Task: Explore  Airbnb listings in Salem, Massachusetts.
Action: Mouse pressed left at (443, 68)
Screenshot: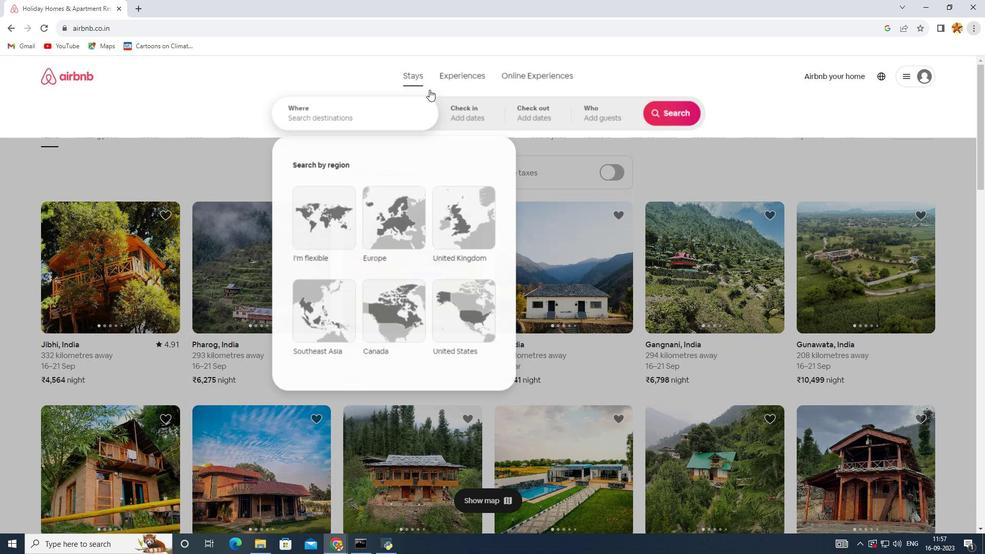 
Action: Mouse moved to (392, 122)
Screenshot: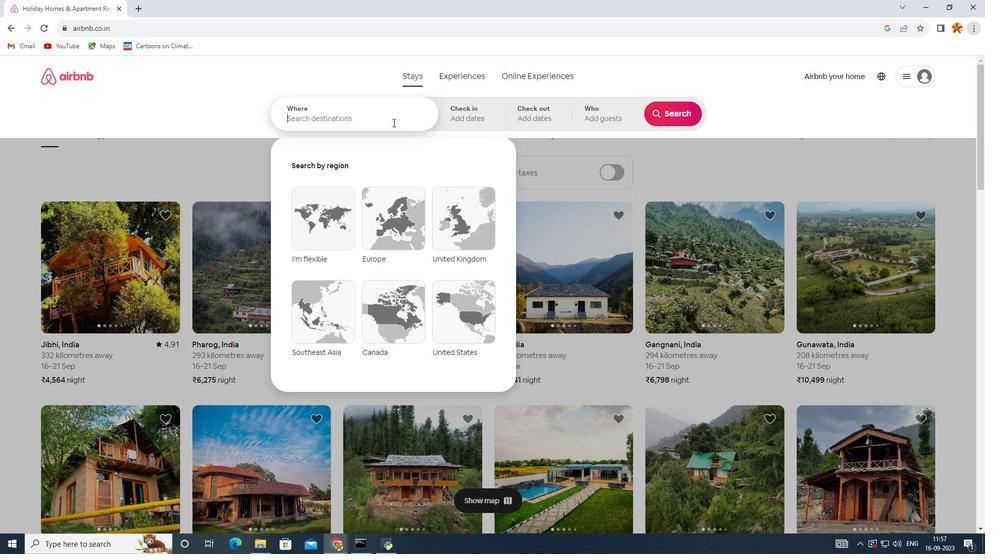 
Action: Mouse pressed left at (392, 122)
Screenshot: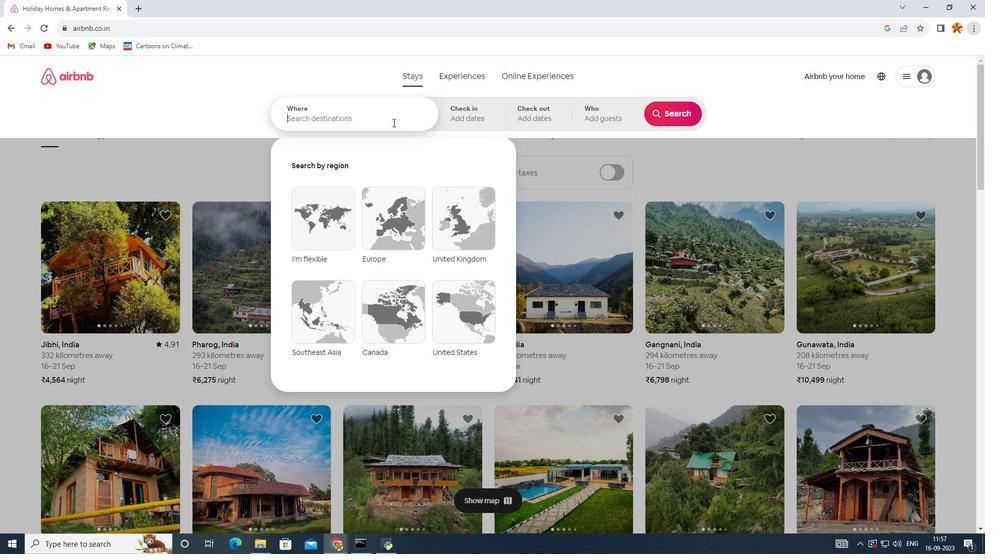 
Action: Key pressed salem
Screenshot: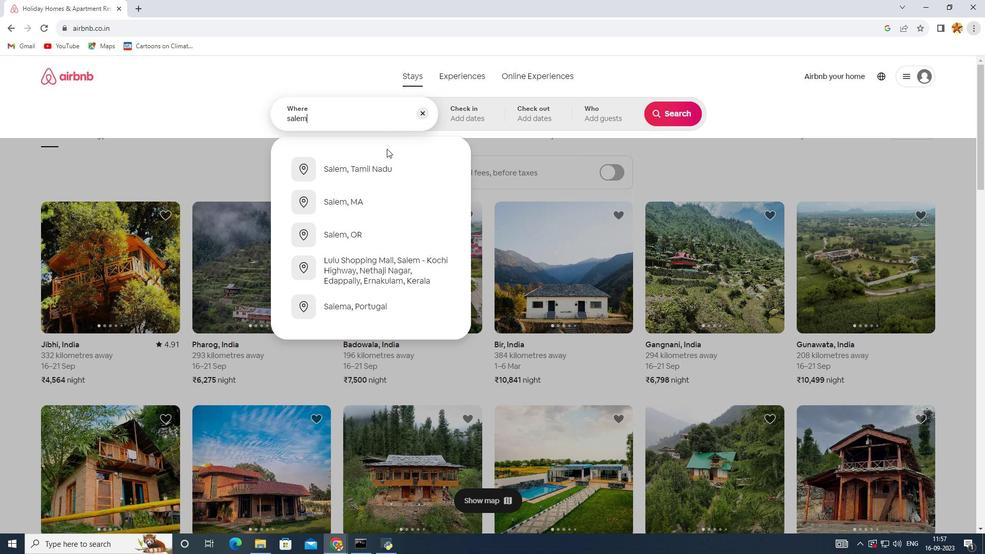 
Action: Mouse moved to (356, 200)
Screenshot: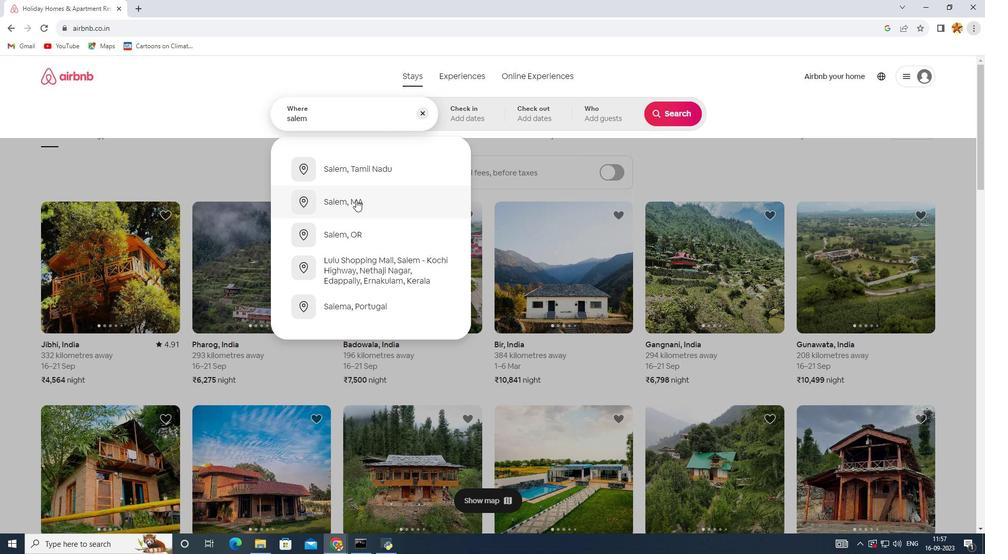 
Action: Mouse pressed left at (356, 200)
Screenshot: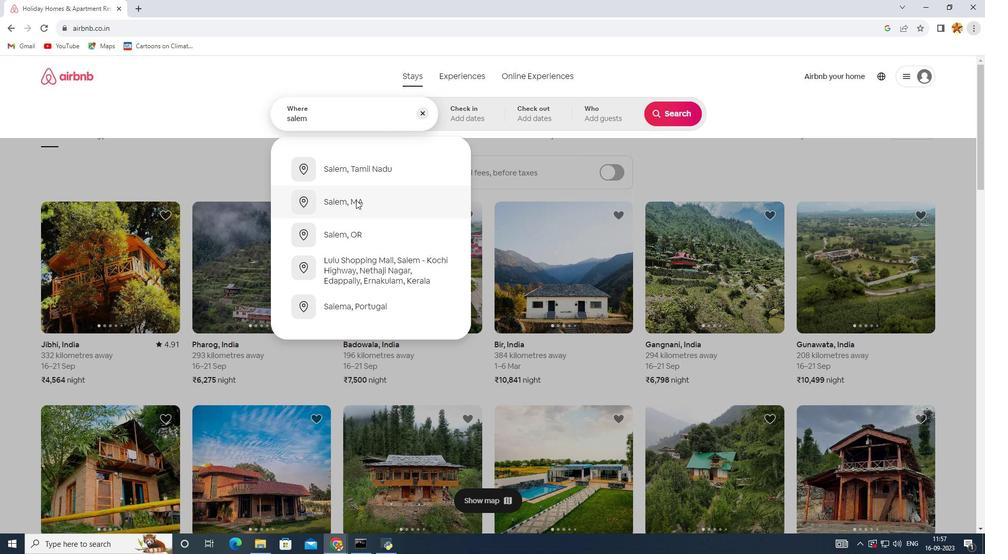 
Action: Mouse moved to (636, 288)
Screenshot: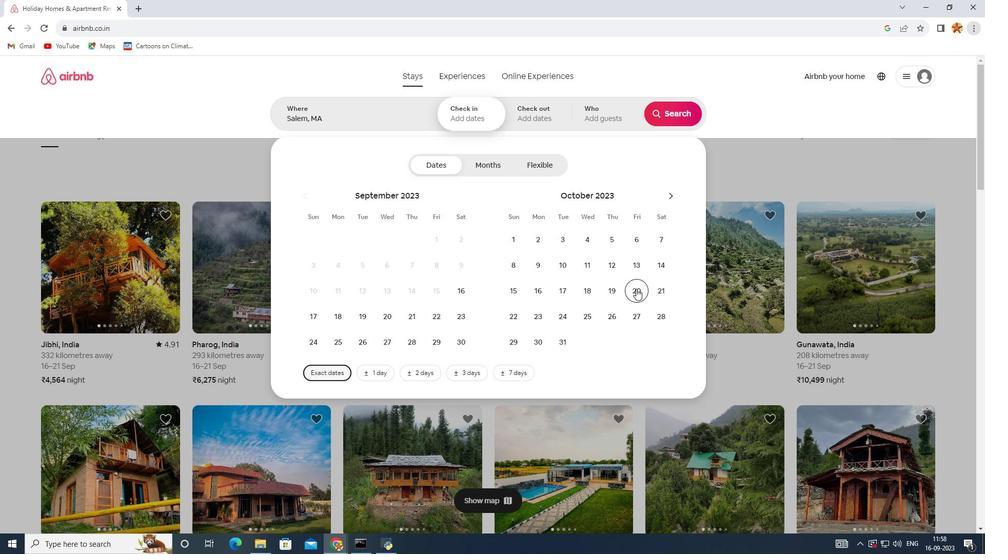 
Action: Mouse pressed left at (636, 288)
Screenshot: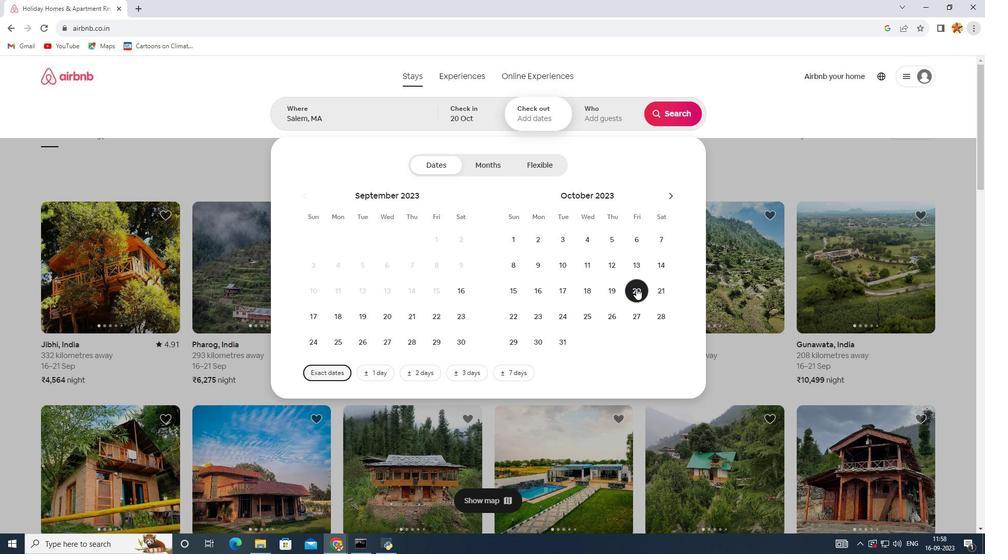 
Action: Mouse moved to (662, 194)
Screenshot: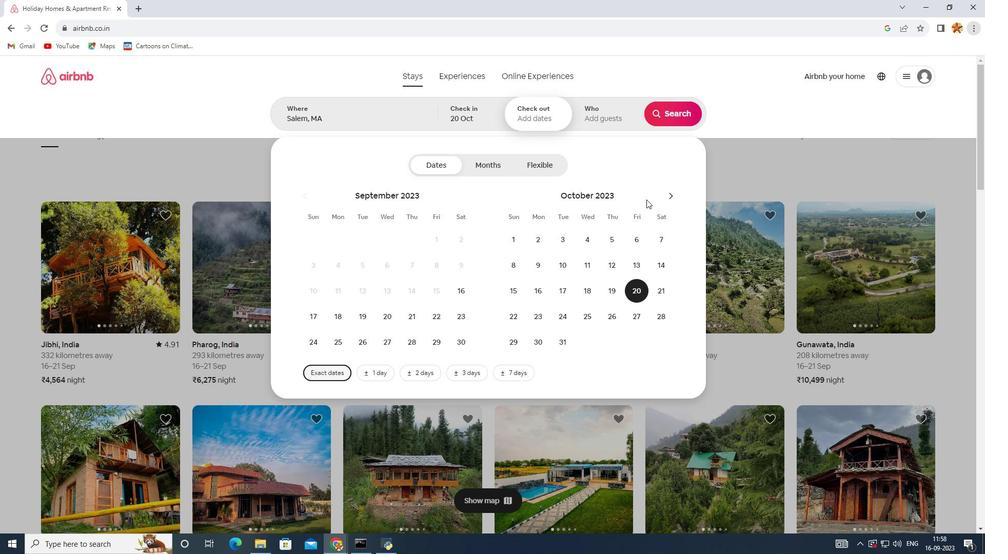 
Action: Mouse pressed left at (662, 194)
Screenshot: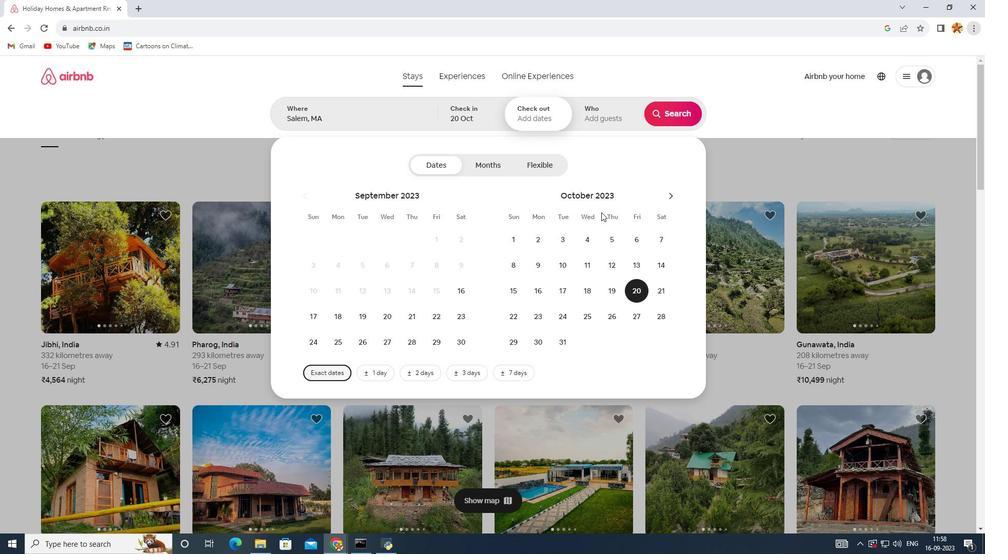 
Action: Mouse moved to (670, 200)
Screenshot: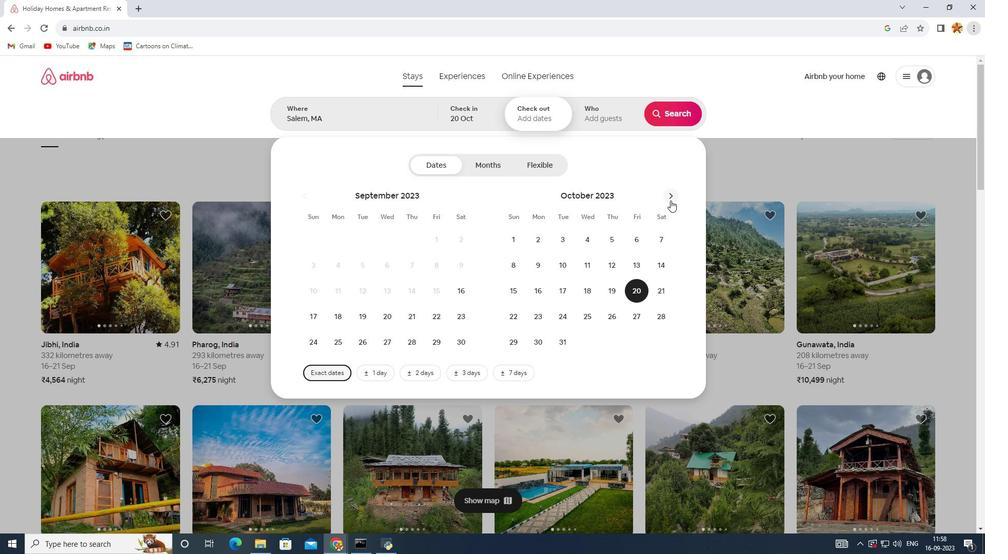 
Action: Mouse pressed left at (670, 200)
Screenshot: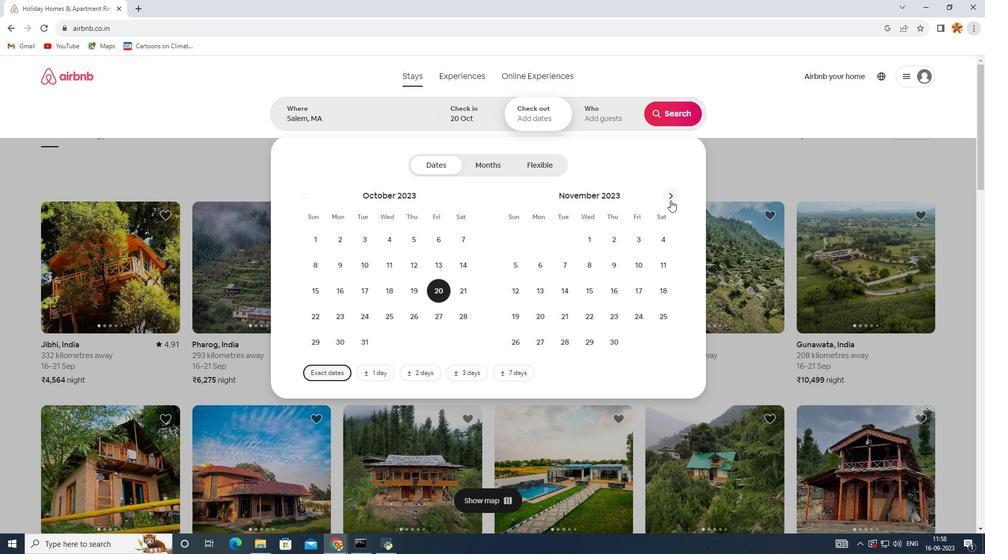 
Action: Mouse moved to (614, 237)
Screenshot: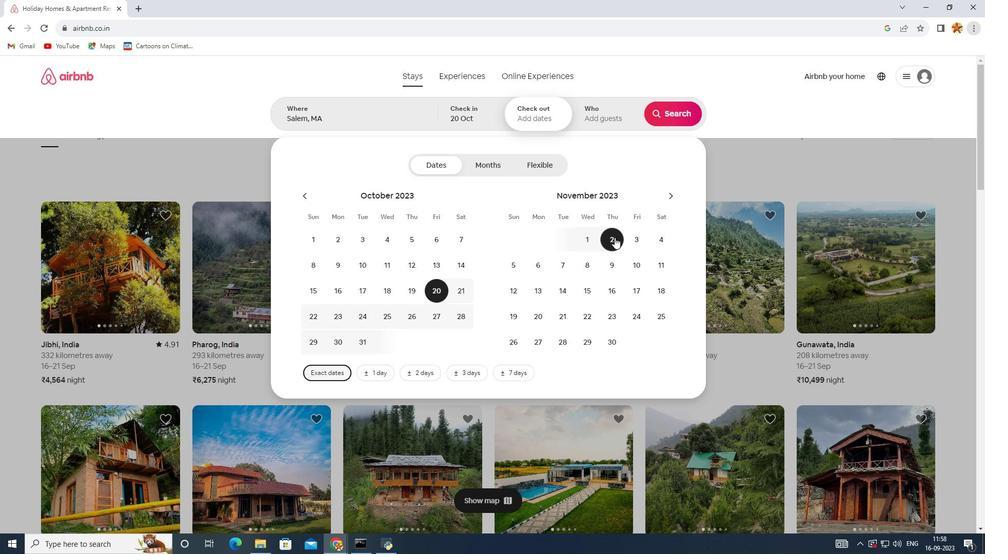 
Action: Mouse pressed left at (614, 237)
Screenshot: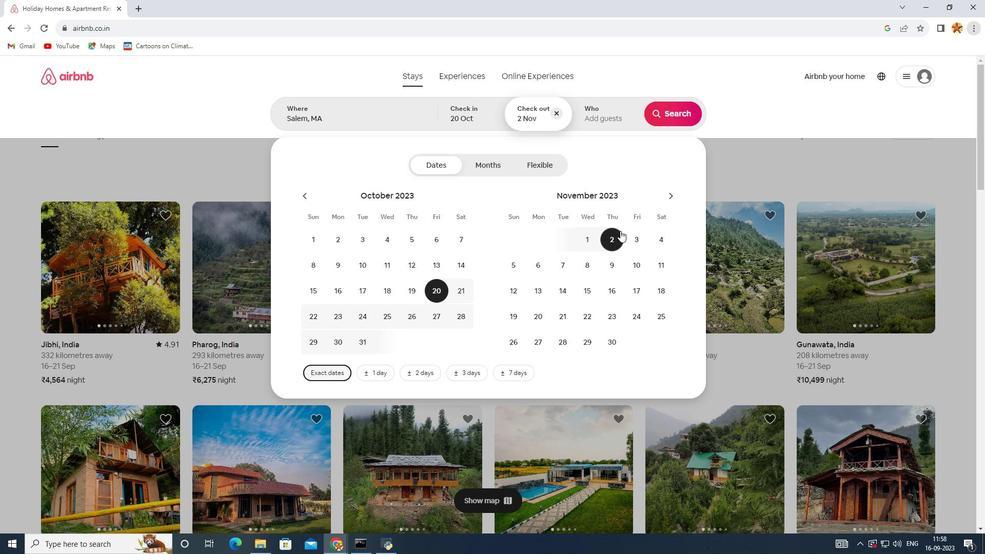 
Action: Mouse moved to (682, 109)
Screenshot: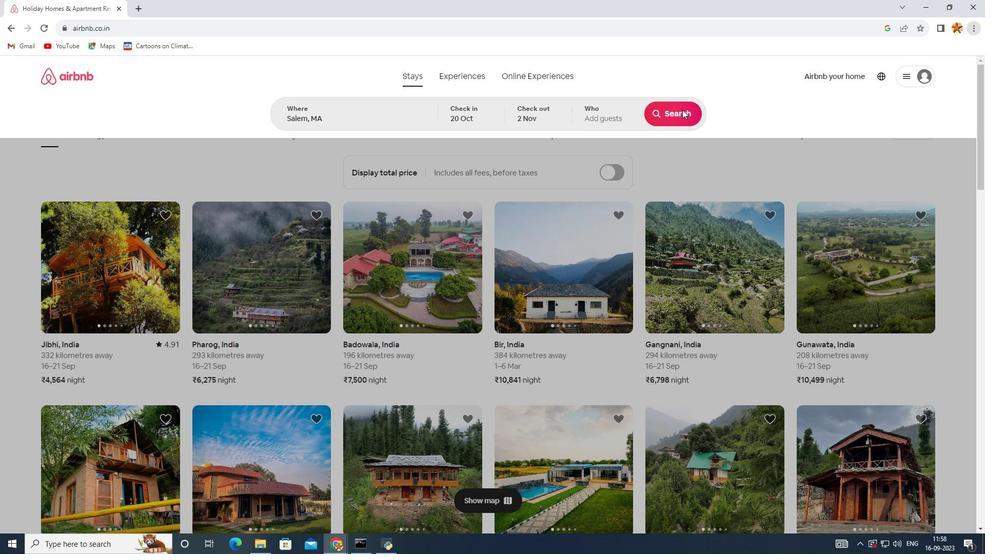 
Action: Mouse pressed left at (682, 109)
Screenshot: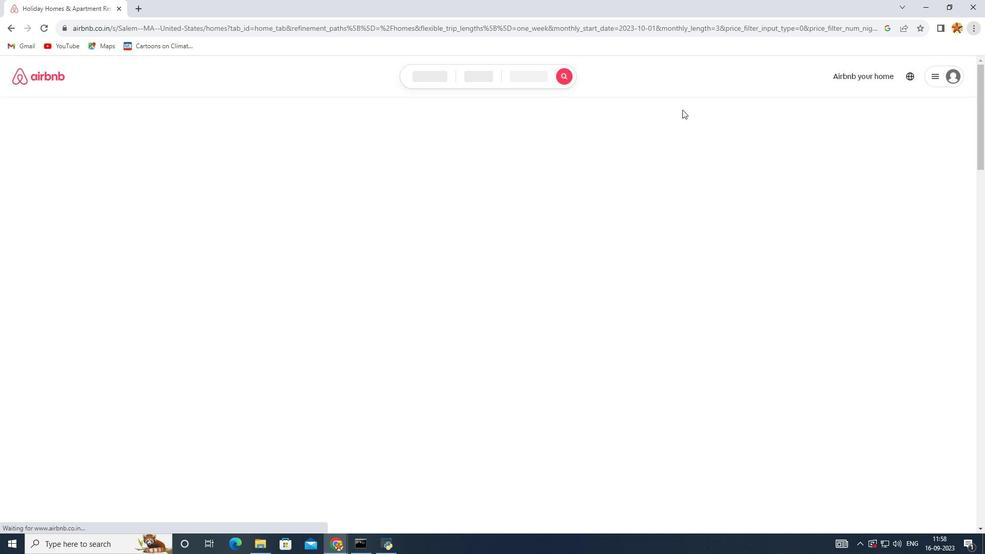 
Action: Mouse moved to (458, 120)
Screenshot: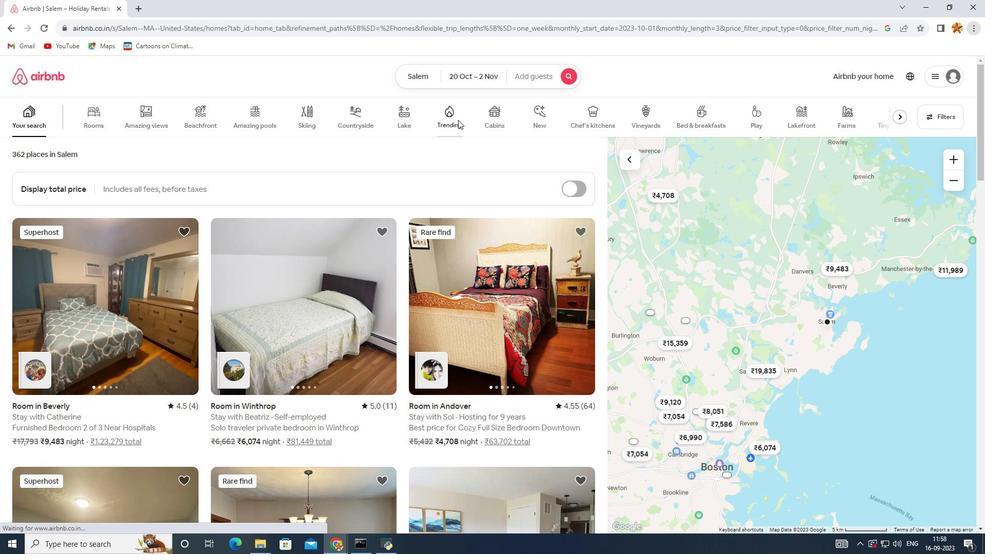 
Action: Mouse pressed left at (458, 120)
Screenshot: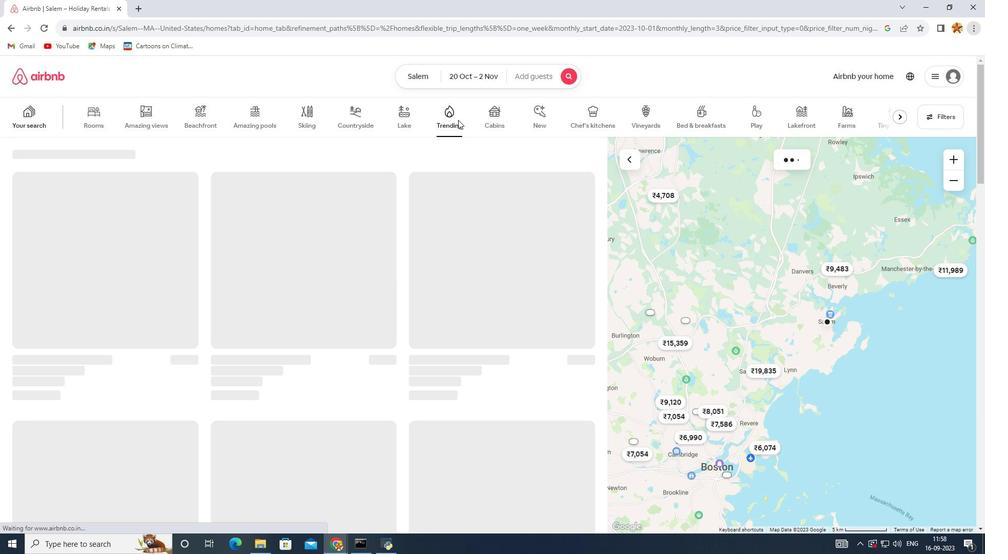 
Action: Mouse moved to (899, 116)
Screenshot: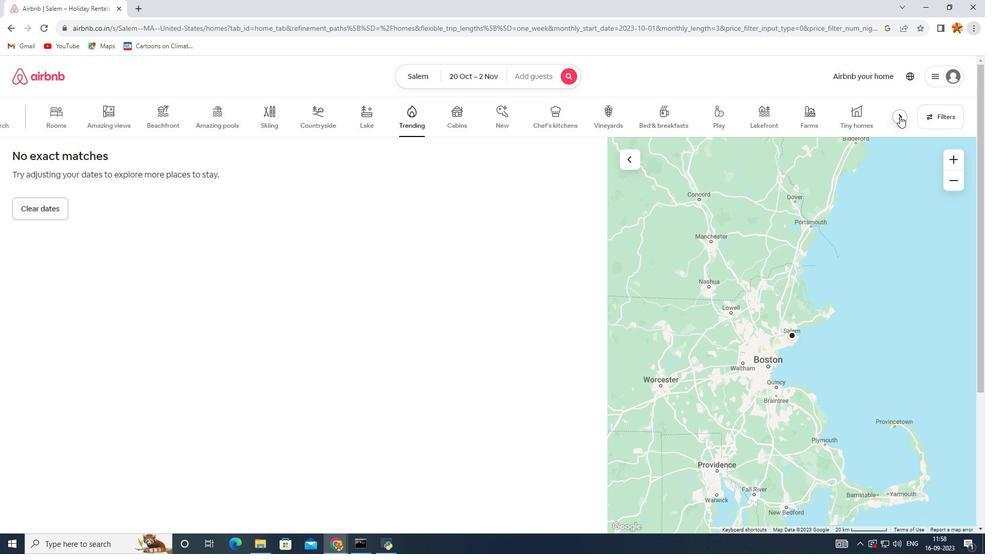 
Action: Mouse pressed left at (899, 116)
Screenshot: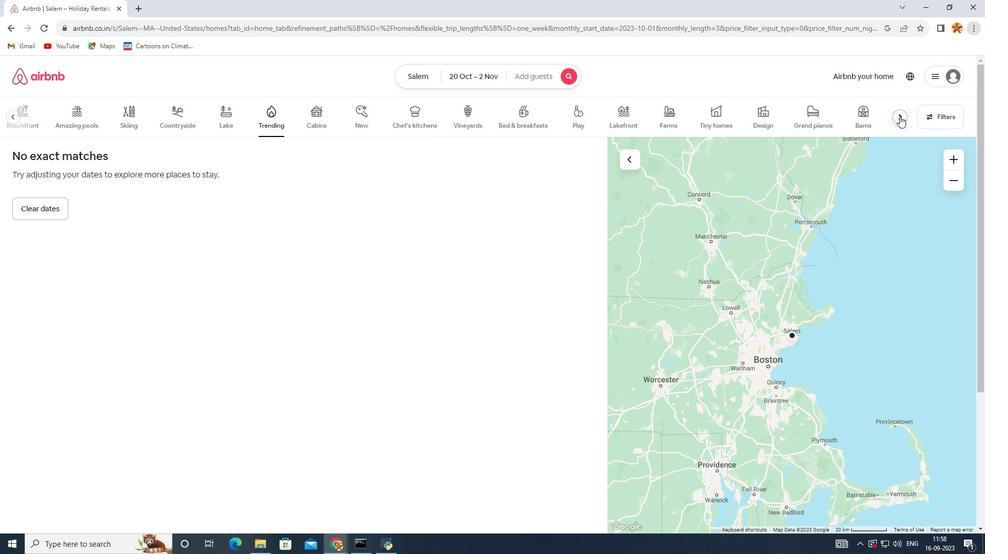 
Action: Mouse moved to (836, 125)
Screenshot: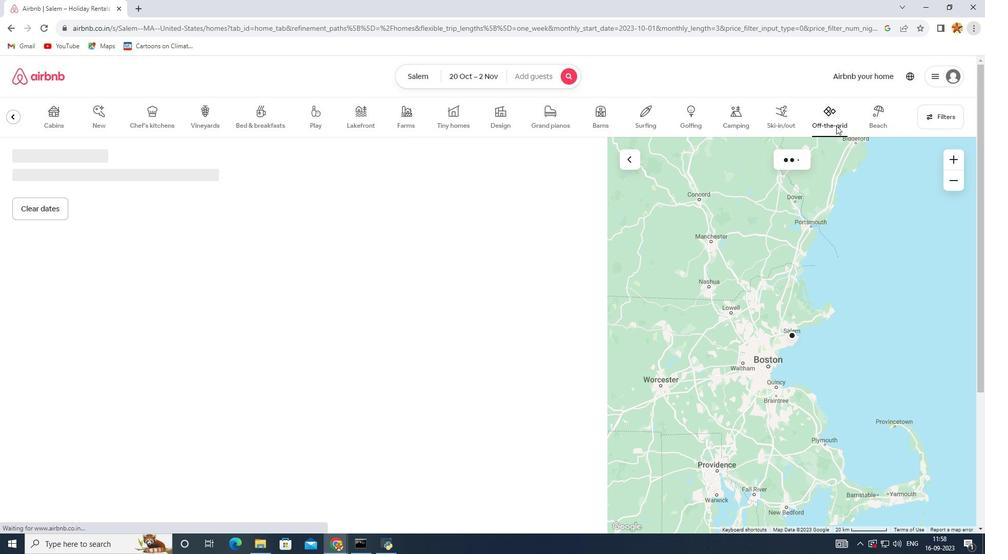 
Action: Mouse pressed left at (836, 125)
Screenshot: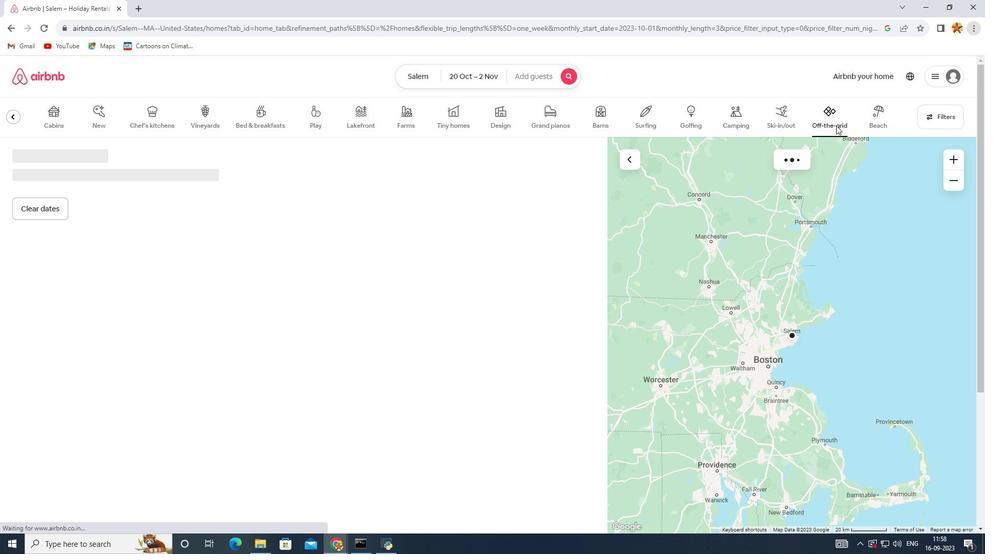 
Action: Mouse moved to (241, 324)
Screenshot: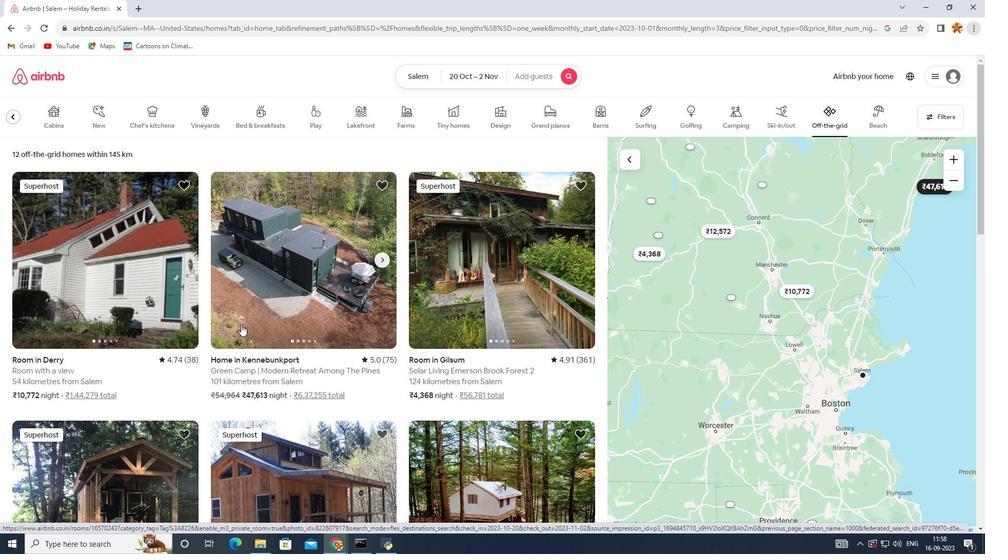 
Action: Mouse scrolled (241, 324) with delta (0, 0)
Screenshot: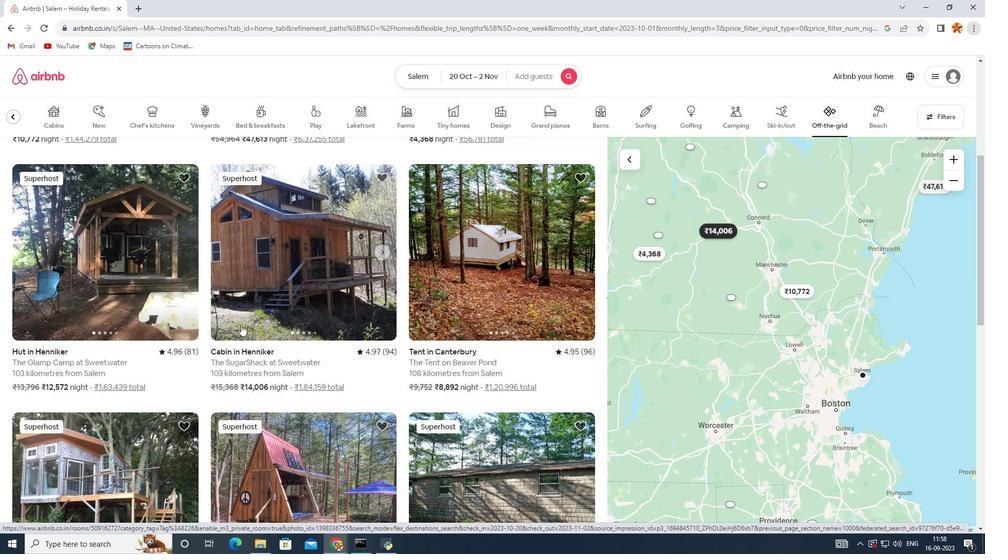 
Action: Mouse scrolled (241, 324) with delta (0, 0)
Screenshot: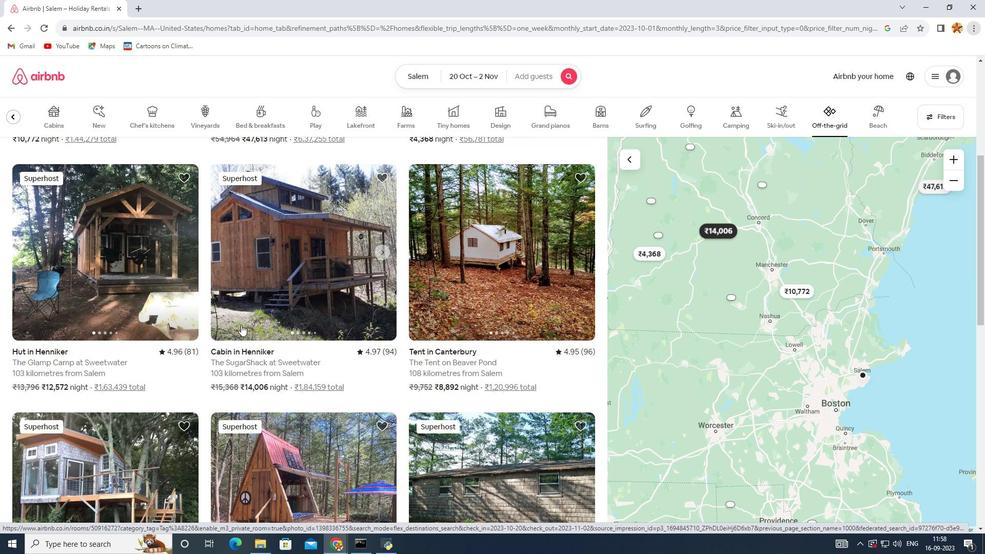 
Action: Mouse scrolled (241, 324) with delta (0, 0)
Screenshot: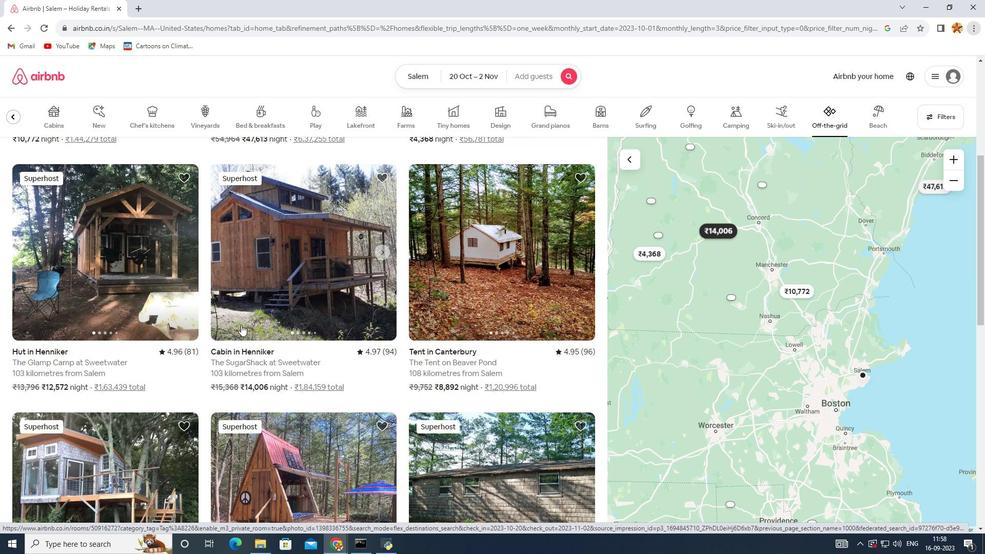 
Action: Mouse scrolled (241, 324) with delta (0, 0)
Screenshot: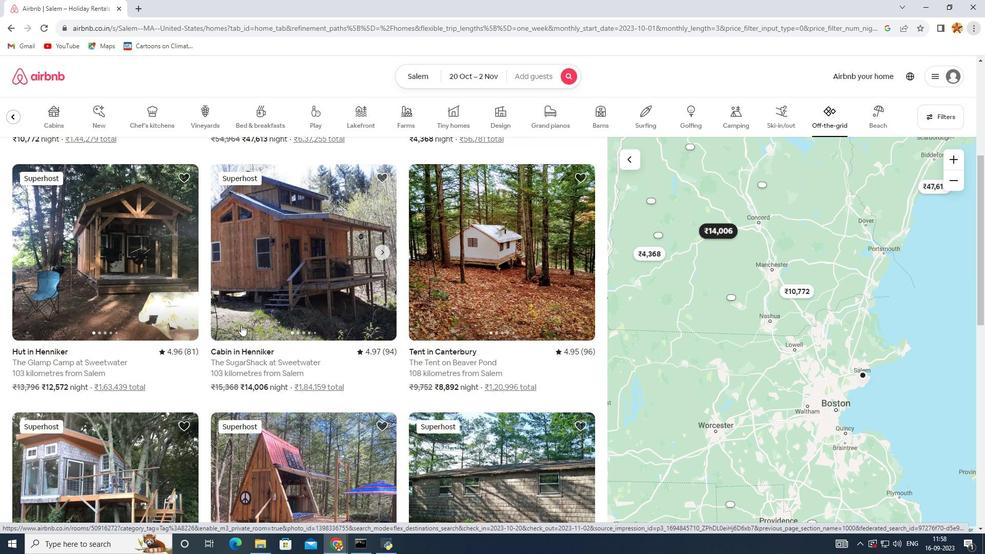 
Action: Mouse scrolled (241, 324) with delta (0, 0)
Screenshot: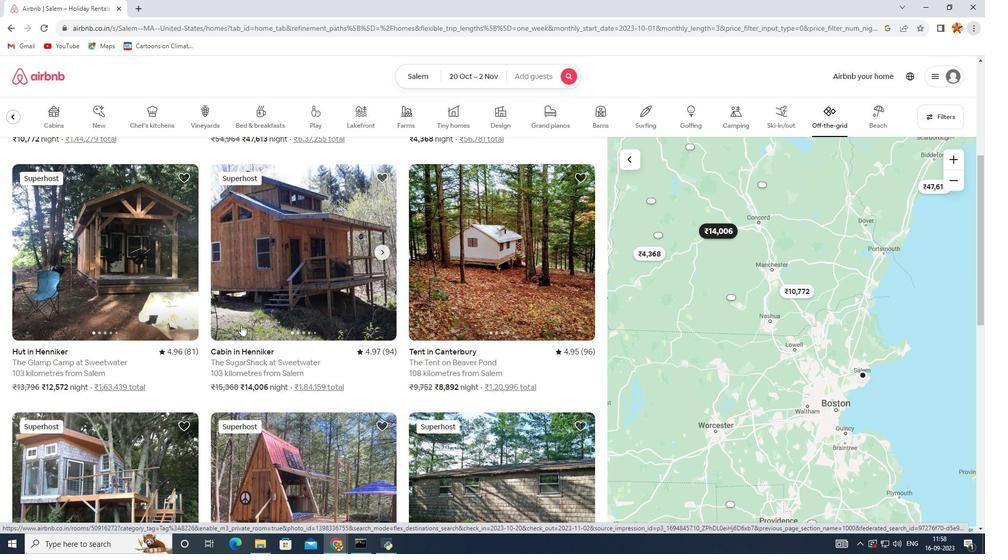 
Action: Mouse scrolled (241, 324) with delta (0, 0)
Screenshot: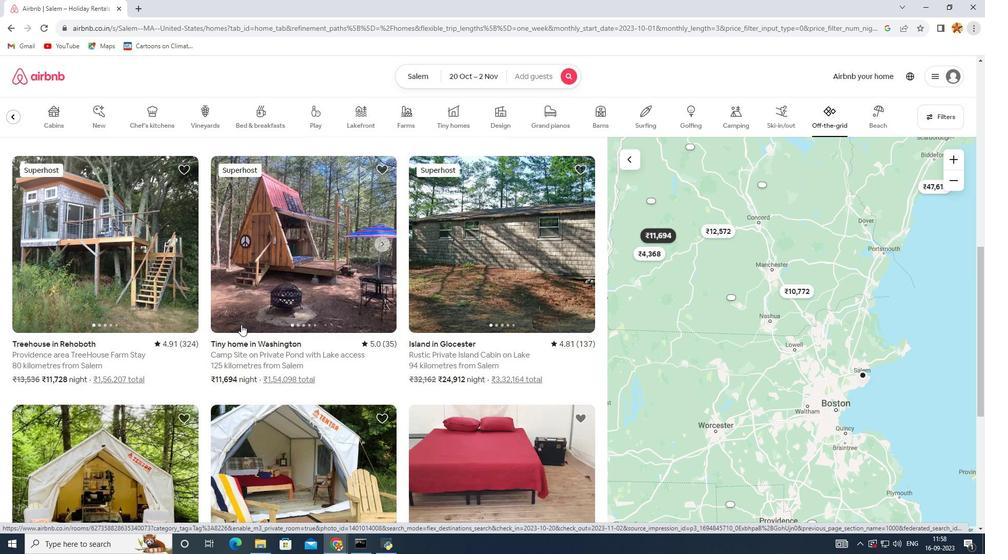 
Action: Mouse scrolled (241, 324) with delta (0, 0)
Screenshot: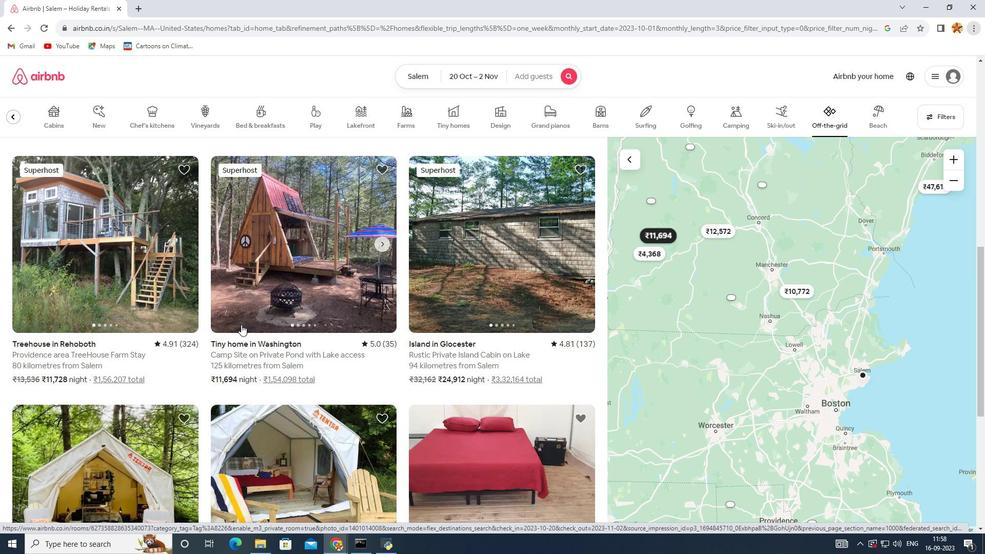 
Action: Mouse scrolled (241, 324) with delta (0, 0)
Screenshot: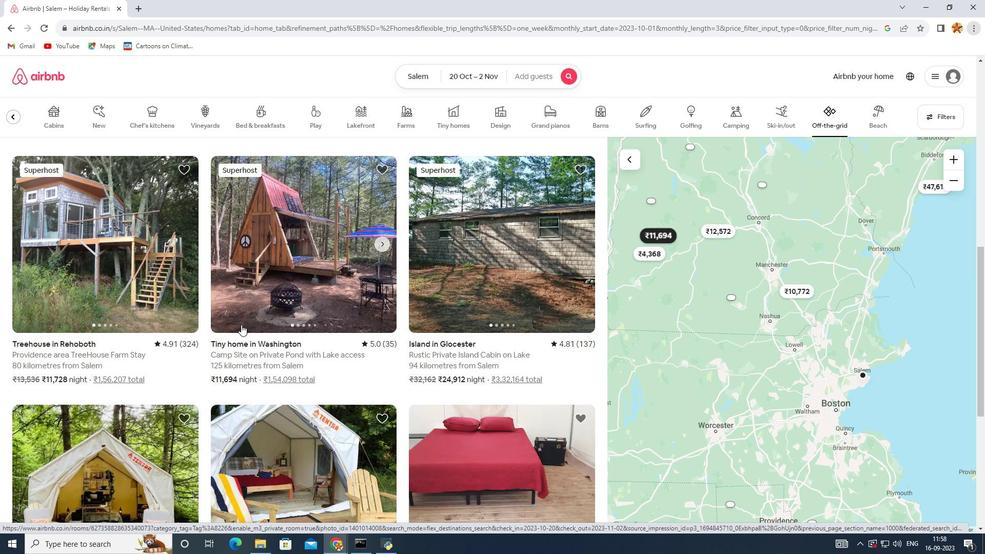 
Action: Mouse scrolled (241, 324) with delta (0, 0)
Screenshot: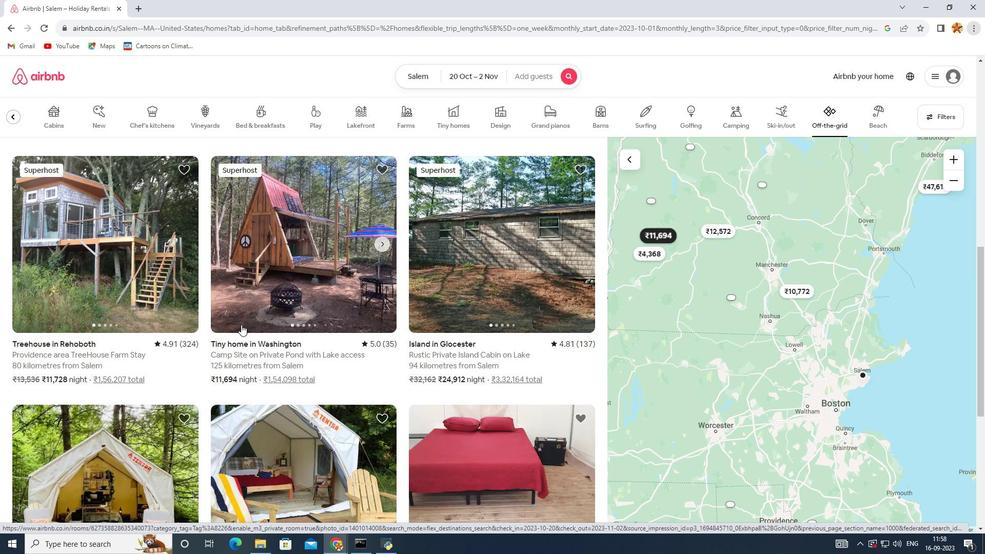 
Action: Mouse scrolled (241, 324) with delta (0, 0)
Screenshot: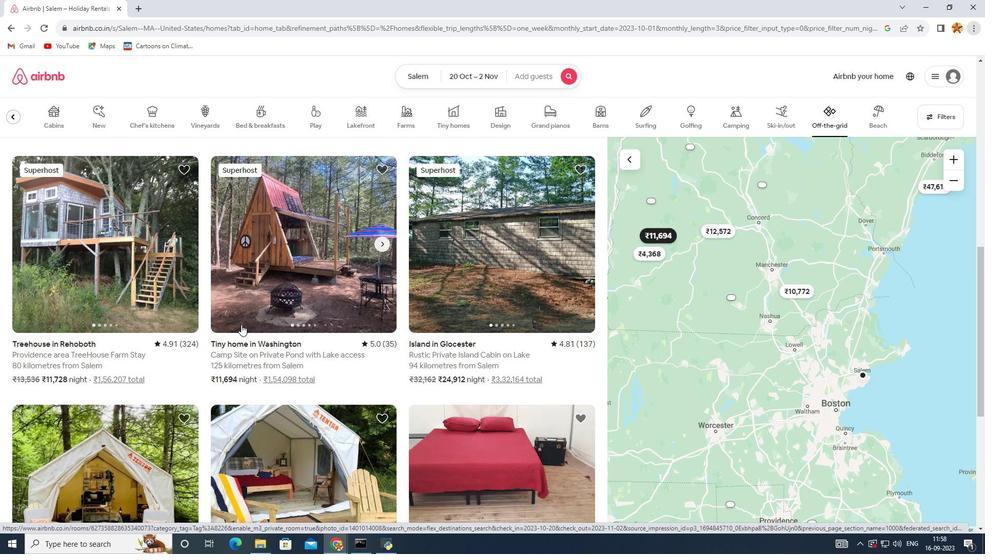 
Action: Mouse scrolled (241, 324) with delta (0, 0)
Screenshot: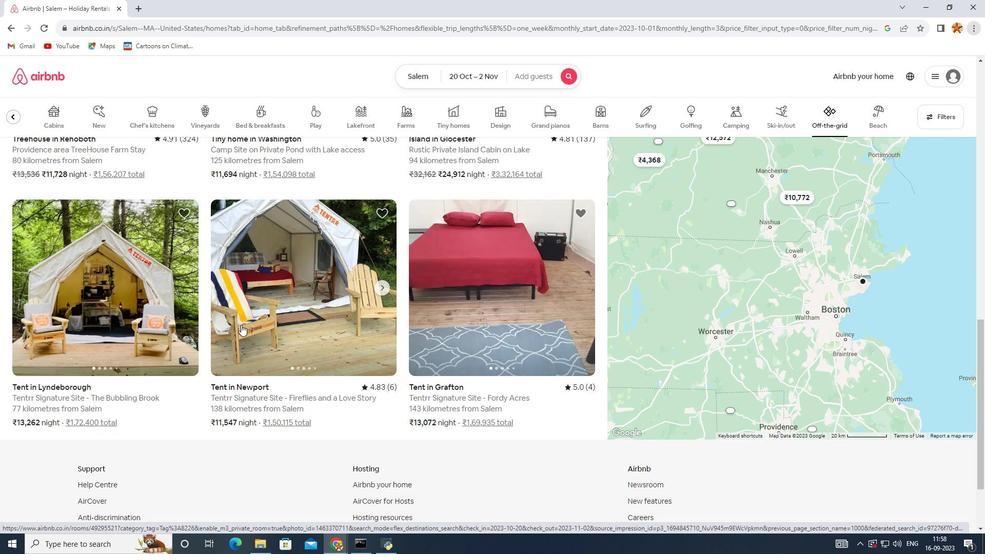 
Action: Mouse scrolled (241, 324) with delta (0, 0)
Screenshot: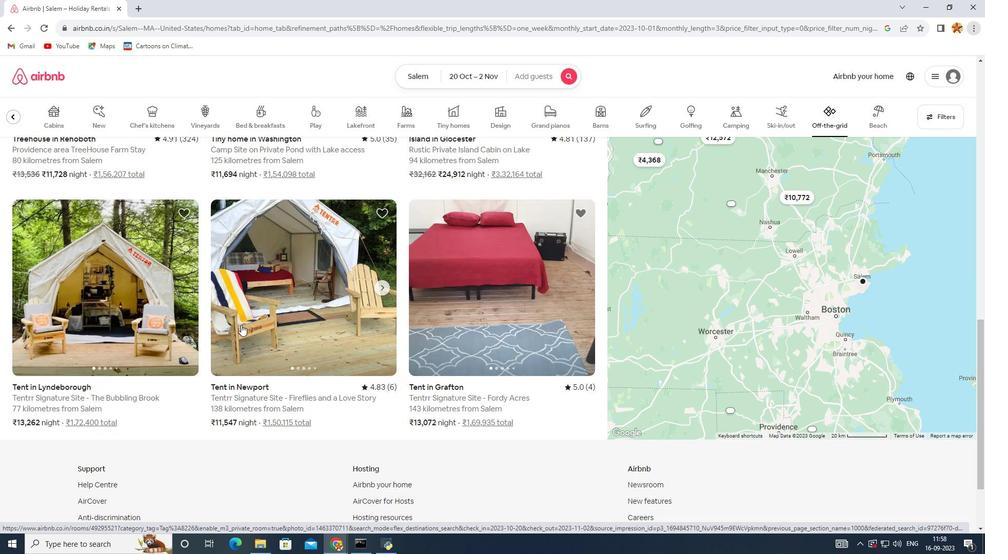 
Action: Mouse scrolled (241, 324) with delta (0, 0)
Screenshot: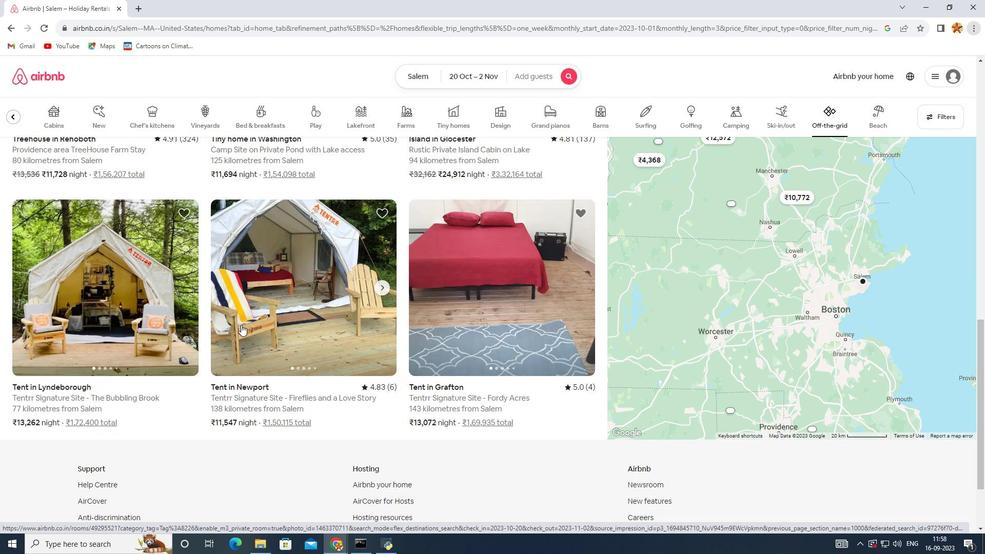
Action: Mouse scrolled (241, 324) with delta (0, 0)
Screenshot: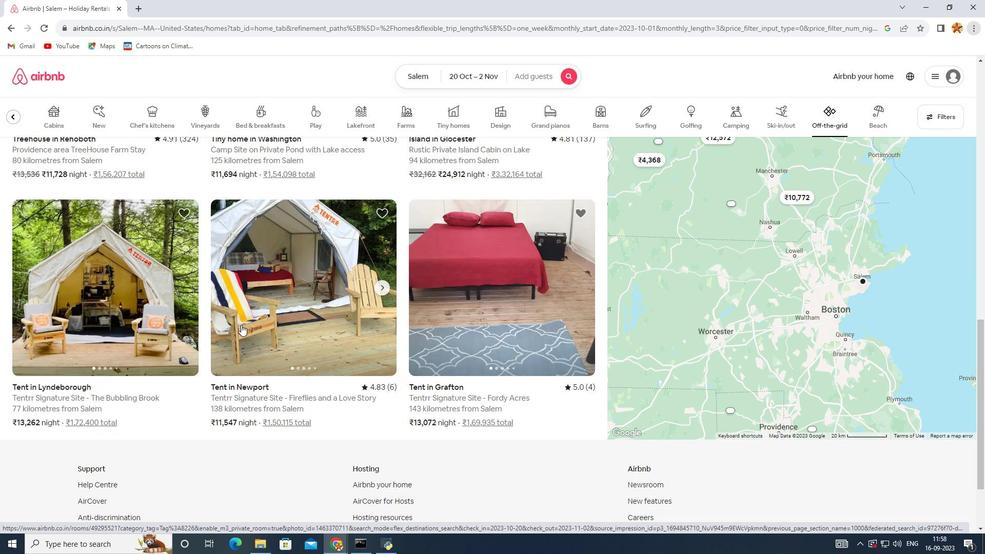 
Action: Mouse scrolled (241, 325) with delta (0, 0)
Screenshot: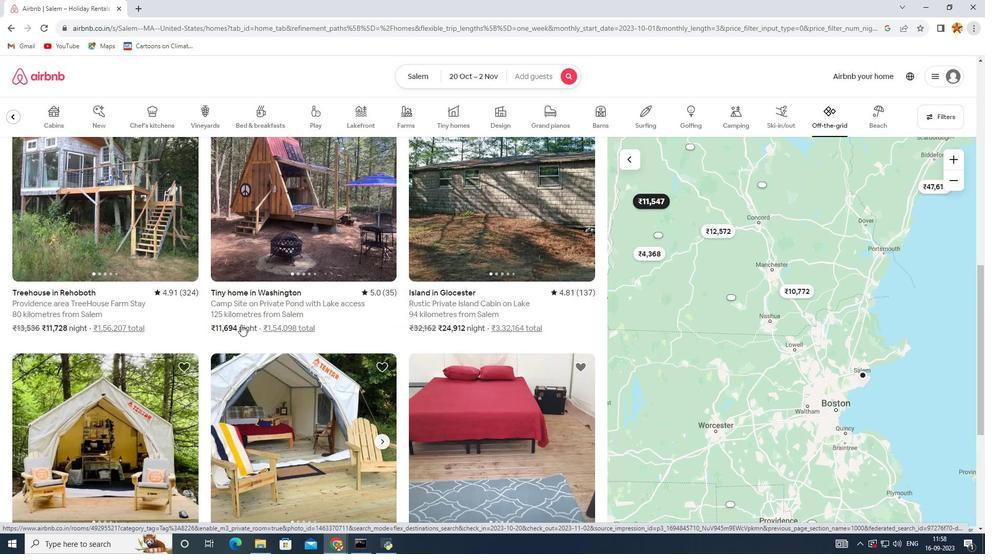 
Action: Mouse scrolled (241, 325) with delta (0, 0)
Screenshot: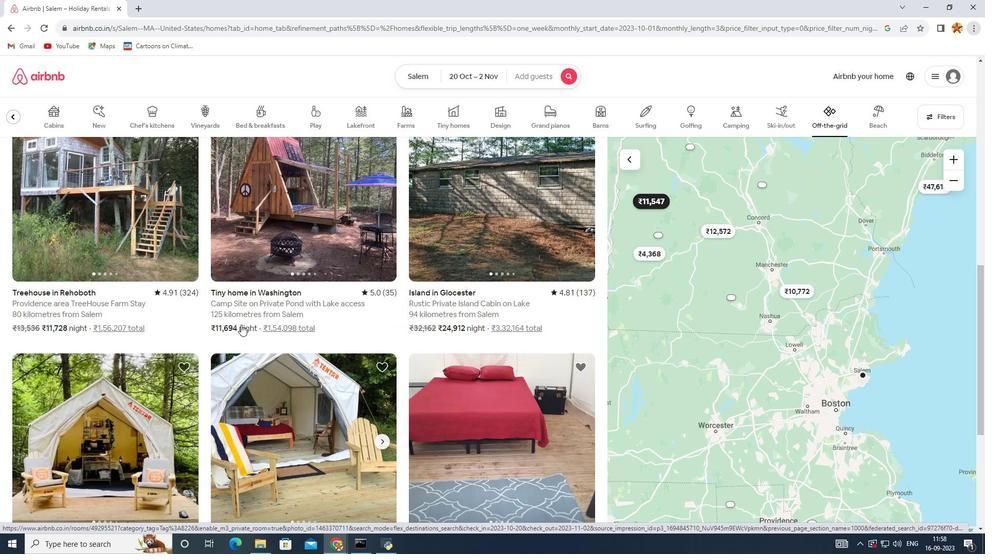 
Action: Mouse scrolled (241, 325) with delta (0, 0)
Screenshot: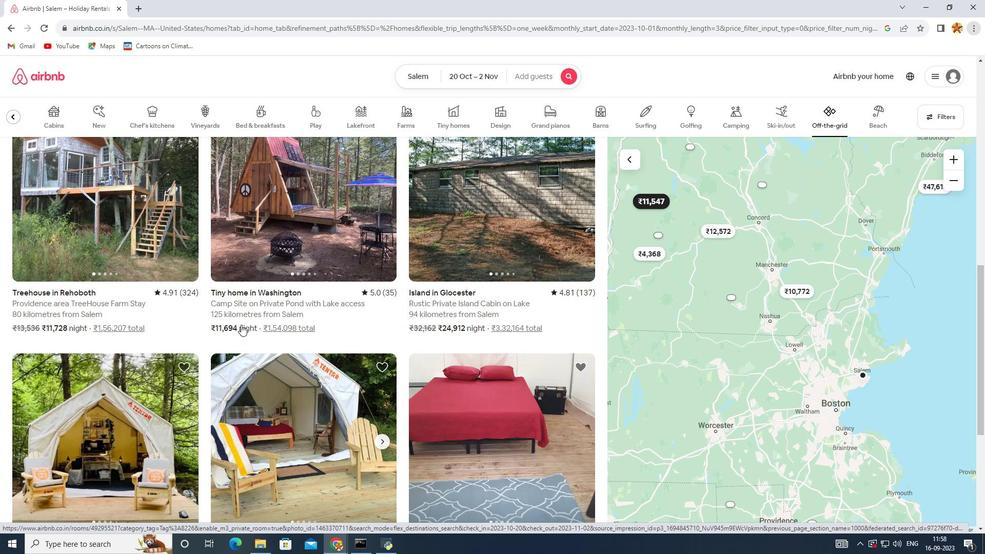 
Action: Mouse scrolled (241, 325) with delta (0, 0)
Screenshot: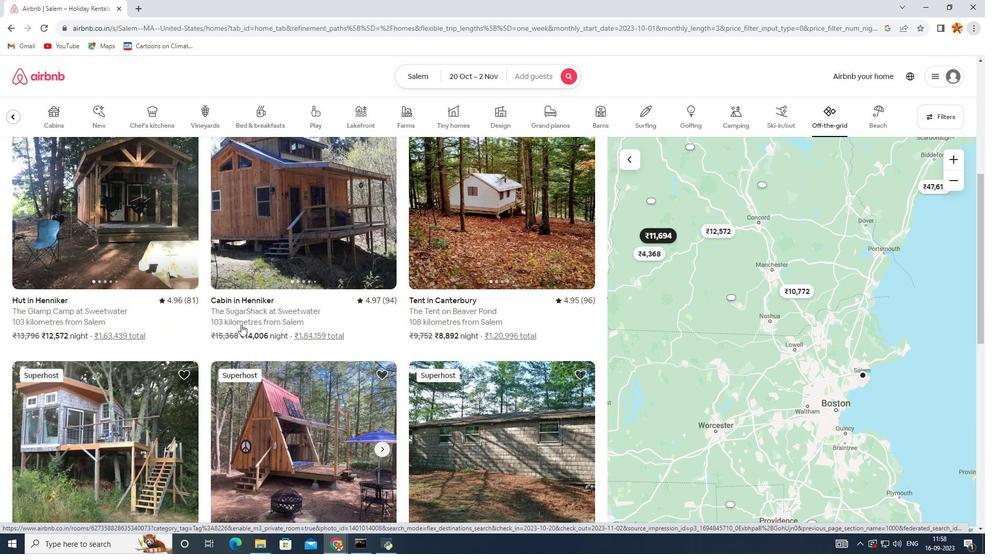 
Action: Mouse scrolled (241, 325) with delta (0, 0)
Screenshot: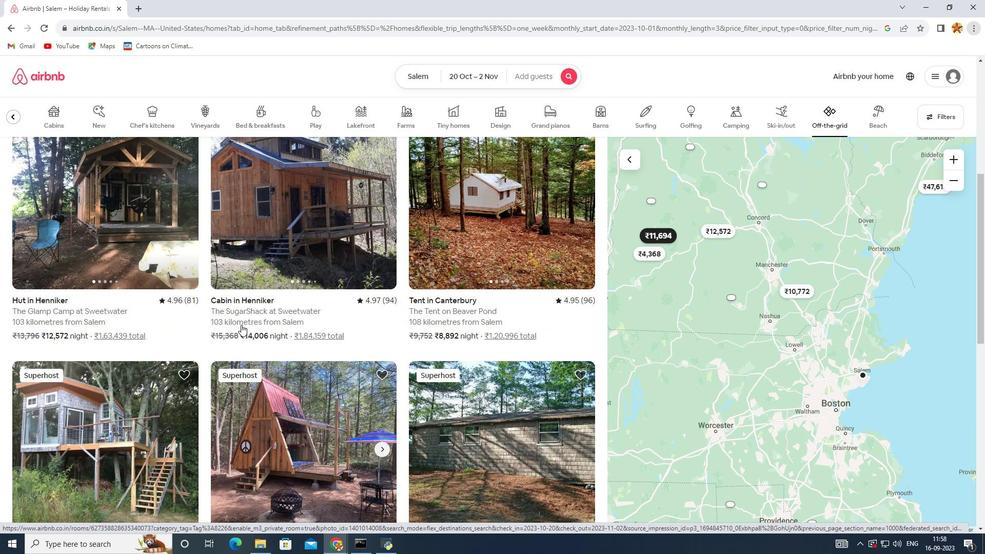 
Action: Mouse scrolled (241, 325) with delta (0, 0)
Screenshot: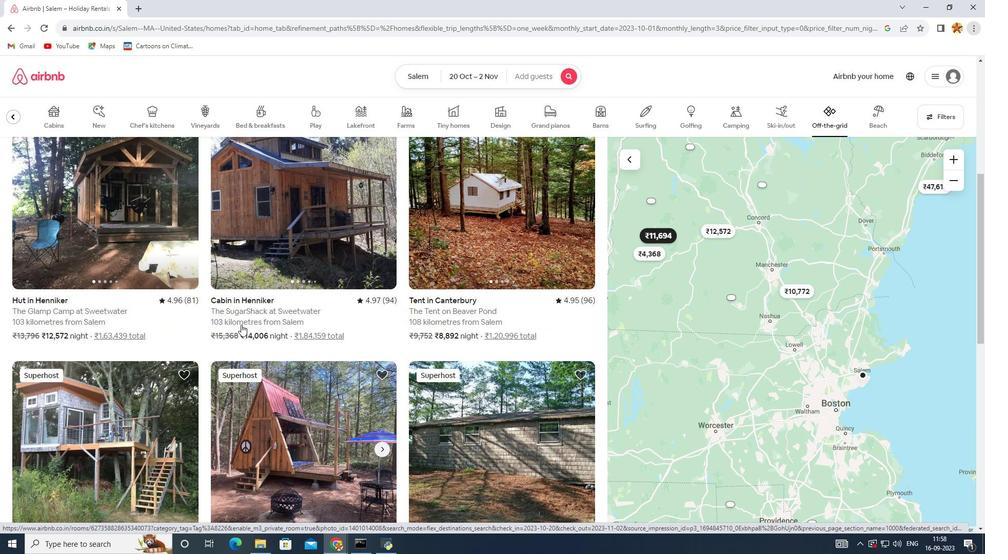 
Action: Mouse scrolled (241, 325) with delta (0, 0)
Screenshot: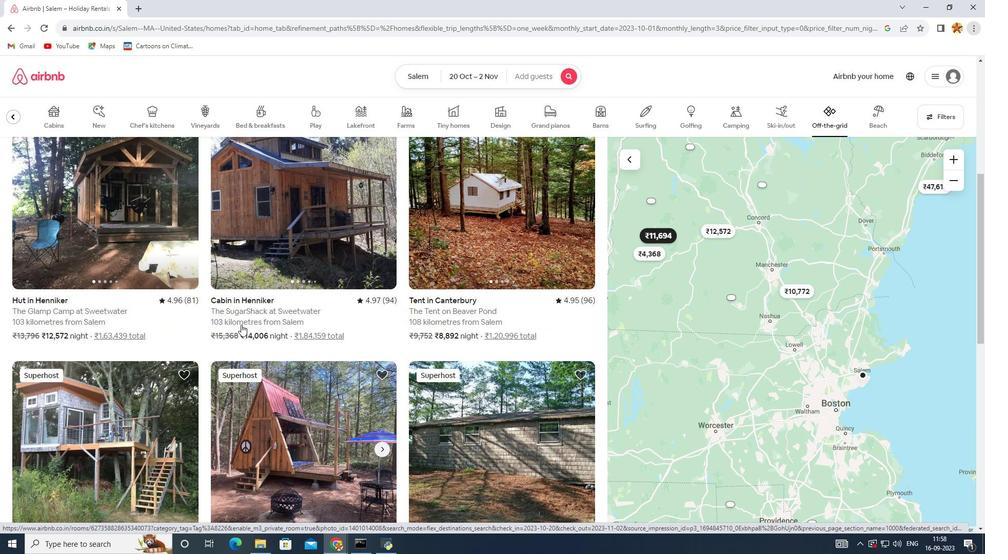 
Action: Mouse scrolled (241, 325) with delta (0, 0)
Screenshot: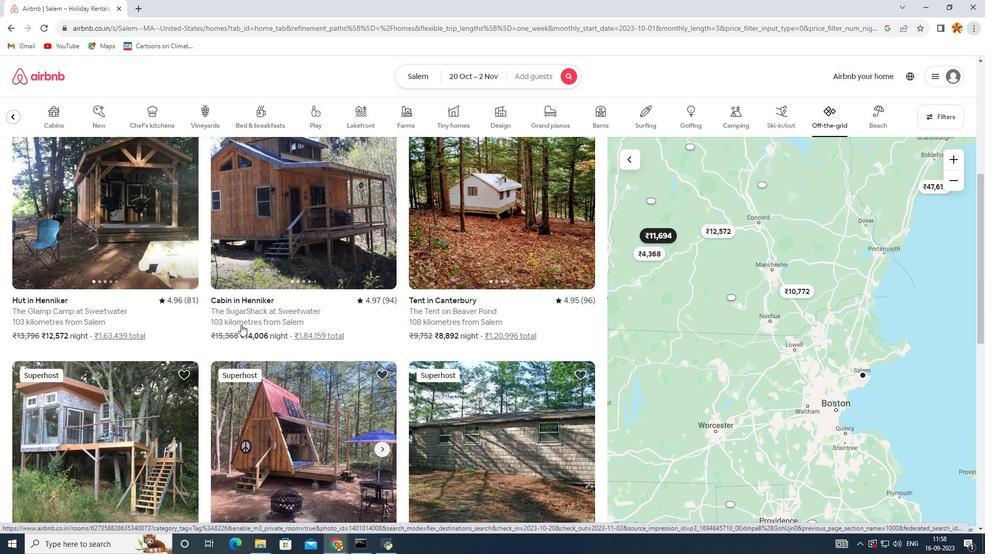 
Action: Mouse moved to (274, 260)
Screenshot: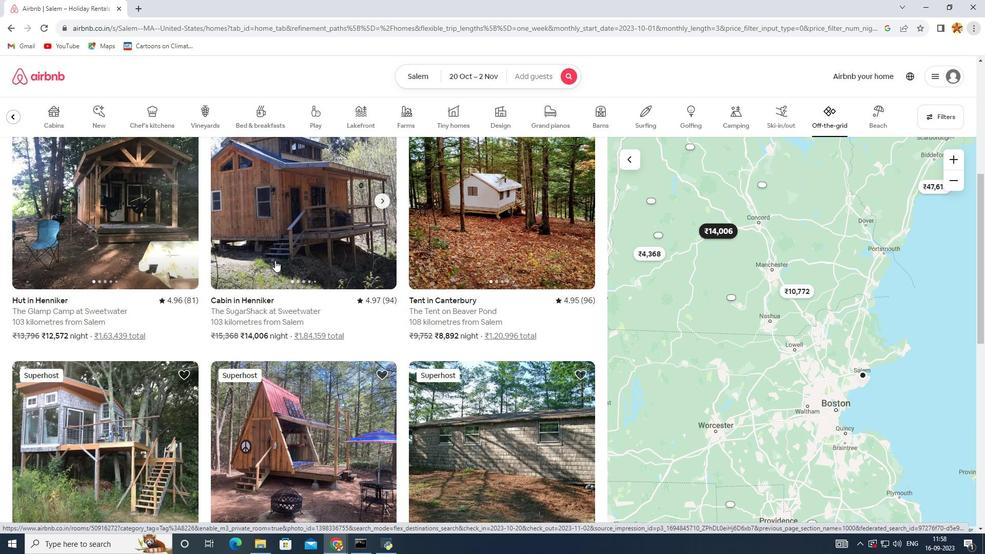 
Action: Mouse pressed left at (274, 260)
Screenshot: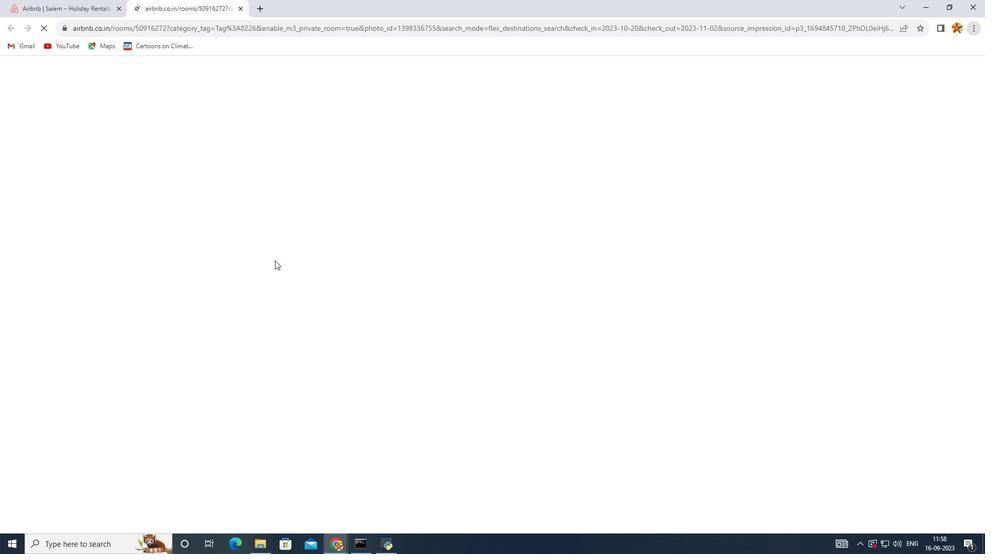 
Action: Mouse moved to (274, 260)
Screenshot: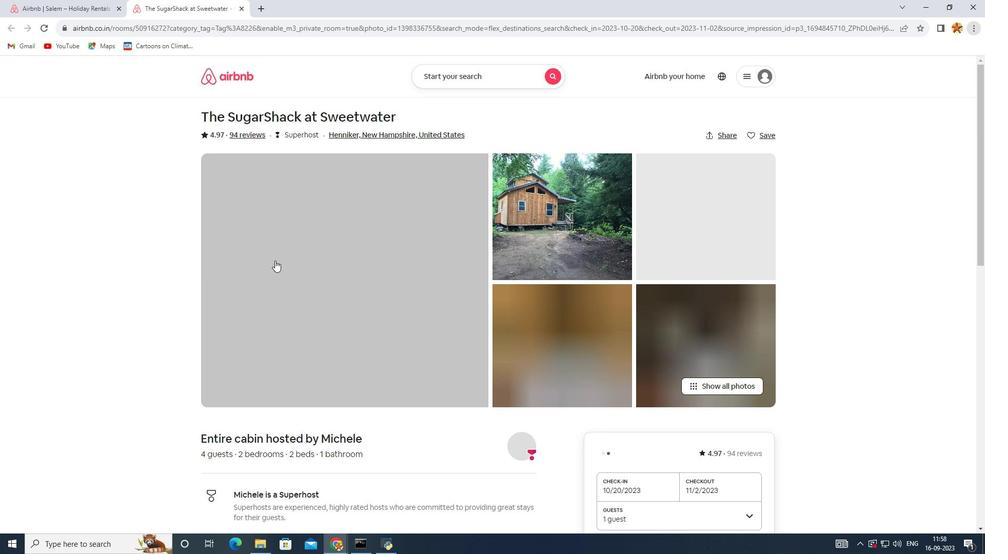 
Action: Mouse scrolled (274, 260) with delta (0, 0)
Screenshot: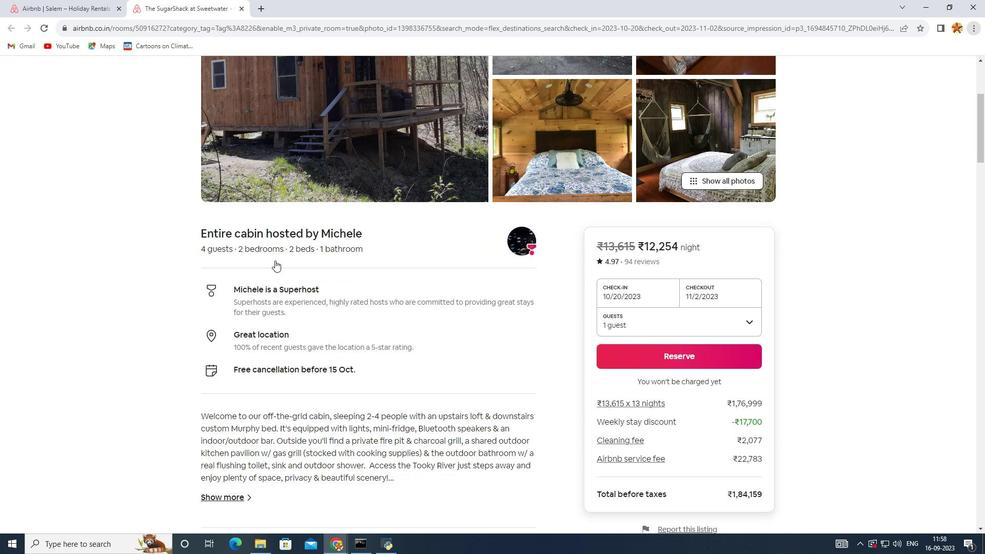 
Action: Mouse scrolled (274, 260) with delta (0, 0)
Screenshot: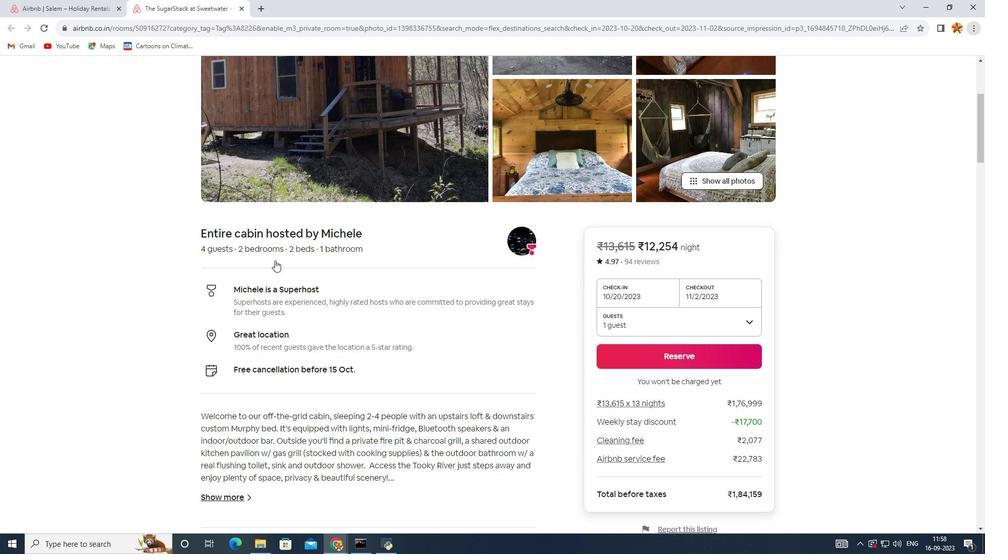 
Action: Mouse scrolled (274, 260) with delta (0, 0)
Screenshot: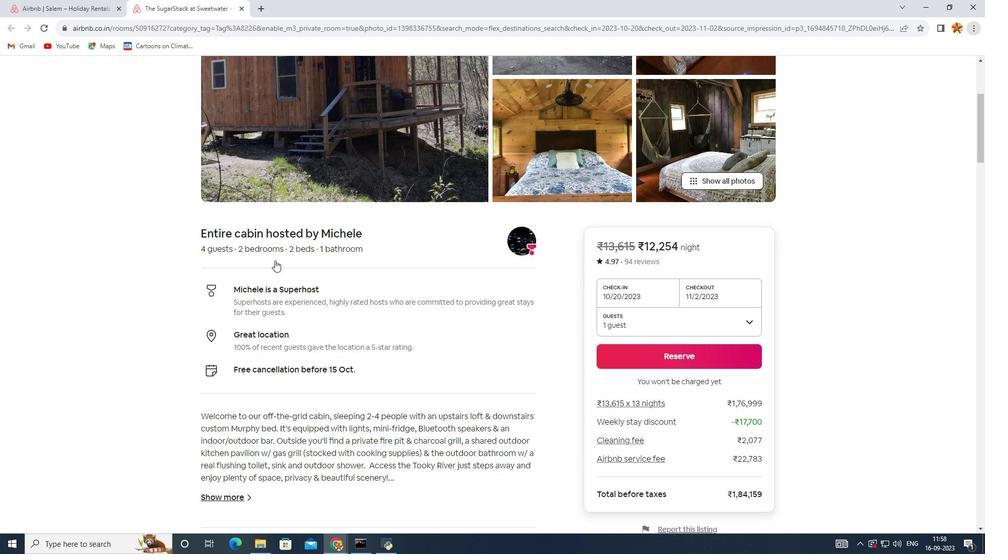 
Action: Mouse scrolled (274, 260) with delta (0, 0)
Screenshot: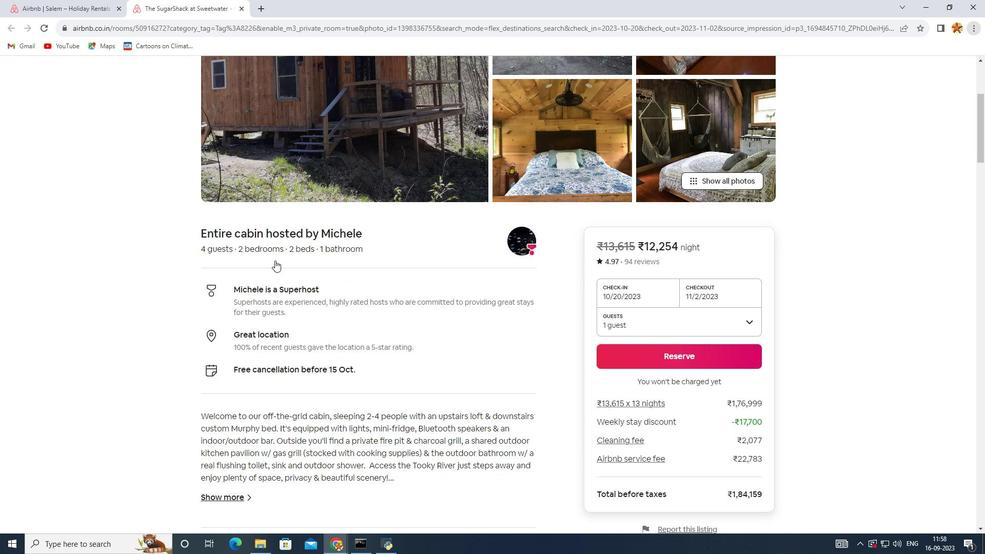 
Action: Mouse scrolled (274, 260) with delta (0, 0)
Screenshot: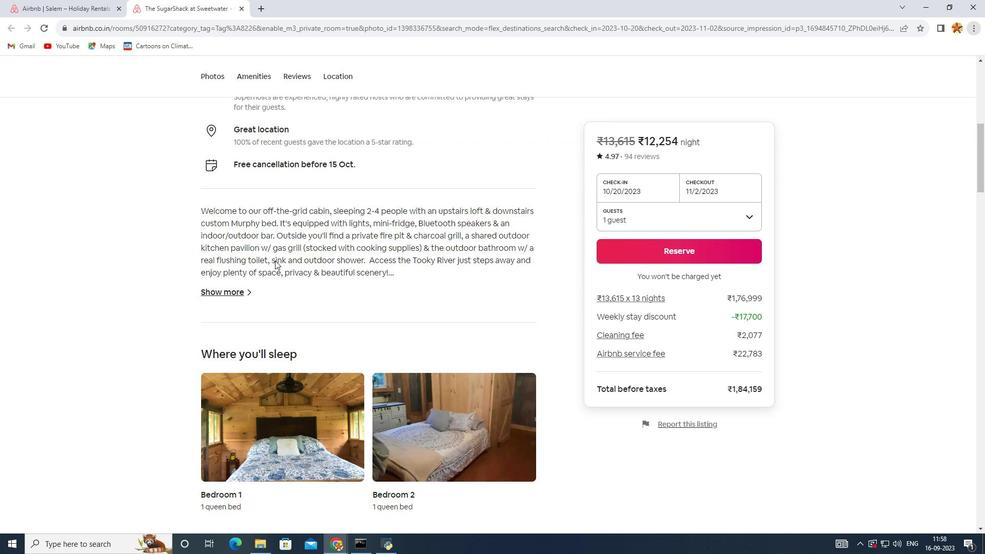 
Action: Mouse scrolled (274, 260) with delta (0, 0)
Screenshot: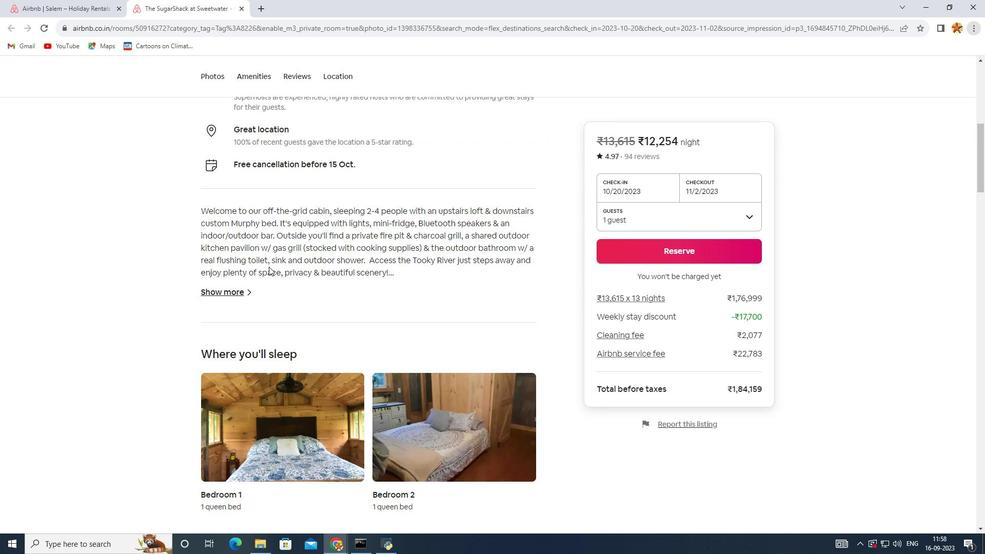 
Action: Mouse scrolled (274, 260) with delta (0, 0)
Screenshot: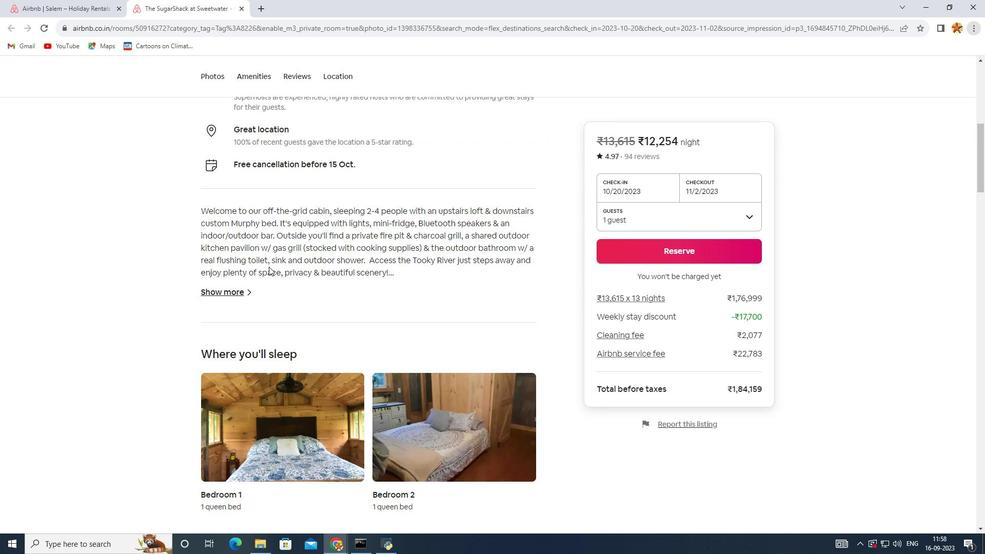 
Action: Mouse scrolled (274, 260) with delta (0, 0)
Screenshot: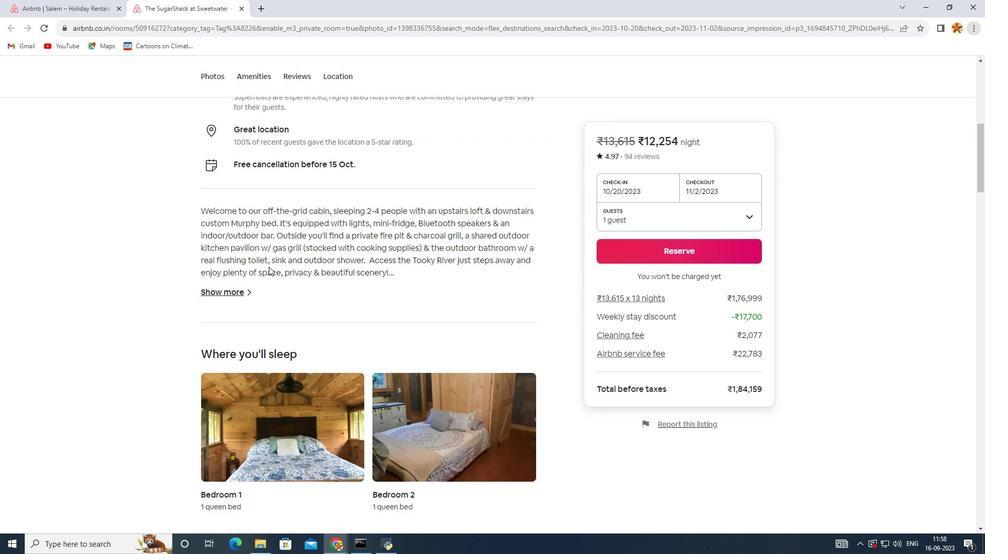 
Action: Mouse moved to (244, 291)
Screenshot: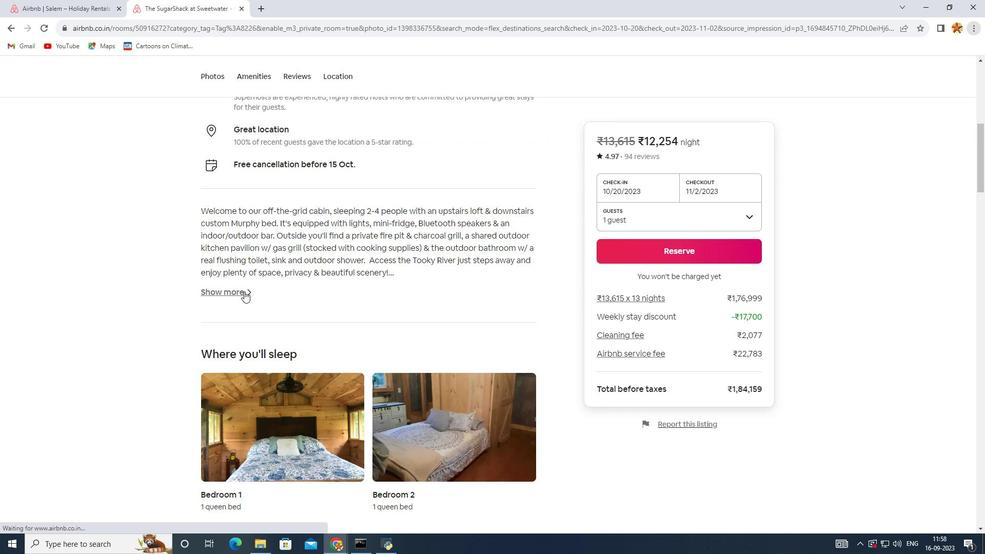
Action: Mouse pressed left at (244, 291)
Screenshot: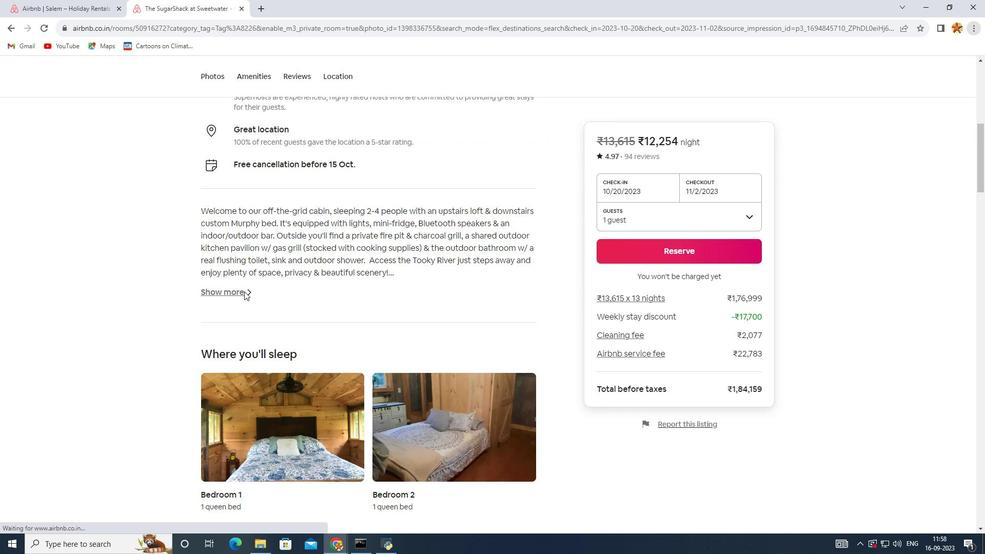 
Action: Mouse moved to (410, 351)
Screenshot: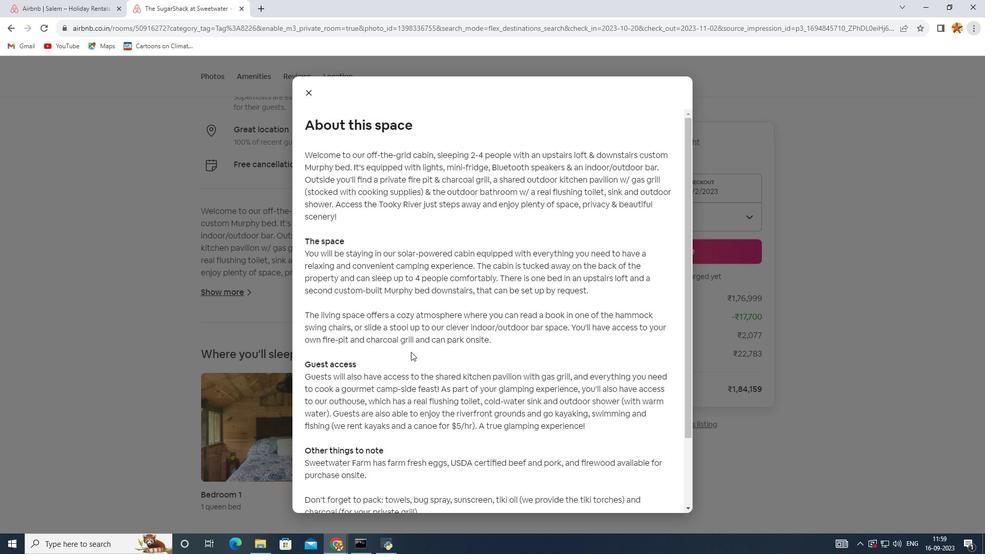 
Action: Mouse scrolled (410, 351) with delta (0, 0)
Screenshot: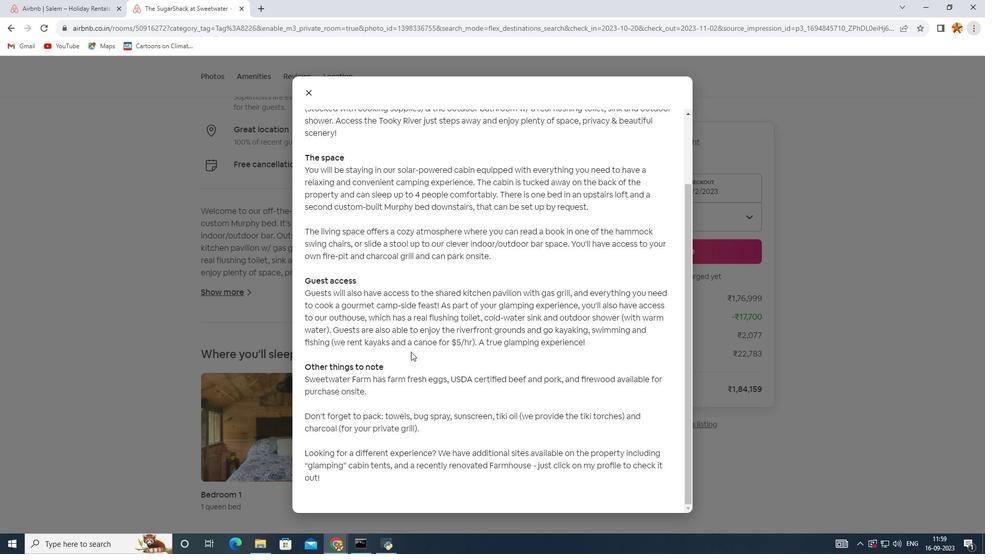 
Action: Mouse scrolled (410, 351) with delta (0, 0)
Screenshot: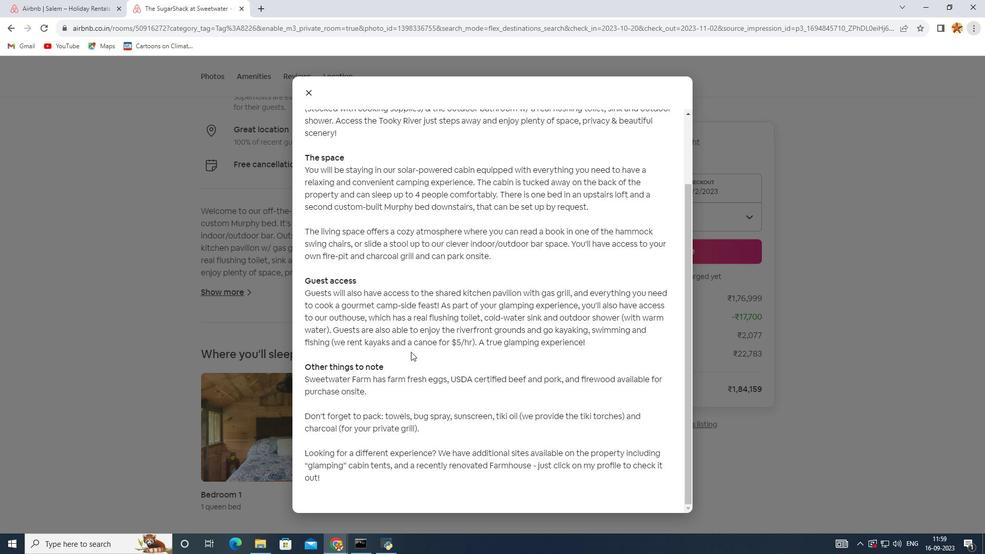 
Action: Mouse scrolled (410, 351) with delta (0, 0)
Screenshot: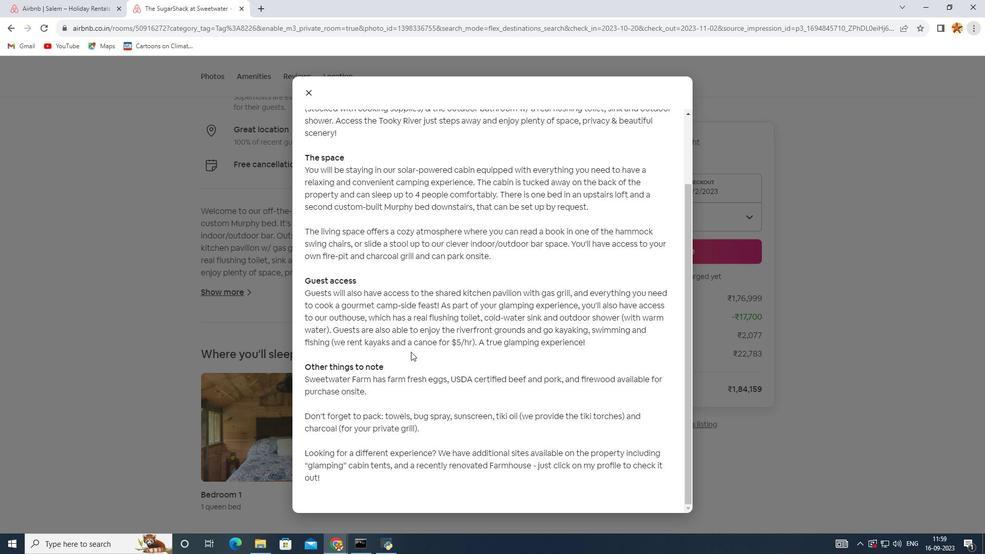 
Action: Mouse scrolled (410, 351) with delta (0, 0)
Screenshot: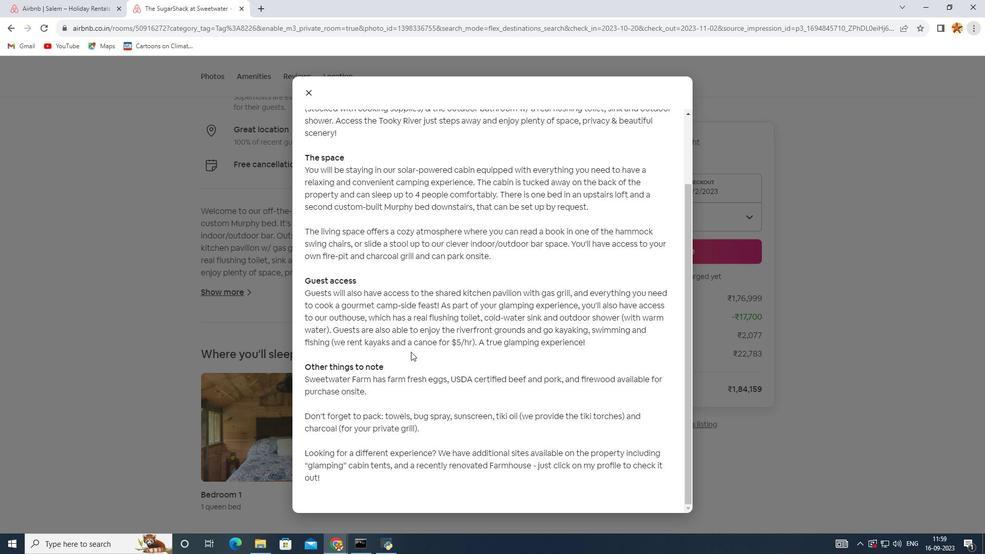 
Action: Mouse scrolled (410, 351) with delta (0, 0)
Screenshot: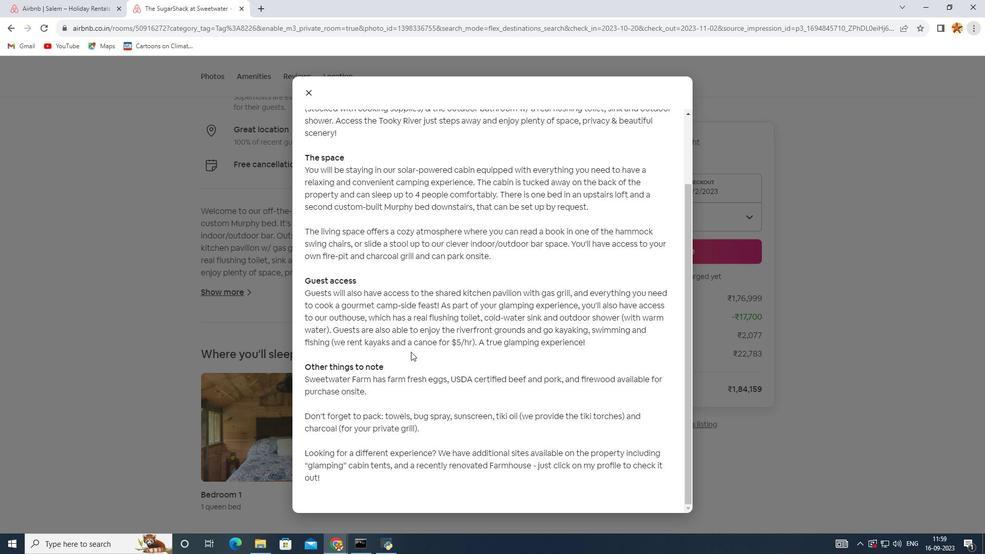 
Action: Mouse scrolled (410, 351) with delta (0, 0)
Screenshot: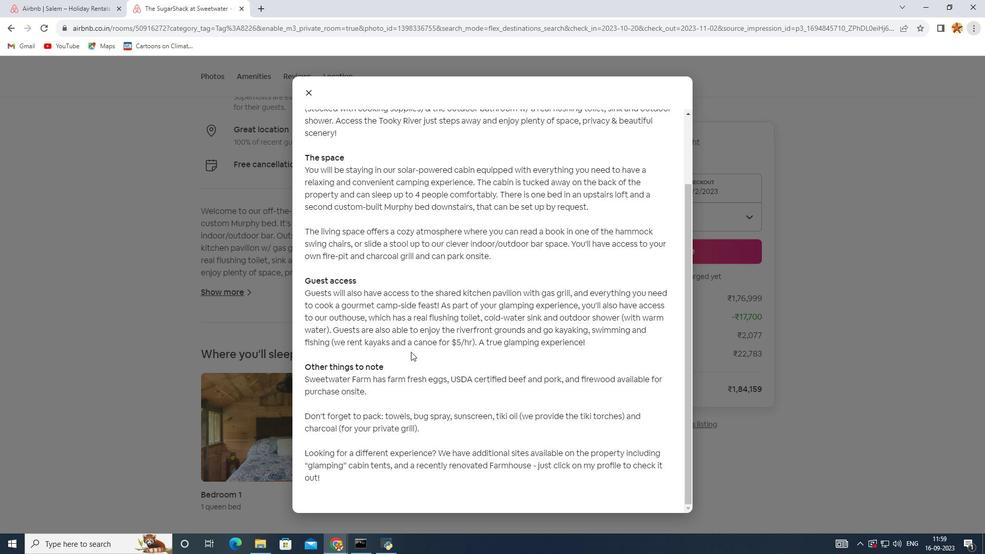 
Action: Mouse scrolled (410, 352) with delta (0, 0)
Screenshot: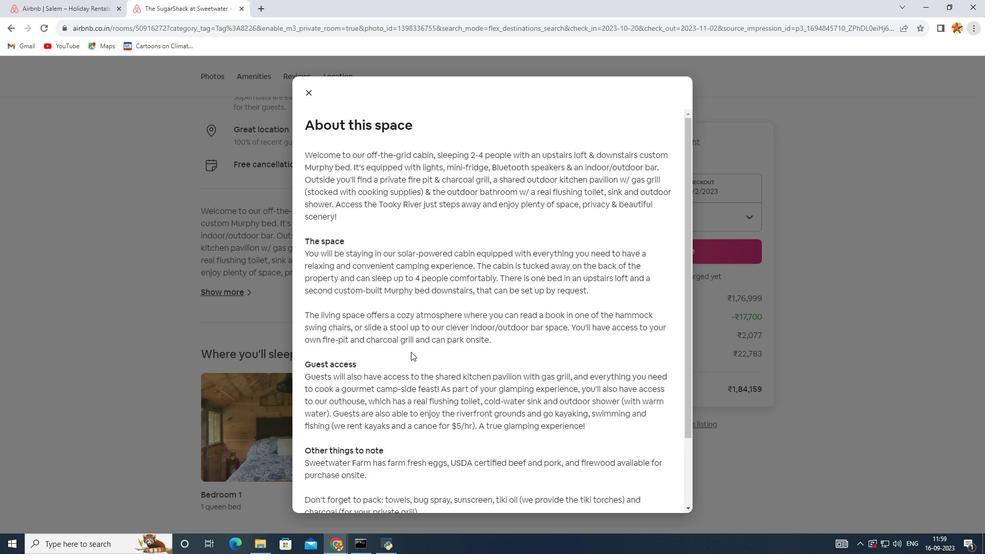 
Action: Mouse scrolled (410, 352) with delta (0, 0)
Screenshot: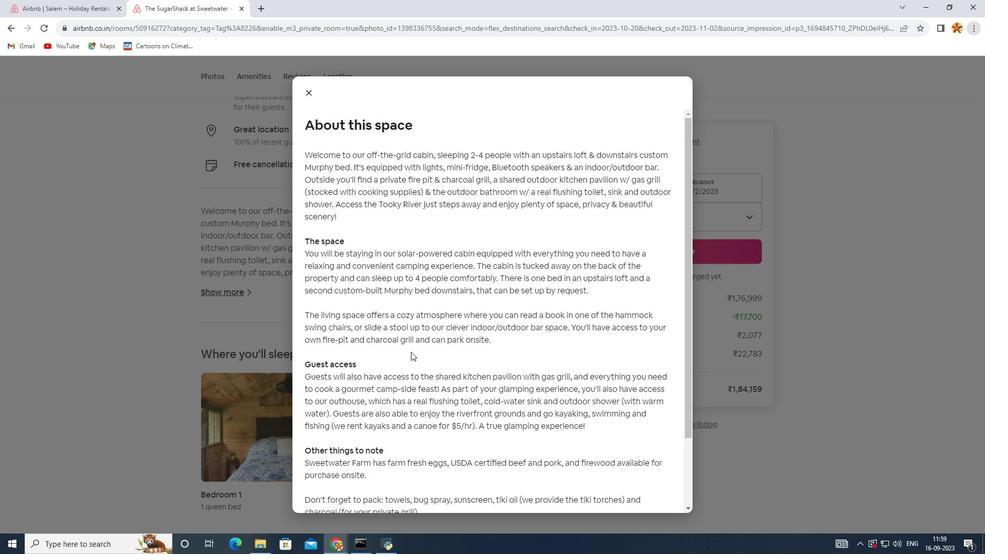 
Action: Mouse scrolled (410, 352) with delta (0, 0)
Screenshot: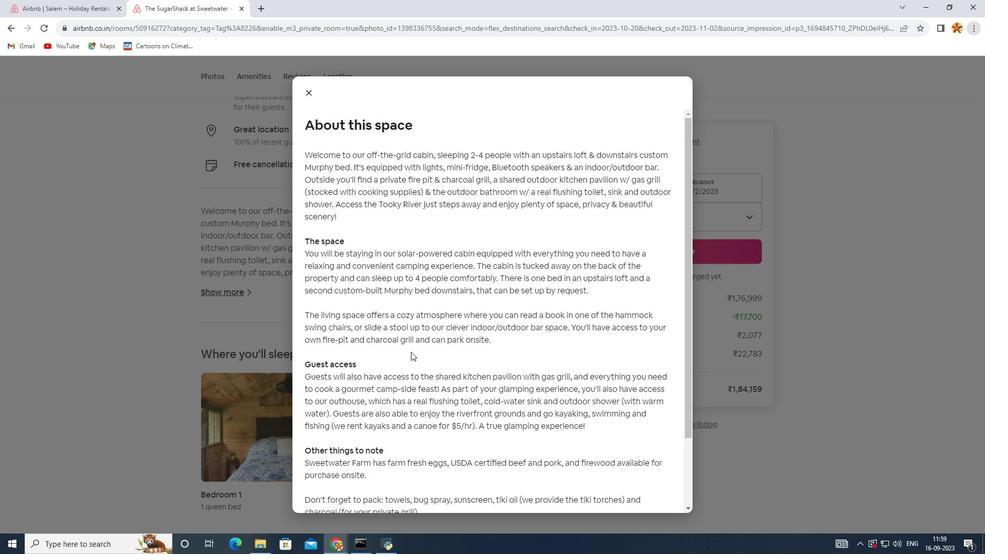 
Action: Mouse scrolled (410, 352) with delta (0, 0)
Screenshot: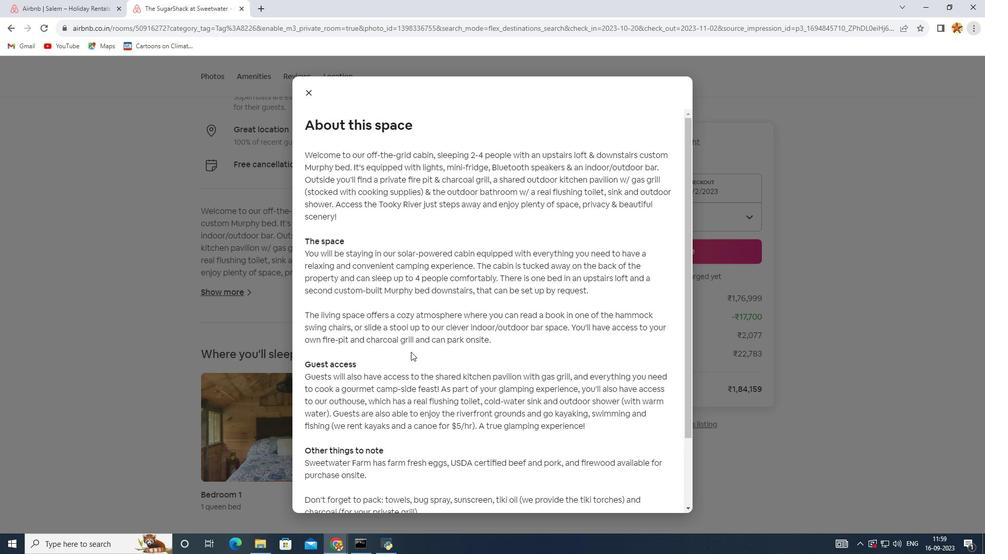 
Action: Mouse scrolled (410, 352) with delta (0, 0)
Screenshot: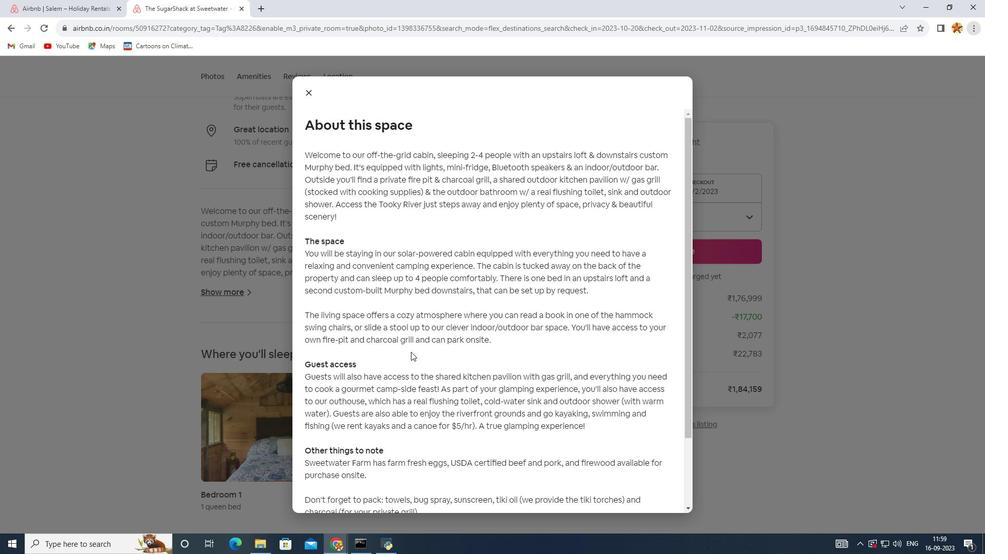 
Action: Mouse scrolled (410, 352) with delta (0, 0)
Screenshot: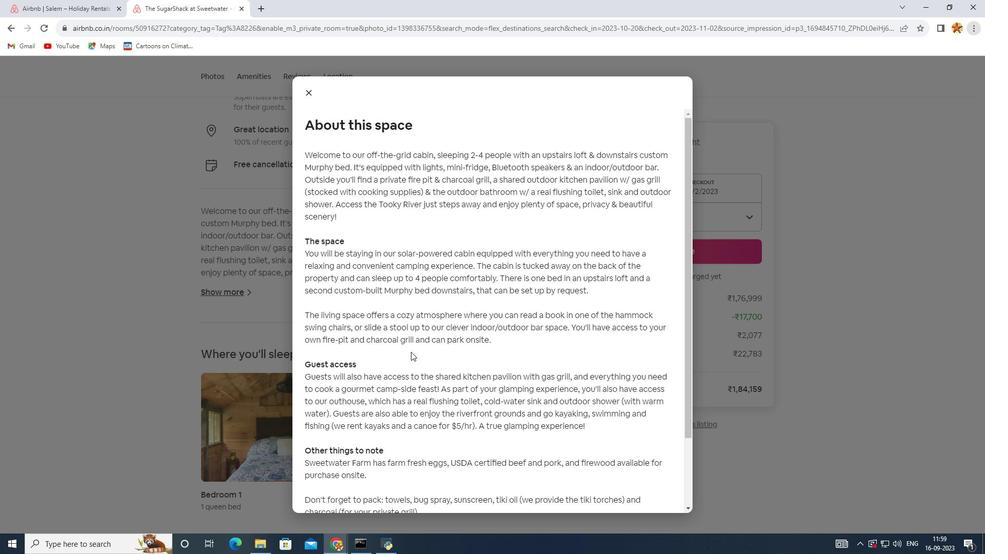 
Action: Mouse moved to (307, 93)
Screenshot: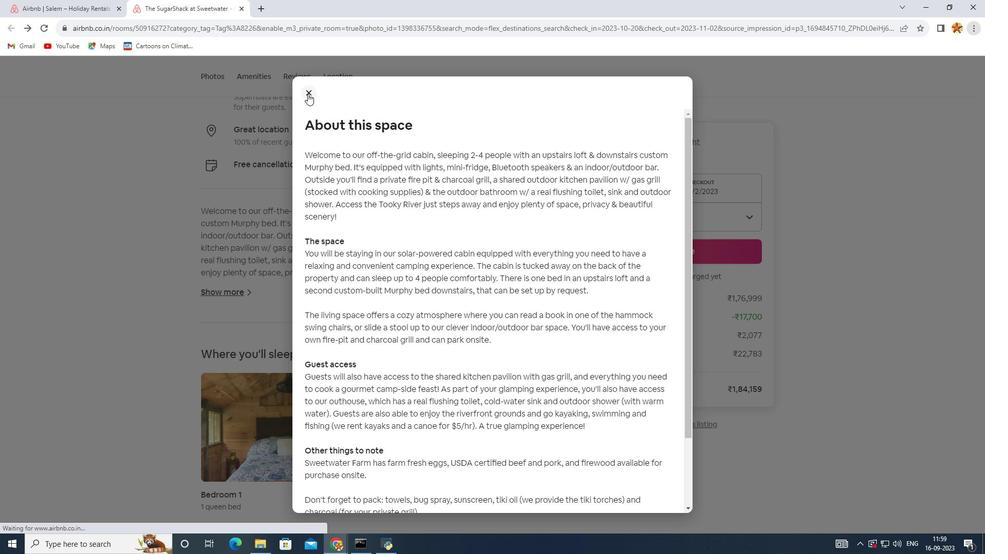
Action: Mouse pressed left at (307, 93)
Screenshot: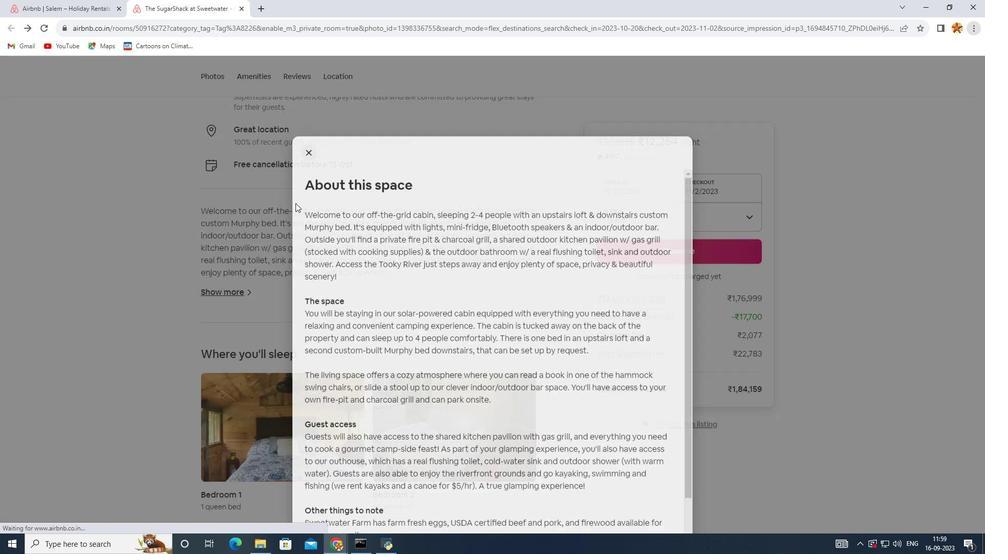 
Action: Mouse moved to (219, 351)
Screenshot: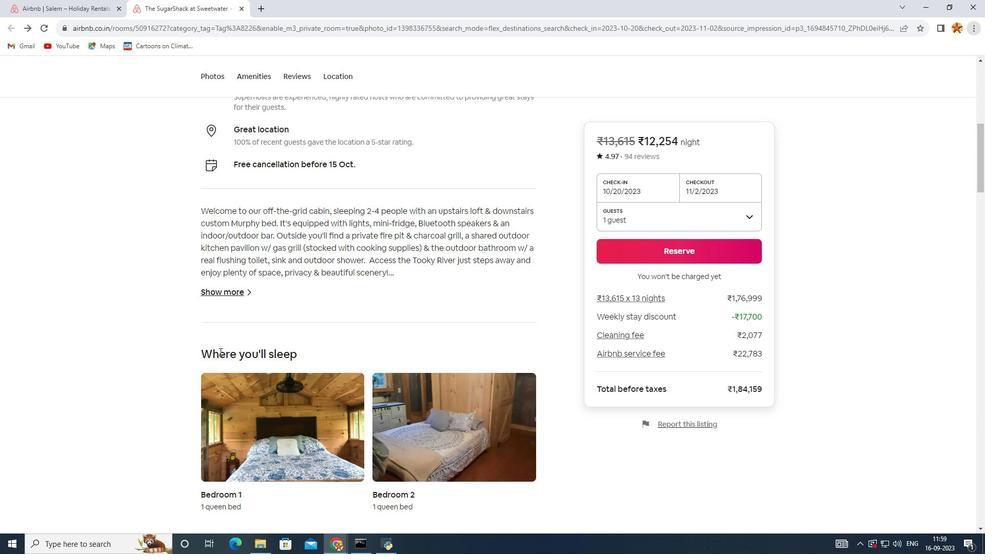 
Action: Mouse scrolled (219, 351) with delta (0, 0)
Screenshot: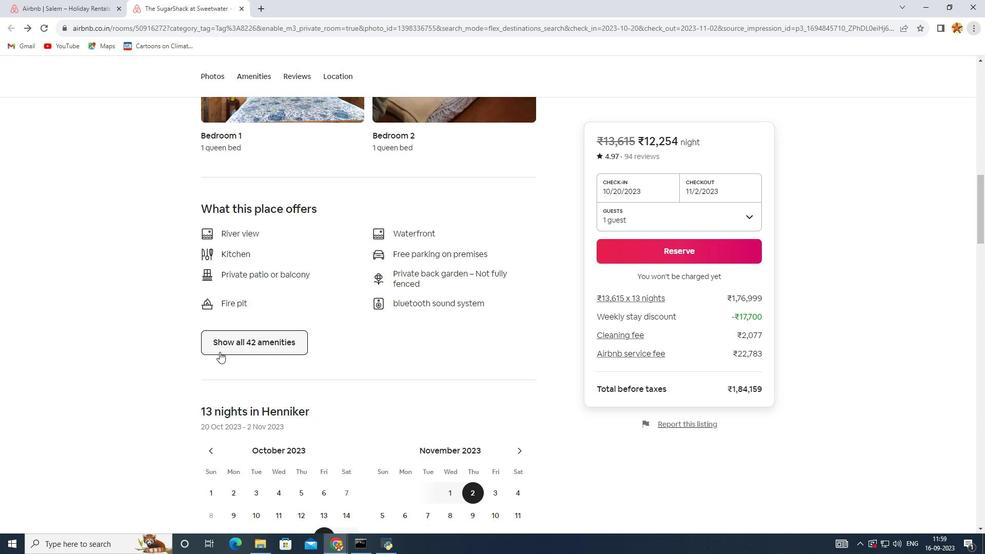 
Action: Mouse scrolled (219, 351) with delta (0, 0)
Screenshot: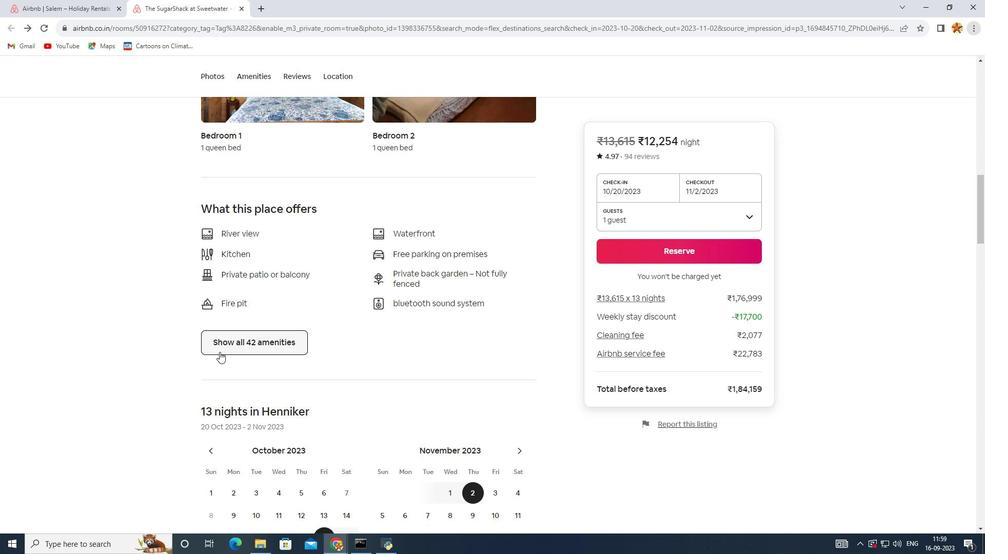 
Action: Mouse scrolled (219, 351) with delta (0, 0)
Screenshot: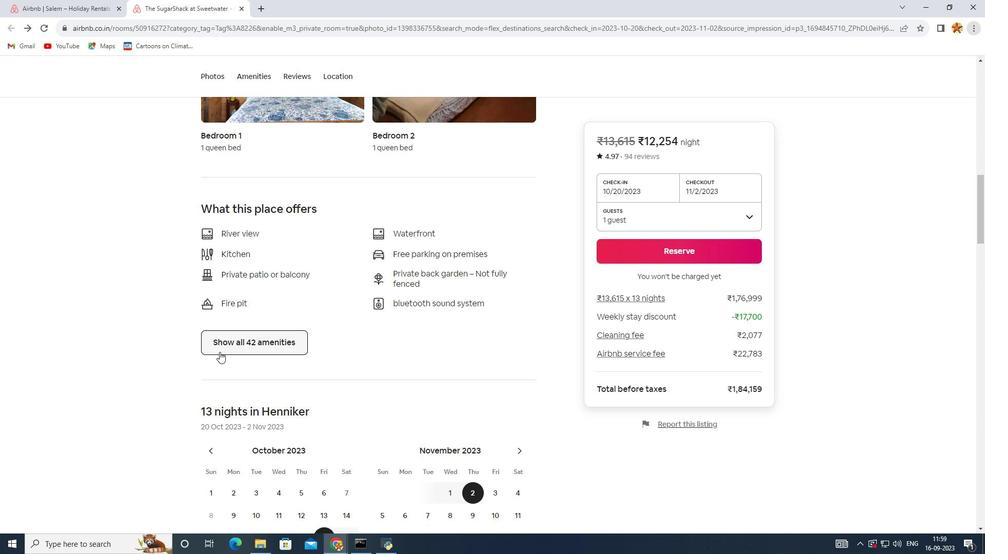 
Action: Mouse scrolled (219, 351) with delta (0, 0)
Screenshot: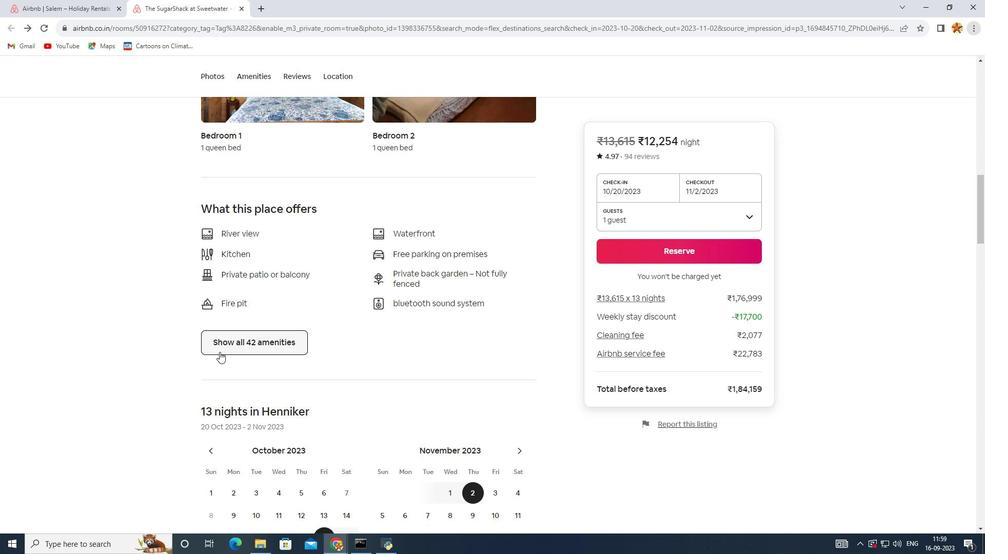 
Action: Mouse scrolled (219, 351) with delta (0, 0)
Screenshot: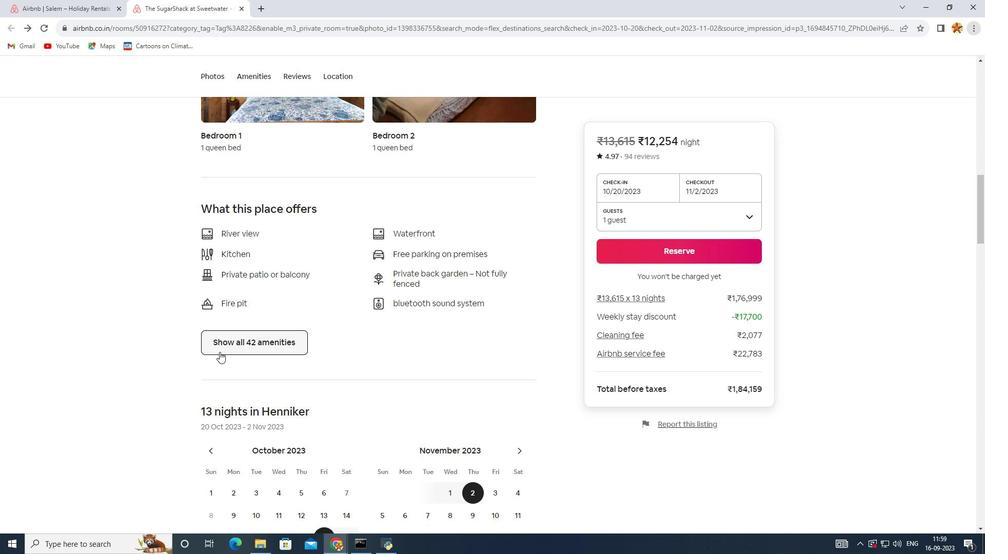 
Action: Mouse scrolled (219, 351) with delta (0, 0)
Screenshot: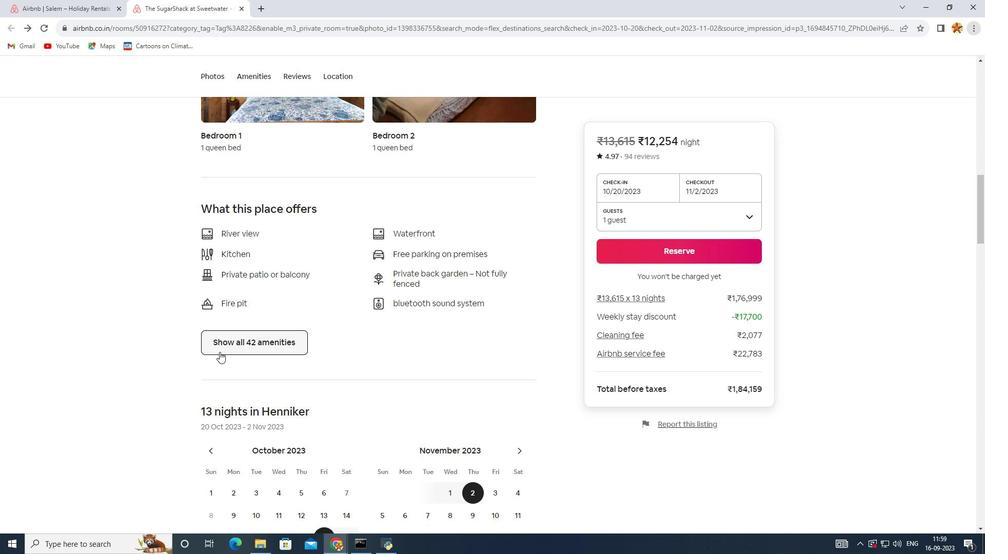 
Action: Mouse scrolled (219, 351) with delta (0, 0)
Screenshot: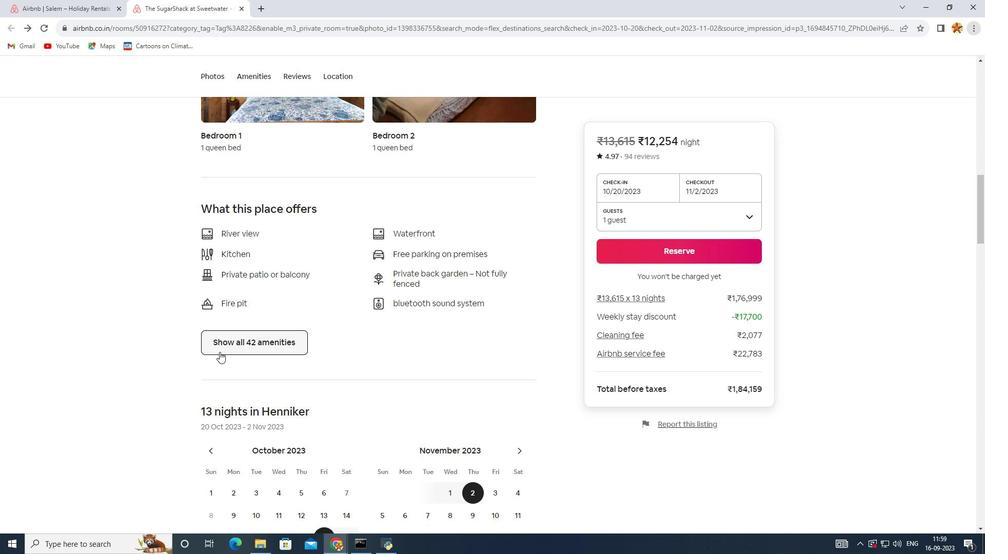 
Action: Mouse scrolled (219, 351) with delta (0, 0)
Screenshot: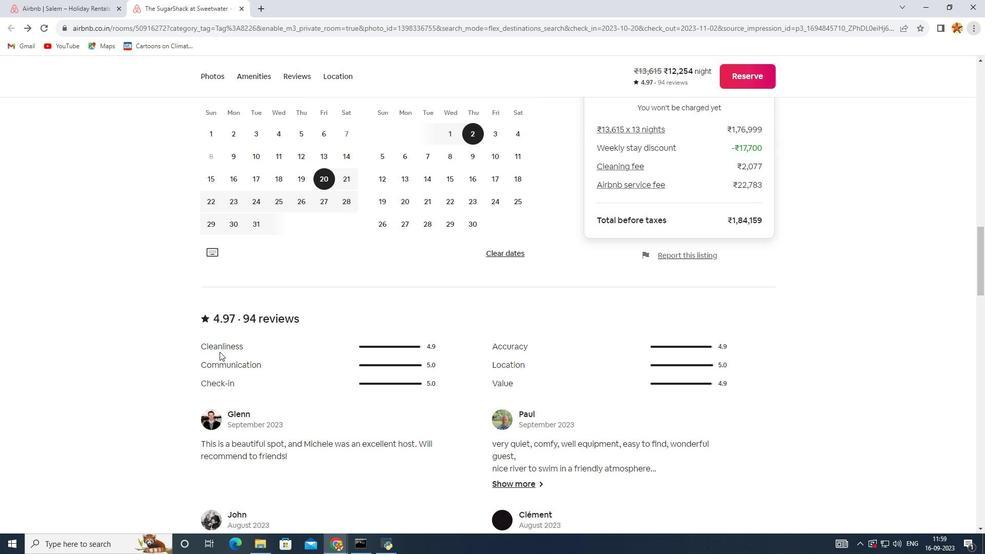 
Action: Mouse scrolled (219, 351) with delta (0, 0)
Screenshot: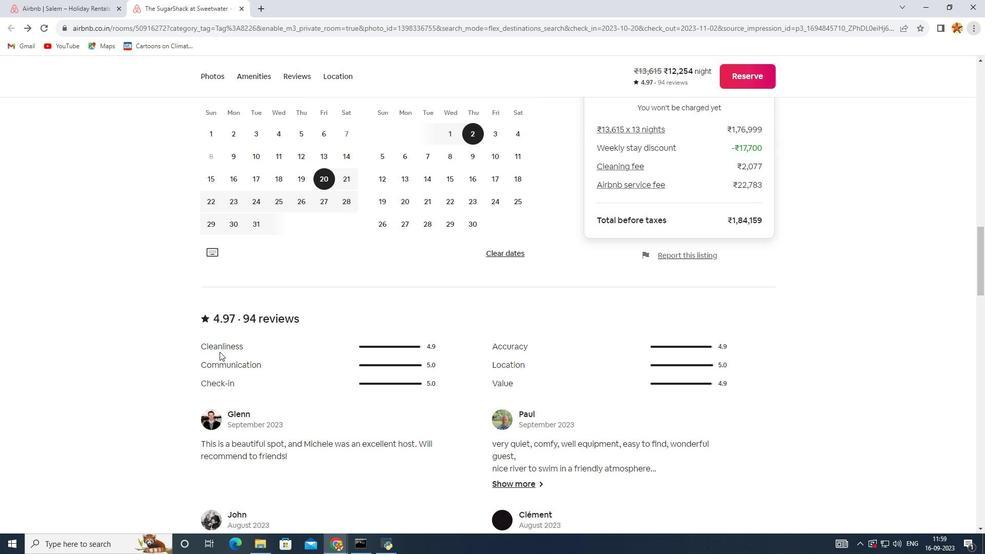 
Action: Mouse scrolled (219, 351) with delta (0, 0)
Screenshot: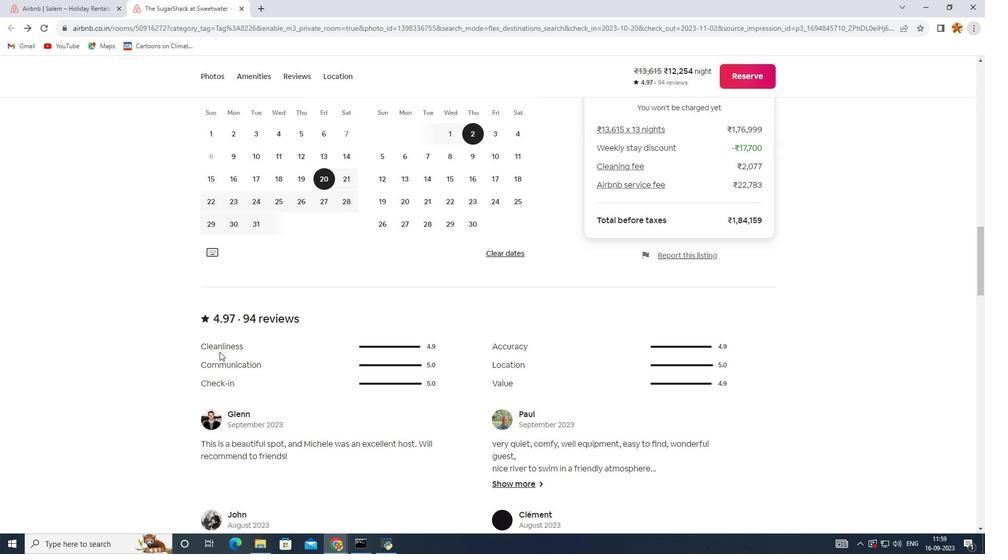 
Action: Mouse scrolled (219, 351) with delta (0, 0)
Screenshot: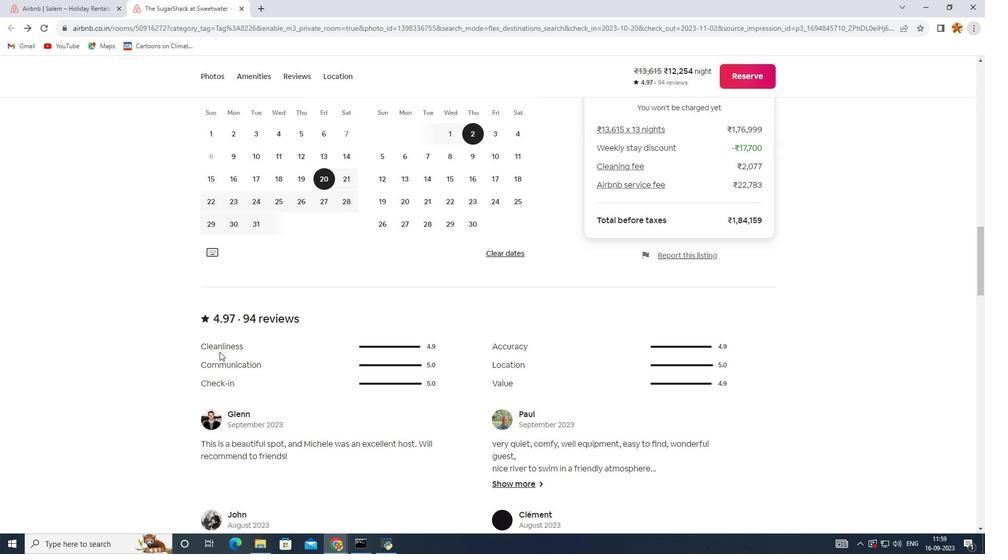 
Action: Mouse scrolled (219, 351) with delta (0, 0)
Screenshot: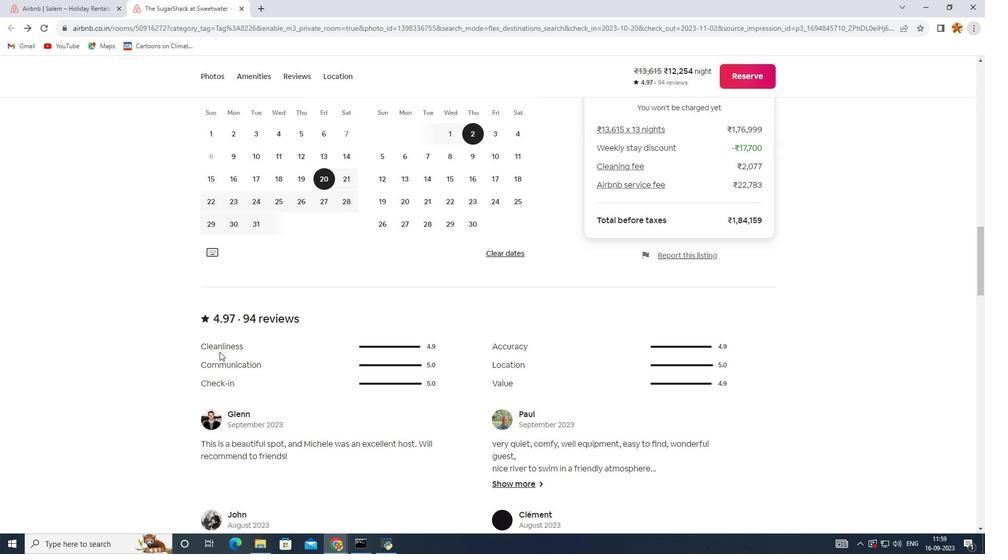 
Action: Mouse scrolled (219, 351) with delta (0, 0)
Screenshot: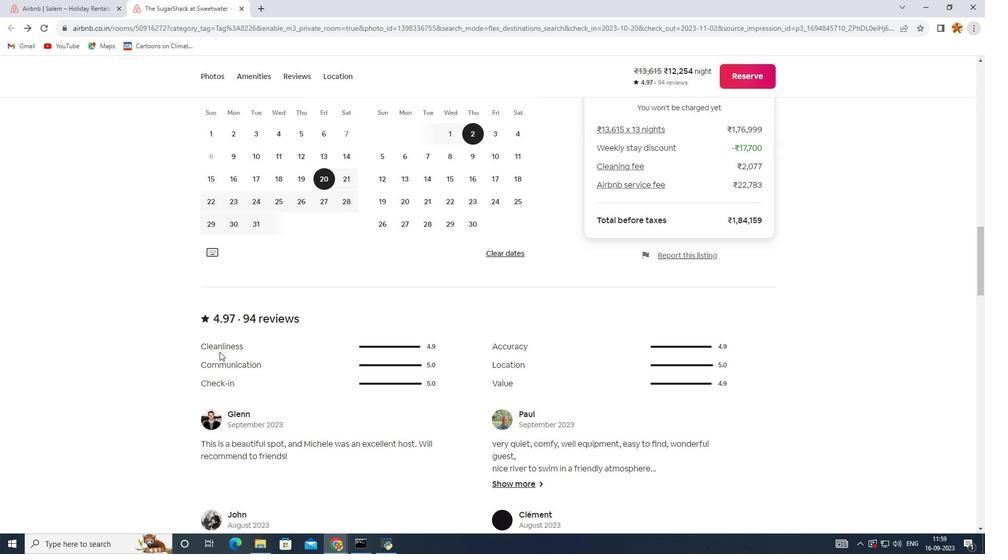 
Action: Mouse scrolled (219, 351) with delta (0, 0)
Screenshot: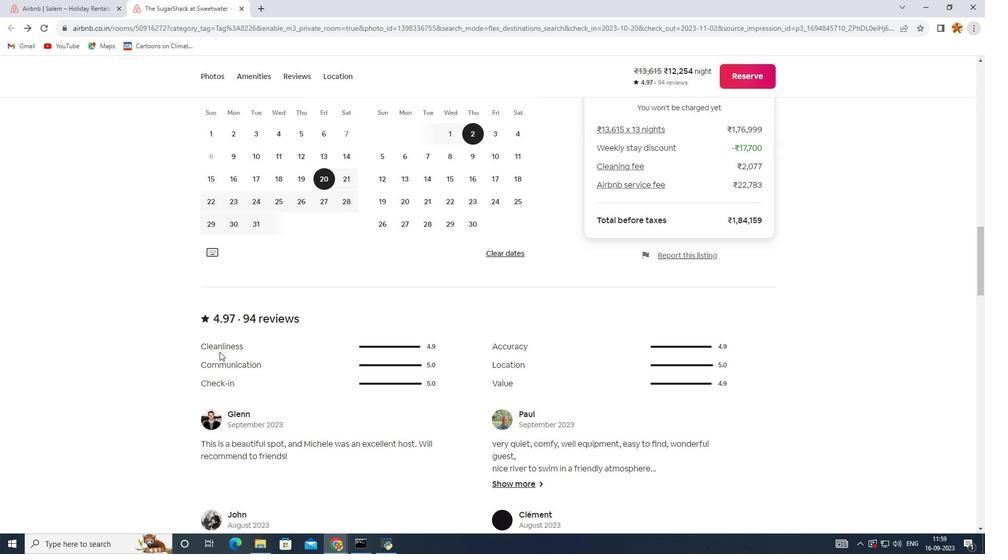 
Action: Mouse scrolled (219, 351) with delta (0, 0)
Screenshot: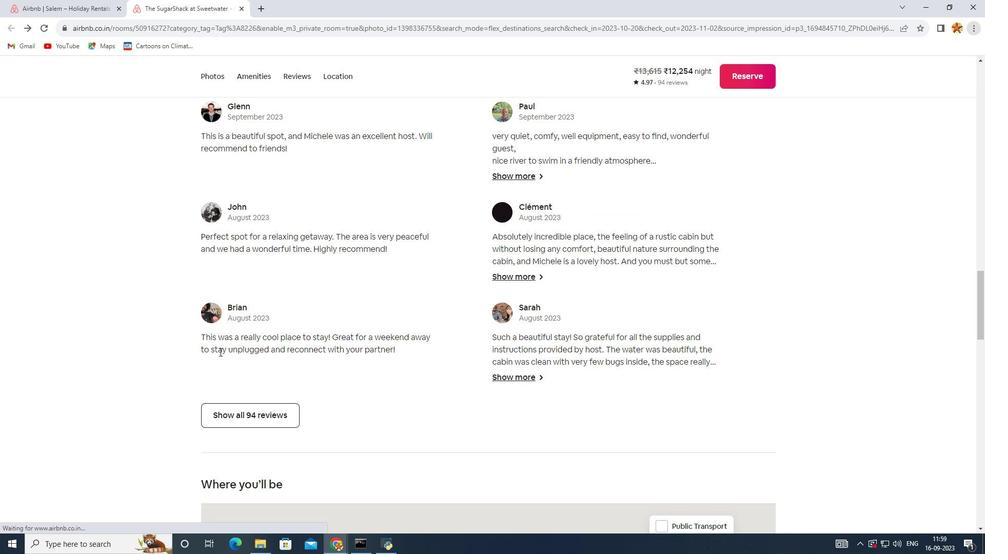 
Action: Mouse scrolled (219, 351) with delta (0, 0)
Screenshot: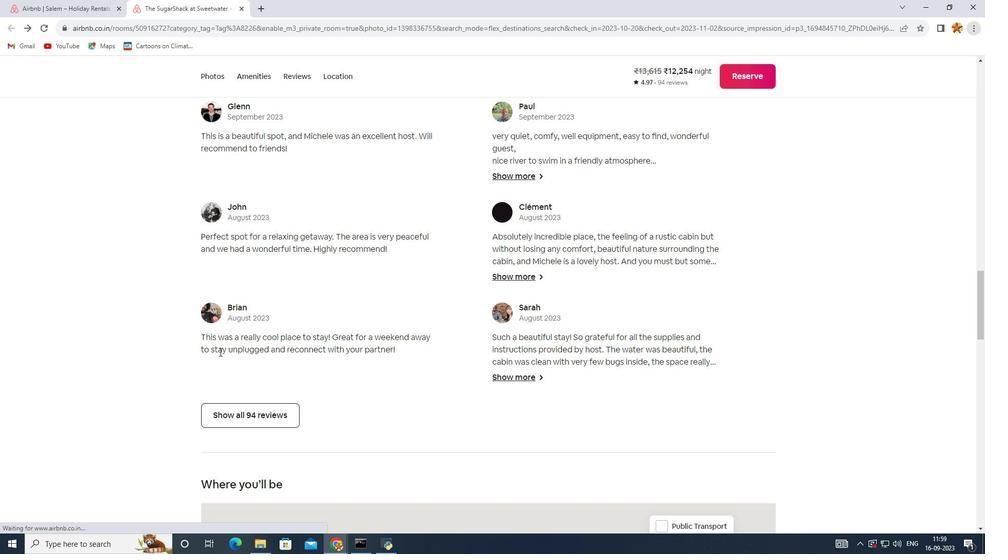
Action: Mouse scrolled (219, 351) with delta (0, 0)
Screenshot: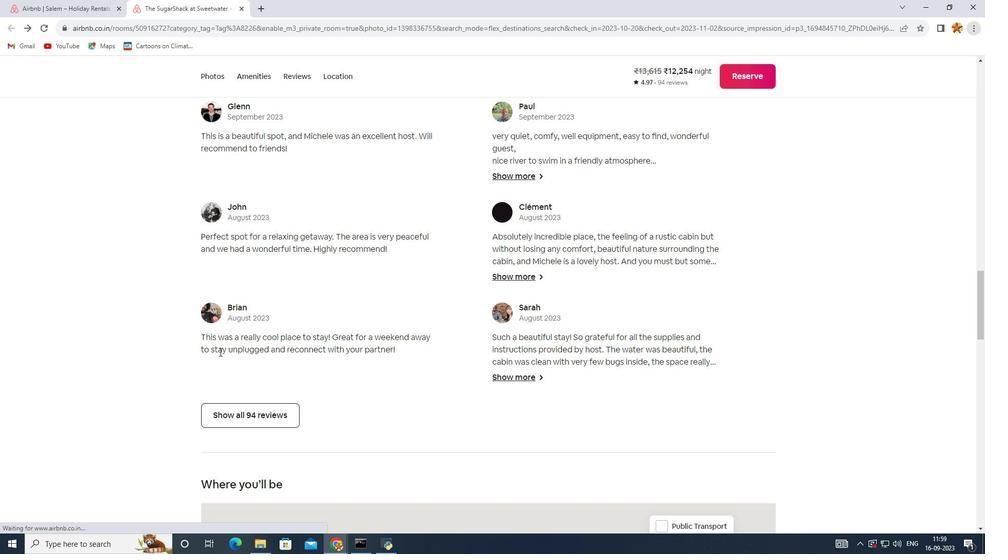 
Action: Mouse scrolled (219, 351) with delta (0, 0)
Screenshot: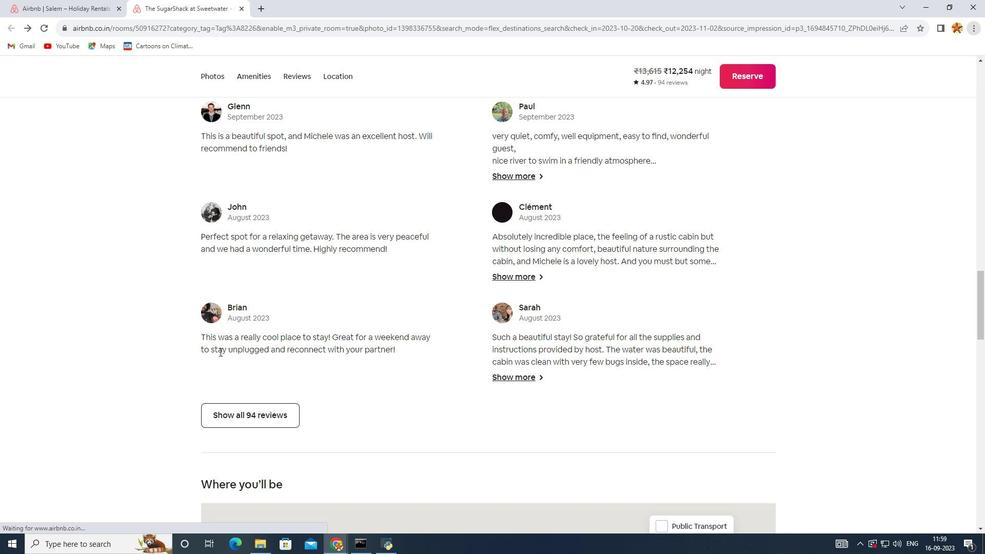 
Action: Mouse scrolled (219, 351) with delta (0, 0)
Screenshot: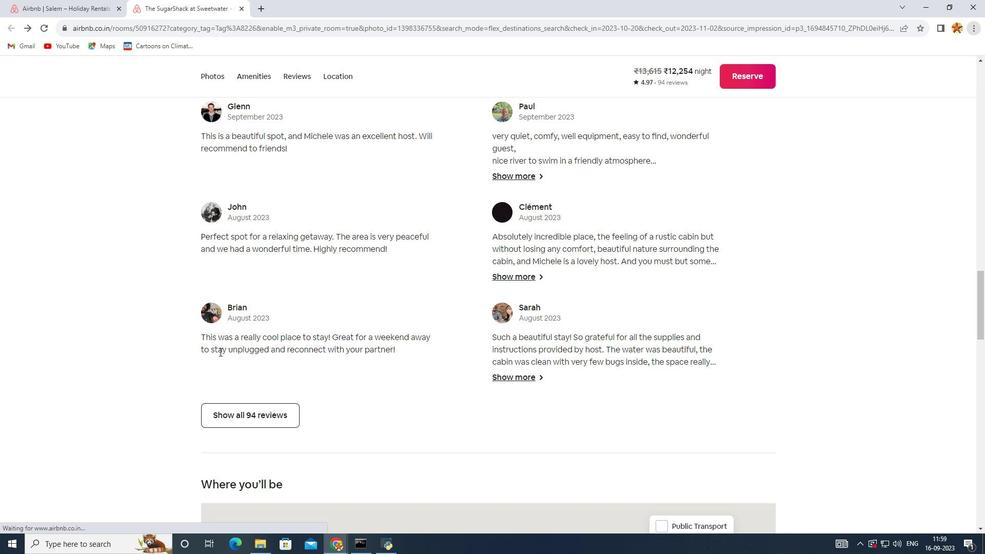 
Action: Mouse scrolled (219, 351) with delta (0, 0)
Screenshot: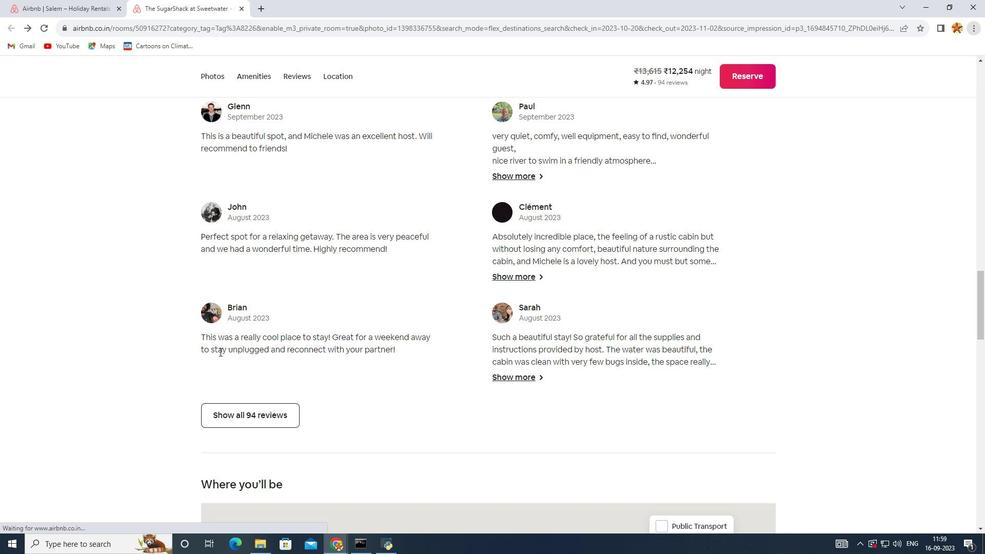 
Action: Mouse scrolled (219, 351) with delta (0, 0)
Screenshot: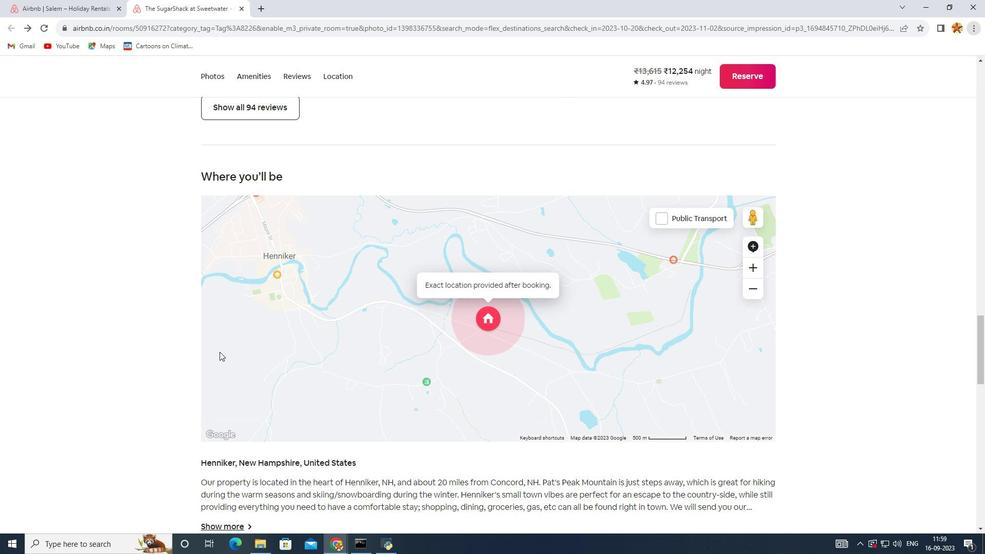 
Action: Mouse scrolled (219, 351) with delta (0, 0)
Screenshot: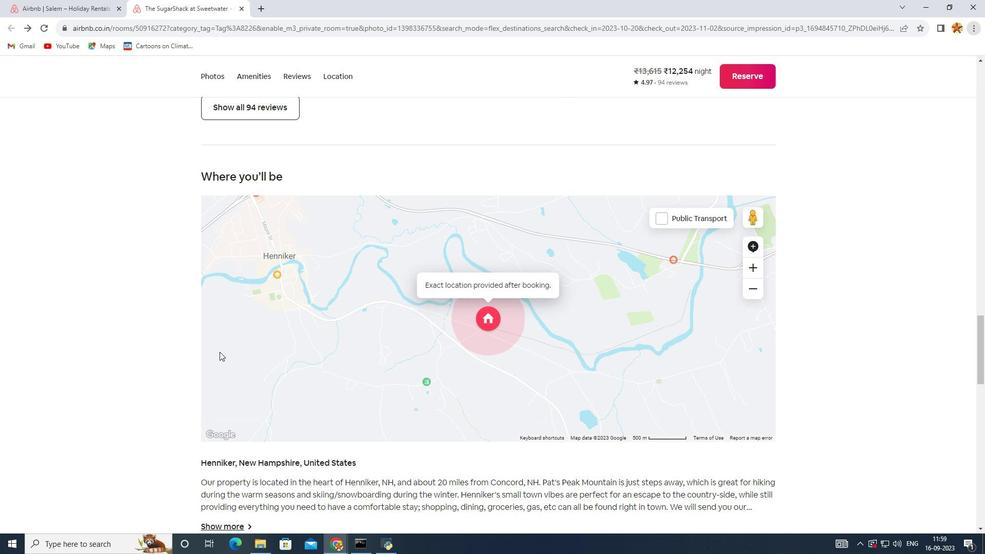 
Action: Mouse scrolled (219, 351) with delta (0, 0)
Screenshot: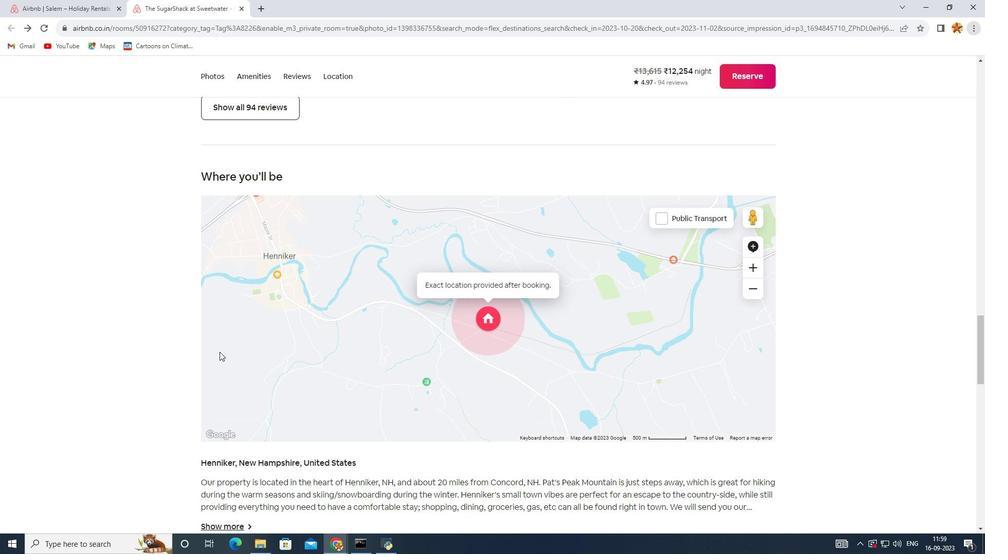 
Action: Mouse scrolled (219, 351) with delta (0, 0)
Screenshot: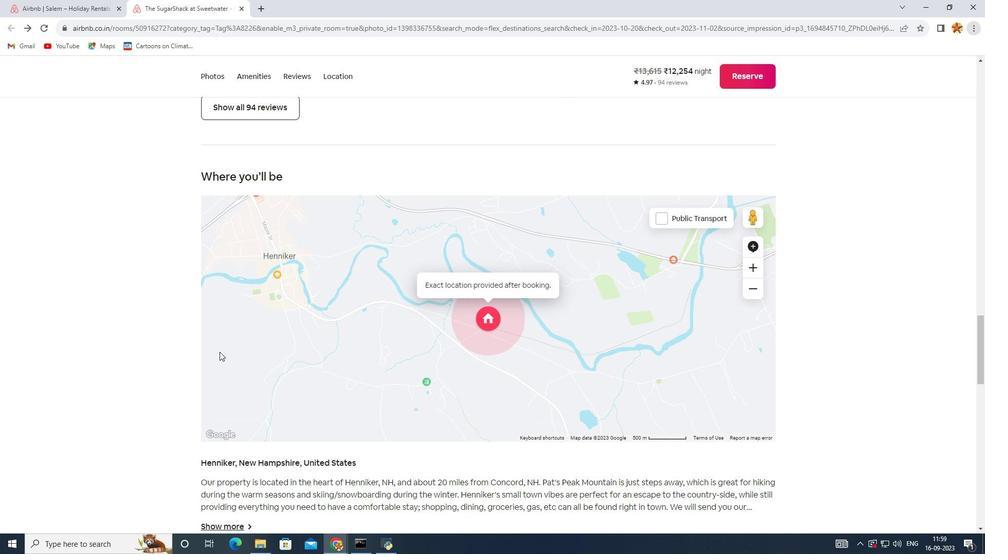 
Action: Mouse scrolled (219, 351) with delta (0, 0)
Screenshot: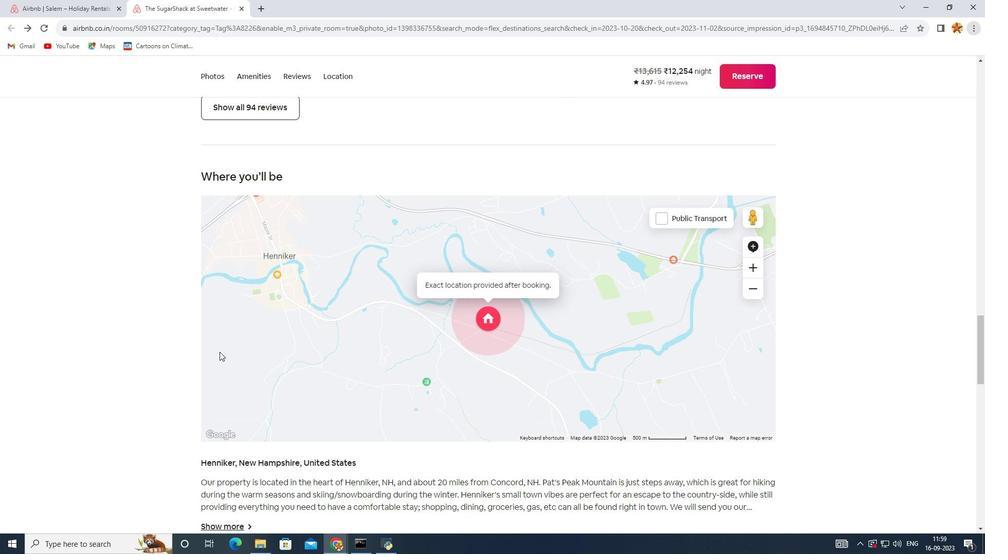 
Action: Mouse scrolled (219, 351) with delta (0, 0)
Screenshot: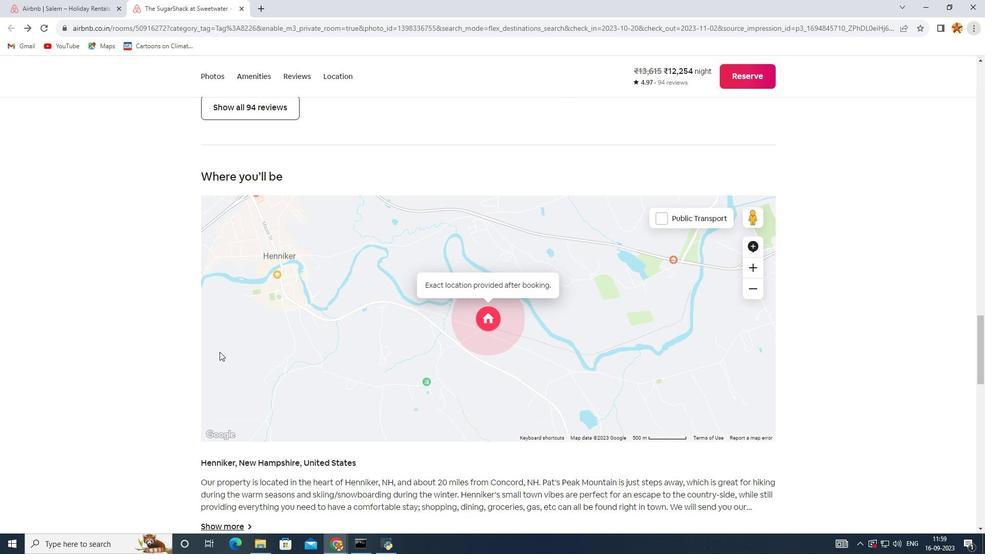 
Action: Mouse scrolled (219, 351) with delta (0, 0)
Screenshot: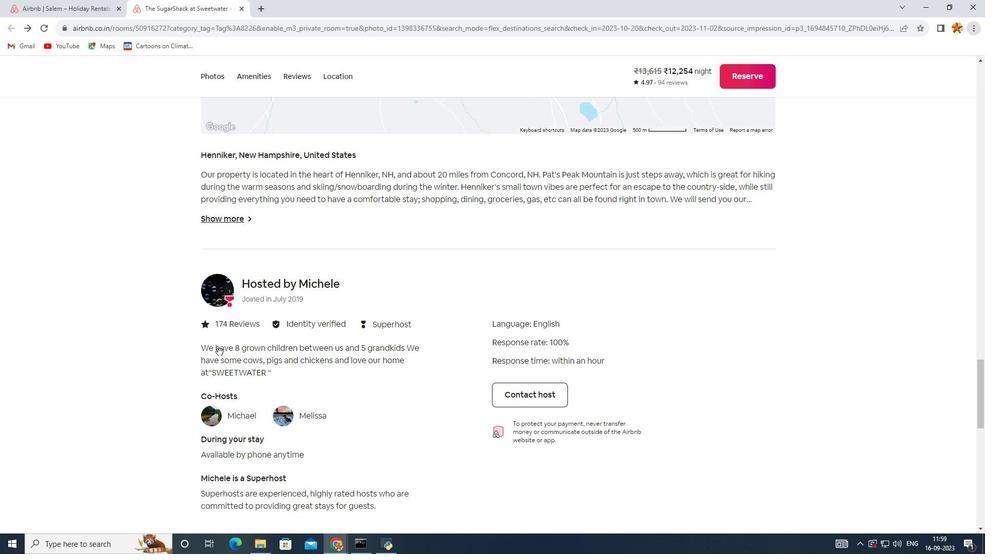 
Action: Mouse scrolled (219, 351) with delta (0, 0)
Screenshot: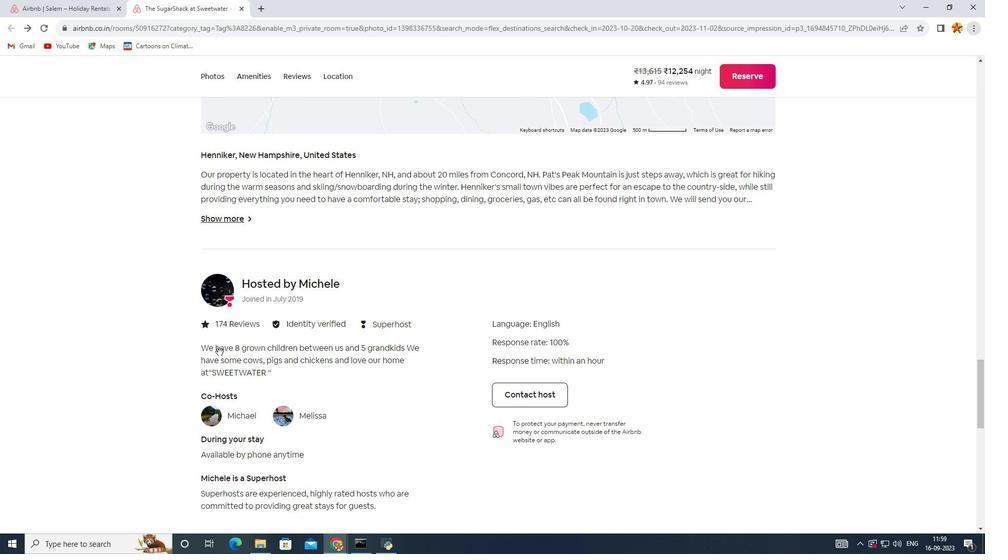 
Action: Mouse scrolled (219, 351) with delta (0, 0)
Screenshot: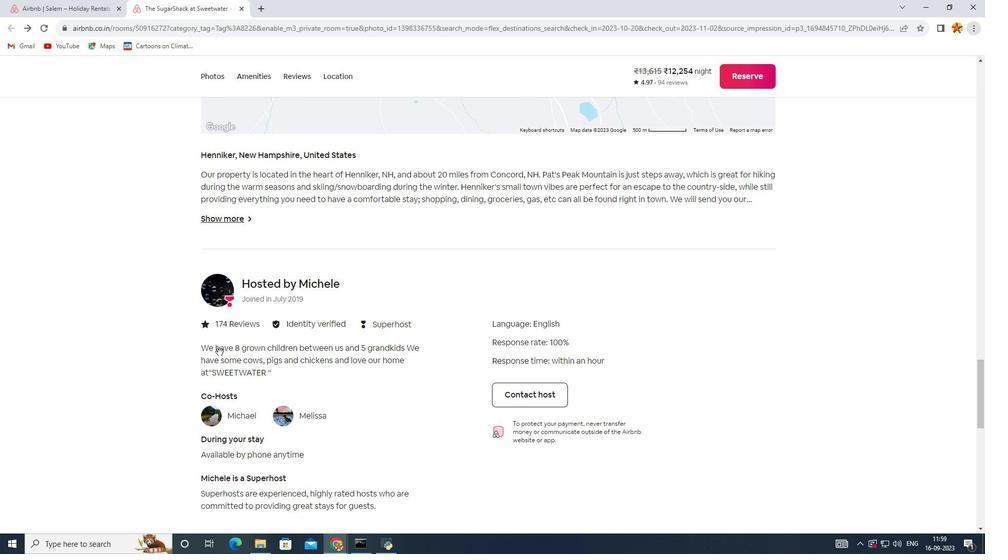 
Action: Mouse scrolled (219, 351) with delta (0, 0)
Screenshot: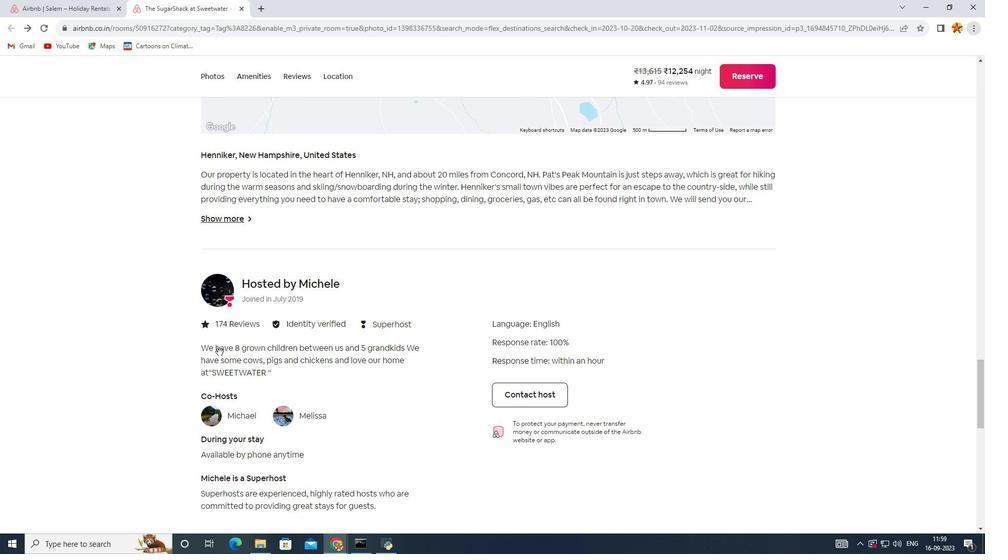 
Action: Mouse scrolled (219, 351) with delta (0, 0)
Screenshot: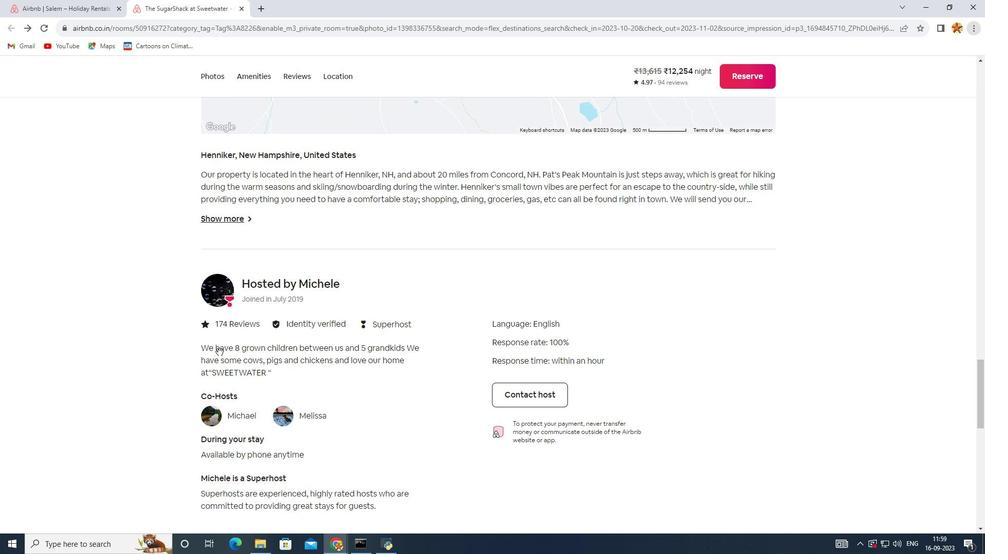 
Action: Mouse scrolled (219, 351) with delta (0, 0)
Screenshot: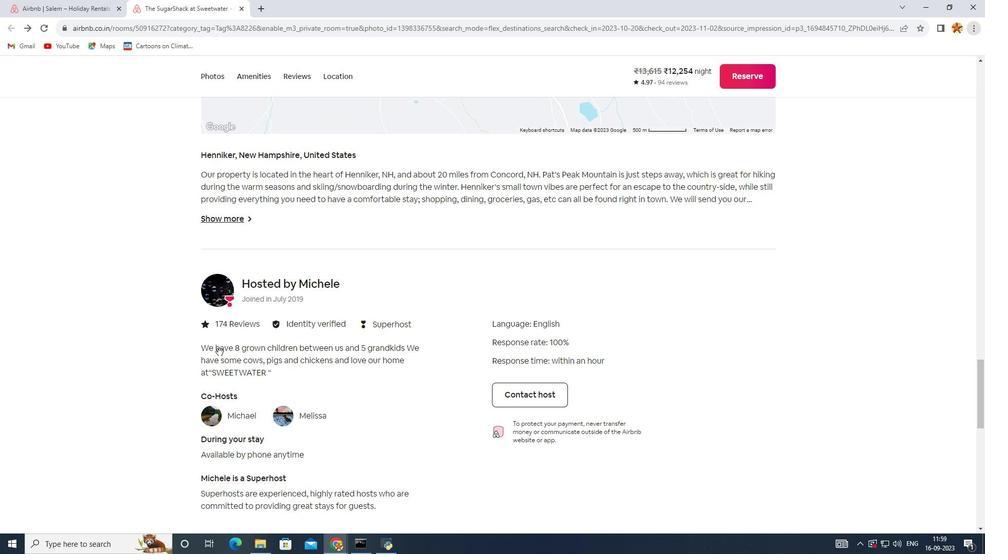 
Action: Mouse scrolled (219, 351) with delta (0, 0)
Screenshot: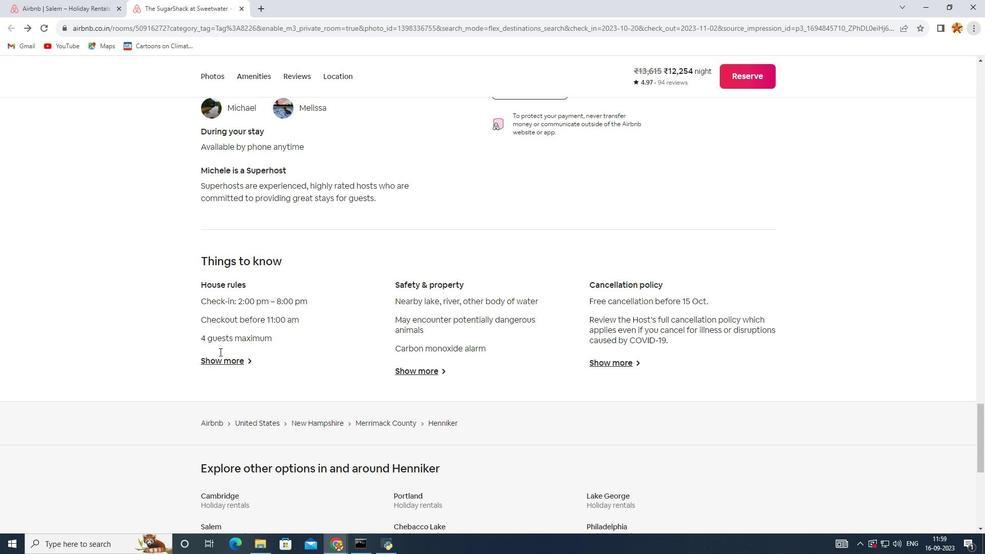 
Action: Mouse scrolled (219, 351) with delta (0, 0)
Screenshot: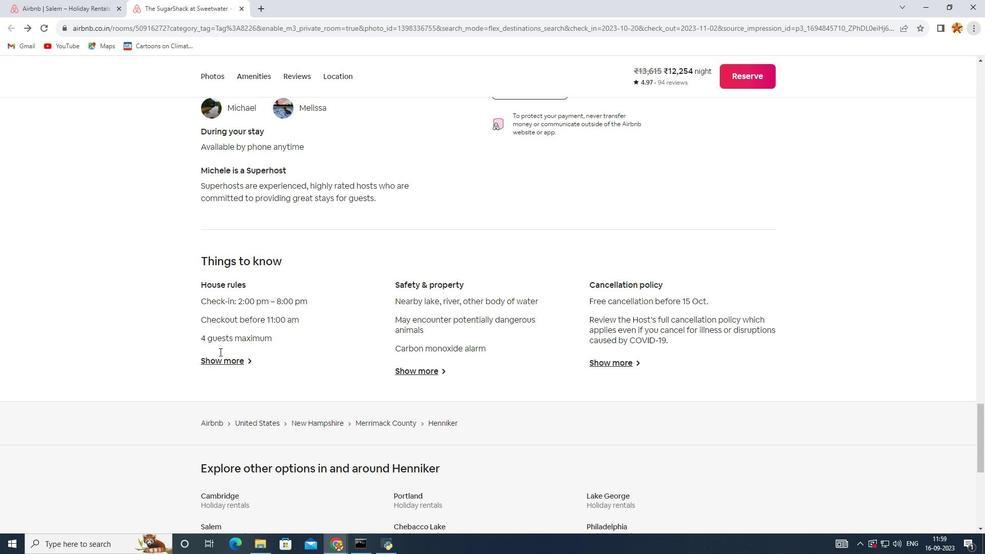 
Action: Mouse scrolled (219, 351) with delta (0, 0)
Screenshot: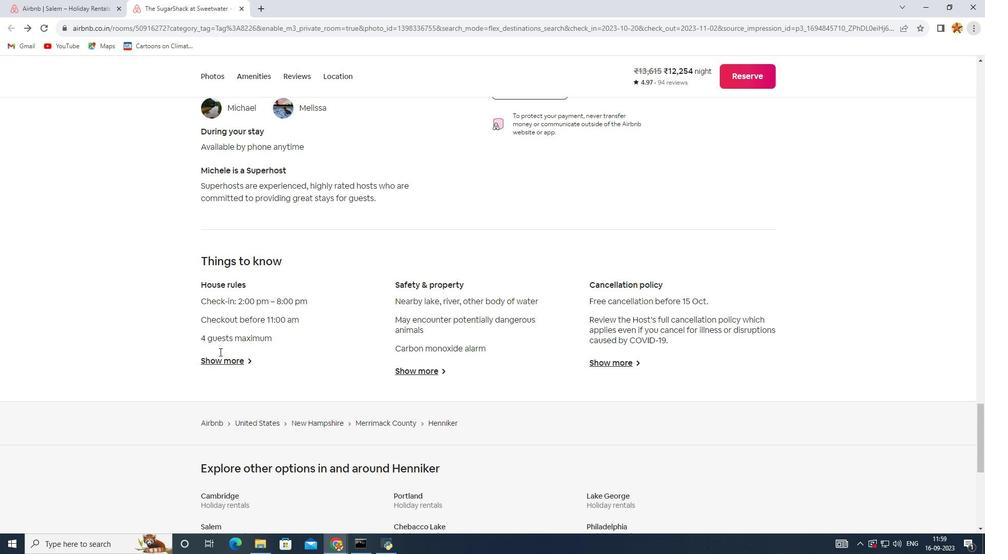 
Action: Mouse scrolled (219, 351) with delta (0, 0)
Screenshot: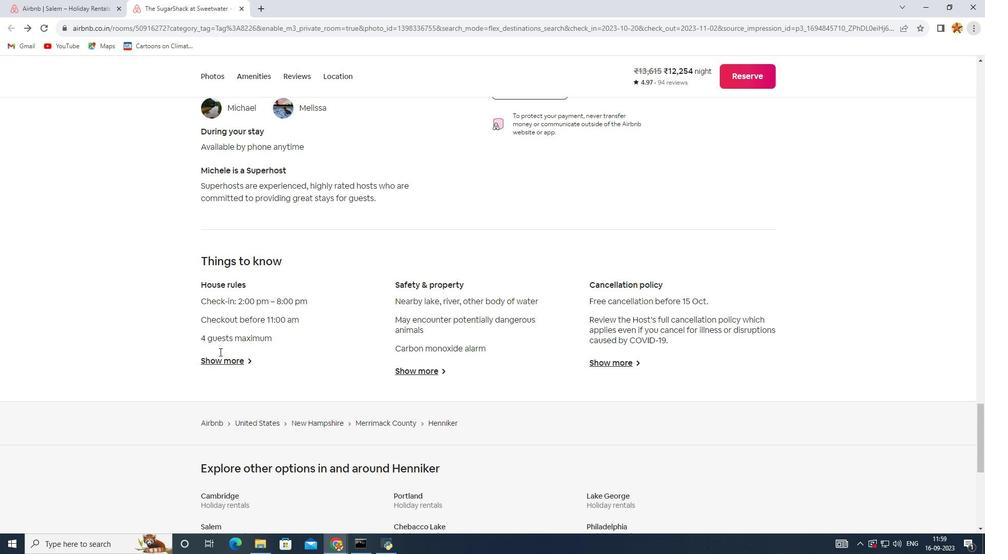 
Action: Mouse scrolled (219, 351) with delta (0, 0)
Screenshot: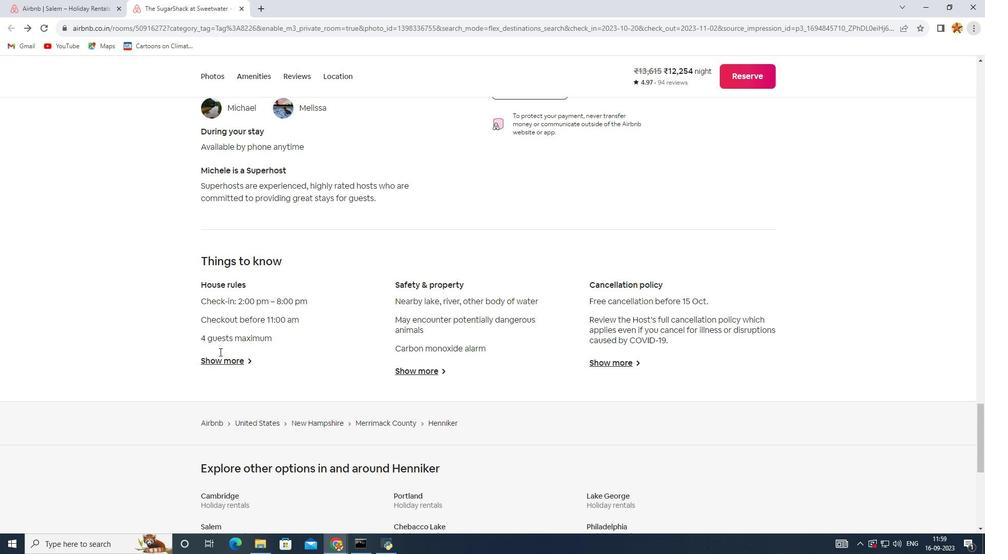 
Action: Mouse scrolled (219, 351) with delta (0, 0)
Screenshot: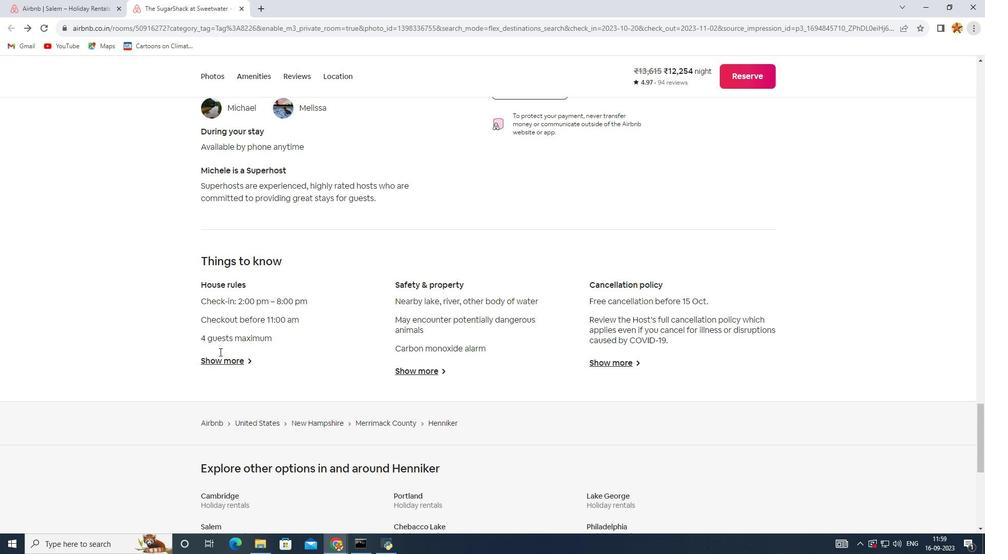 
Action: Mouse scrolled (219, 352) with delta (0, 0)
Screenshot: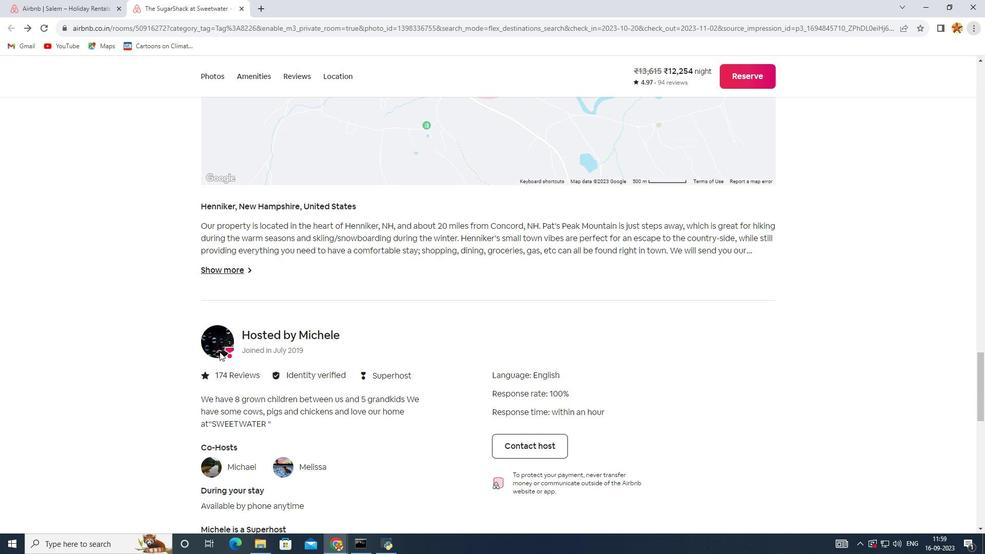 
Action: Mouse scrolled (219, 352) with delta (0, 0)
Screenshot: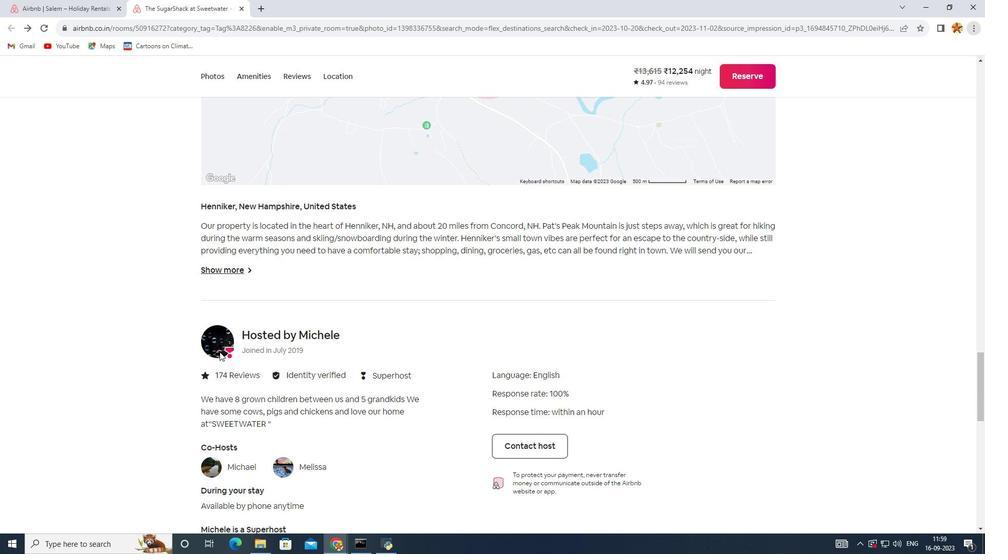 
Action: Mouse scrolled (219, 352) with delta (0, 0)
Screenshot: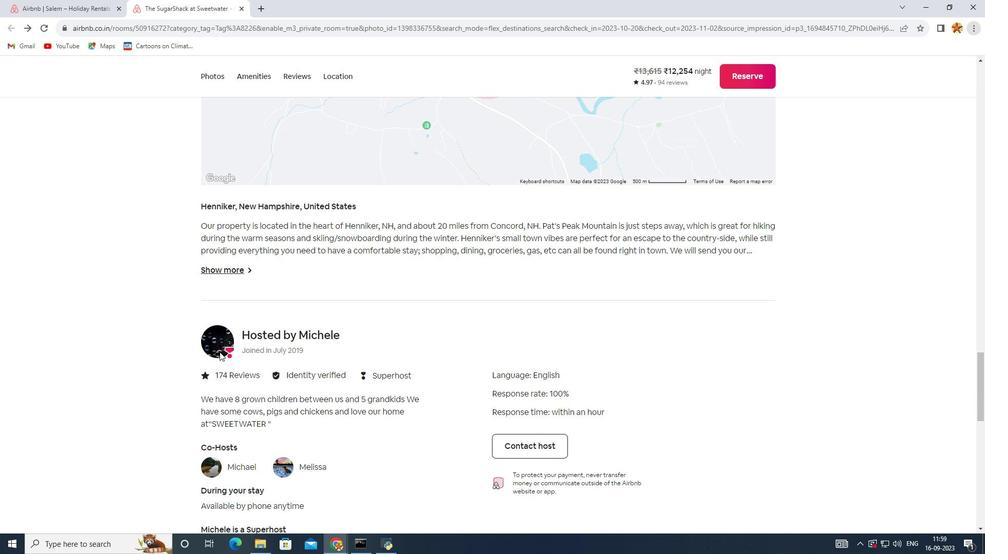 
Action: Mouse scrolled (219, 352) with delta (0, 0)
Screenshot: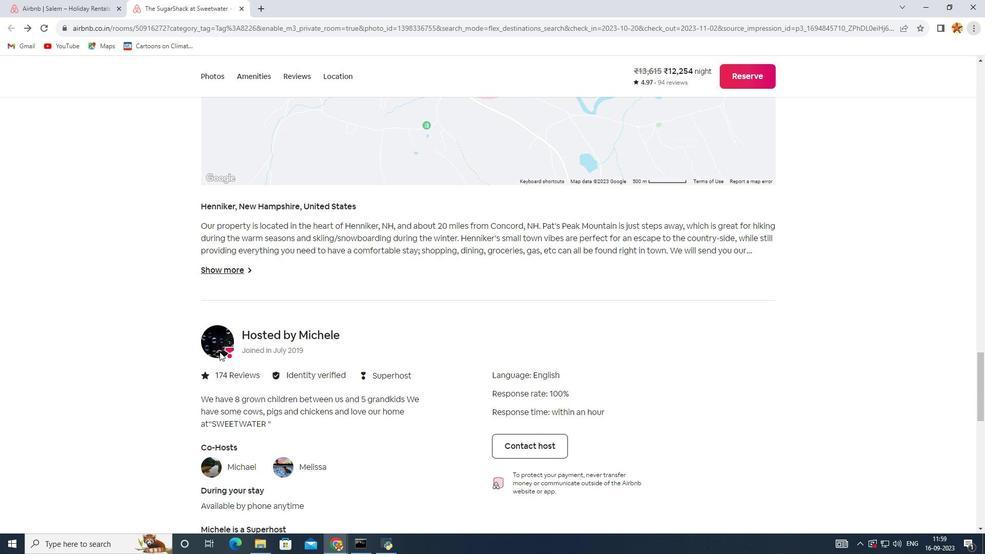 
Action: Mouse scrolled (219, 352) with delta (0, 0)
Screenshot: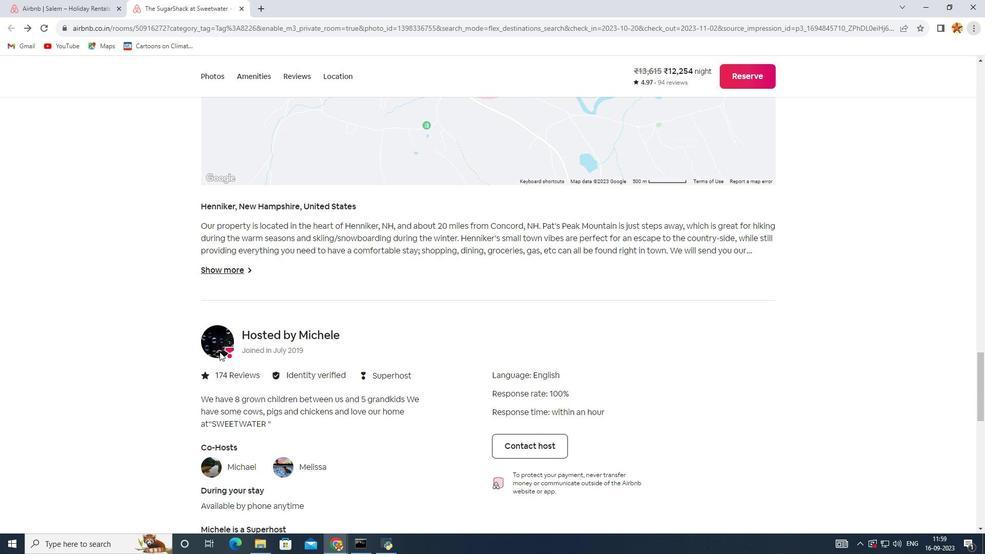 
Action: Mouse scrolled (219, 352) with delta (0, 0)
Screenshot: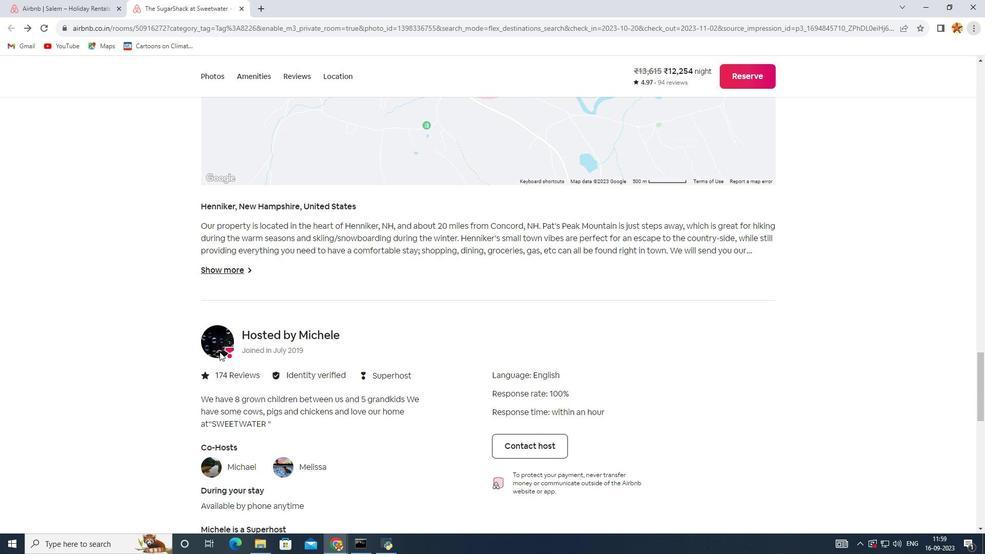 
Action: Mouse scrolled (219, 352) with delta (0, 0)
Screenshot: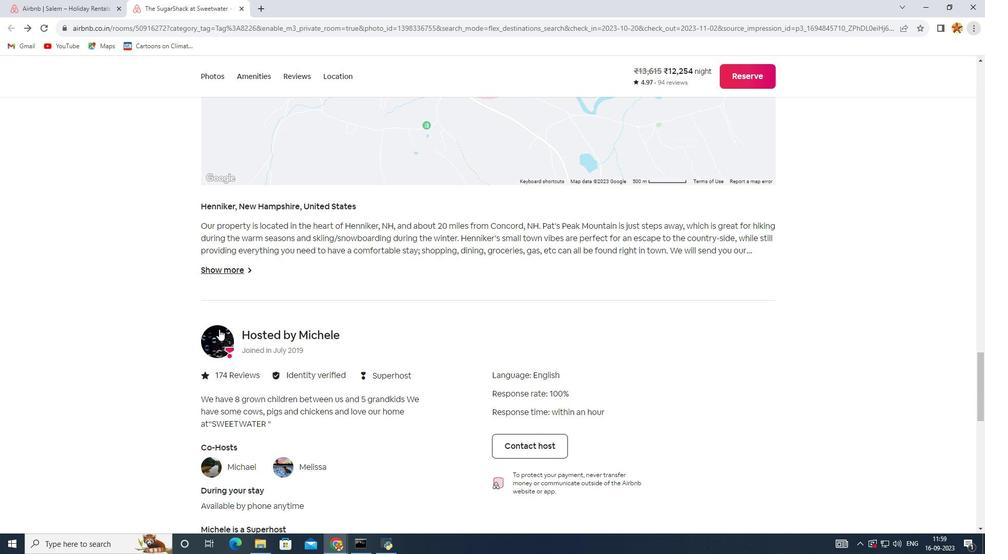 
Action: Mouse moved to (217, 271)
Screenshot: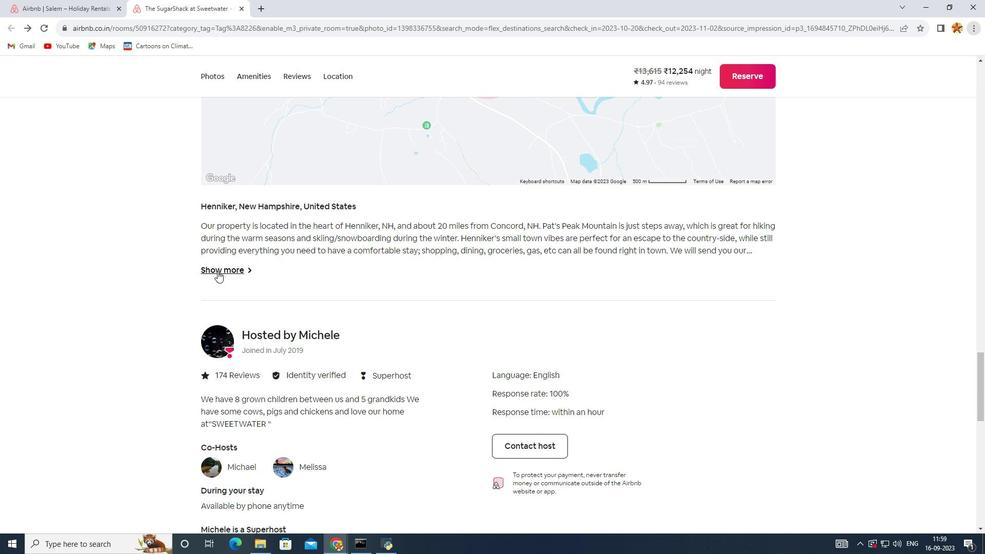 
Action: Mouse pressed left at (217, 271)
Screenshot: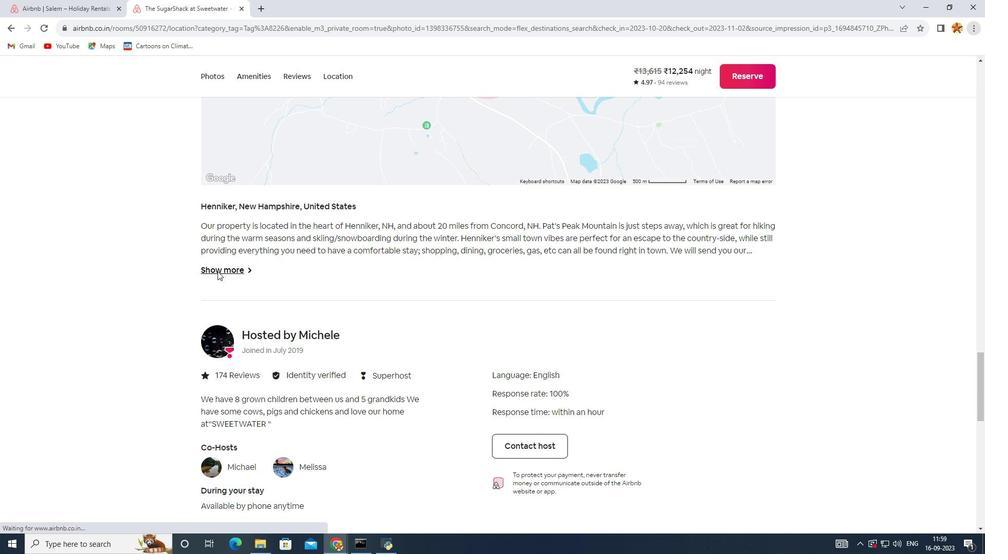 
Action: Mouse moved to (58, 197)
Screenshot: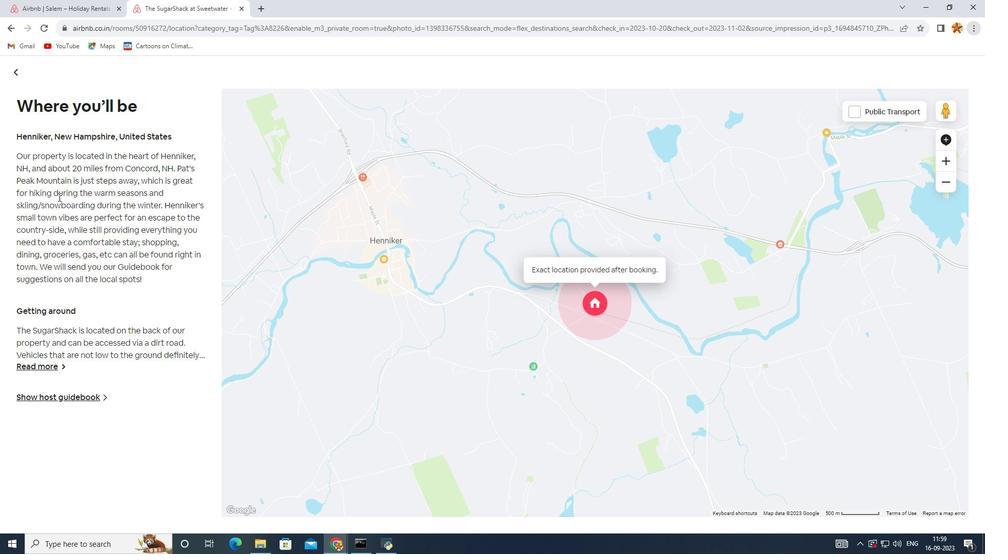 
Action: Mouse pressed left at (58, 197)
Screenshot: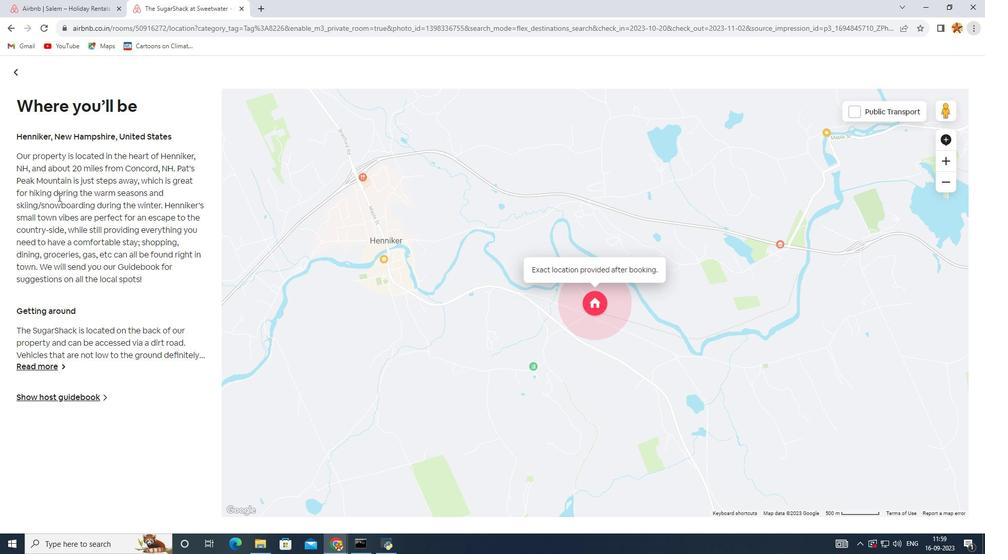 
Action: Mouse moved to (48, 364)
Screenshot: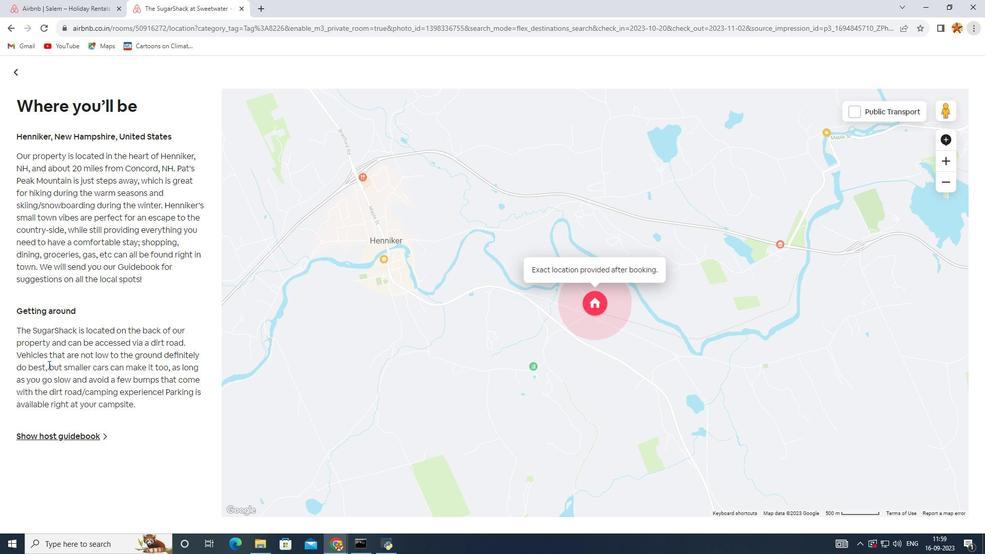 
Action: Mouse pressed left at (48, 364)
Screenshot: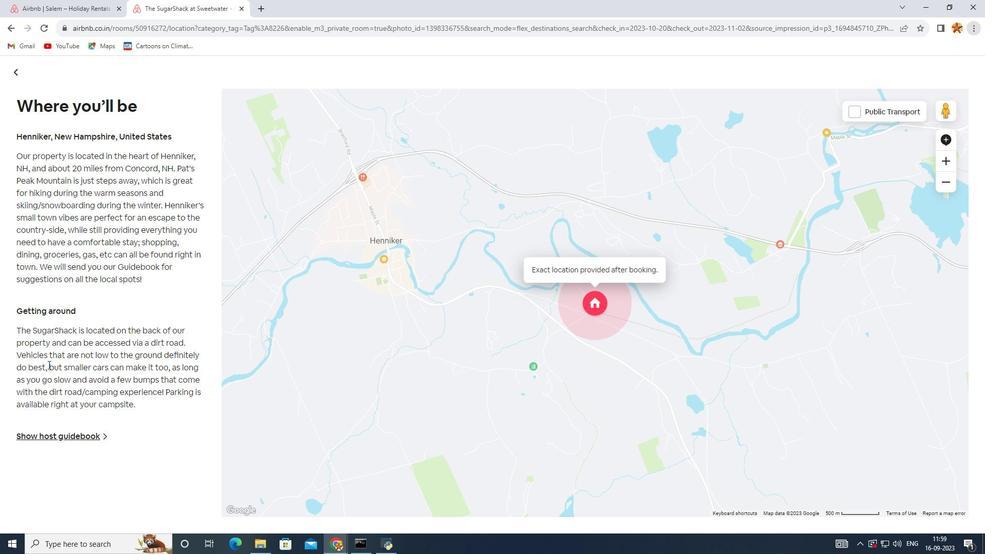 
Action: Mouse moved to (14, 75)
Screenshot: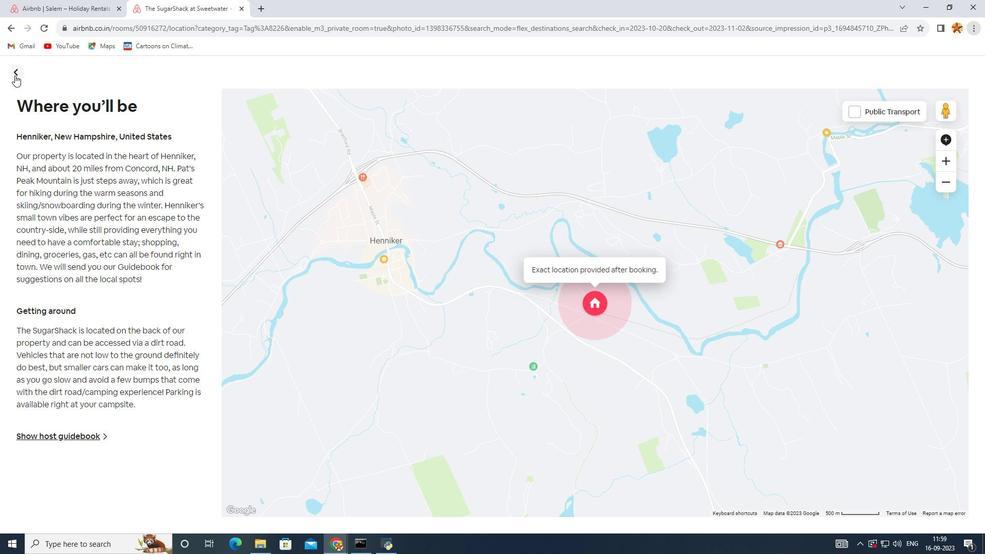 
Action: Mouse pressed left at (14, 75)
Screenshot: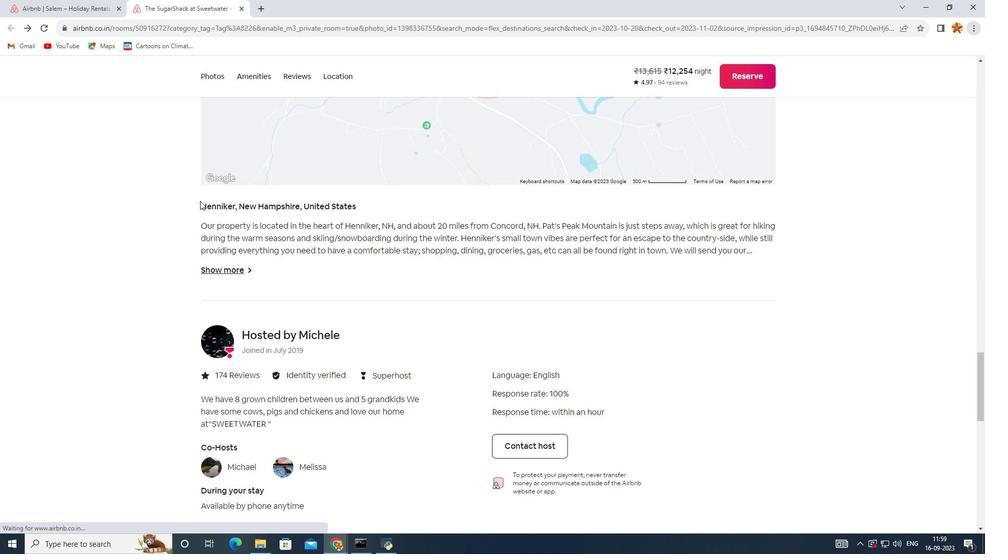 
Action: Mouse moved to (319, 272)
Screenshot: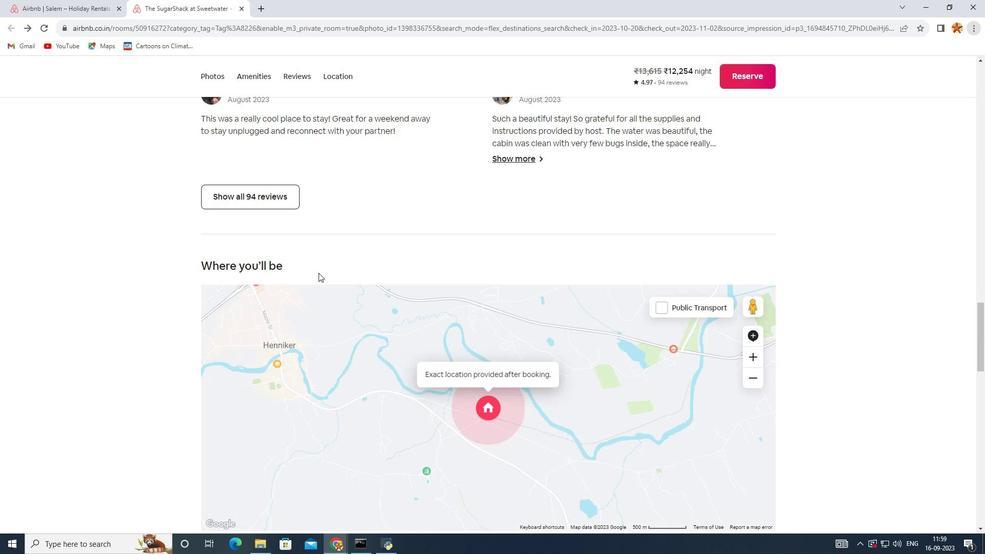 
Action: Mouse scrolled (319, 272) with delta (0, 0)
Screenshot: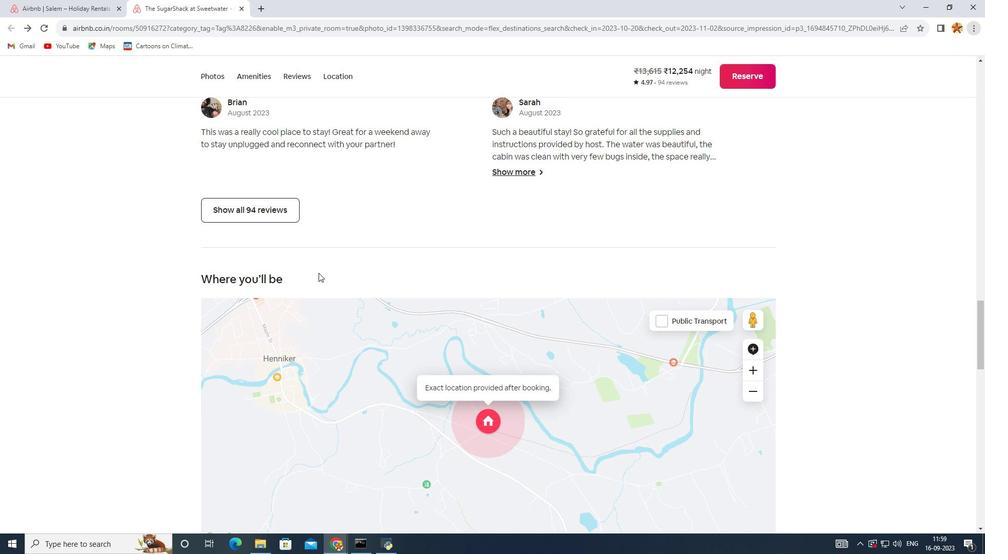 
Action: Mouse moved to (318, 272)
Screenshot: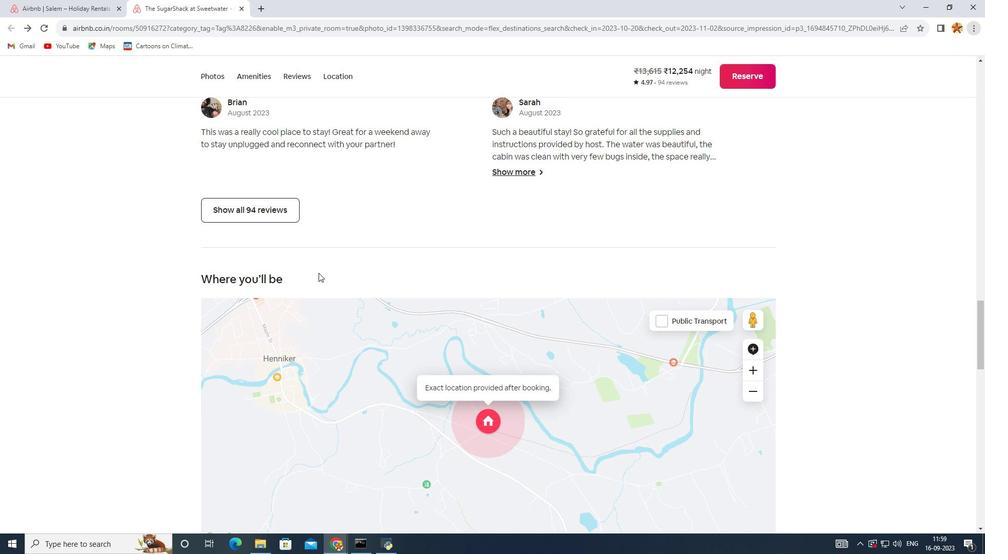 
Action: Mouse scrolled (318, 273) with delta (0, 0)
Screenshot: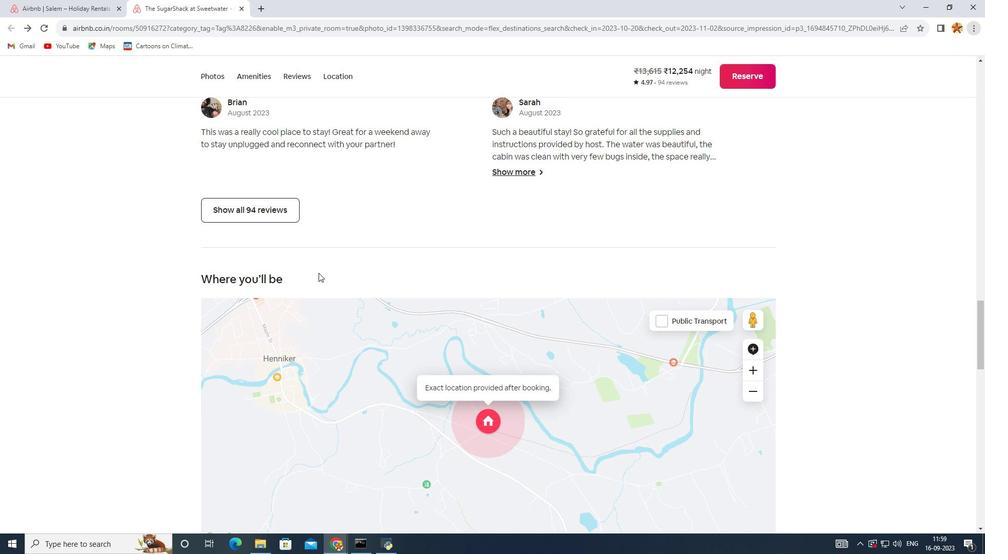 
Action: Mouse scrolled (318, 273) with delta (0, 0)
Screenshot: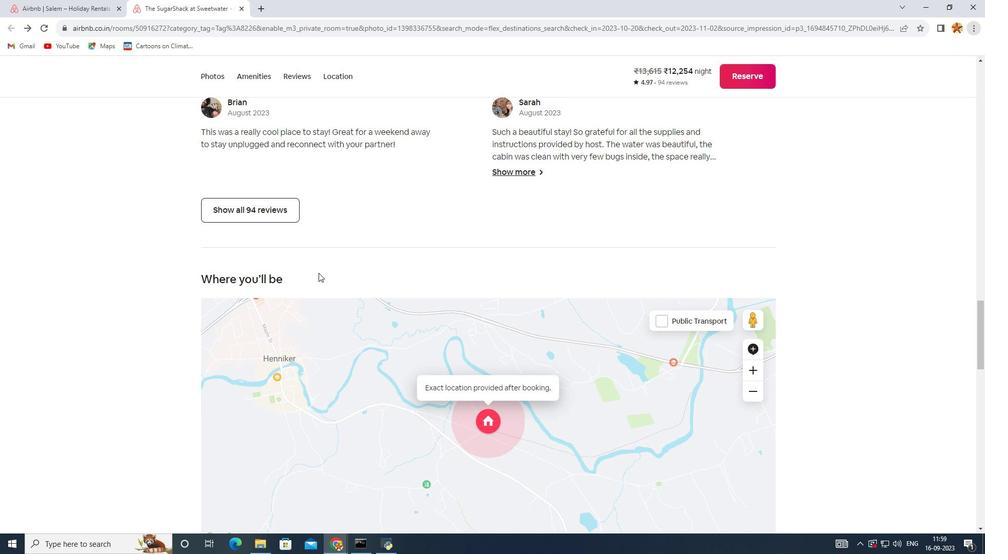 
Action: Mouse scrolled (318, 273) with delta (0, 0)
Screenshot: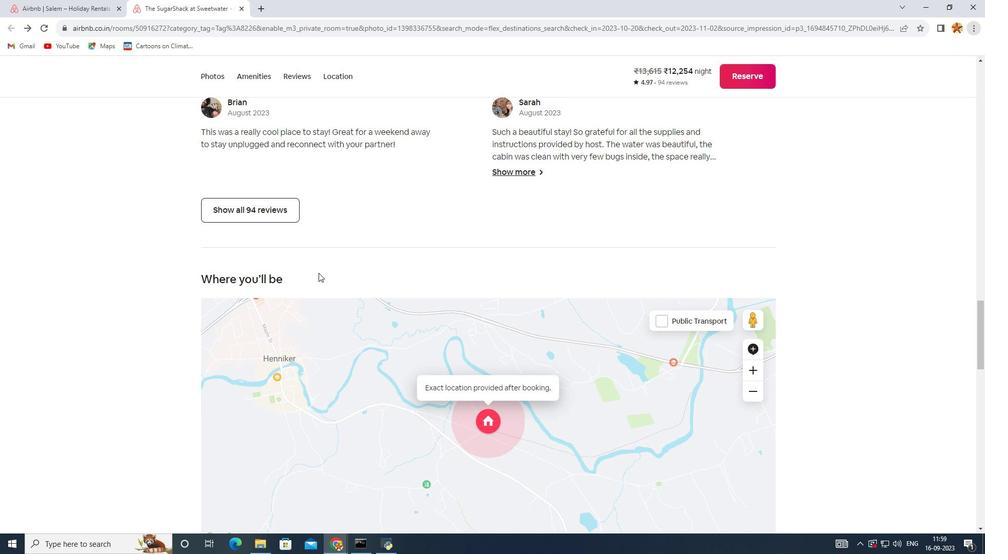 
Action: Mouse scrolled (318, 273) with delta (0, 0)
Screenshot: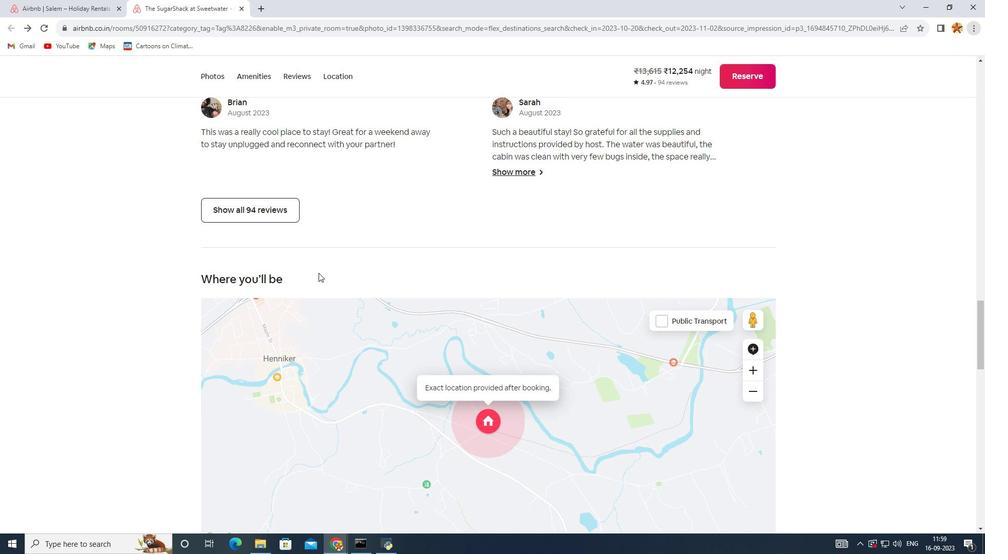 
Action: Mouse scrolled (318, 273) with delta (0, 0)
Screenshot: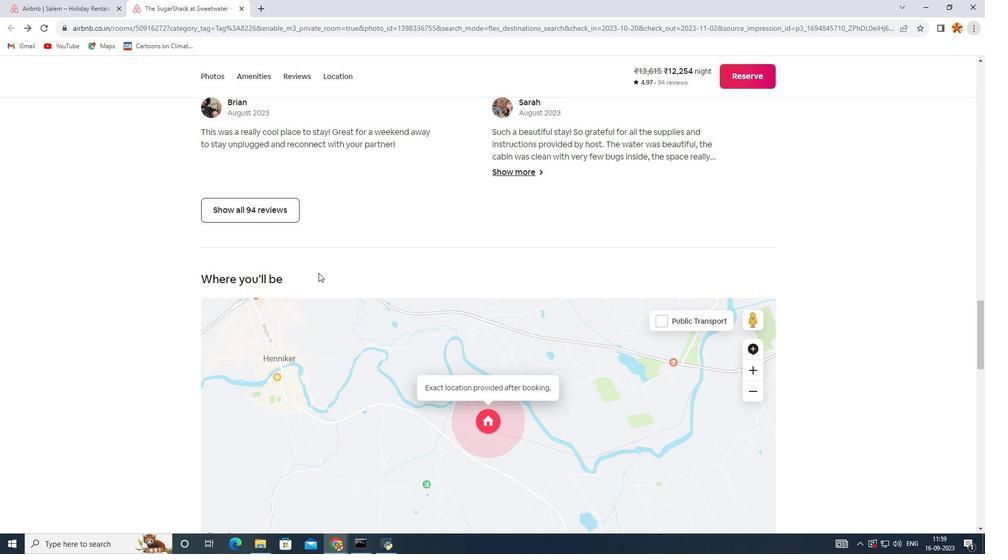 
Action: Mouse scrolled (318, 273) with delta (0, 0)
Screenshot: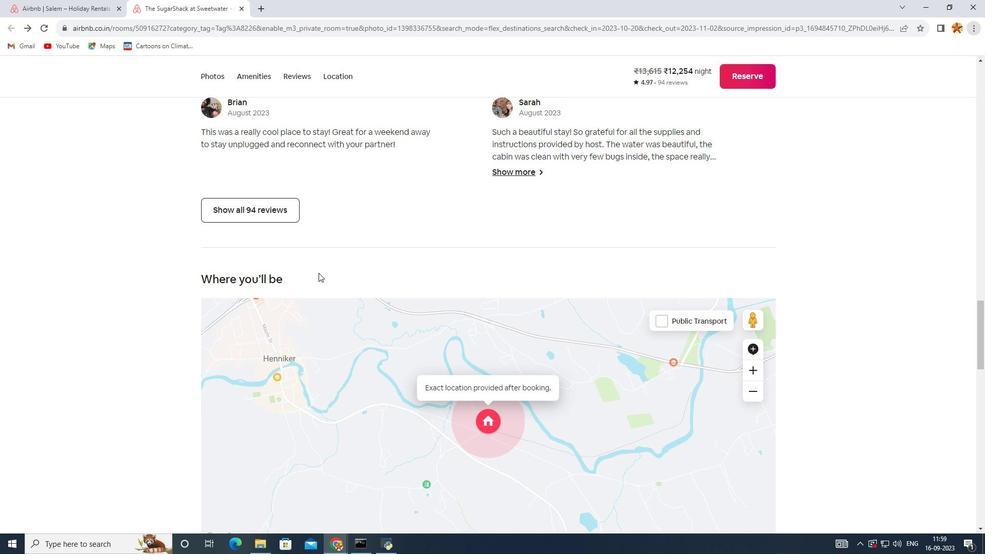 
Action: Mouse moved to (318, 272)
Screenshot: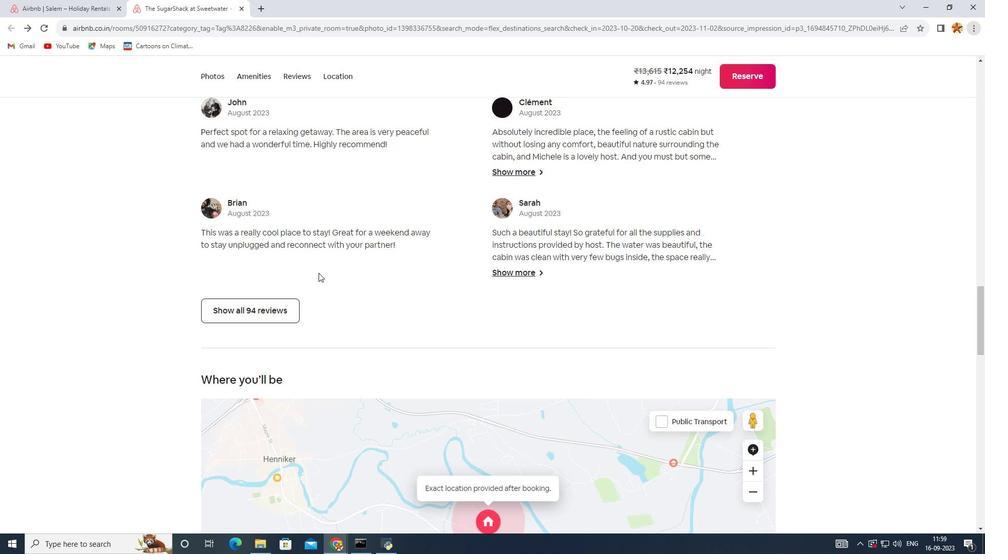 
Action: Mouse scrolled (318, 273) with delta (0, 0)
Screenshot: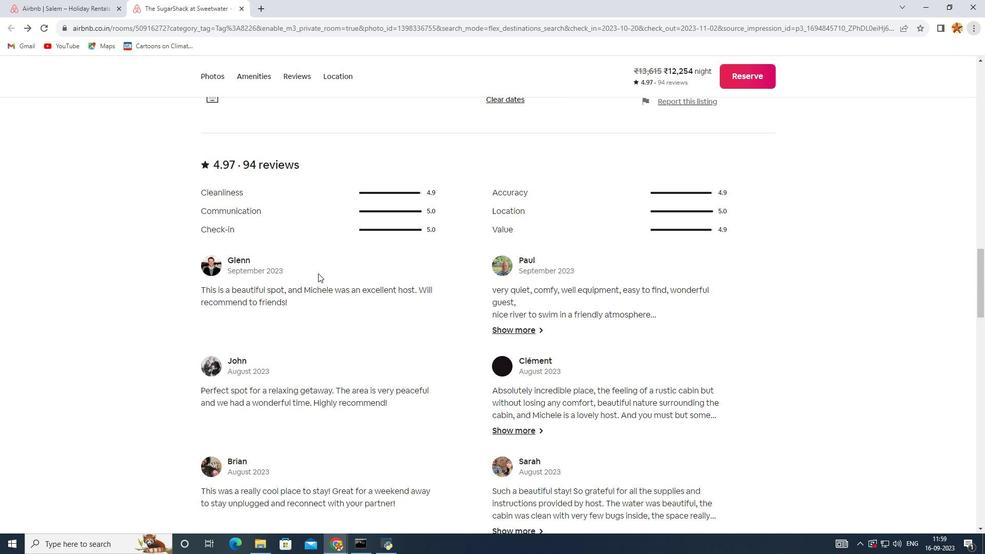 
Action: Mouse scrolled (318, 273) with delta (0, 0)
Screenshot: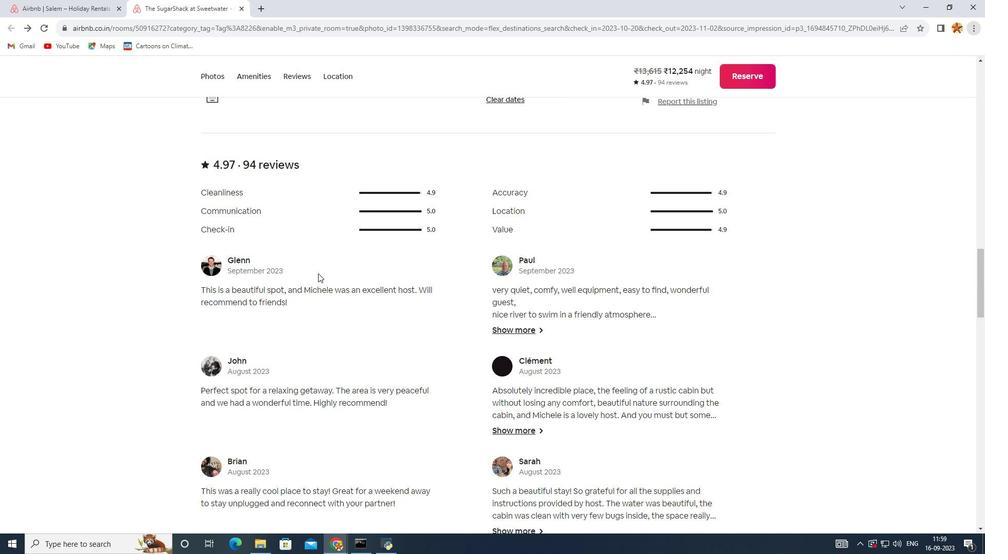 
Action: Mouse scrolled (318, 273) with delta (0, 0)
Screenshot: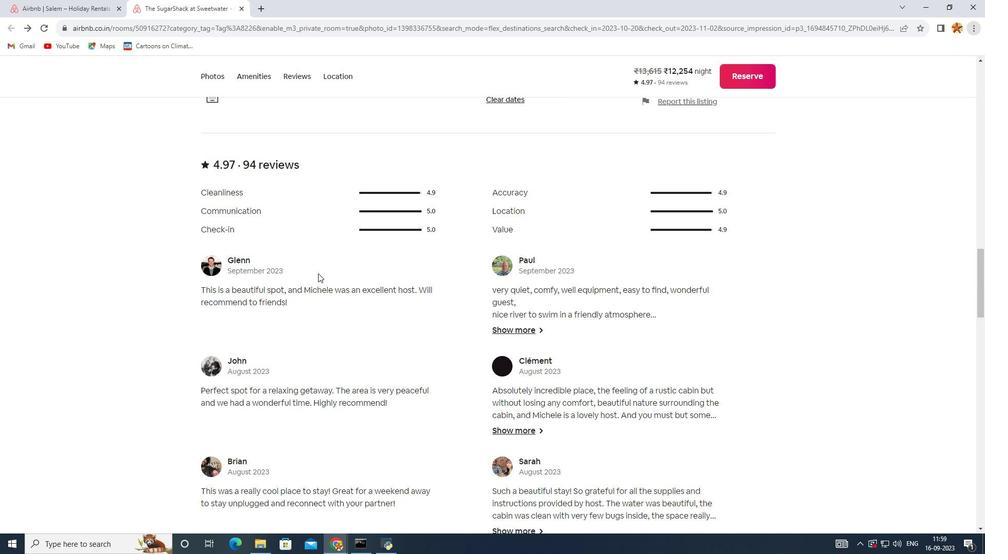 
Action: Mouse scrolled (318, 273) with delta (0, 0)
Screenshot: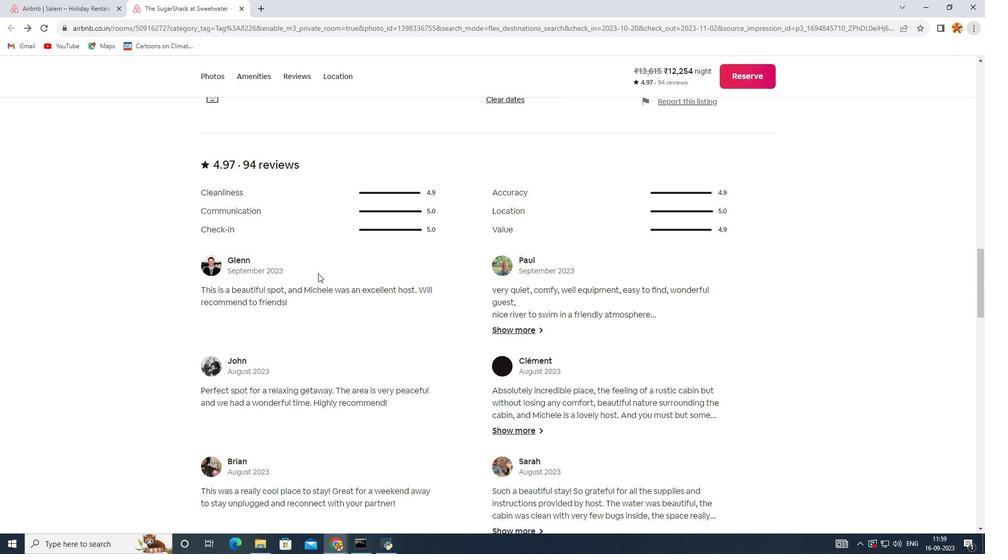 
Action: Mouse scrolled (318, 273) with delta (0, 0)
Screenshot: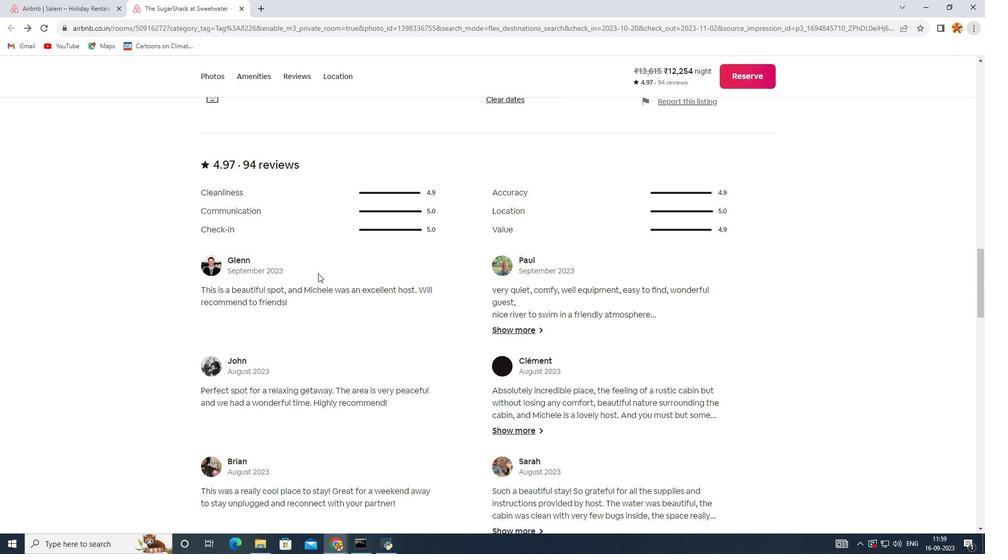 
Action: Mouse scrolled (318, 273) with delta (0, 0)
Screenshot: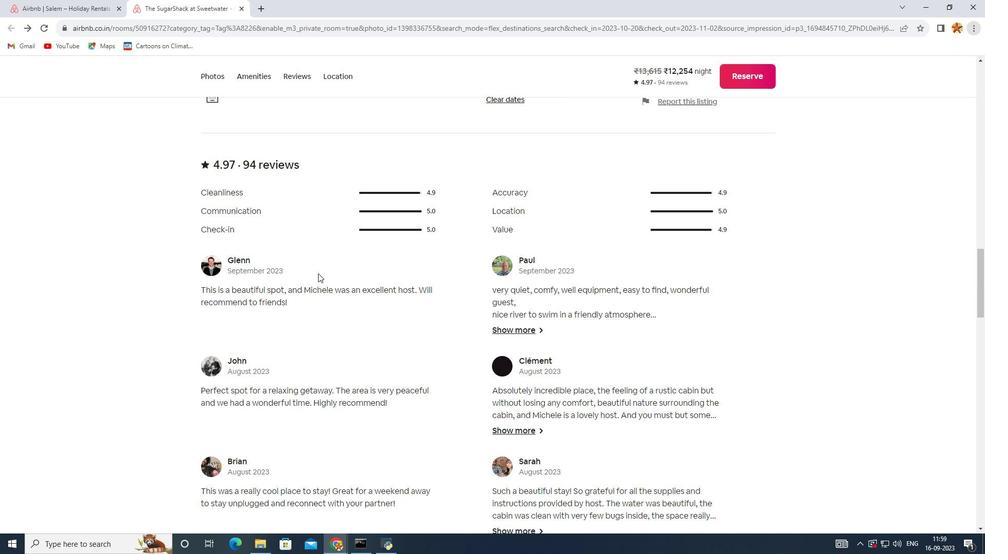 
Action: Mouse scrolled (318, 273) with delta (0, 0)
Screenshot: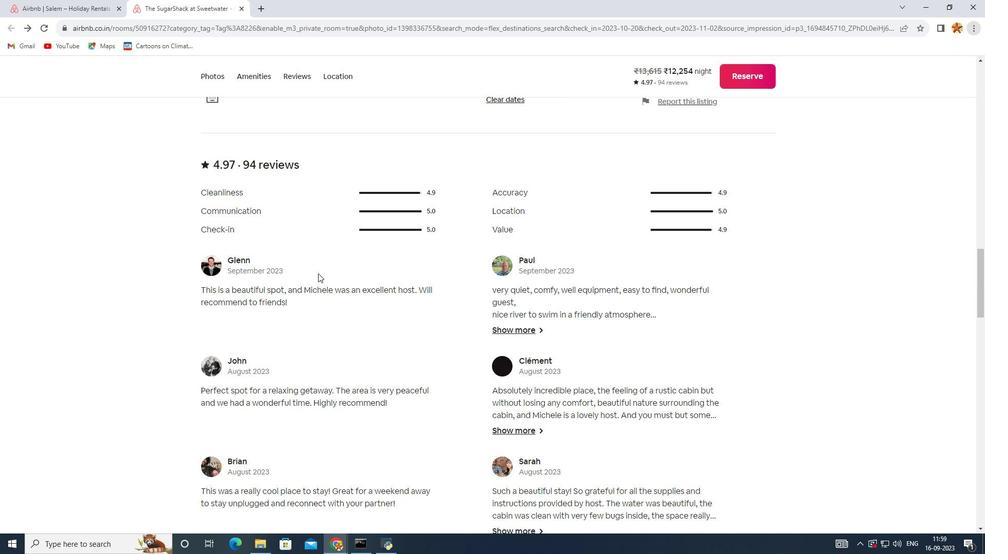 
Action: Mouse moved to (318, 273)
Screenshot: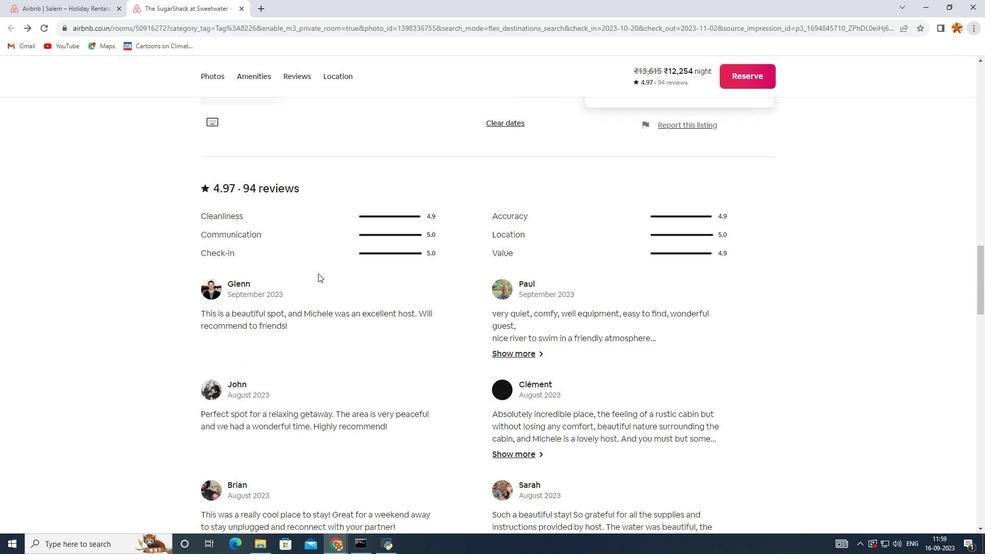
Action: Mouse scrolled (318, 273) with delta (0, 0)
Screenshot: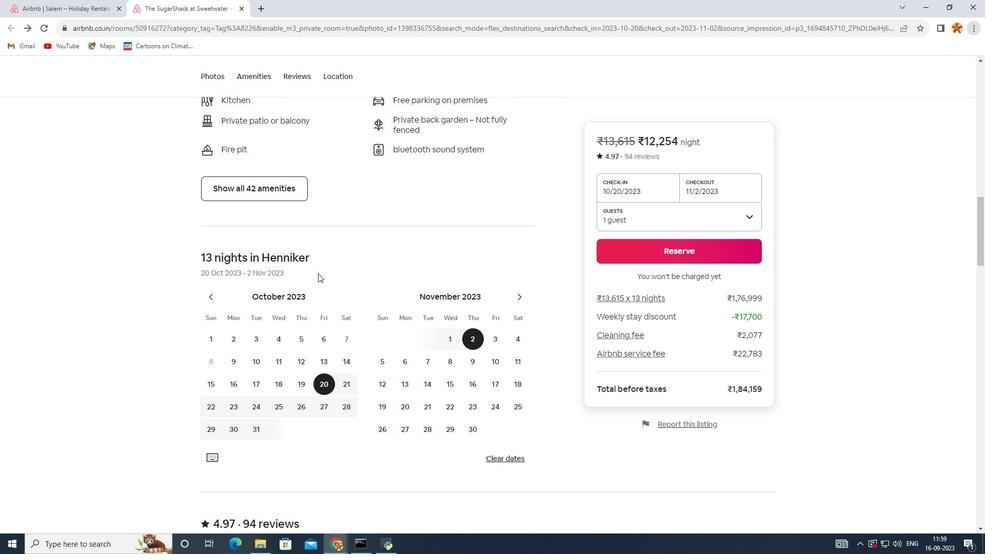 
Action: Mouse scrolled (318, 273) with delta (0, 0)
Screenshot: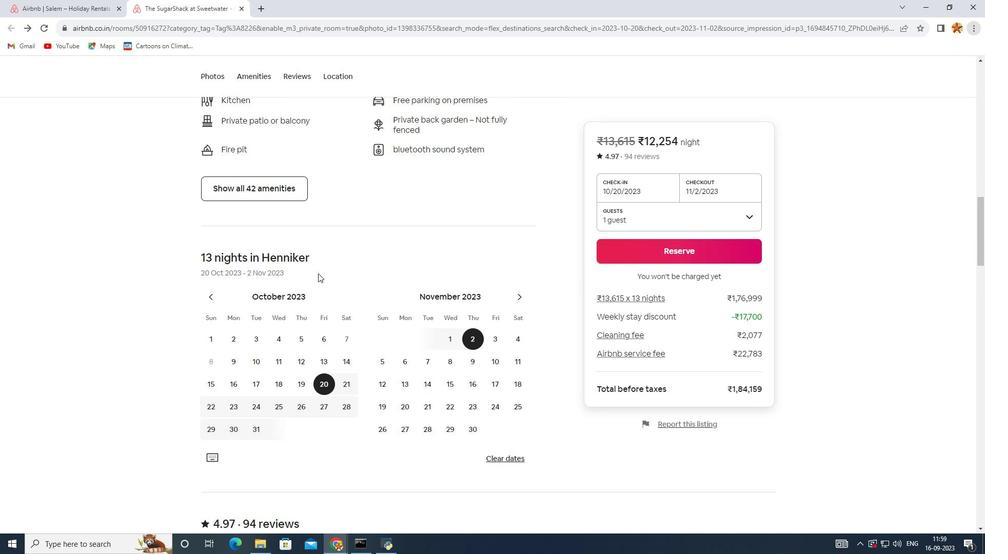 
Action: Mouse scrolled (318, 273) with delta (0, 0)
Screenshot: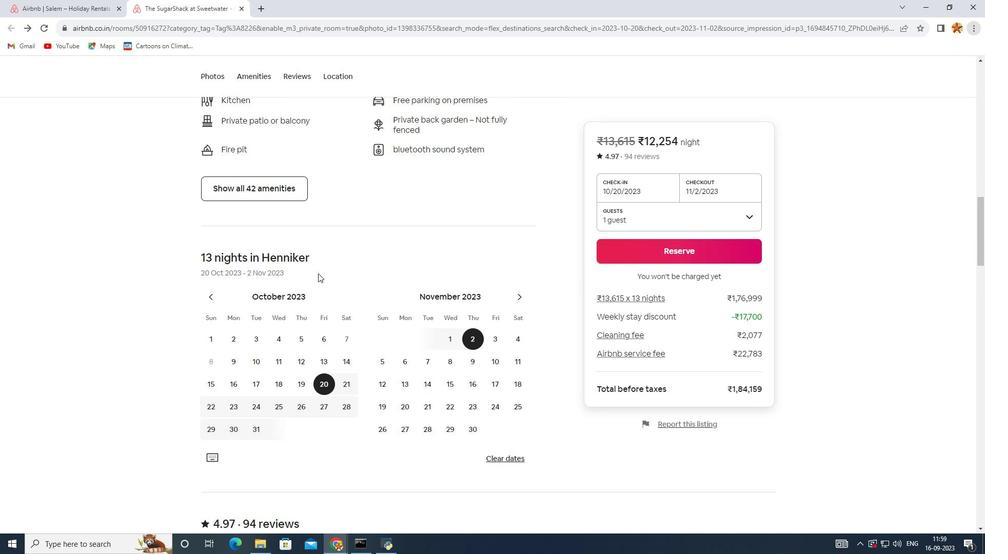 
Action: Mouse scrolled (318, 273) with delta (0, 0)
Screenshot: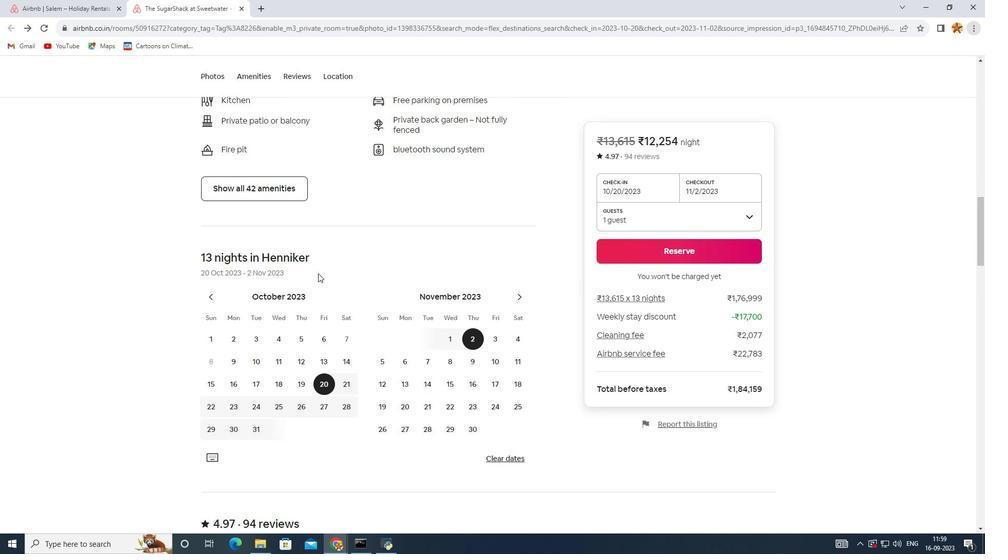 
Action: Mouse scrolled (318, 273) with delta (0, 0)
Screenshot: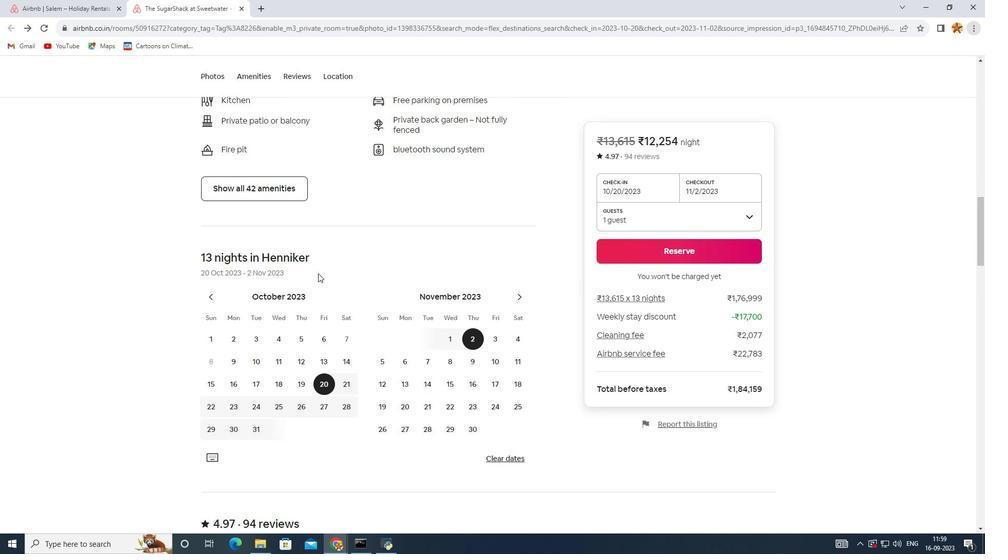
Action: Mouse scrolled (318, 273) with delta (0, 0)
Screenshot: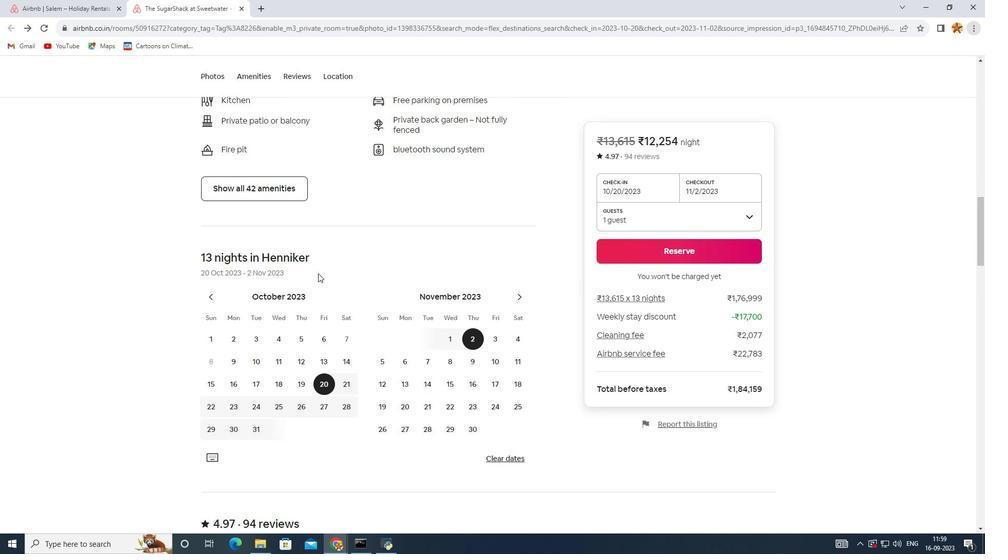 
Action: Mouse scrolled (318, 273) with delta (0, 0)
Screenshot: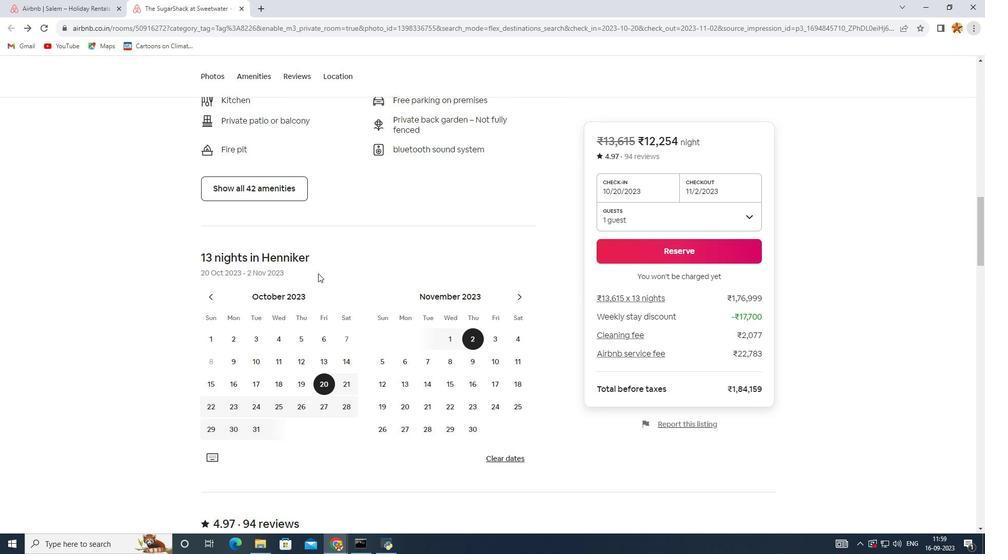 
Action: Mouse scrolled (318, 272) with delta (0, 0)
Screenshot: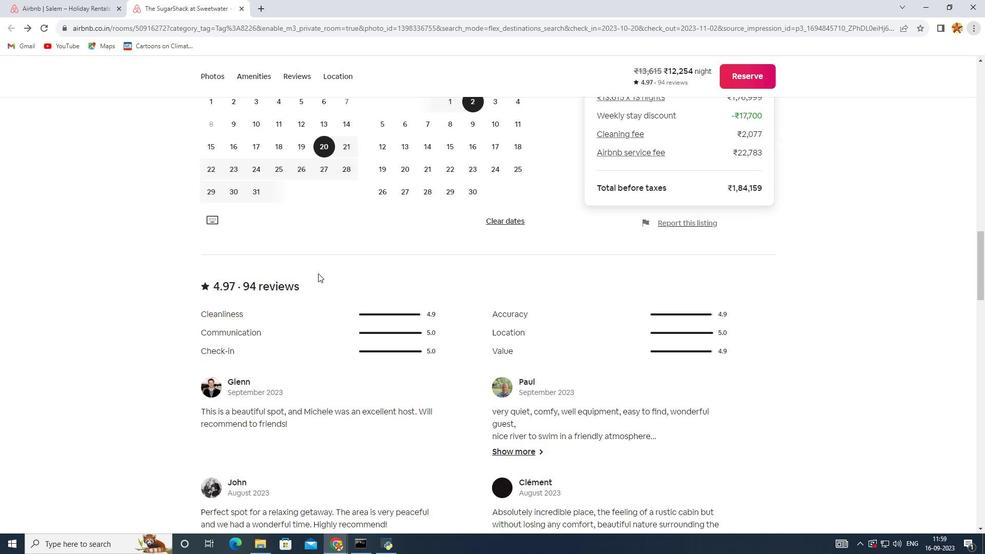 
Action: Mouse scrolled (318, 272) with delta (0, 0)
Screenshot: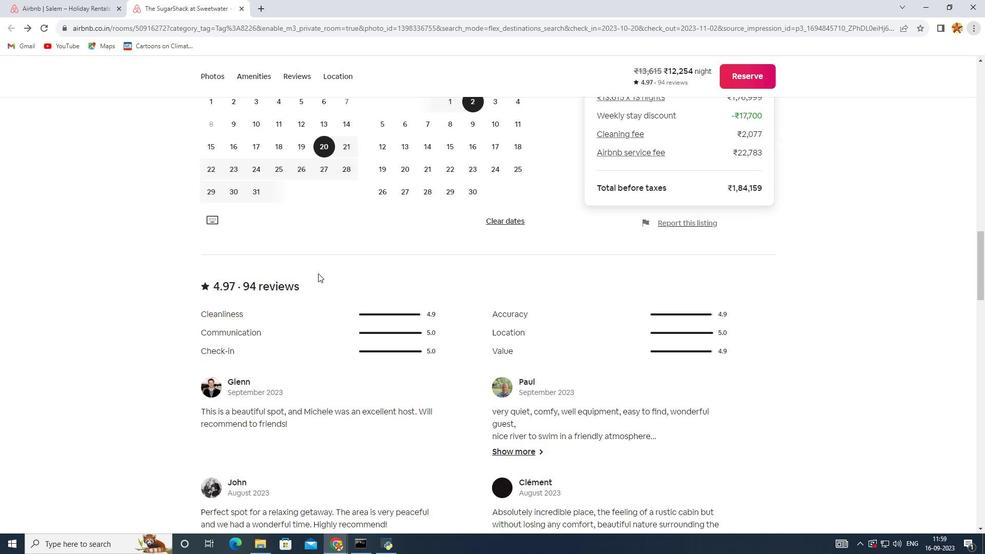 
Action: Mouse scrolled (318, 272) with delta (0, 0)
Screenshot: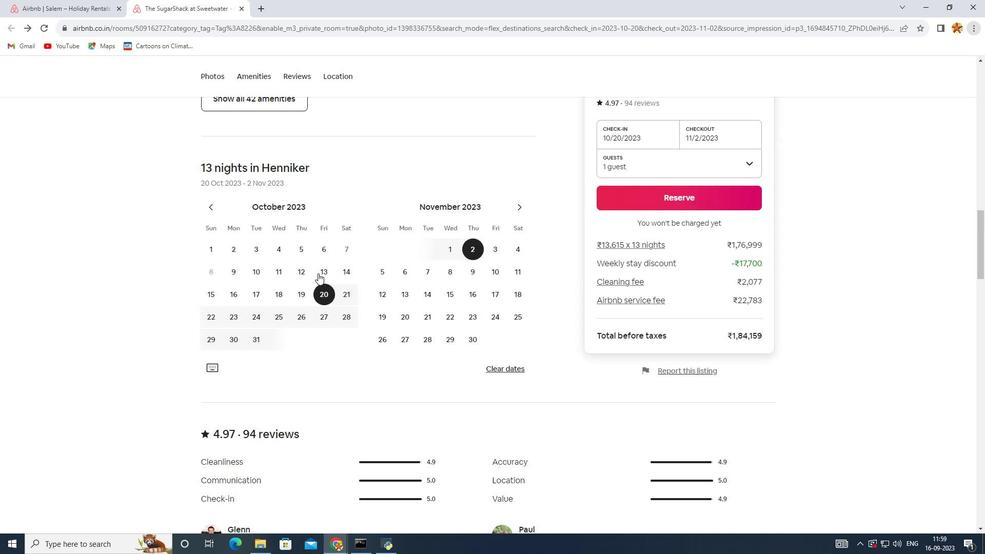 
Action: Mouse scrolled (318, 272) with delta (0, 0)
Screenshot: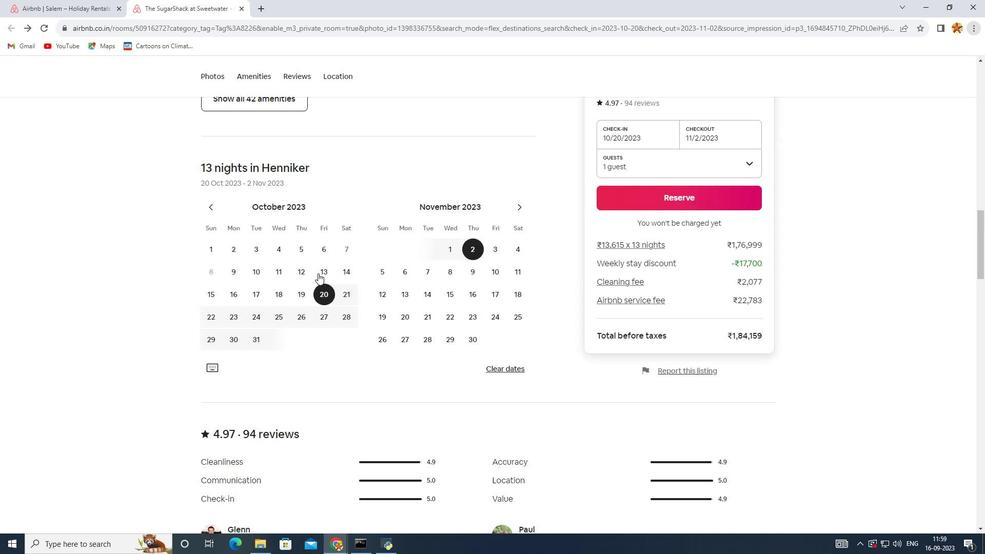 
Action: Mouse scrolled (318, 272) with delta (0, 0)
Screenshot: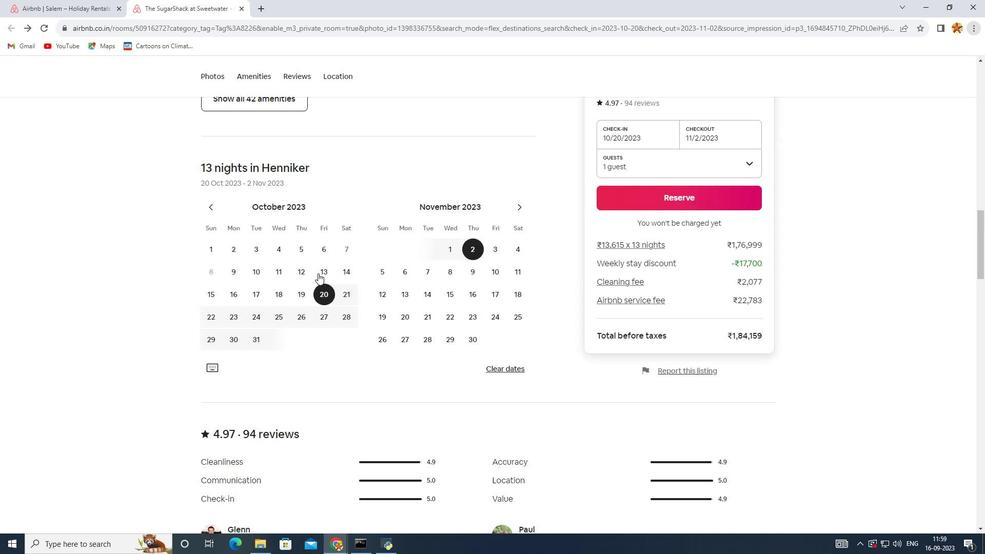 
Action: Mouse scrolled (318, 272) with delta (0, 0)
Screenshot: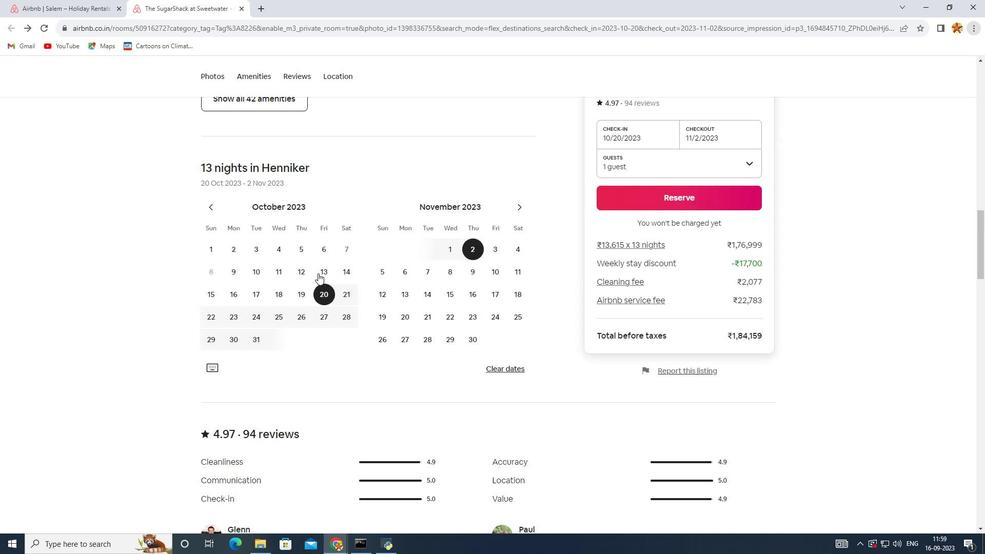
Action: Mouse scrolled (318, 273) with delta (0, 0)
Screenshot: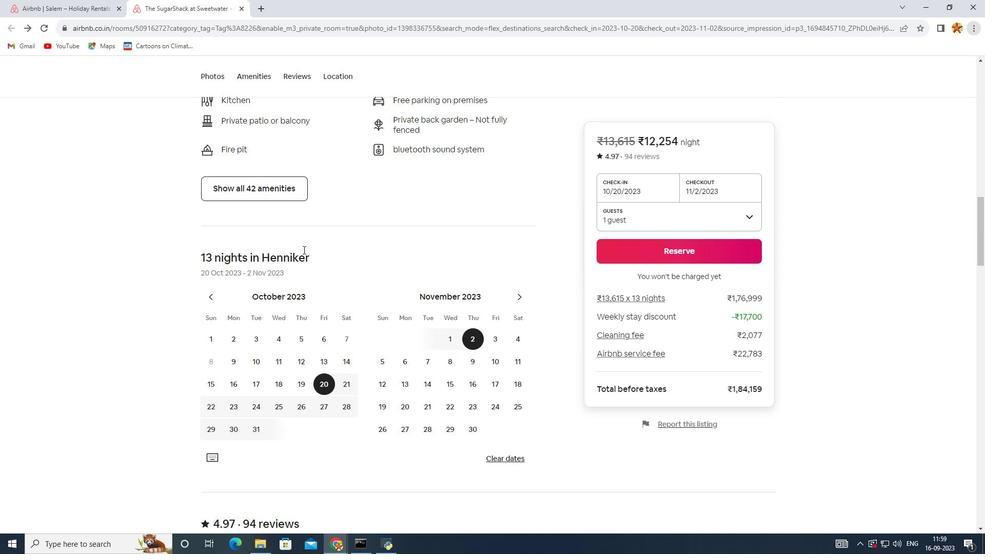
Action: Mouse scrolled (318, 273) with delta (0, 0)
Screenshot: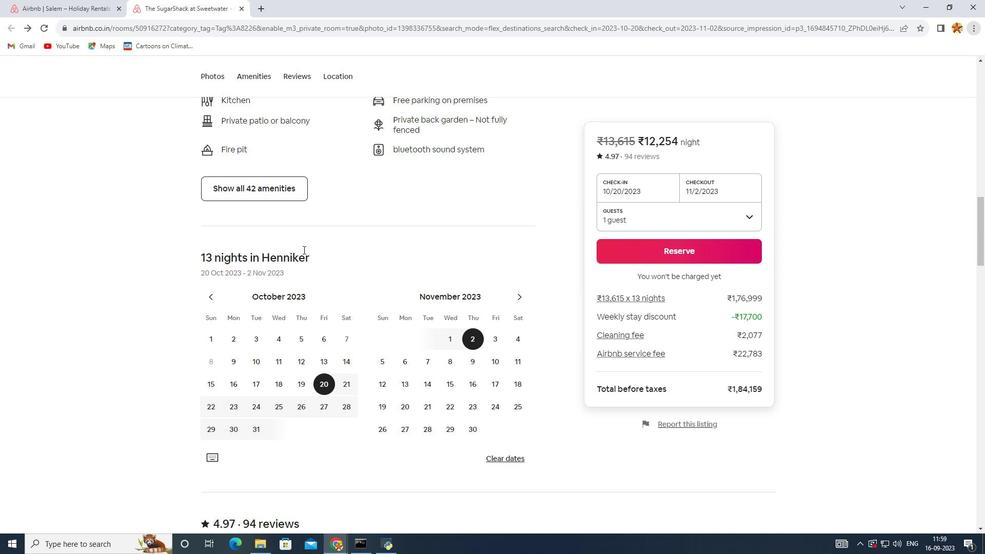 
Action: Mouse scrolled (318, 273) with delta (0, 0)
Screenshot: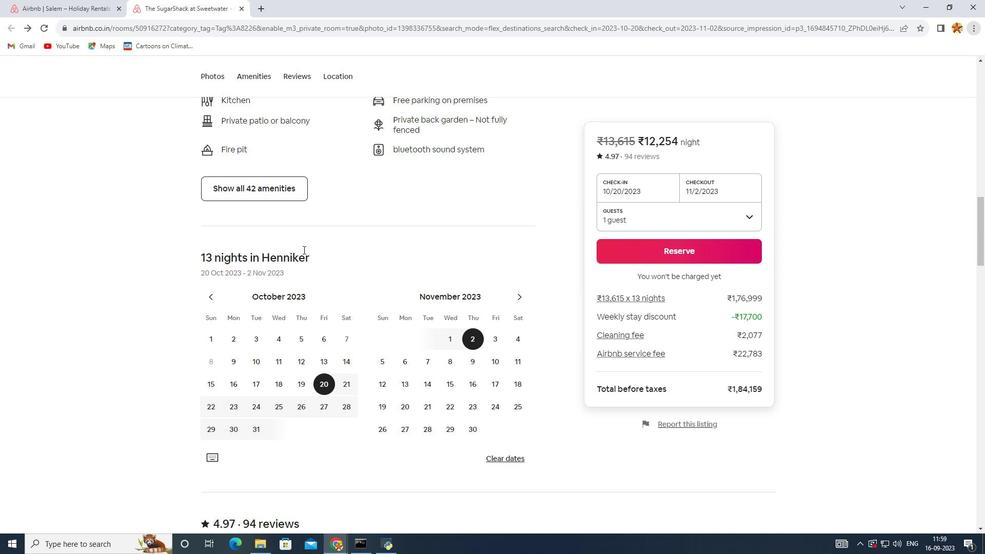 
Action: Mouse scrolled (318, 273) with delta (0, 0)
Screenshot: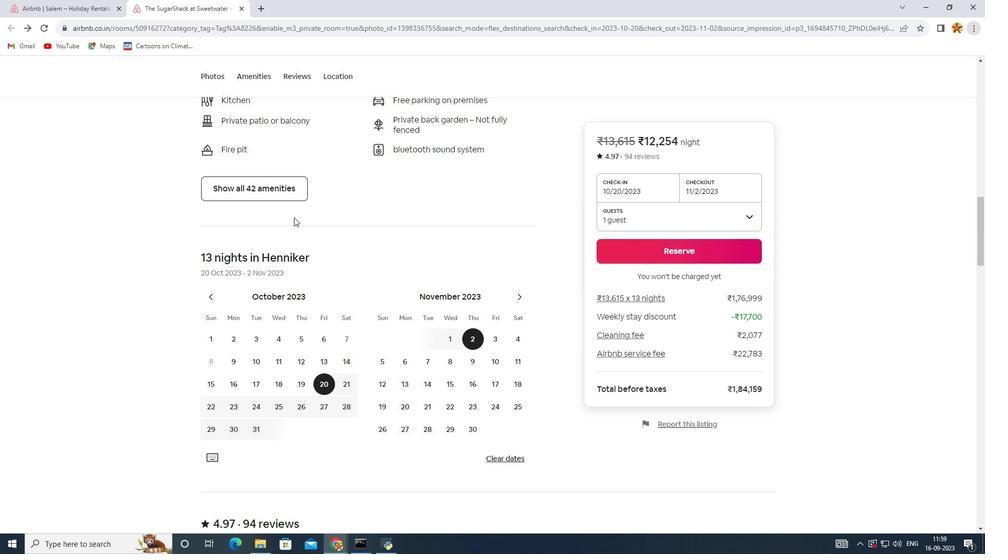 
Action: Mouse scrolled (318, 273) with delta (0, 0)
Screenshot: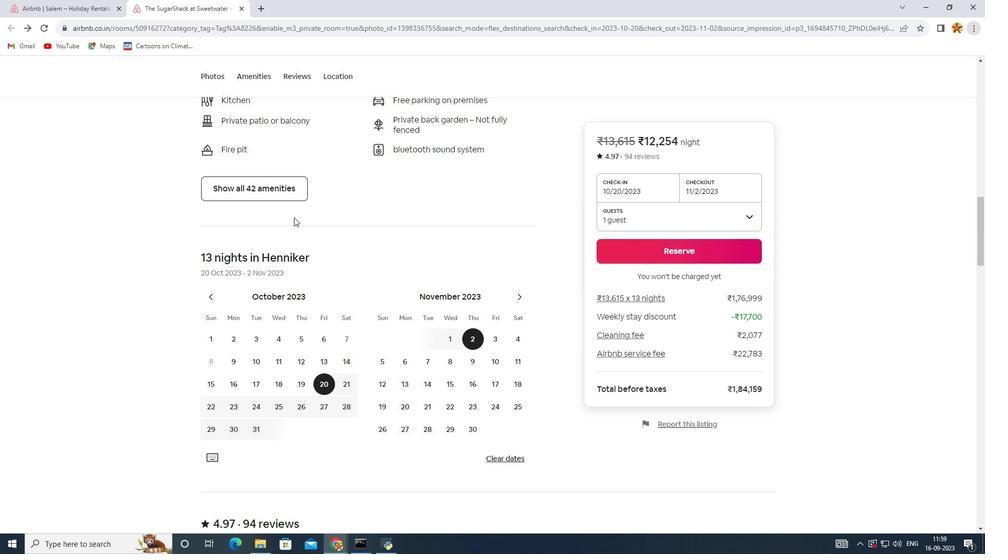 
Action: Mouse scrolled (318, 273) with delta (0, 0)
Screenshot: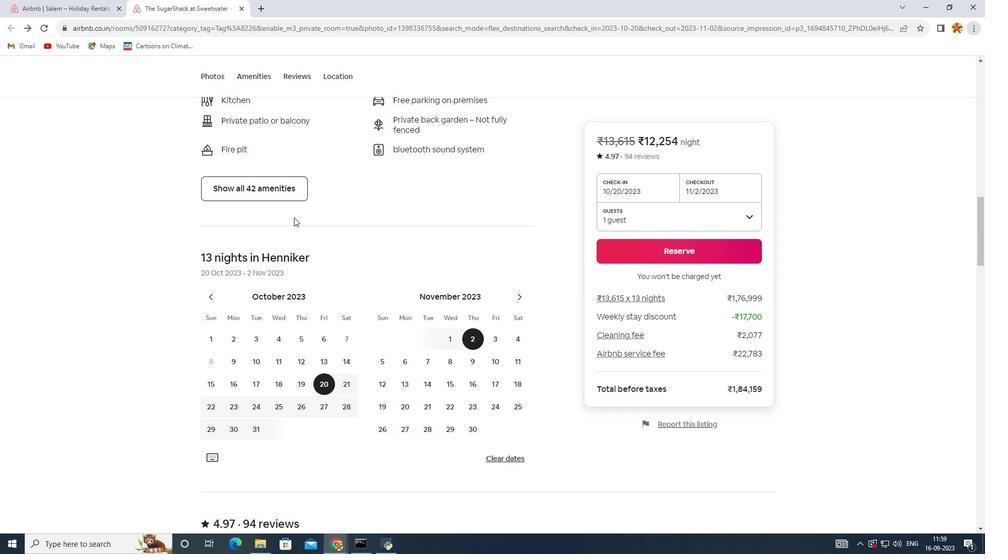 
Action: Mouse moved to (285, 181)
Screenshot: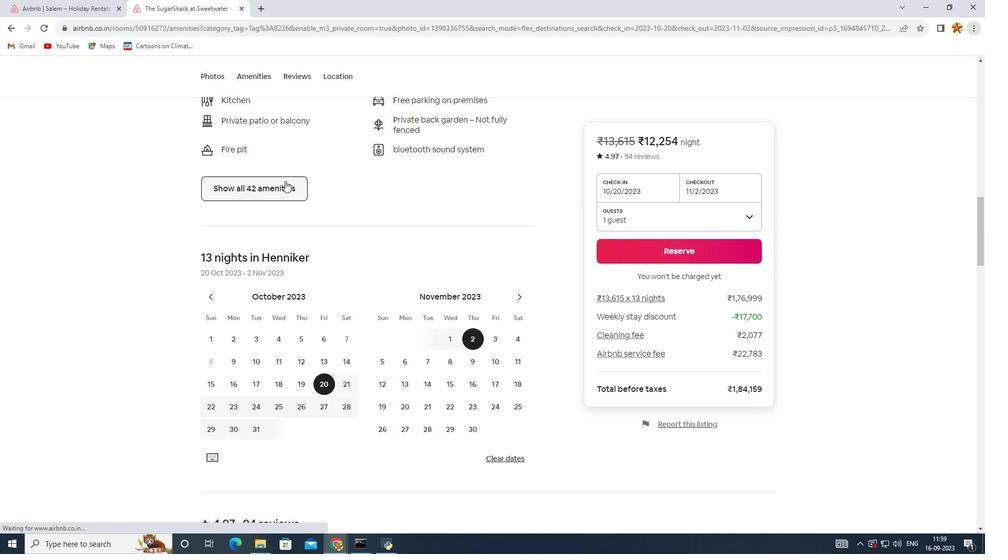 
Action: Mouse pressed left at (285, 181)
Screenshot: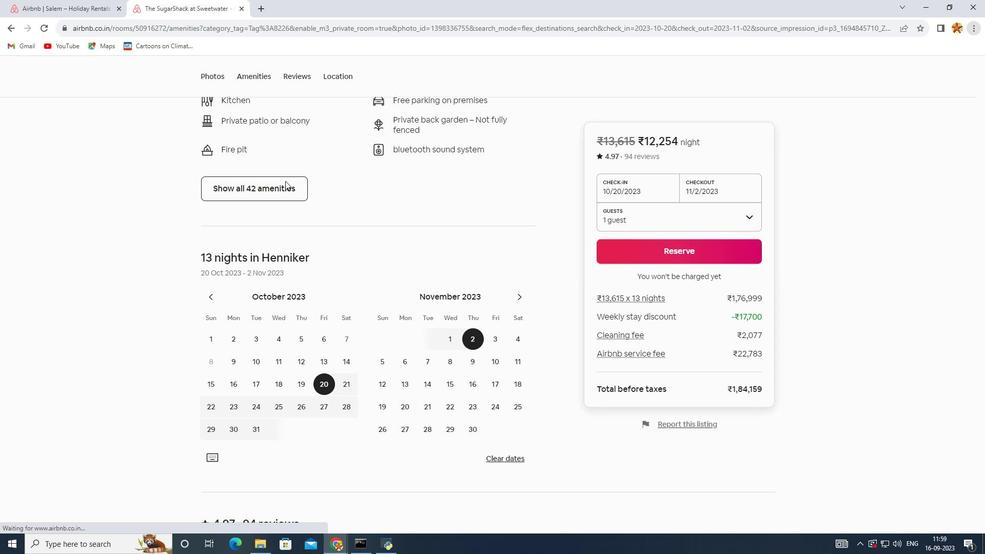 
Action: Mouse moved to (426, 290)
Screenshot: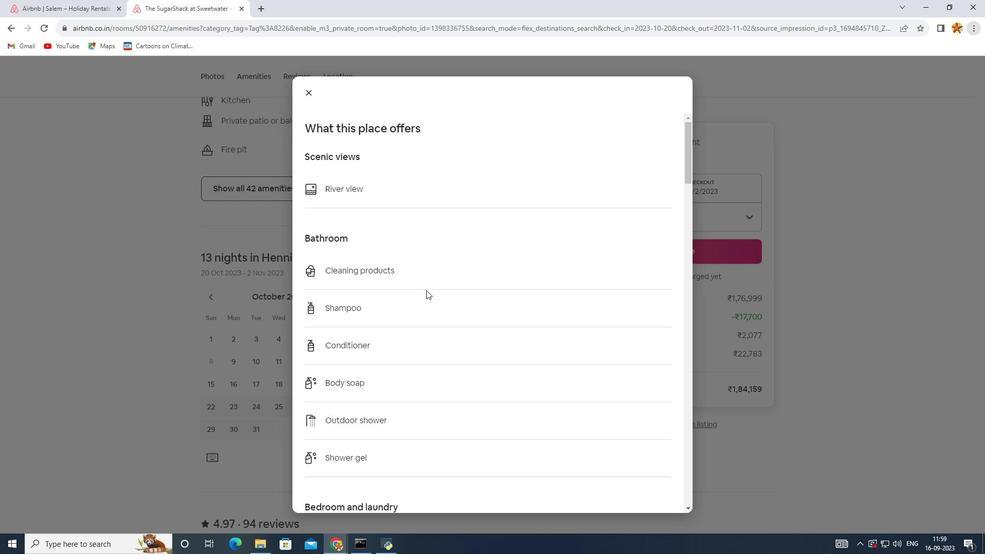
Action: Mouse scrolled (426, 289) with delta (0, 0)
Screenshot: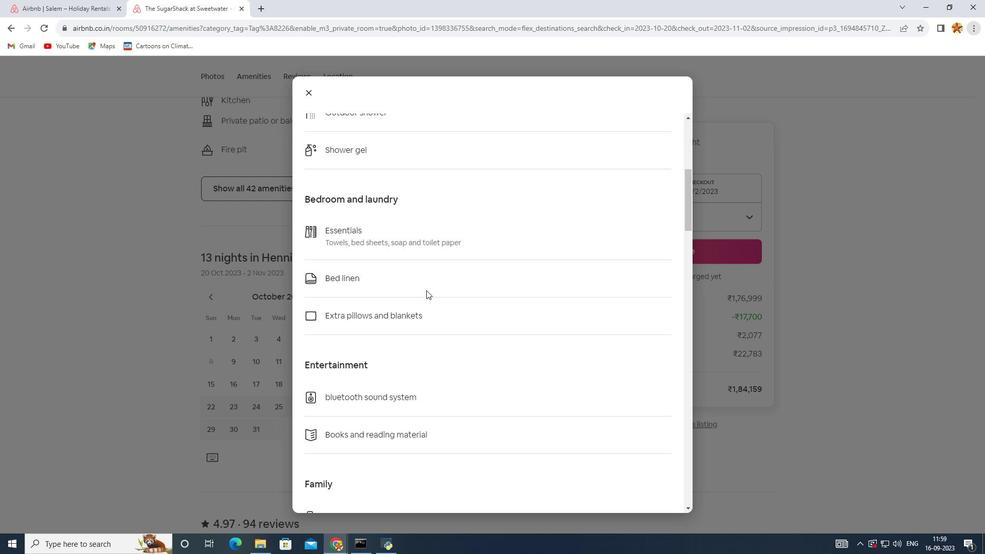 
Action: Mouse scrolled (426, 289) with delta (0, 0)
Screenshot: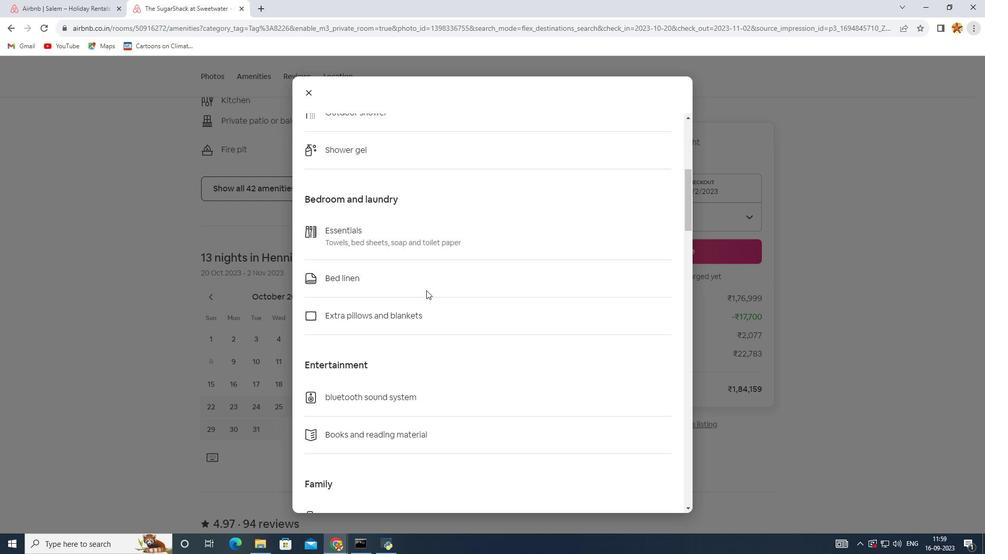 
Action: Mouse scrolled (426, 289) with delta (0, 0)
Screenshot: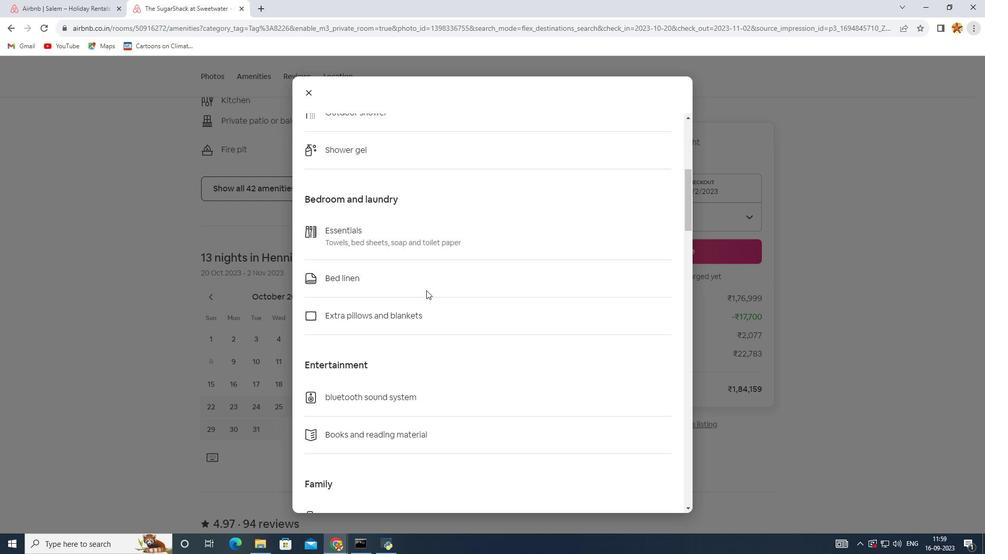 
Action: Mouse scrolled (426, 289) with delta (0, 0)
Screenshot: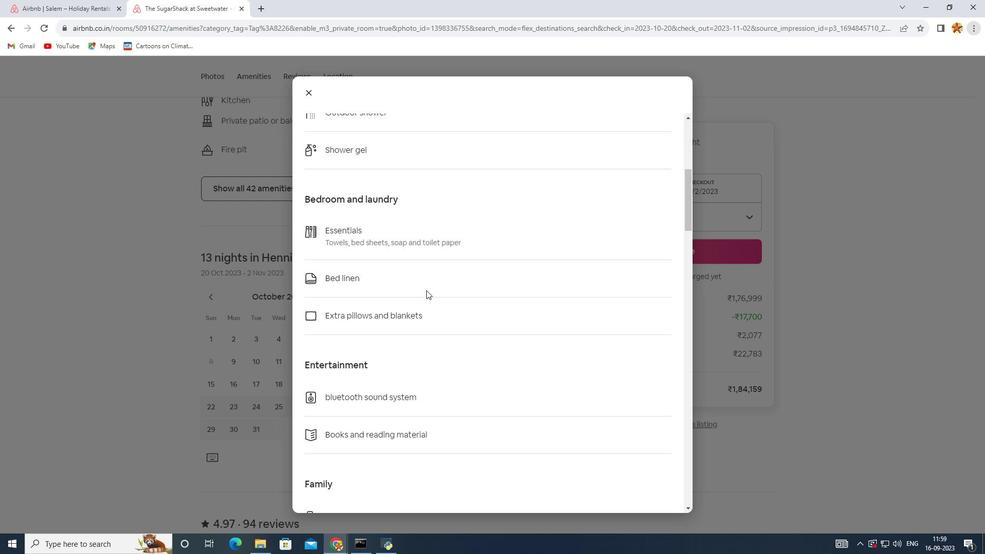 
Action: Mouse scrolled (426, 289) with delta (0, 0)
Screenshot: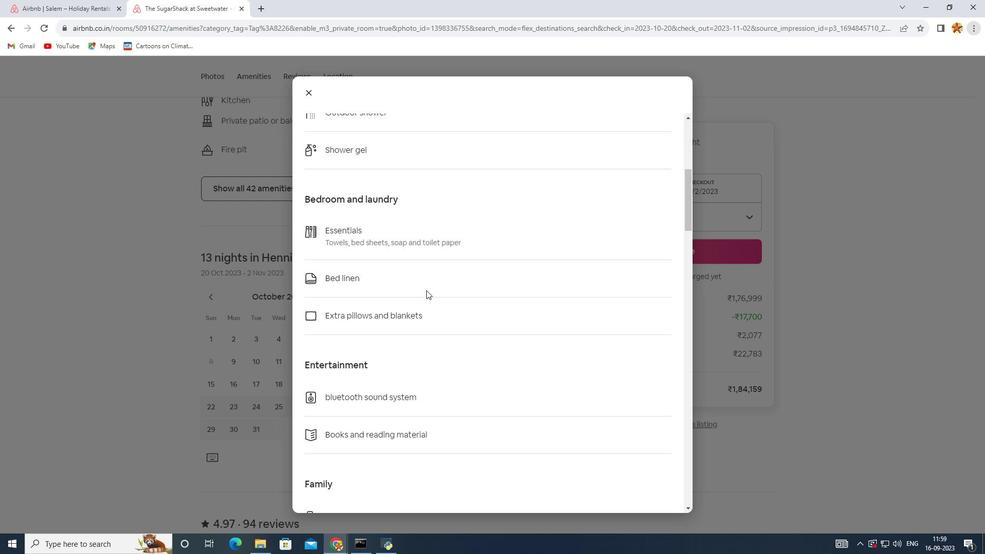 
Action: Mouse scrolled (426, 289) with delta (0, 0)
Screenshot: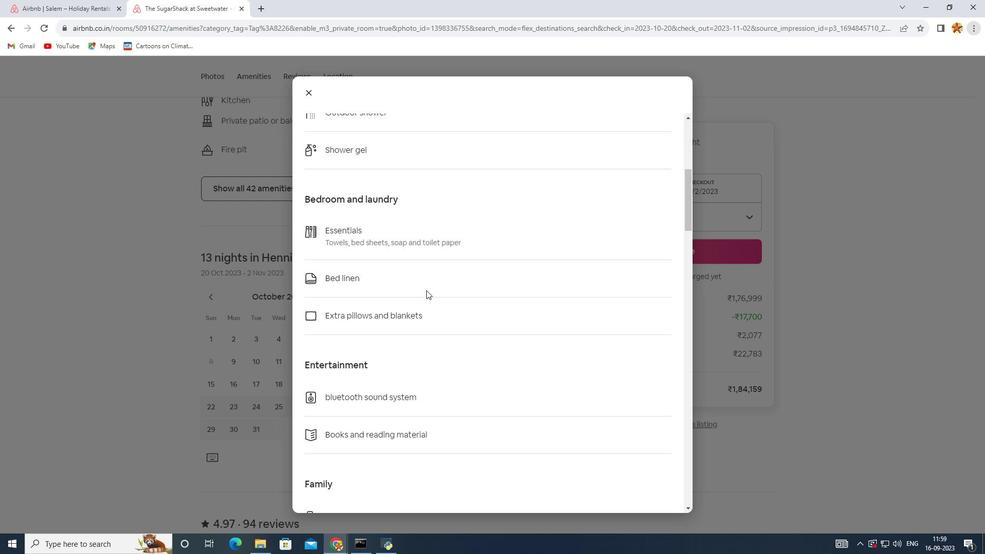 
Action: Mouse scrolled (426, 289) with delta (0, 0)
Screenshot: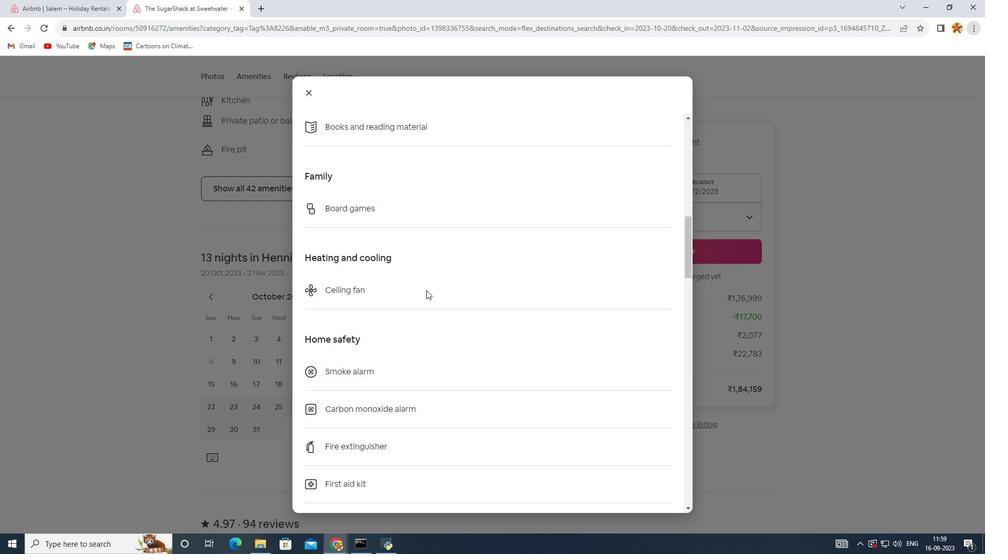 
Action: Mouse scrolled (426, 289) with delta (0, 0)
Screenshot: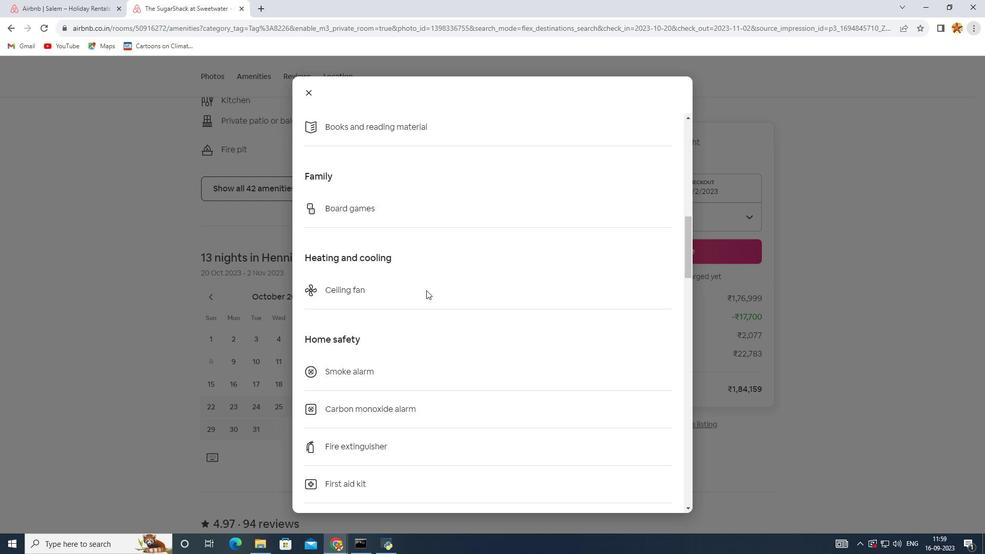 
Action: Mouse scrolled (426, 289) with delta (0, 0)
Screenshot: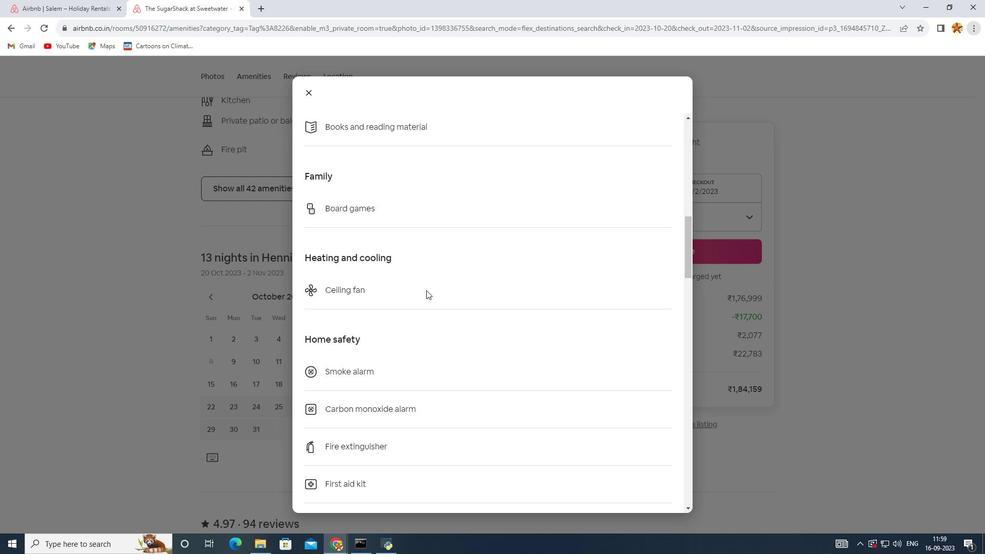 
Action: Mouse scrolled (426, 289) with delta (0, 0)
Screenshot: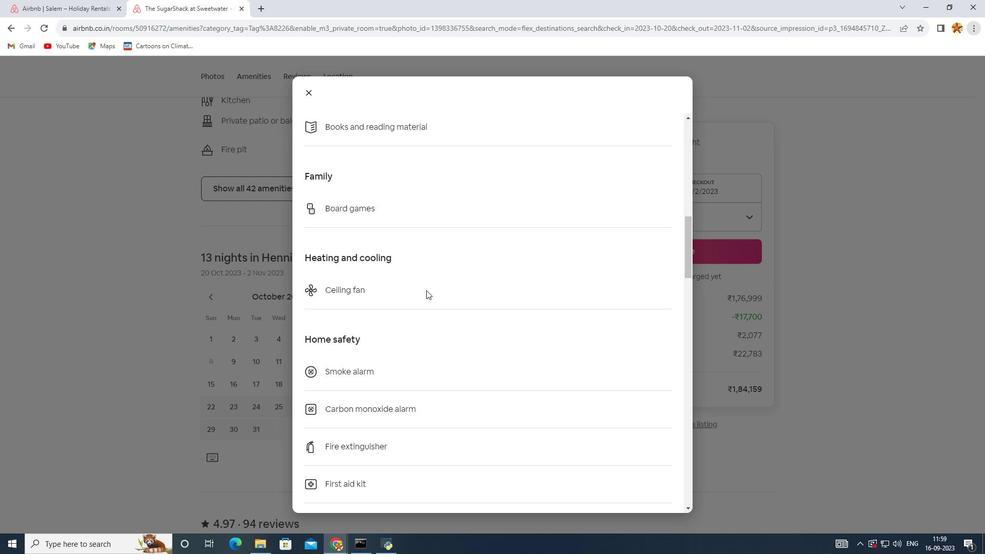 
Action: Mouse scrolled (426, 289) with delta (0, 0)
Screenshot: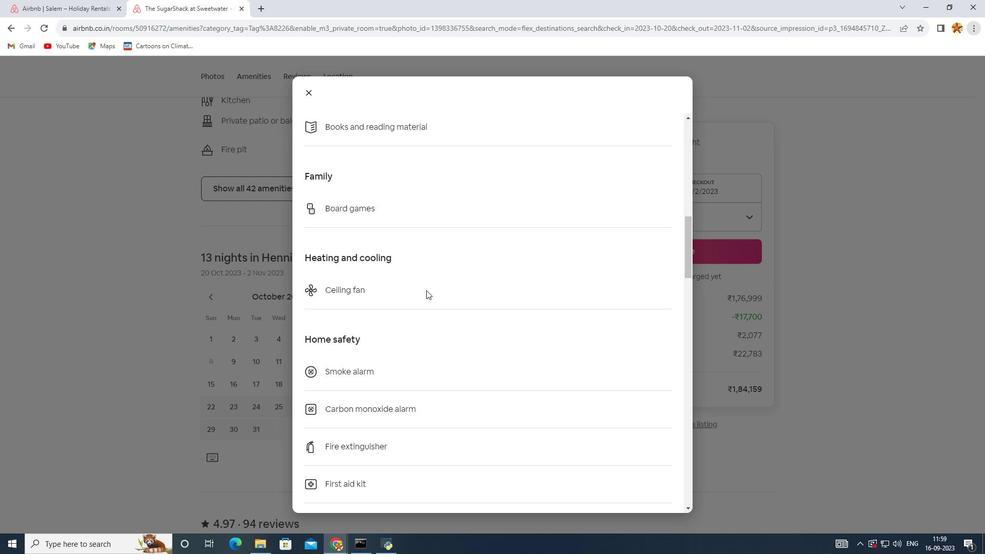 
Action: Mouse scrolled (426, 289) with delta (0, 0)
Screenshot: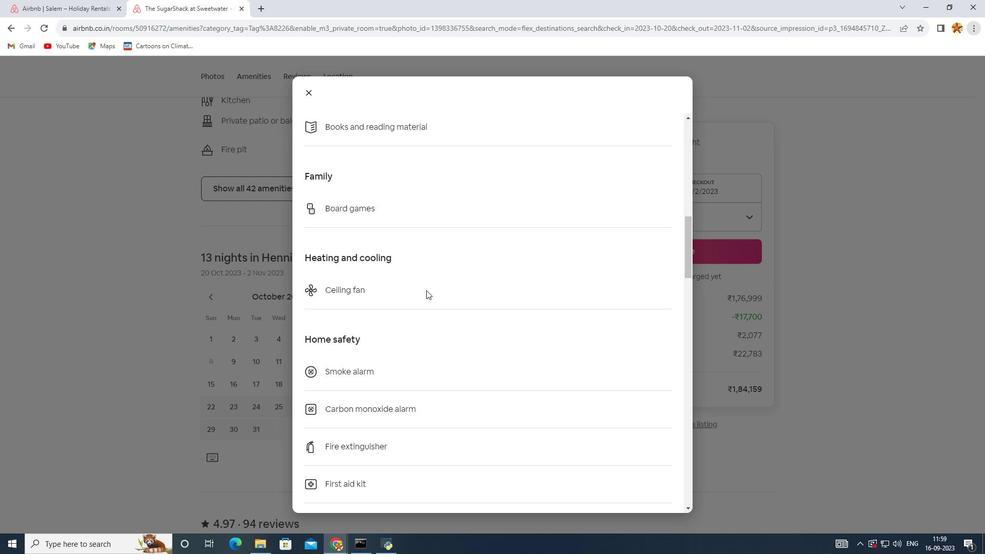 
Action: Mouse scrolled (426, 289) with delta (0, 0)
Screenshot: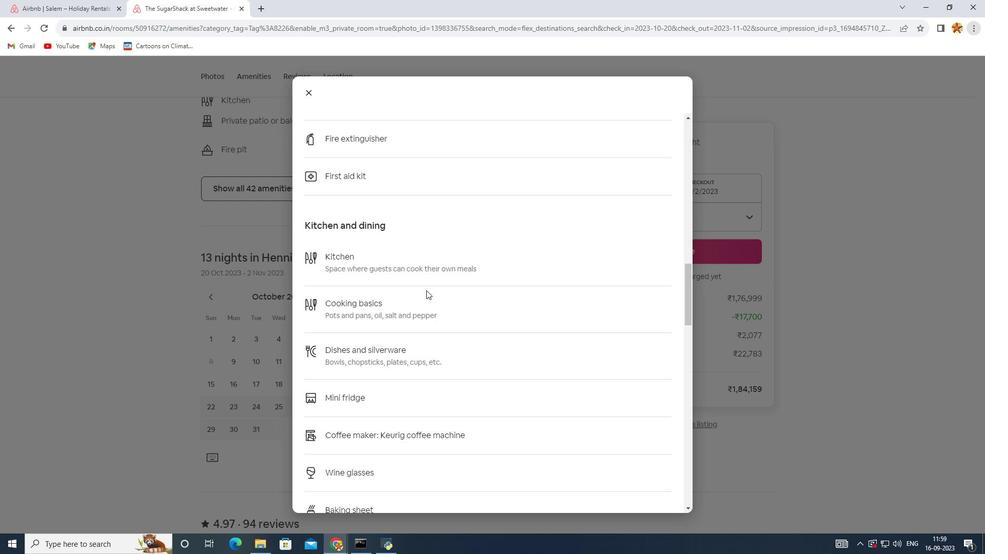 
Action: Mouse scrolled (426, 289) with delta (0, 0)
Screenshot: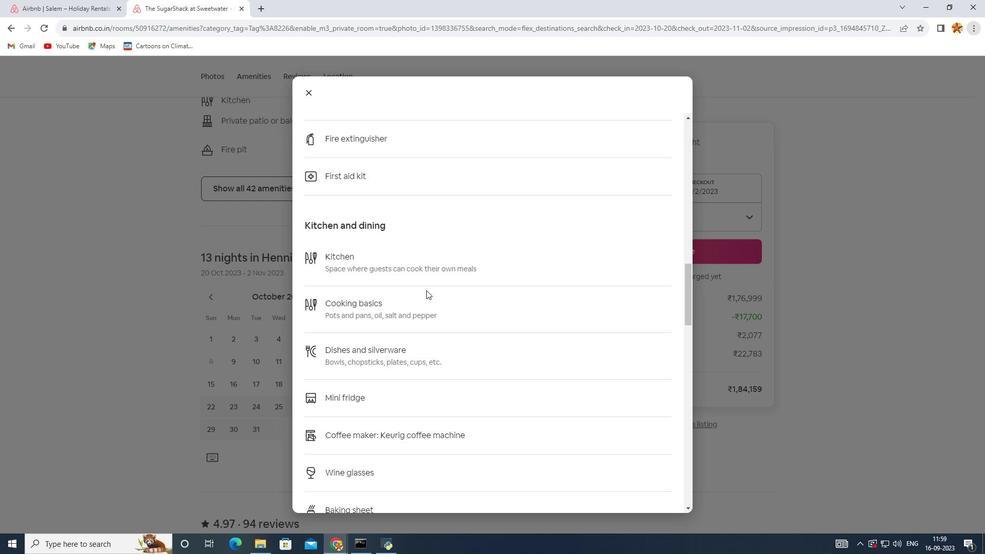 
Action: Mouse scrolled (426, 289) with delta (0, 0)
Screenshot: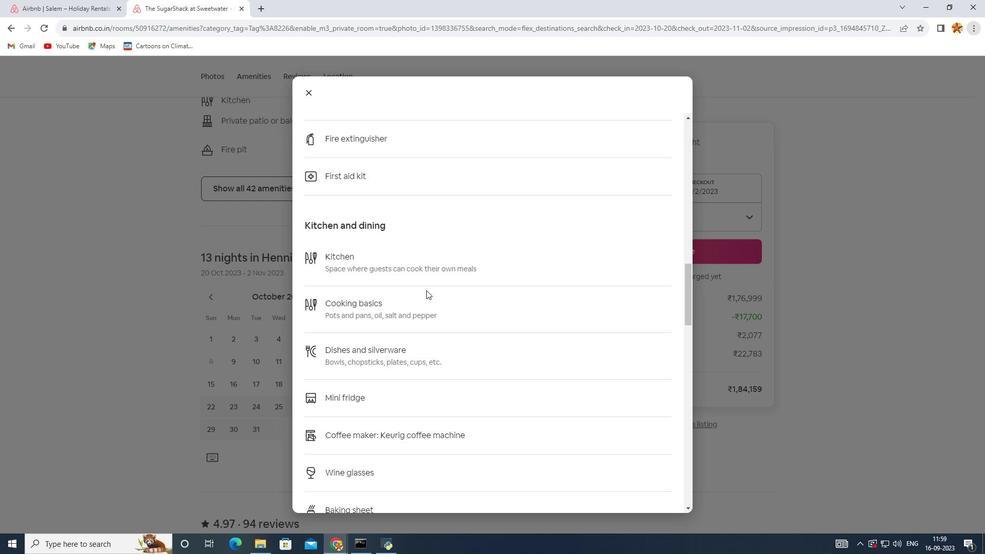 
Action: Mouse scrolled (426, 289) with delta (0, 0)
Screenshot: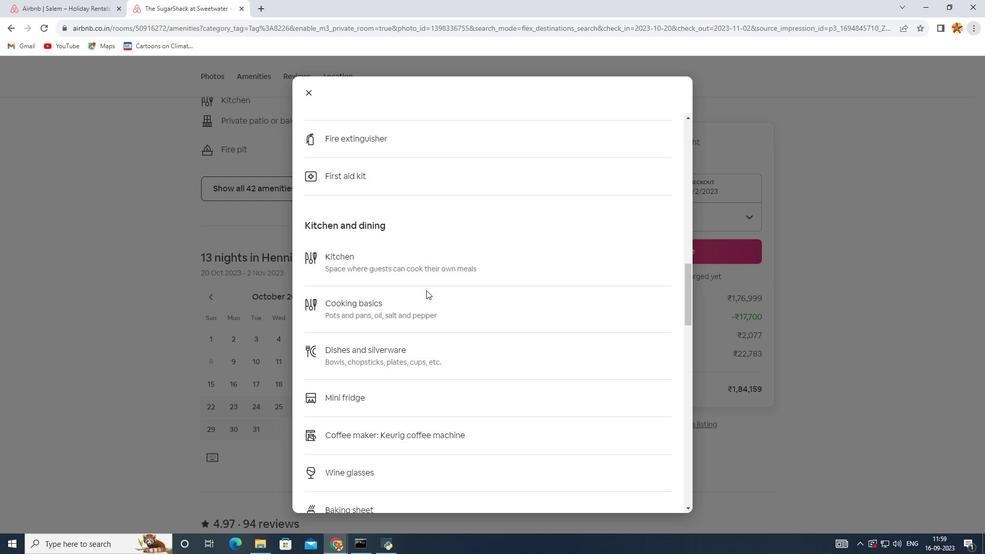 
Action: Mouse scrolled (426, 289) with delta (0, 0)
Screenshot: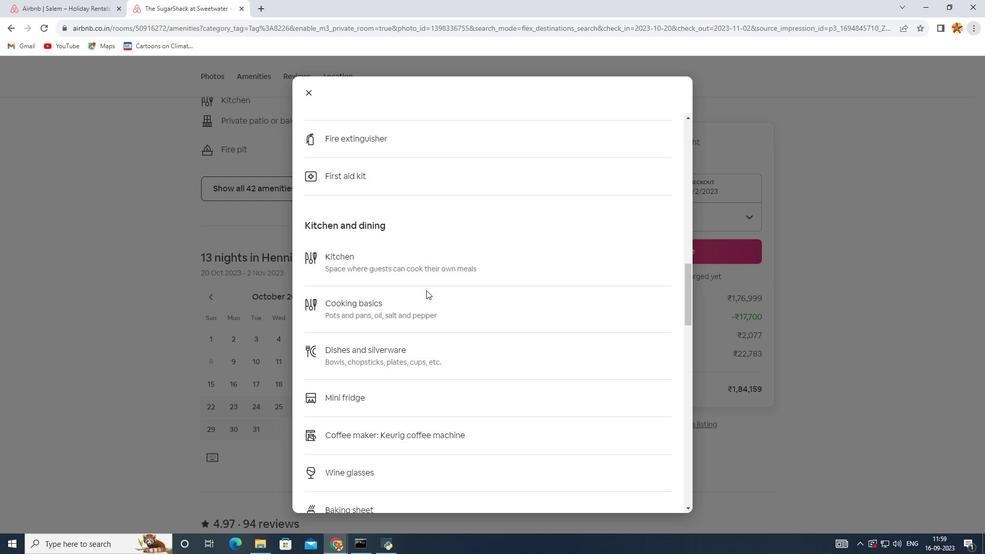 
Action: Mouse scrolled (426, 289) with delta (0, 0)
Screenshot: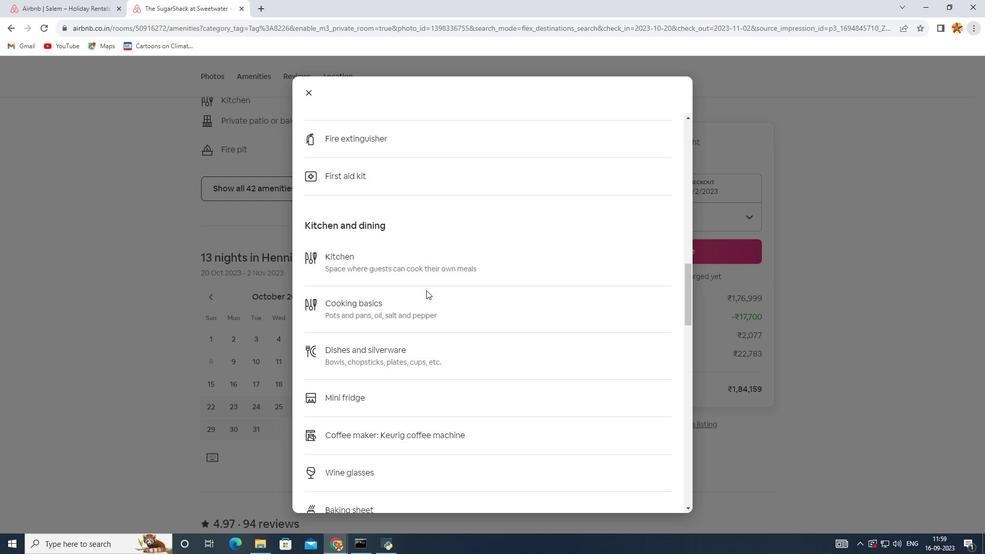 
Action: Mouse scrolled (426, 289) with delta (0, 0)
Screenshot: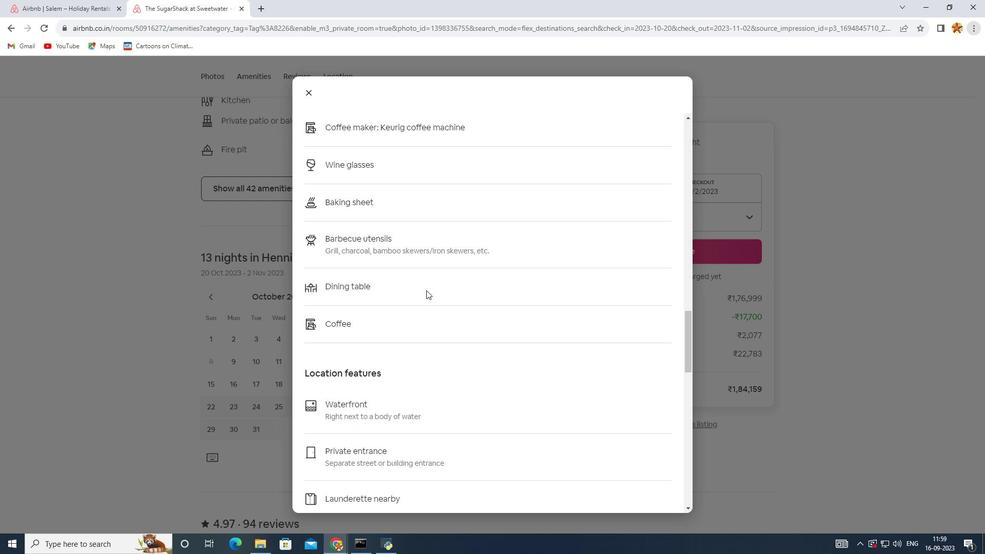 
Action: Mouse scrolled (426, 289) with delta (0, 0)
Screenshot: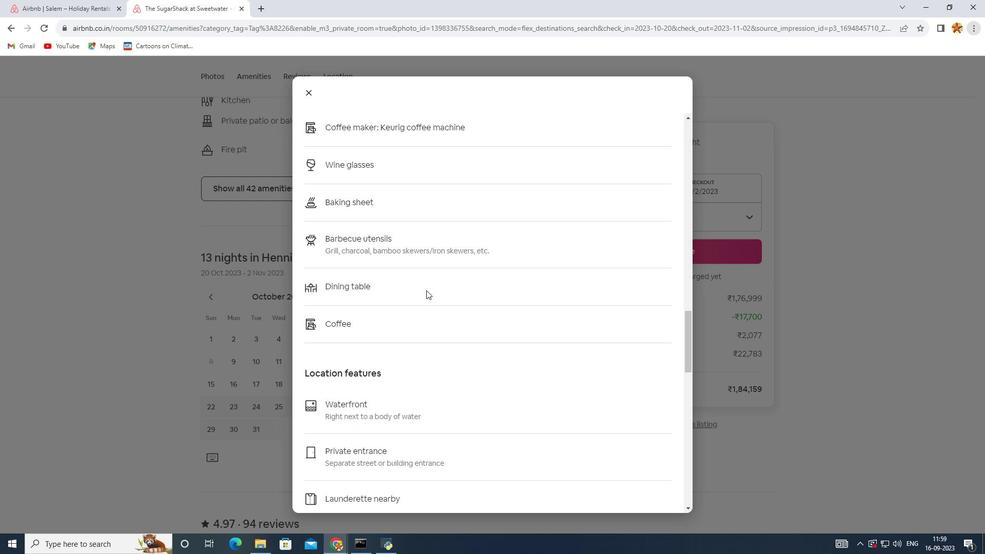 
Action: Mouse scrolled (426, 289) with delta (0, 0)
Screenshot: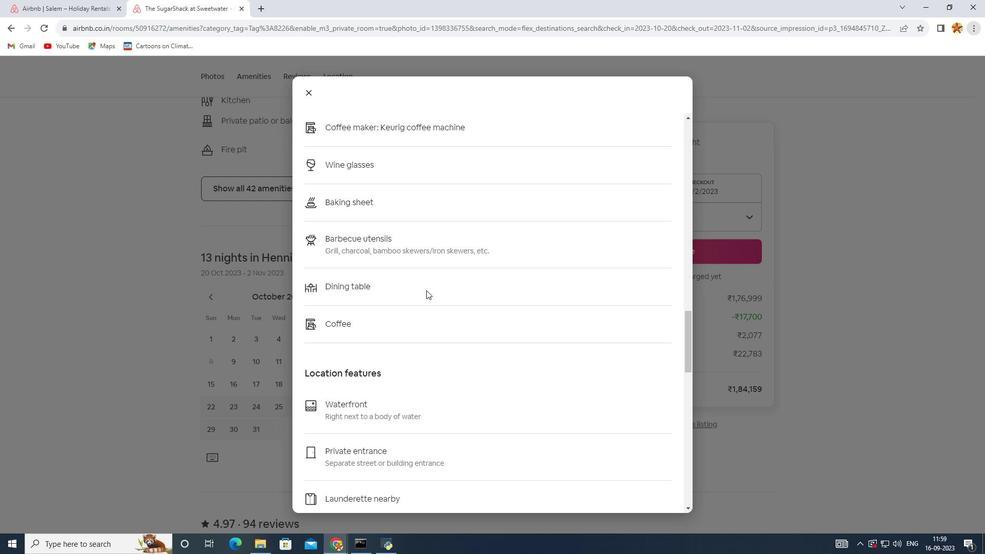
Action: Mouse scrolled (426, 289) with delta (0, 0)
Screenshot: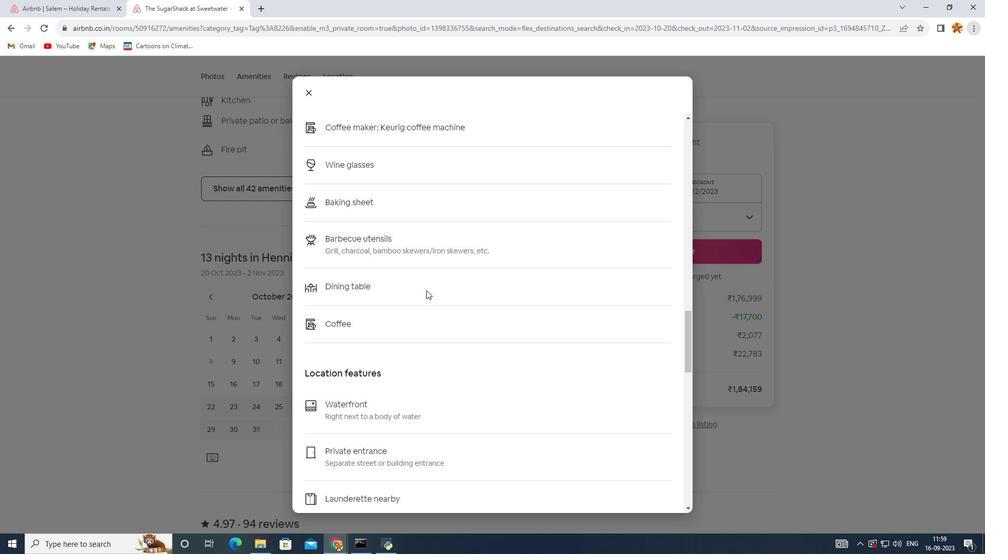 
Action: Mouse scrolled (426, 289) with delta (0, 0)
Screenshot: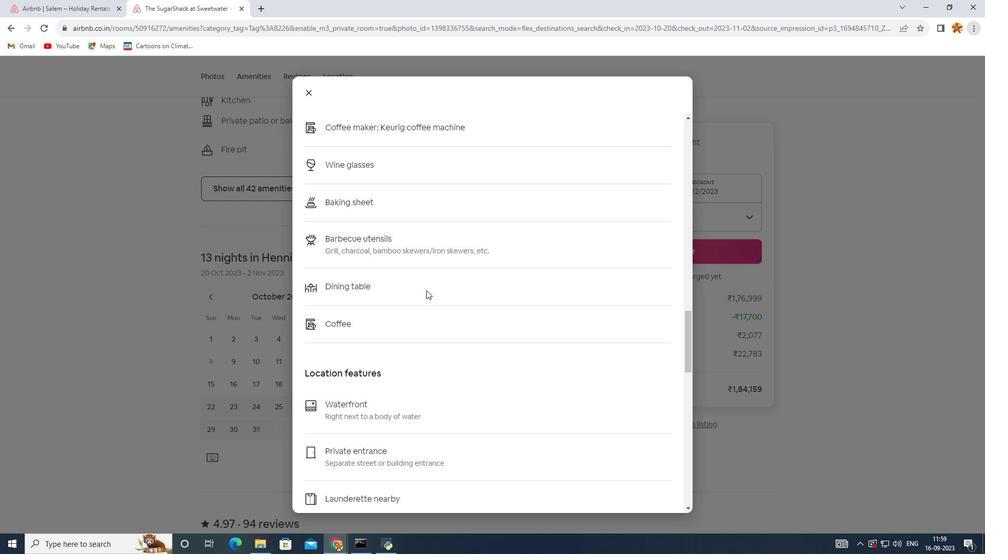 
Action: Mouse scrolled (426, 289) with delta (0, 0)
Screenshot: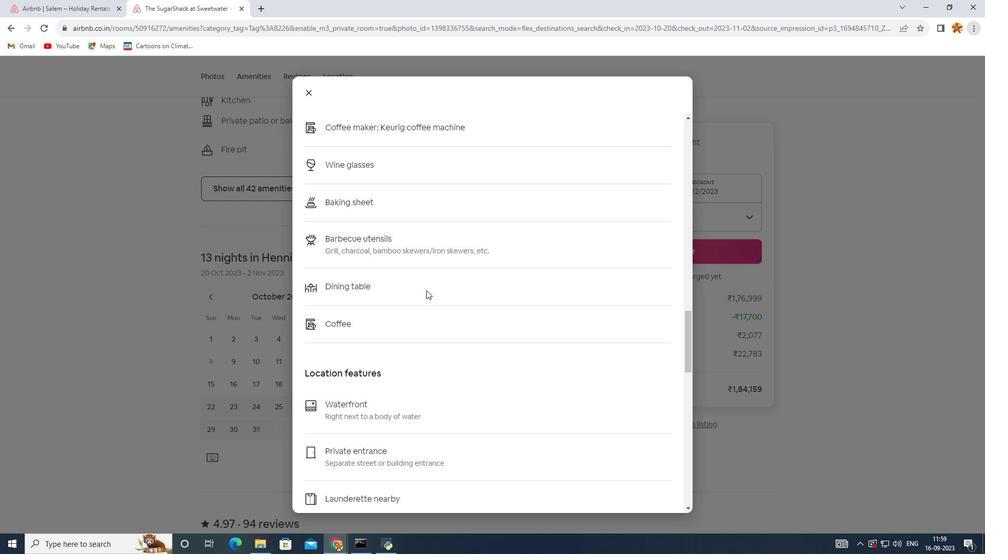 
Action: Mouse scrolled (426, 289) with delta (0, 0)
Screenshot: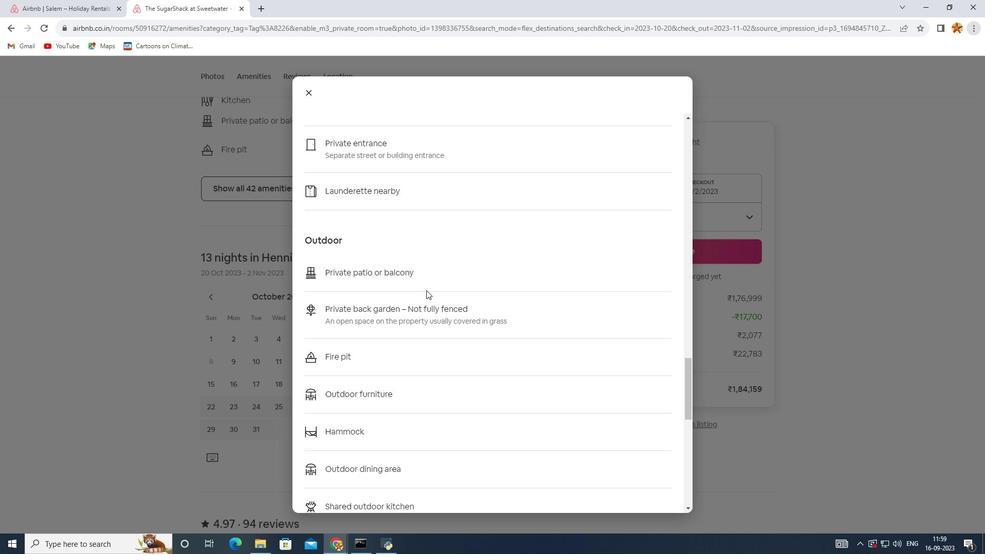 
Action: Mouse scrolled (426, 289) with delta (0, 0)
Screenshot: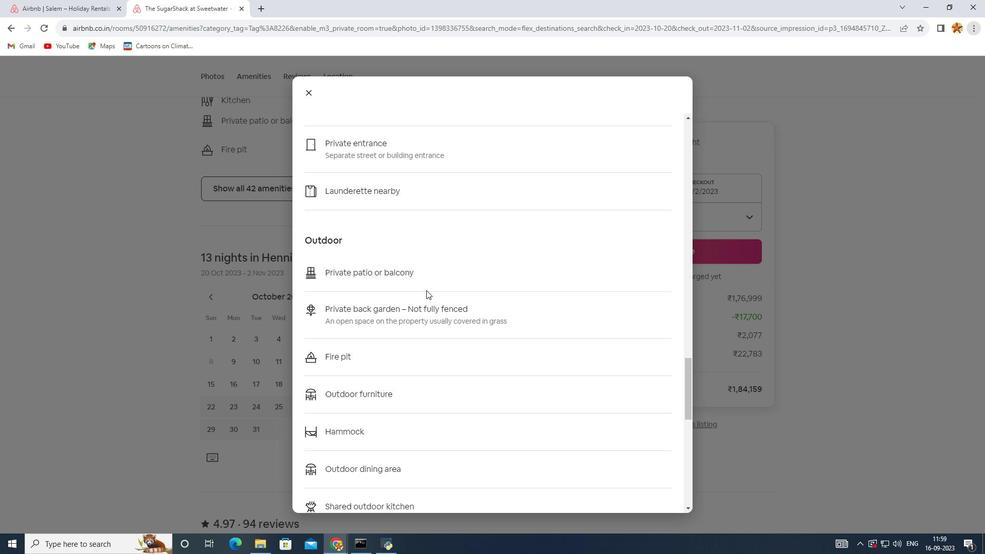 
Action: Mouse scrolled (426, 289) with delta (0, 0)
Screenshot: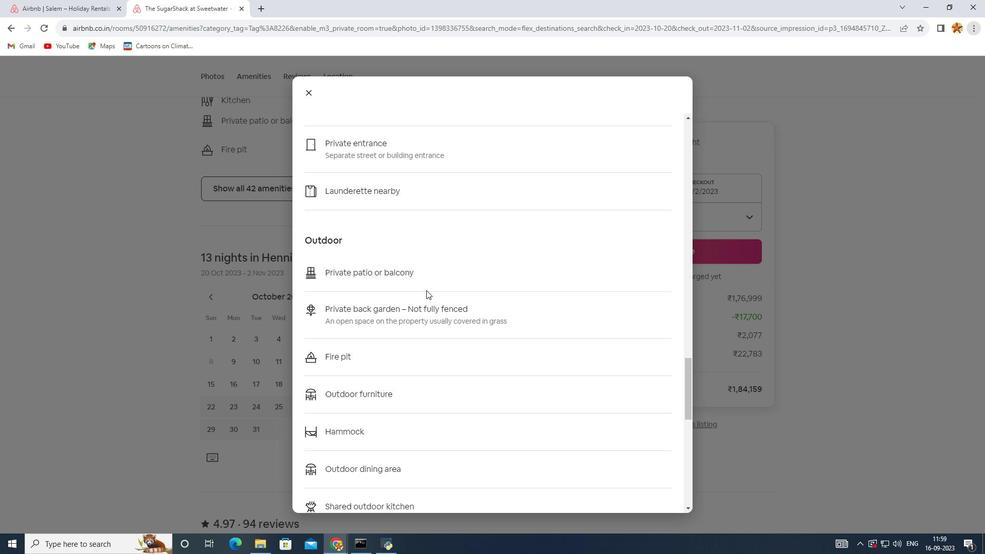 
Action: Mouse scrolled (426, 289) with delta (0, 0)
Screenshot: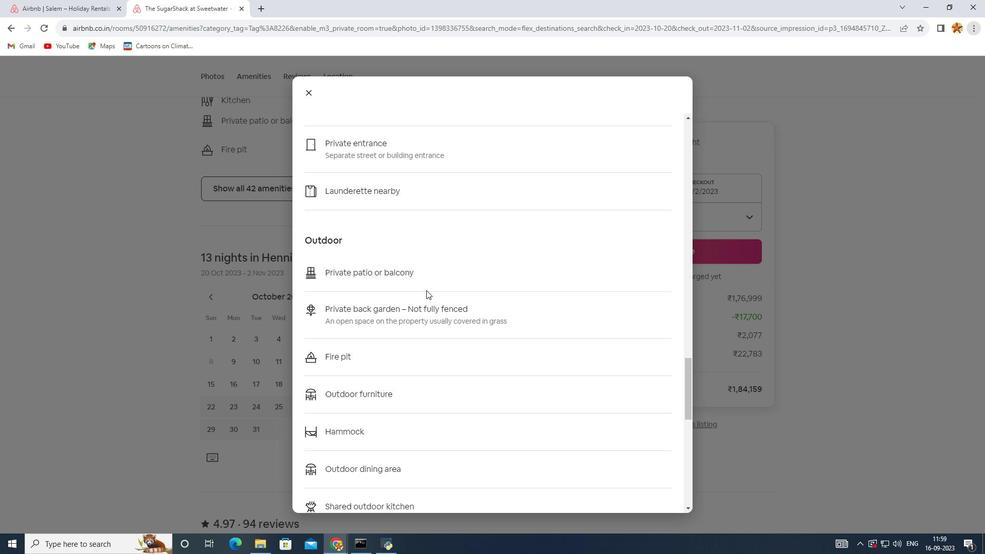 
Action: Mouse scrolled (426, 289) with delta (0, 0)
Screenshot: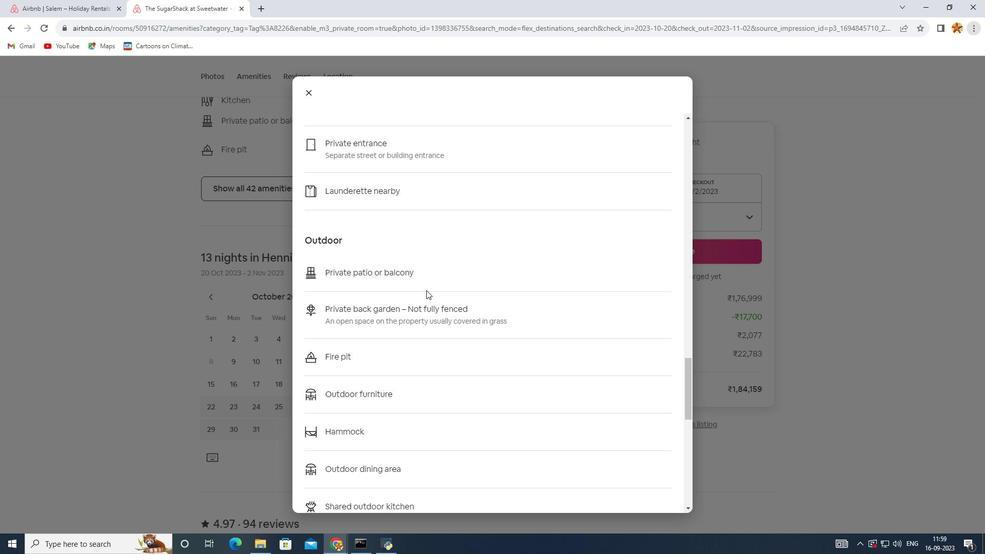 
Action: Mouse scrolled (426, 289) with delta (0, 0)
Screenshot: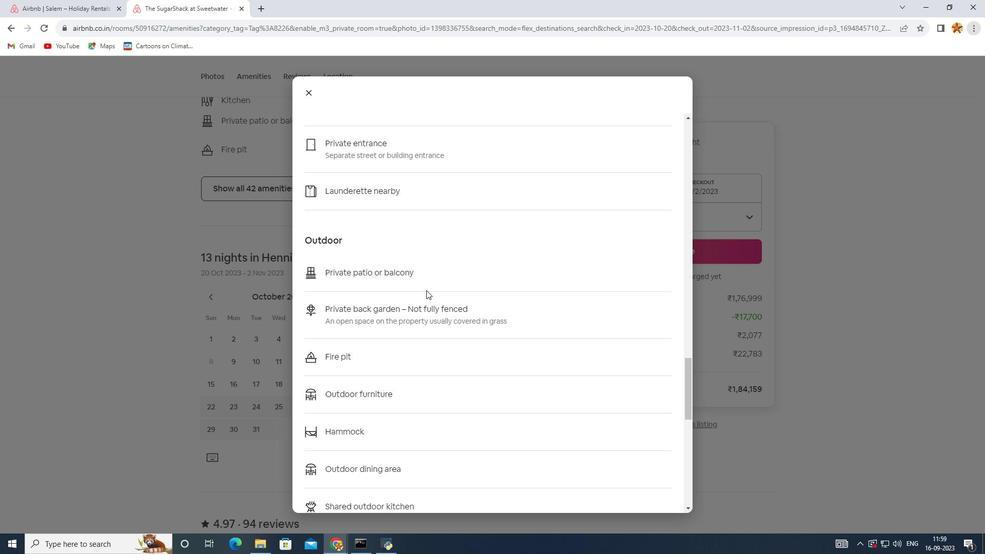 
Action: Mouse scrolled (426, 289) with delta (0, 0)
Screenshot: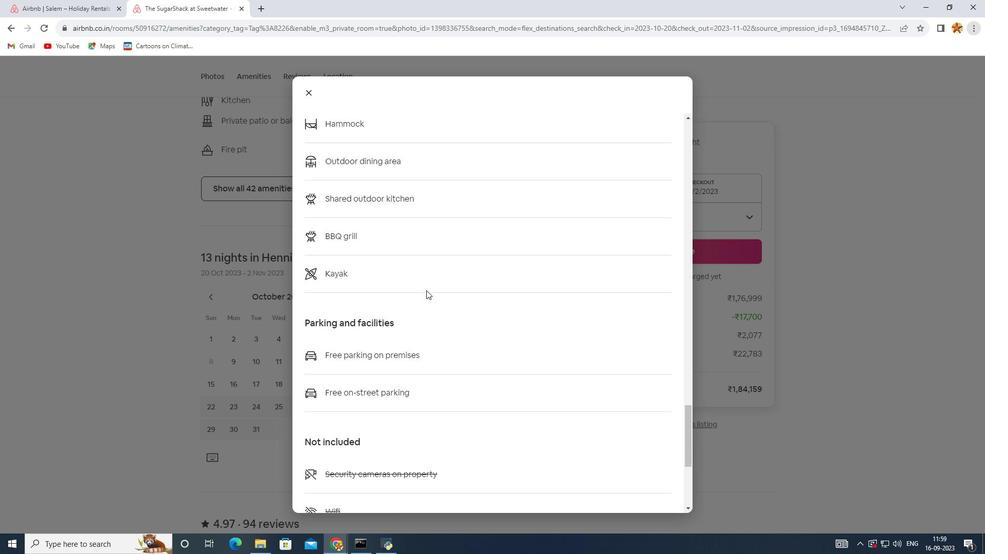 
Action: Mouse scrolled (426, 289) with delta (0, 0)
Screenshot: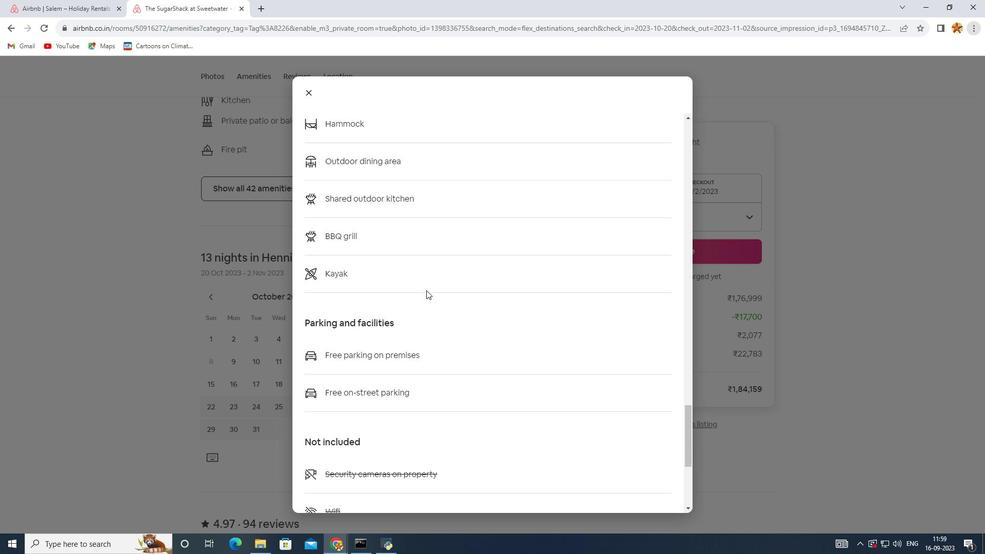 
Action: Mouse scrolled (426, 289) with delta (0, 0)
Screenshot: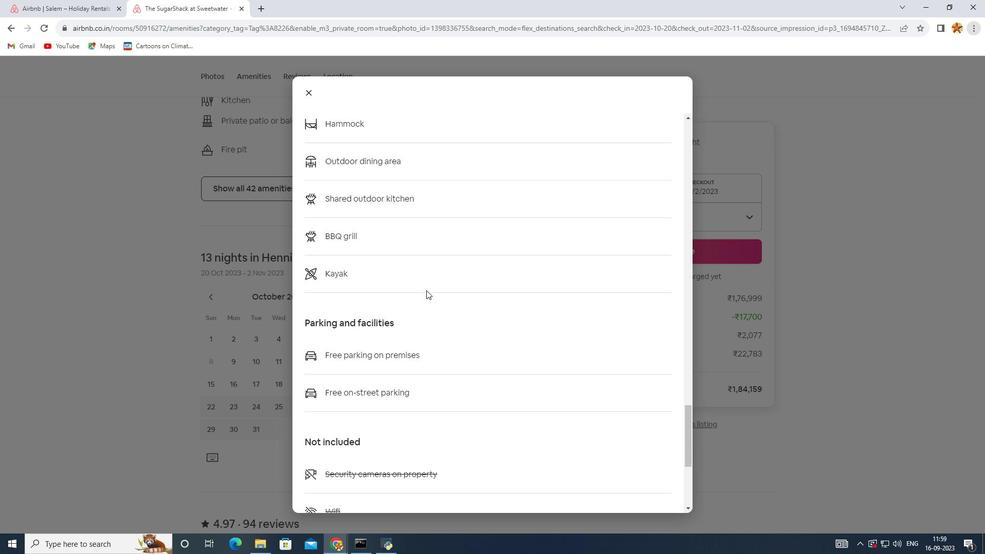 
Action: Mouse scrolled (426, 289) with delta (0, 0)
Screenshot: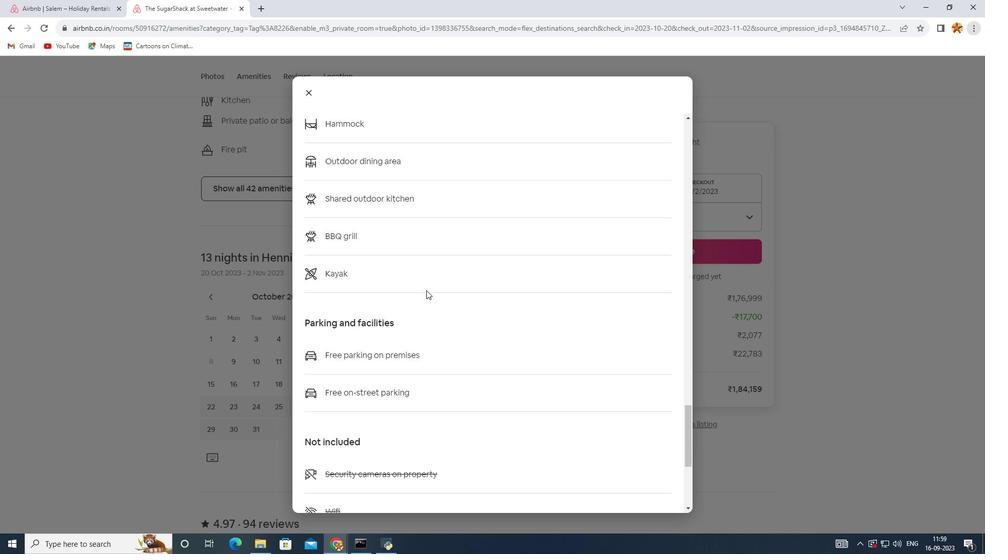 
Action: Mouse scrolled (426, 289) with delta (0, 0)
Screenshot: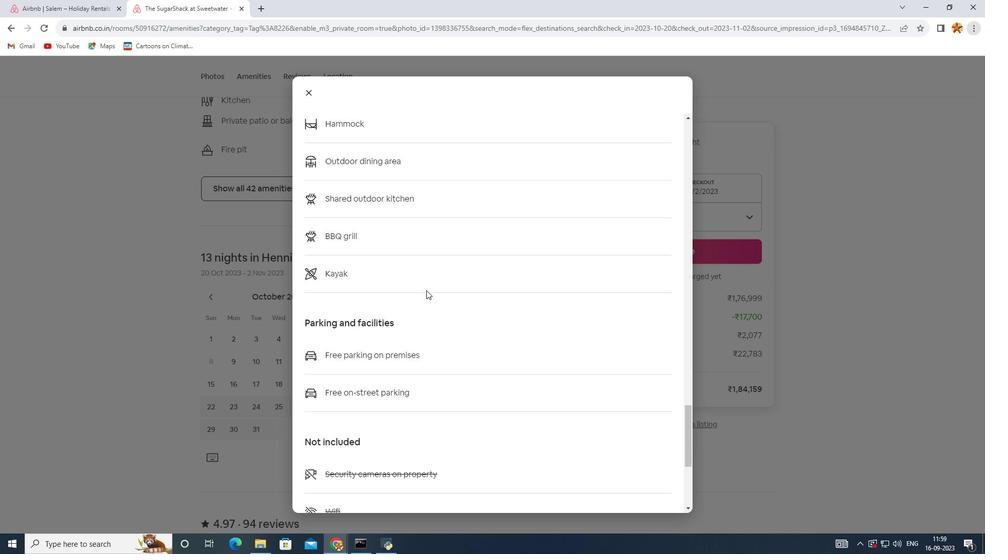 
Action: Mouse scrolled (426, 289) with delta (0, 0)
Screenshot: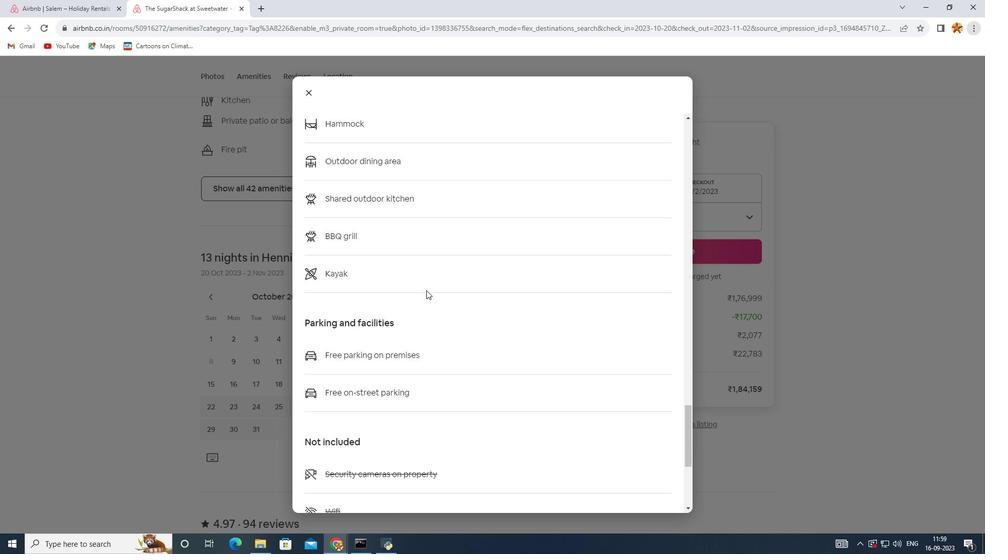 
Action: Mouse scrolled (426, 289) with delta (0, 0)
Screenshot: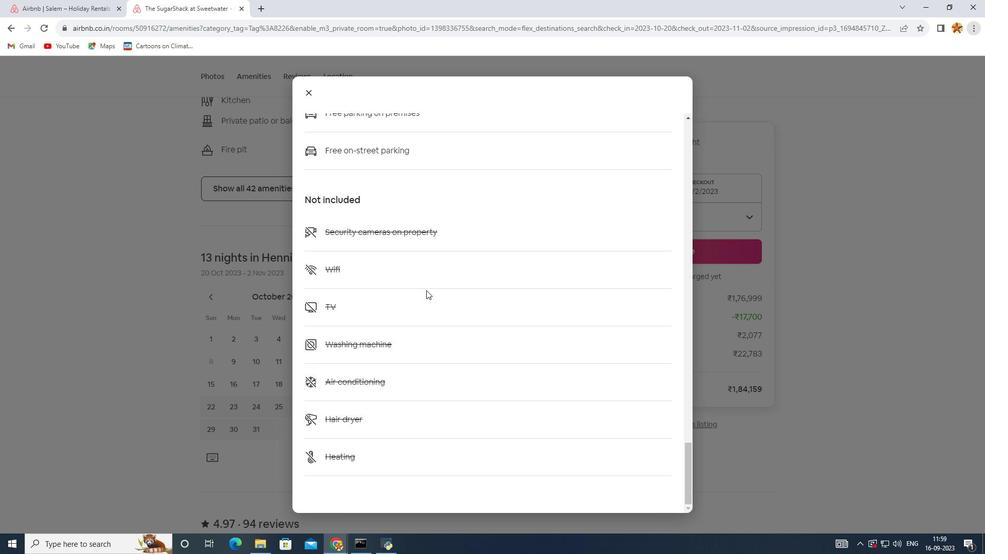
Action: Mouse scrolled (426, 289) with delta (0, 0)
Screenshot: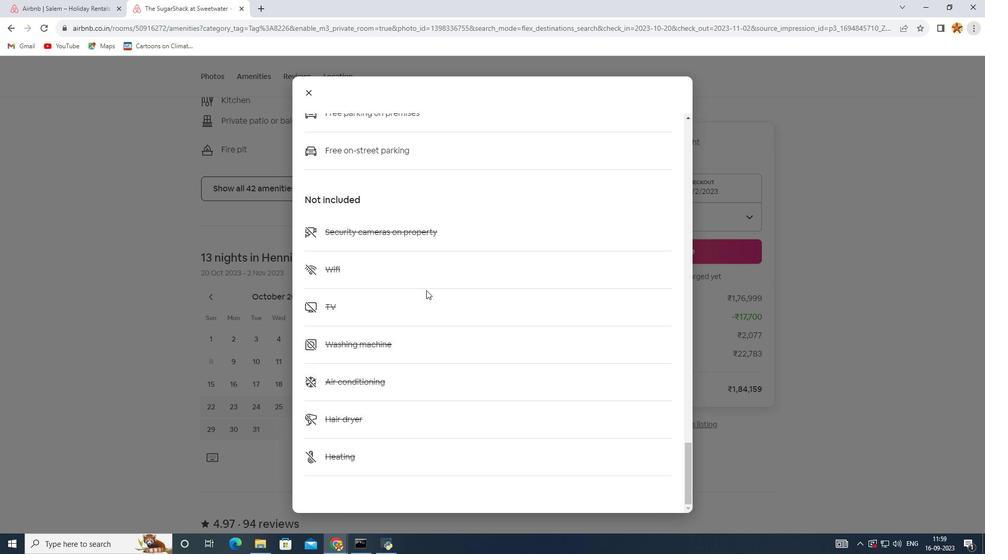 
Action: Mouse scrolled (426, 289) with delta (0, 0)
Screenshot: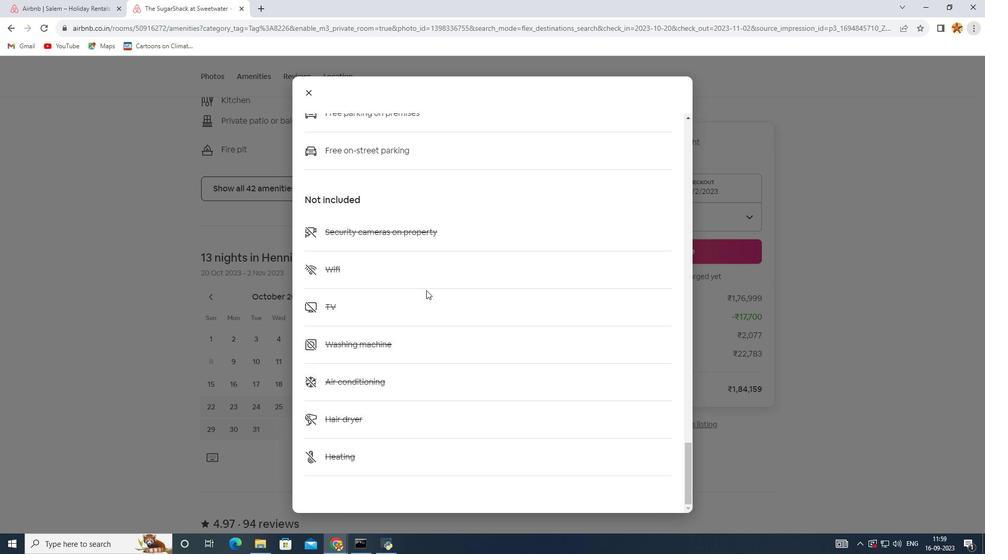 
Action: Mouse scrolled (426, 289) with delta (0, 0)
Screenshot: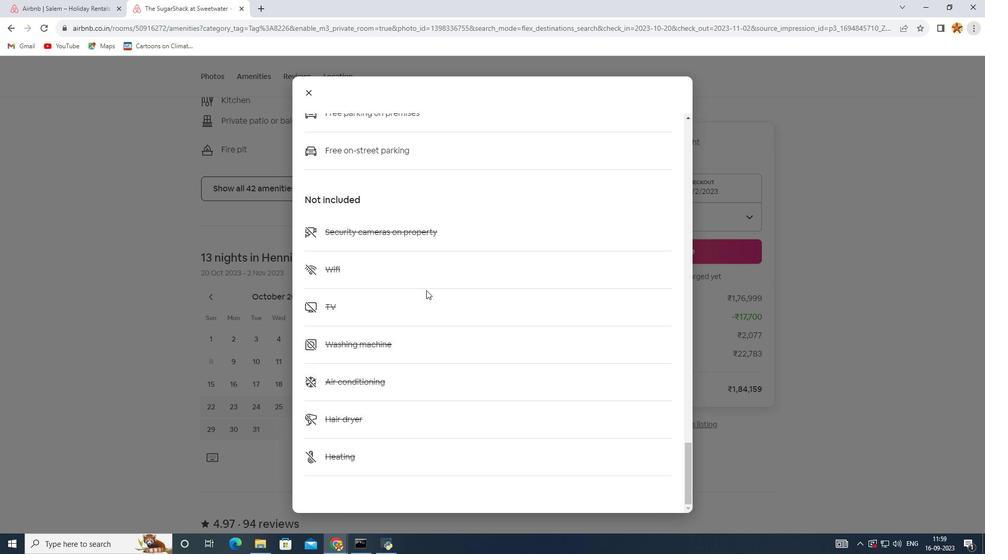 
Action: Mouse scrolled (426, 289) with delta (0, 0)
Screenshot: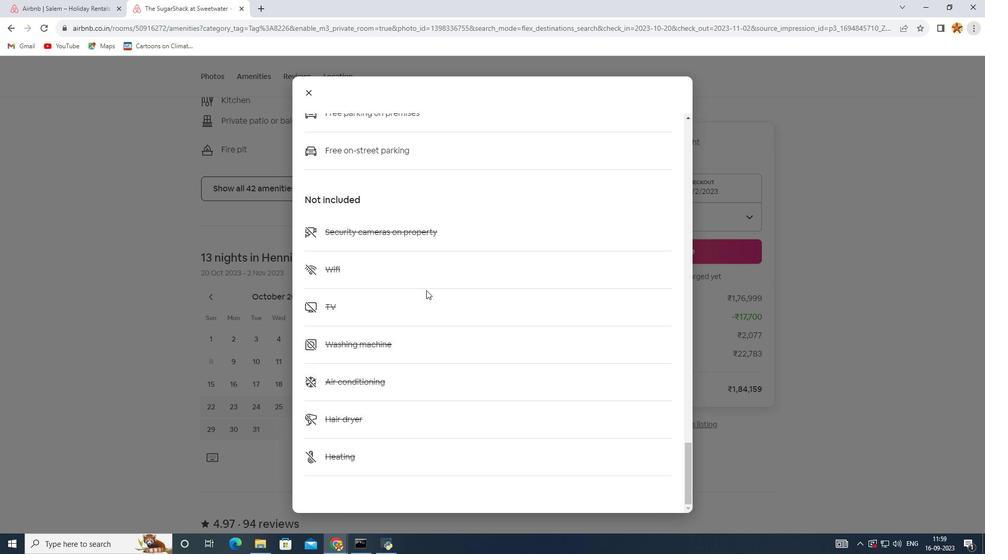 
Action: Mouse scrolled (426, 289) with delta (0, 0)
Screenshot: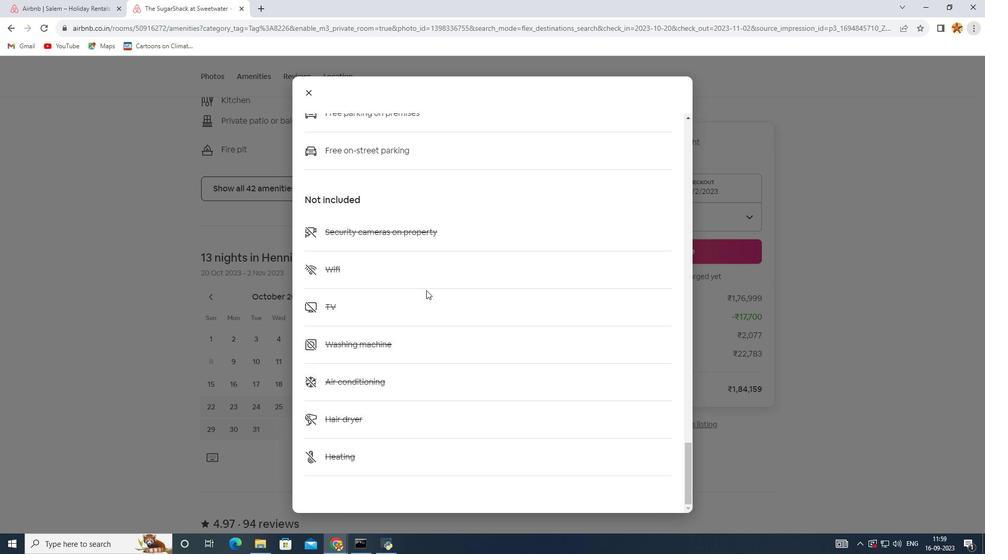 
Action: Mouse scrolled (426, 289) with delta (0, 0)
Screenshot: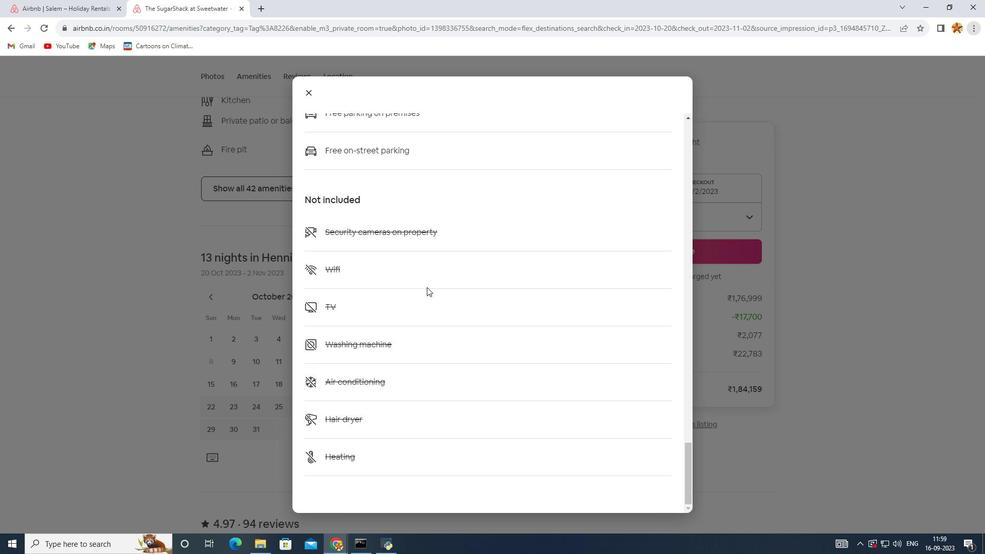 
Action: Mouse scrolled (426, 289) with delta (0, 0)
Screenshot: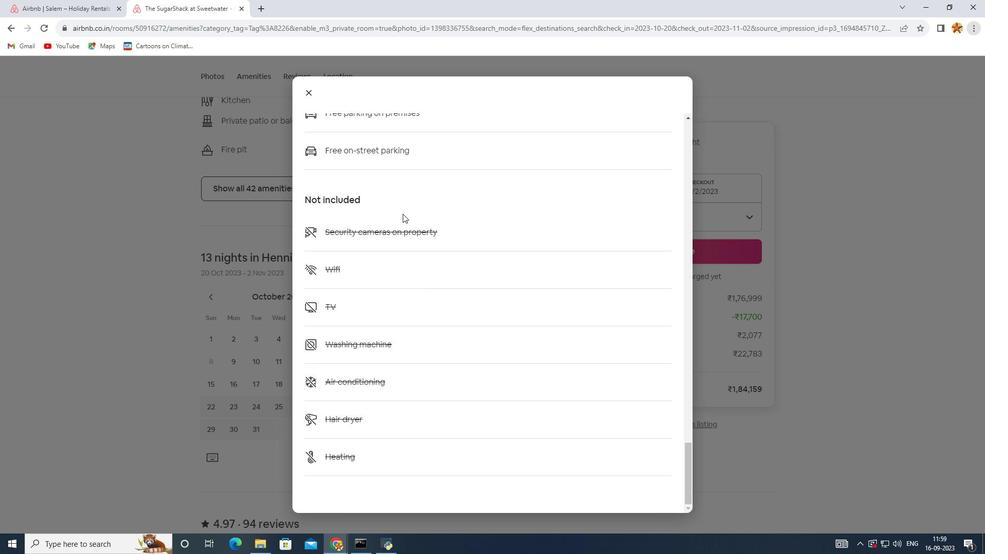 
Action: Mouse scrolled (426, 289) with delta (0, 0)
Screenshot: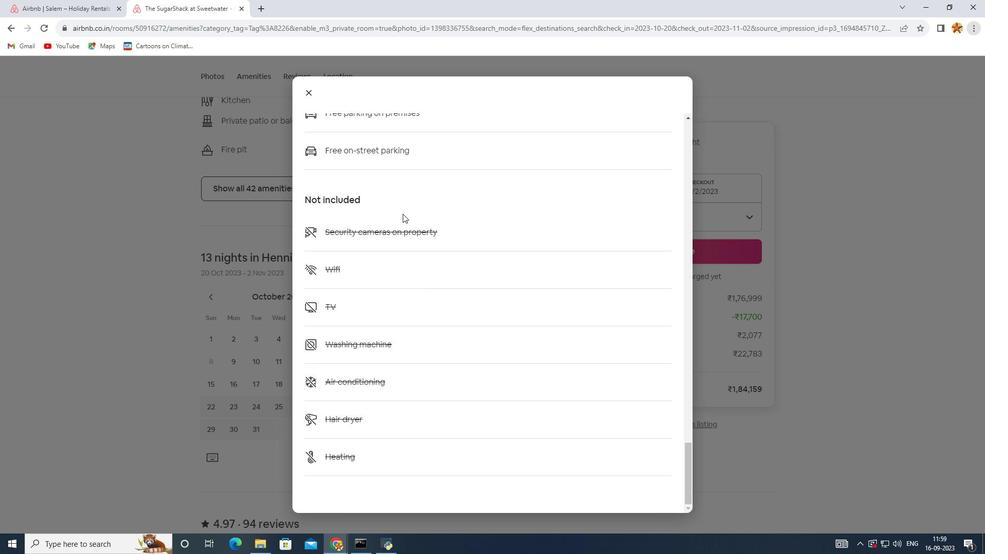 
Action: Mouse scrolled (426, 289) with delta (0, 0)
Screenshot: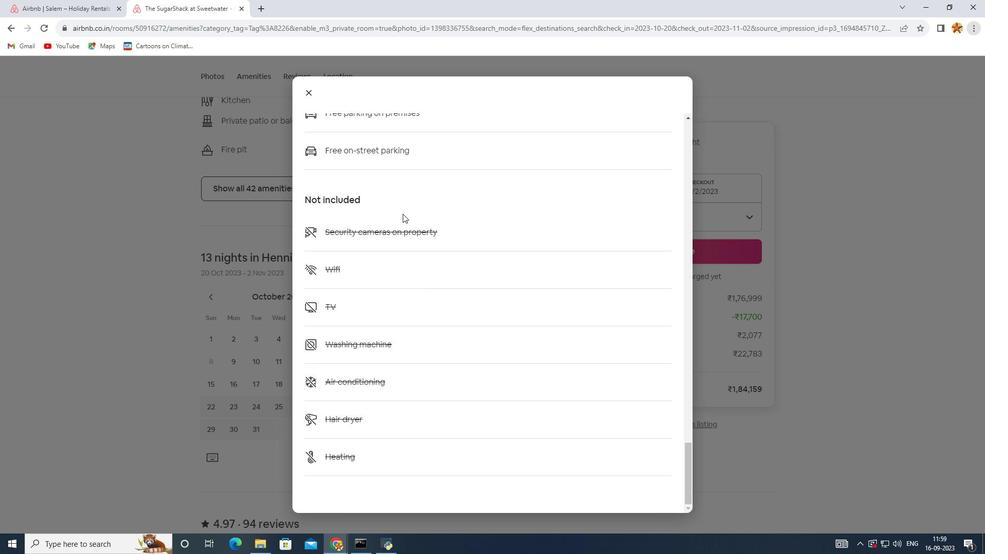
Action: Mouse scrolled (426, 289) with delta (0, 0)
Screenshot: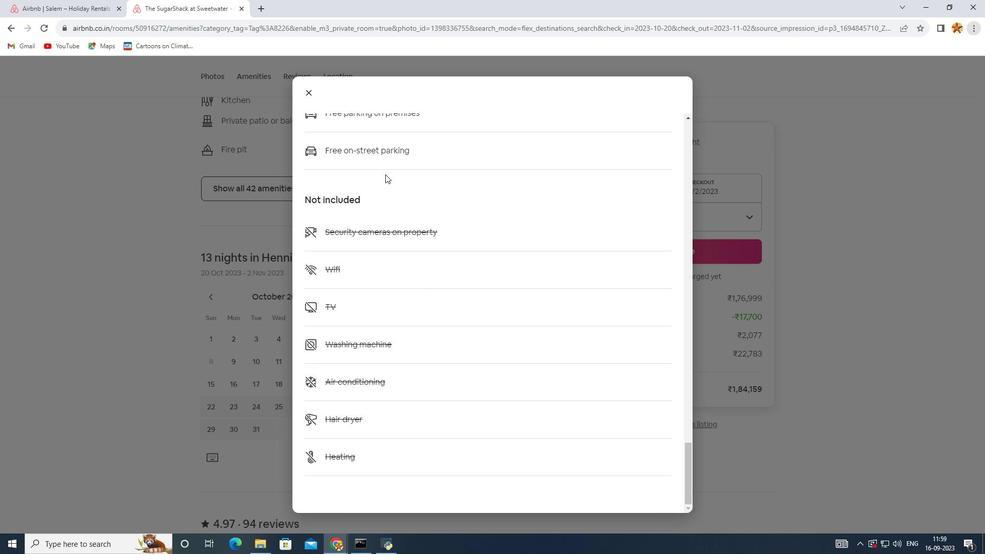 
Action: Mouse scrolled (426, 289) with delta (0, 0)
Screenshot: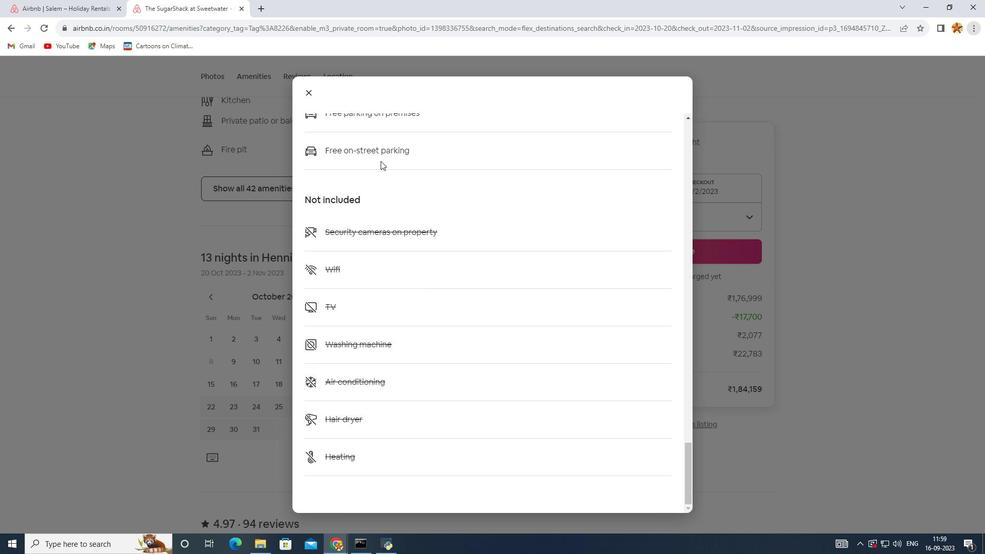 
Action: Mouse moved to (308, 98)
Screenshot: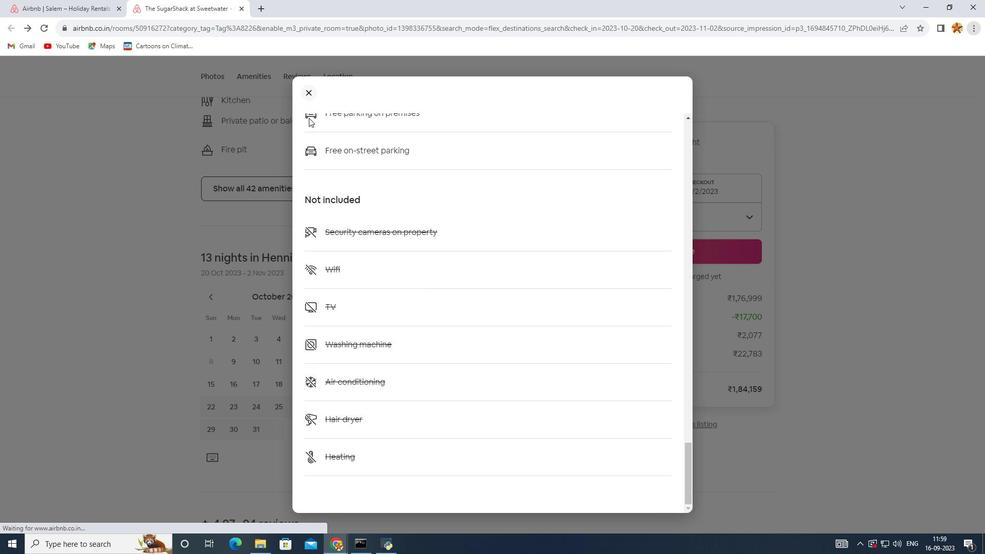 
Action: Mouse pressed left at (308, 98)
Screenshot: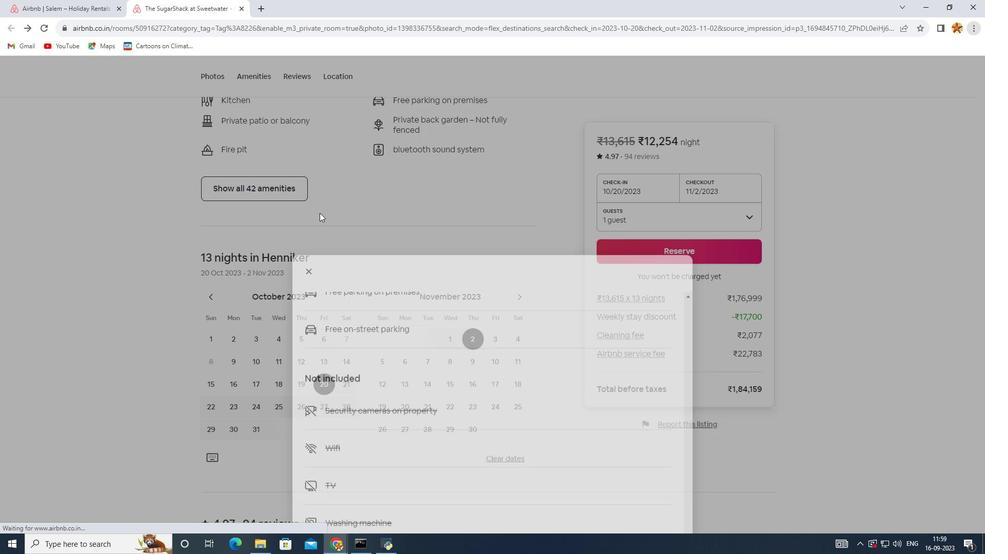 
Action: Mouse moved to (320, 303)
Screenshot: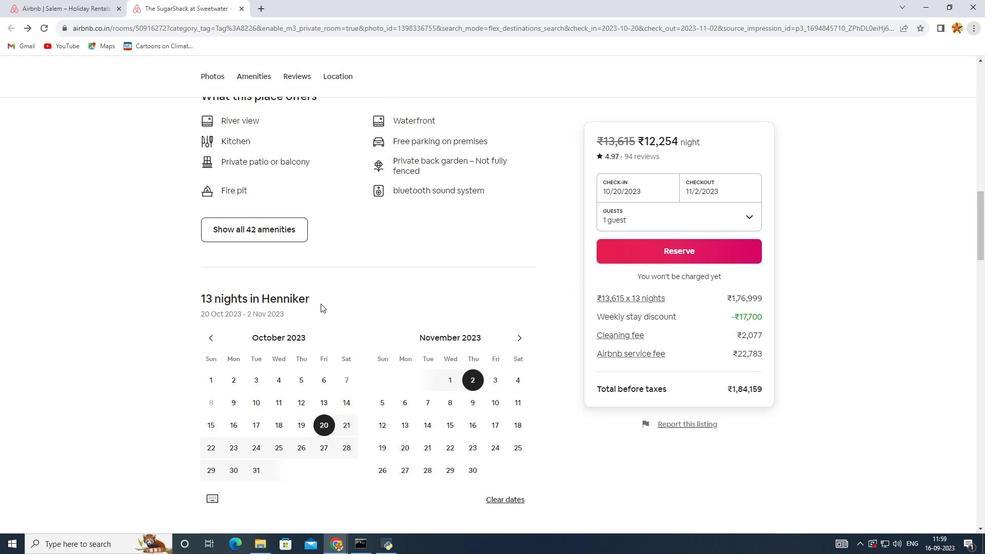
Action: Mouse scrolled (320, 304) with delta (0, 0)
Screenshot: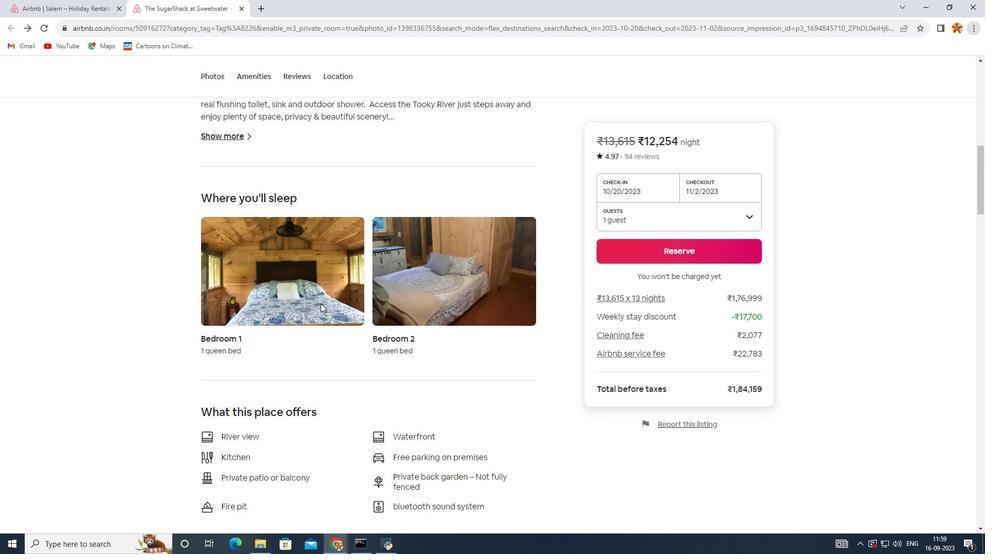 
Action: Mouse scrolled (320, 304) with delta (0, 0)
Screenshot: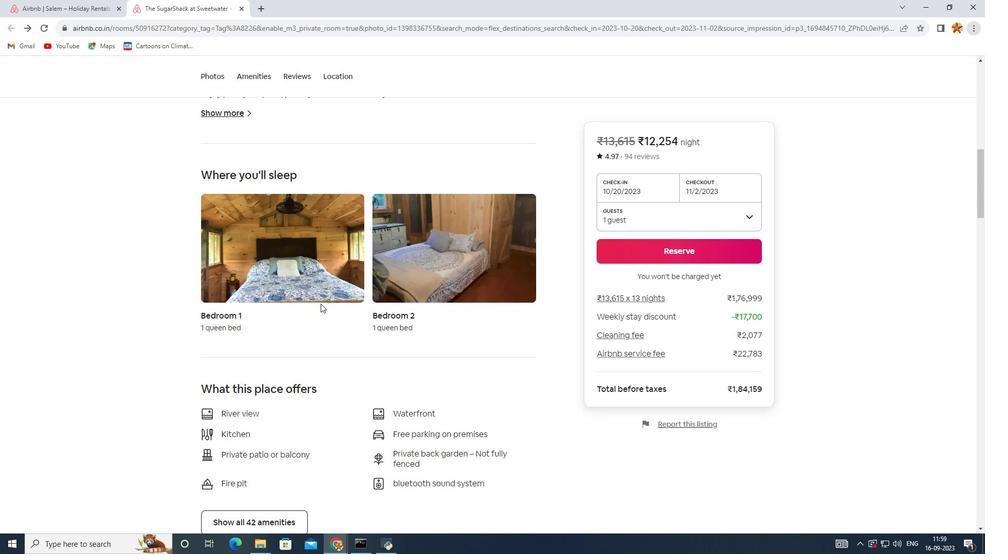 
Action: Mouse scrolled (320, 304) with delta (0, 0)
Screenshot: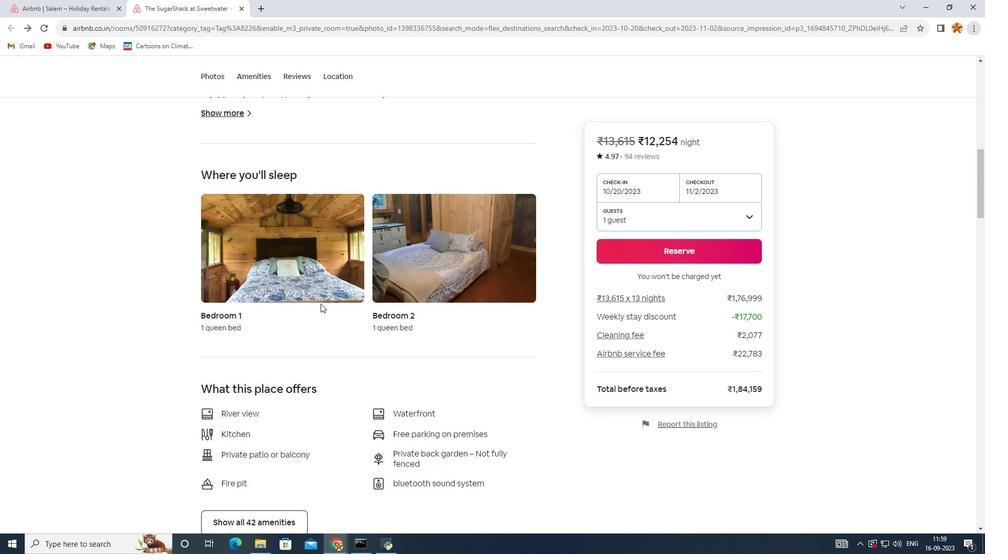 
Action: Mouse scrolled (320, 304) with delta (0, 0)
Screenshot: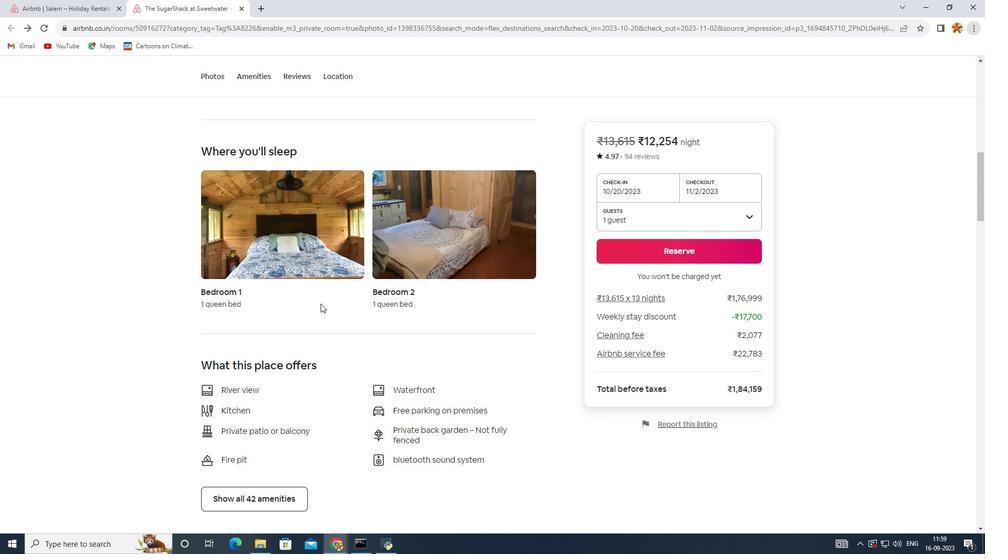 
Action: Mouse scrolled (320, 304) with delta (0, 0)
Screenshot: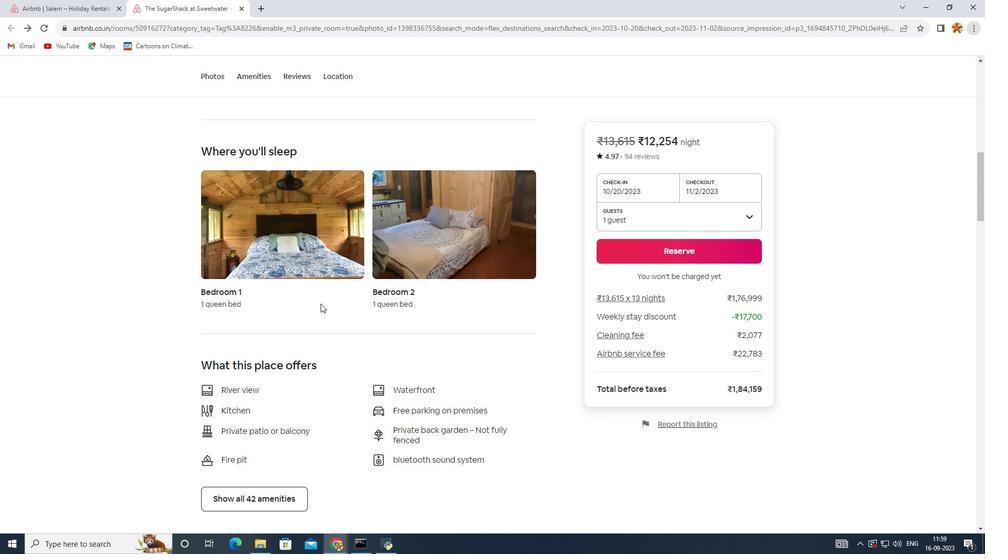 
Action: Mouse scrolled (320, 304) with delta (0, 0)
Screenshot: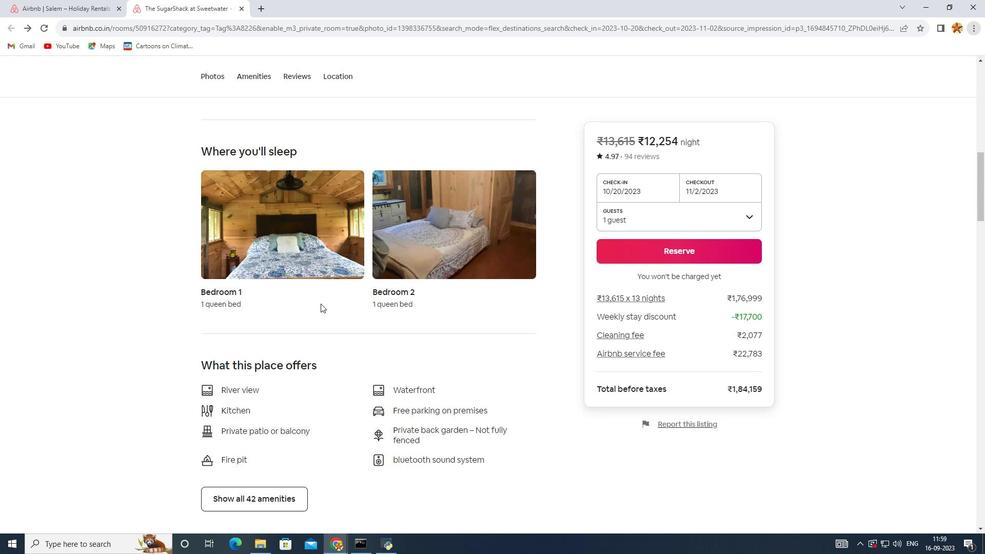 
Action: Mouse scrolled (320, 304) with delta (0, 0)
Screenshot: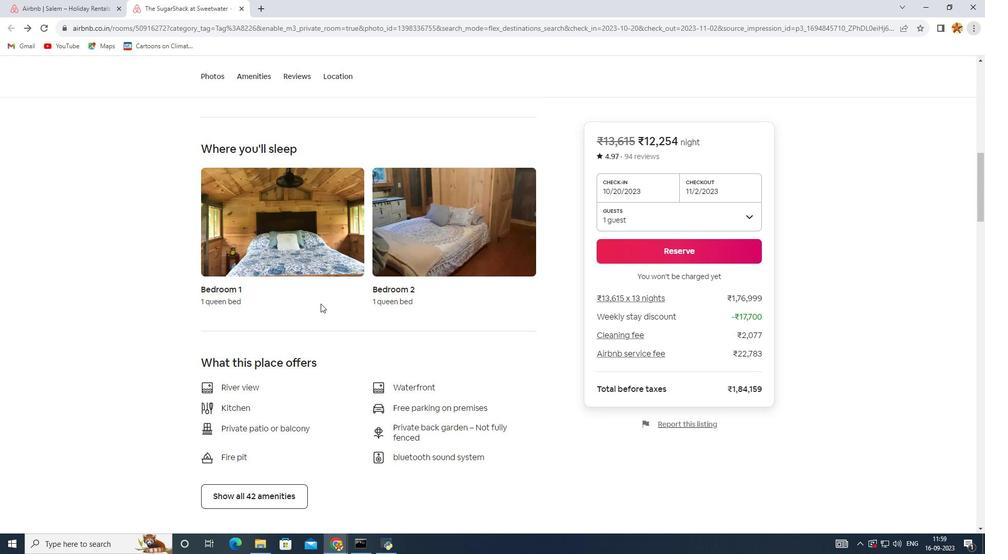 
Action: Mouse scrolled (320, 303) with delta (0, 0)
Screenshot: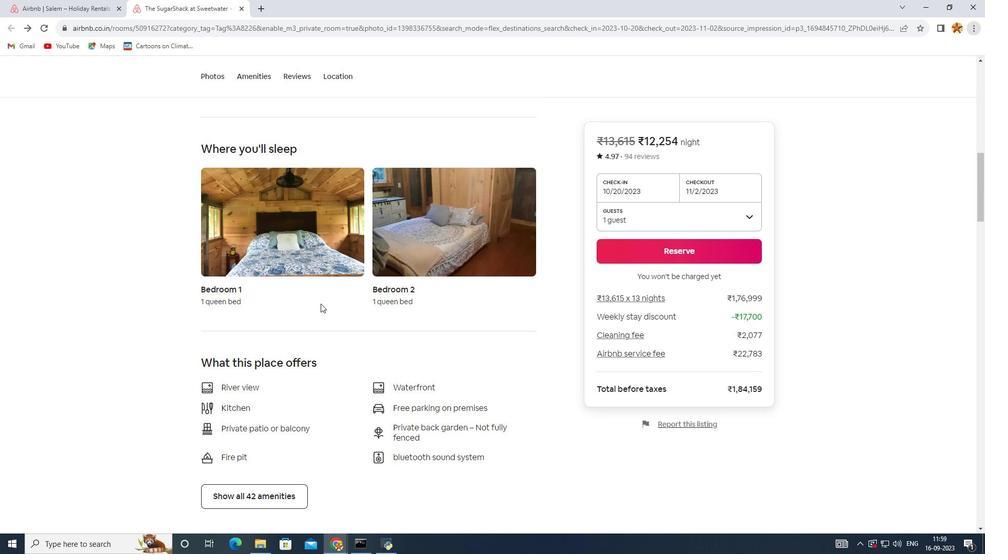 
Action: Mouse scrolled (320, 304) with delta (0, 0)
Screenshot: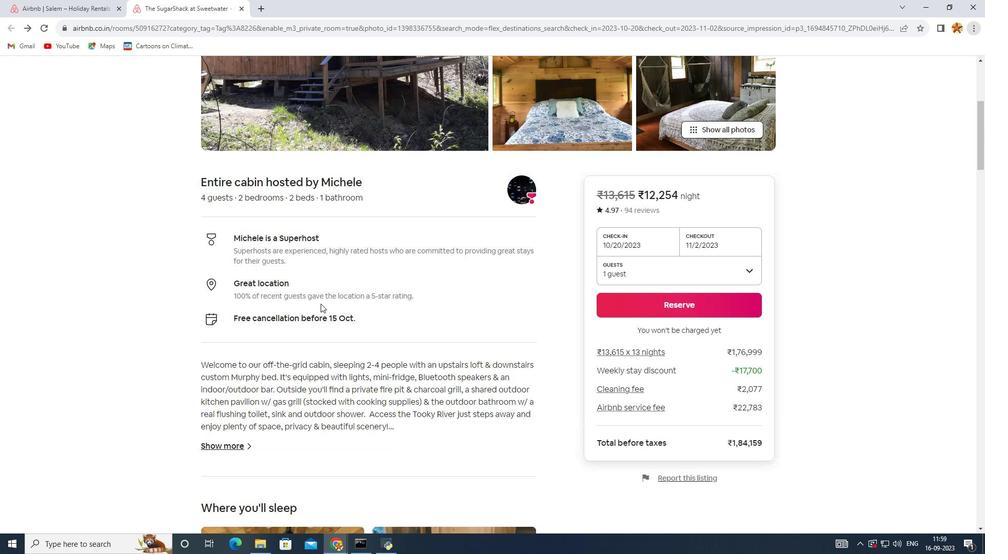 
Action: Mouse scrolled (320, 304) with delta (0, 0)
Screenshot: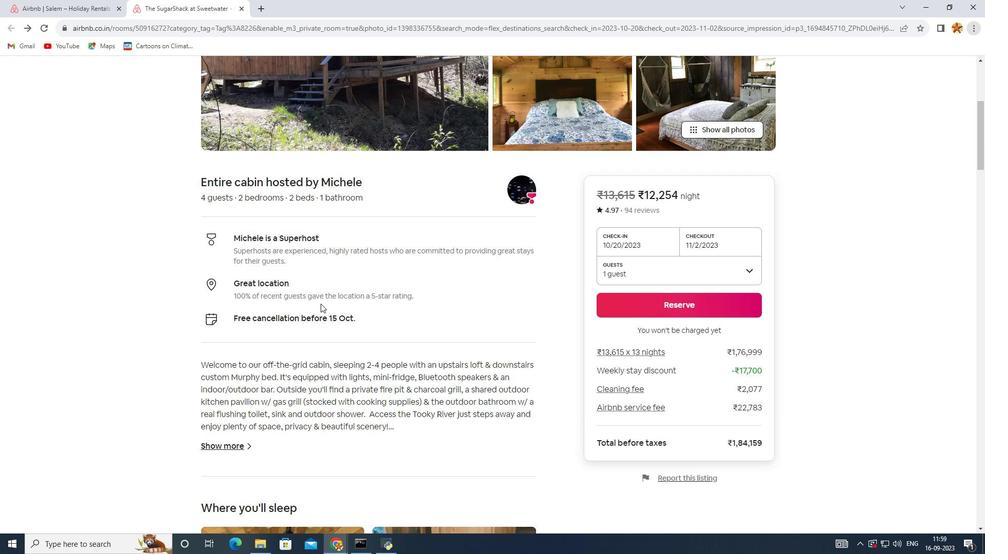
Action: Mouse scrolled (320, 304) with delta (0, 0)
Screenshot: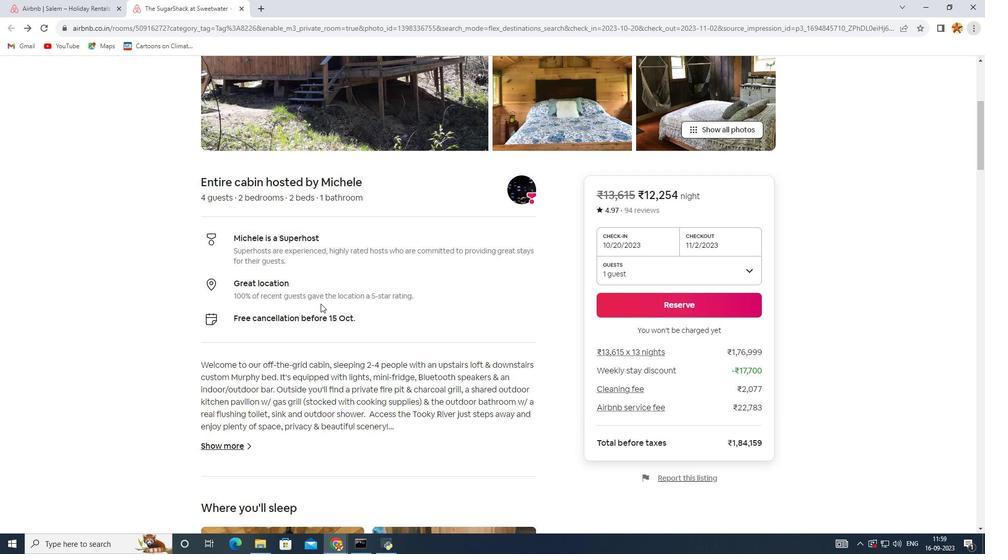 
Action: Mouse scrolled (320, 304) with delta (0, 0)
Screenshot: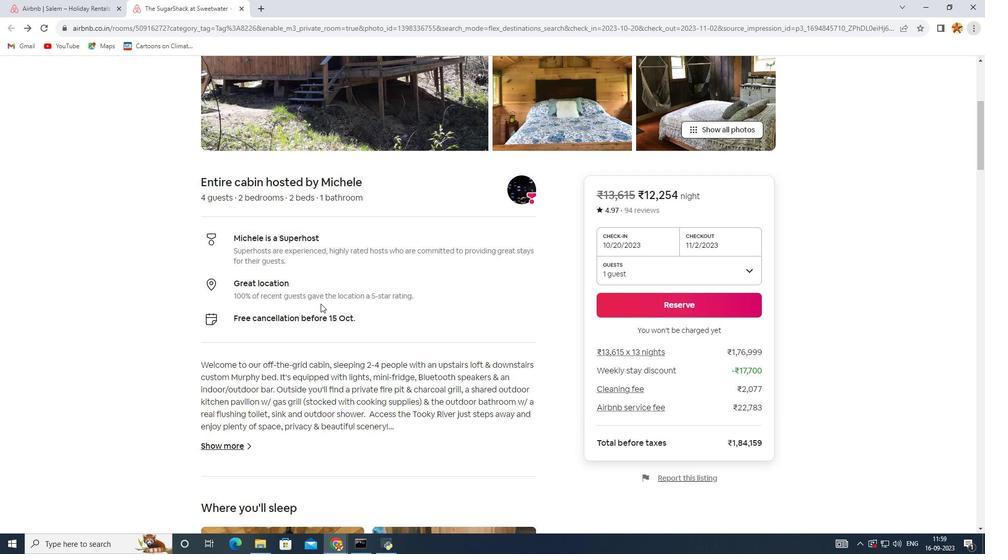 
Action: Mouse scrolled (320, 304) with delta (0, 0)
Screenshot: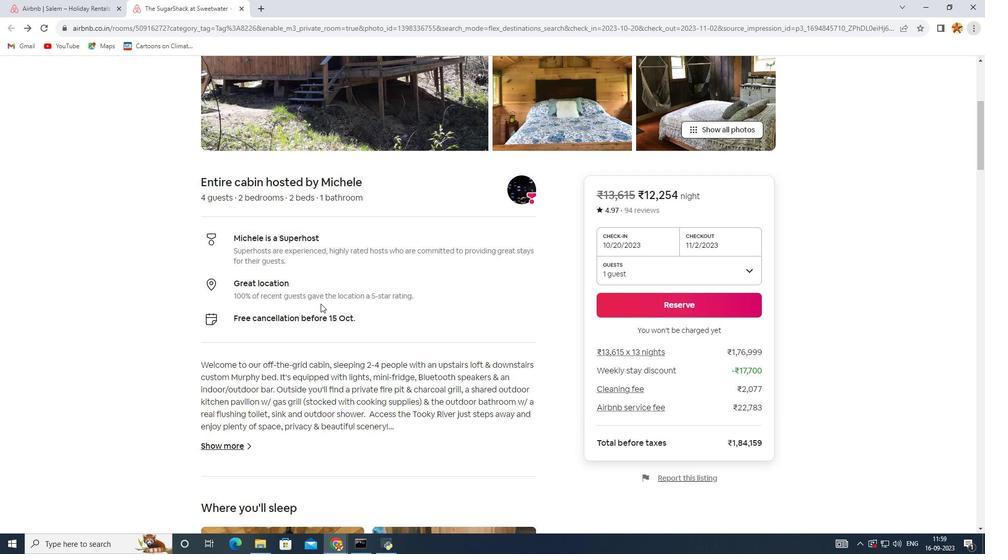 
Action: Mouse scrolled (320, 304) with delta (0, 0)
Screenshot: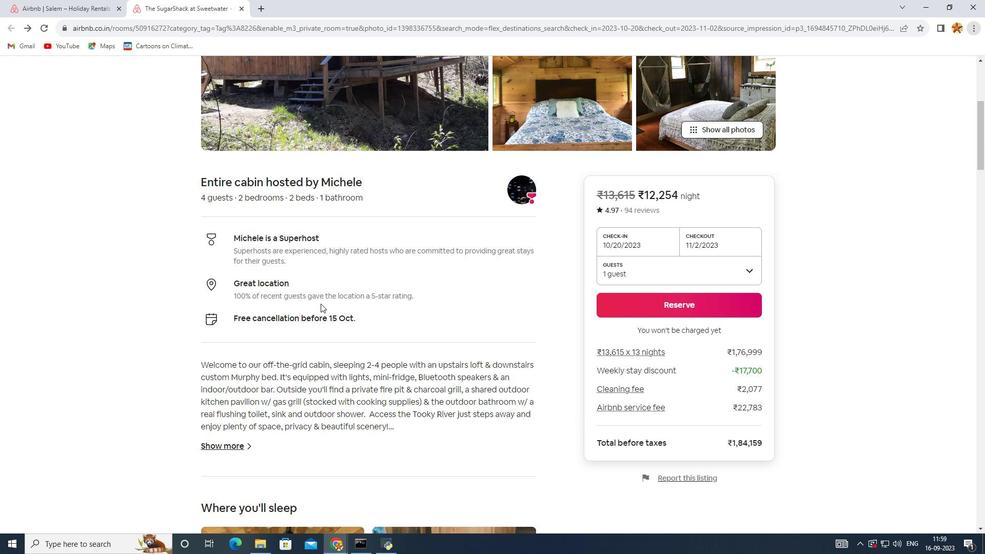 
Action: Mouse scrolled (320, 304) with delta (0, 0)
Screenshot: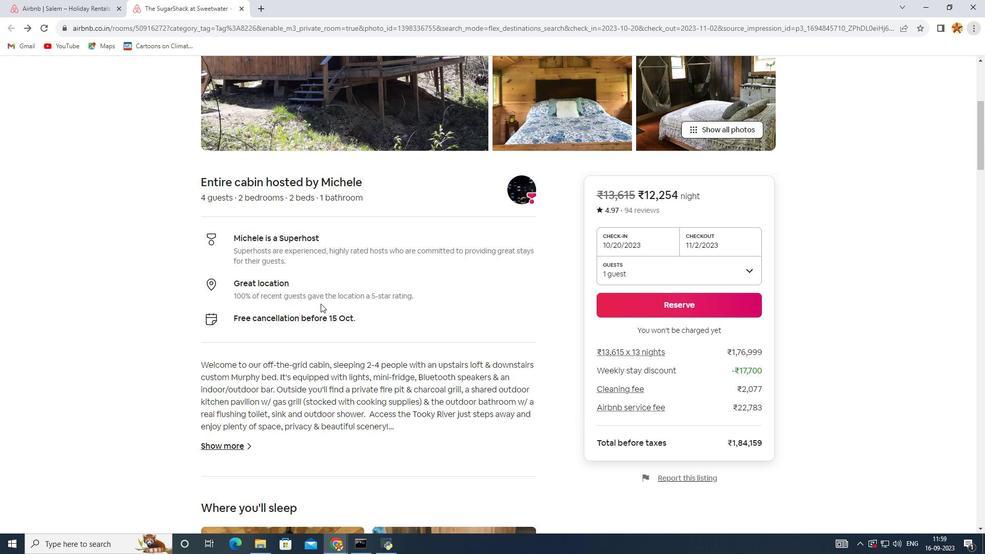 
Action: Mouse scrolled (320, 304) with delta (0, 0)
Screenshot: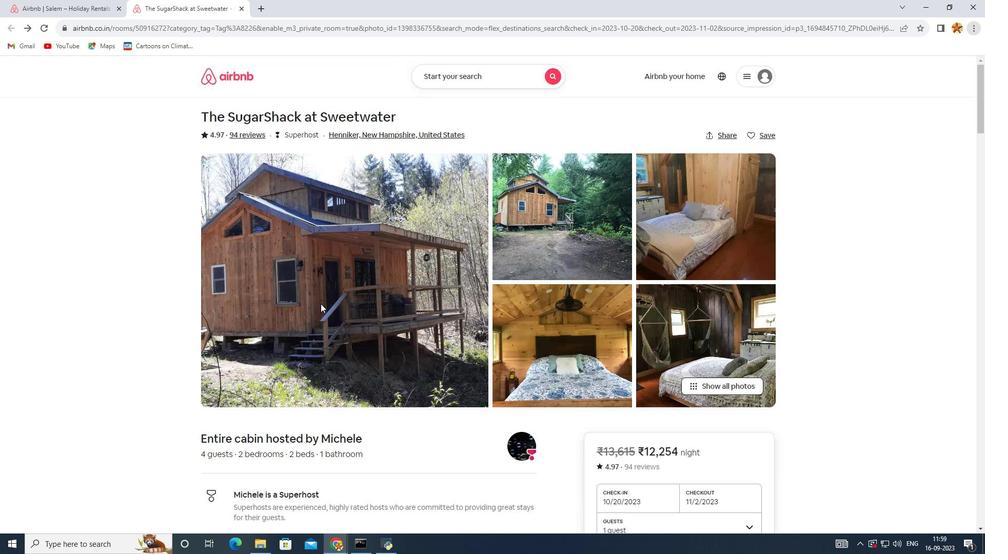 
Action: Mouse scrolled (320, 304) with delta (0, 0)
Screenshot: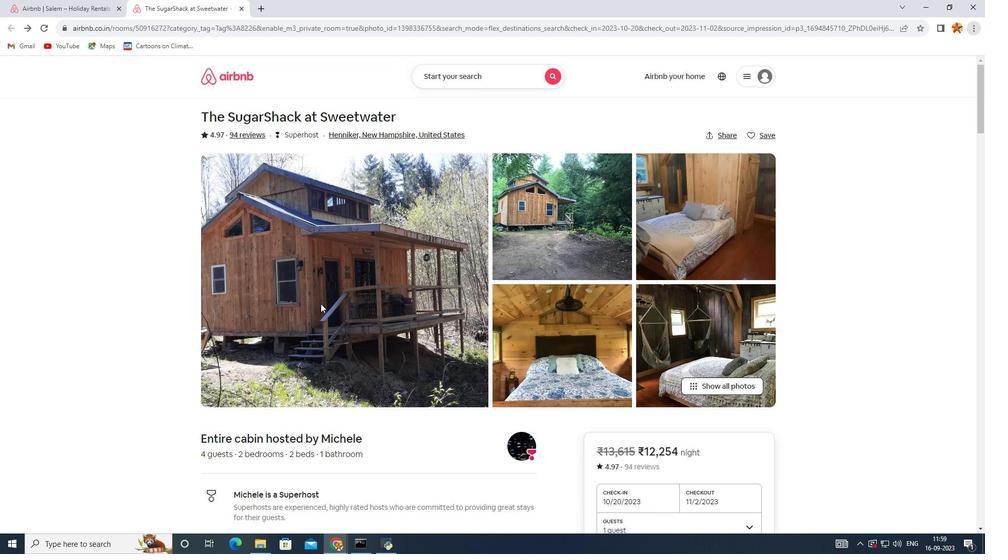 
Action: Mouse scrolled (320, 304) with delta (0, 0)
Screenshot: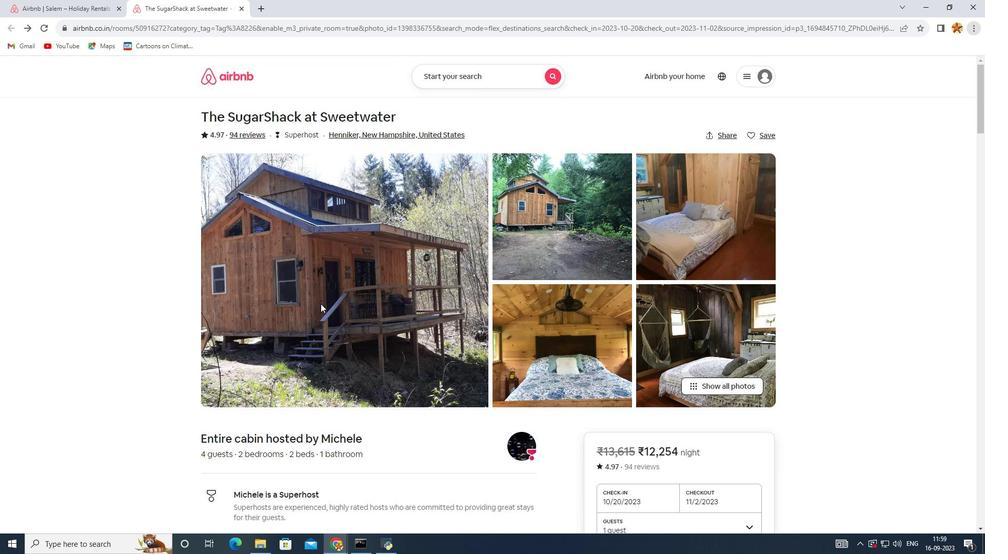 
Action: Mouse scrolled (320, 304) with delta (0, 0)
Screenshot: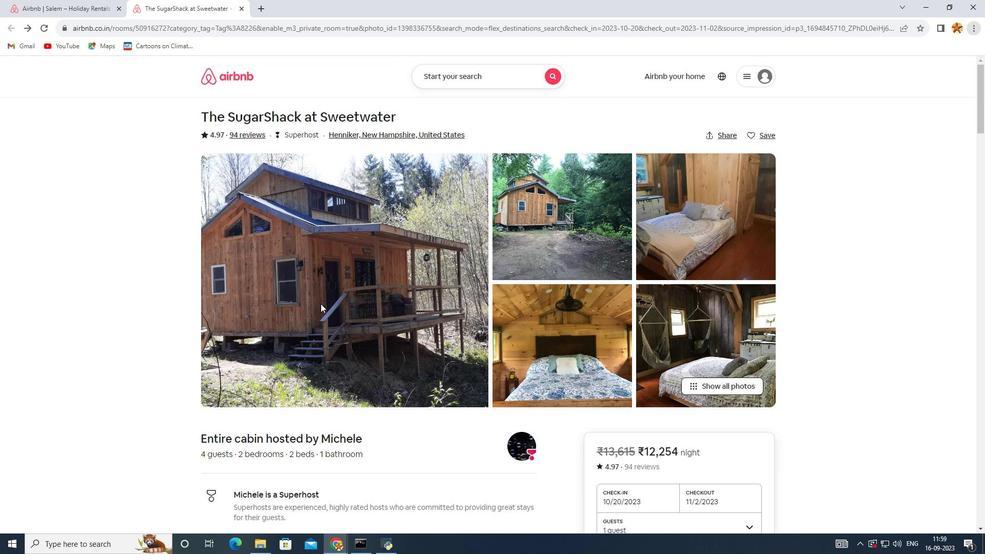 
Action: Mouse scrolled (320, 304) with delta (0, 0)
Screenshot: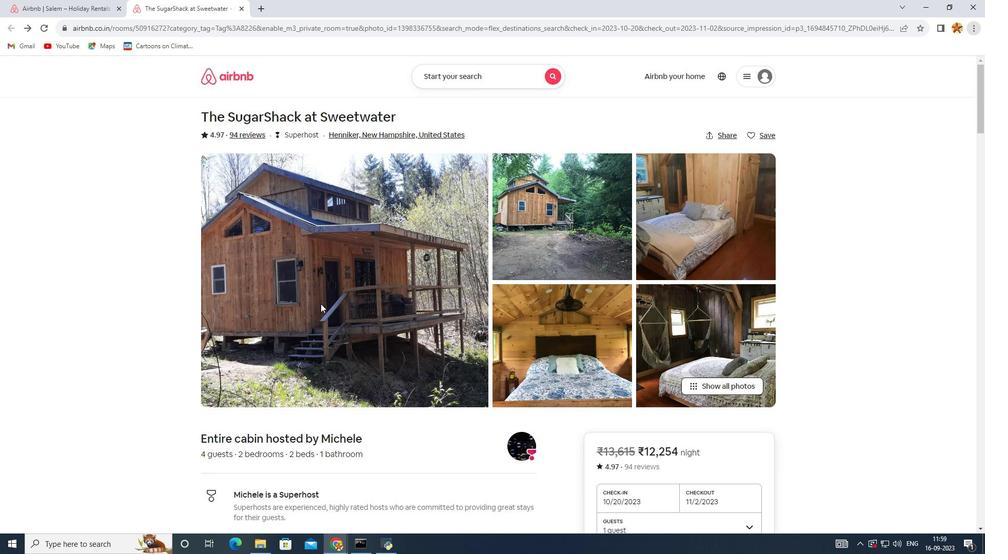 
Action: Mouse moved to (320, 304)
Screenshot: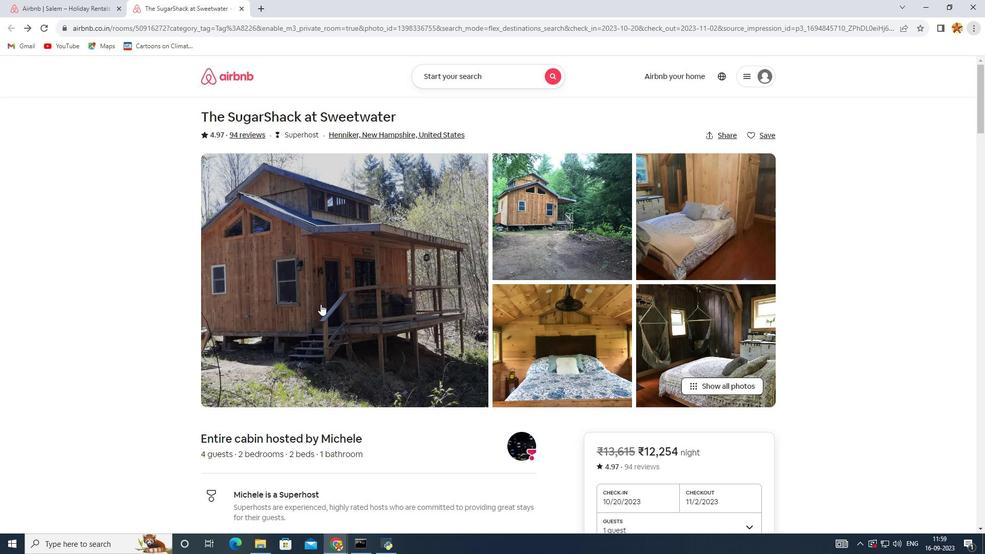 
Action: Mouse pressed left at (320, 304)
Screenshot: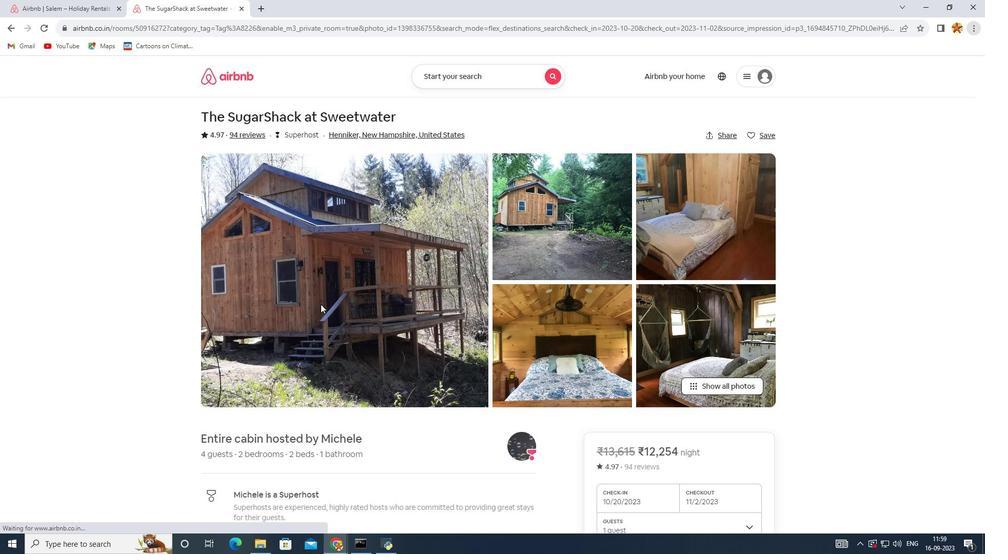 
Action: Mouse moved to (676, 387)
Screenshot: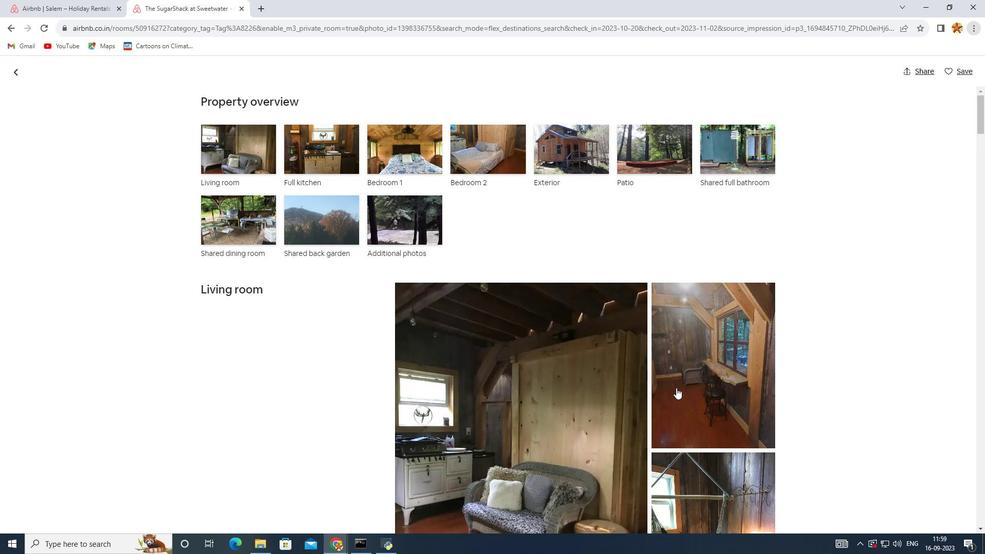 
Action: Mouse scrolled (676, 387) with delta (0, 0)
Screenshot: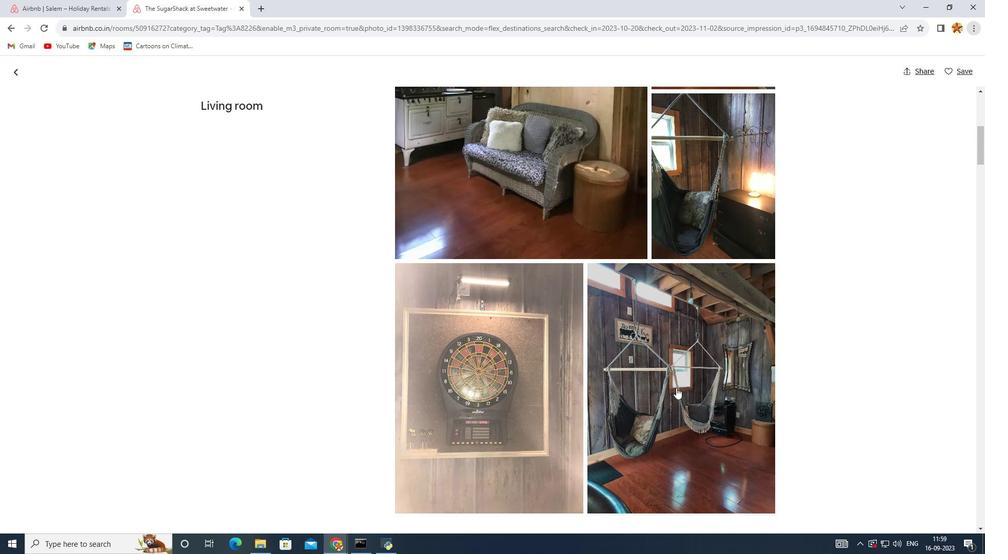 
Action: Mouse scrolled (676, 387) with delta (0, 0)
Screenshot: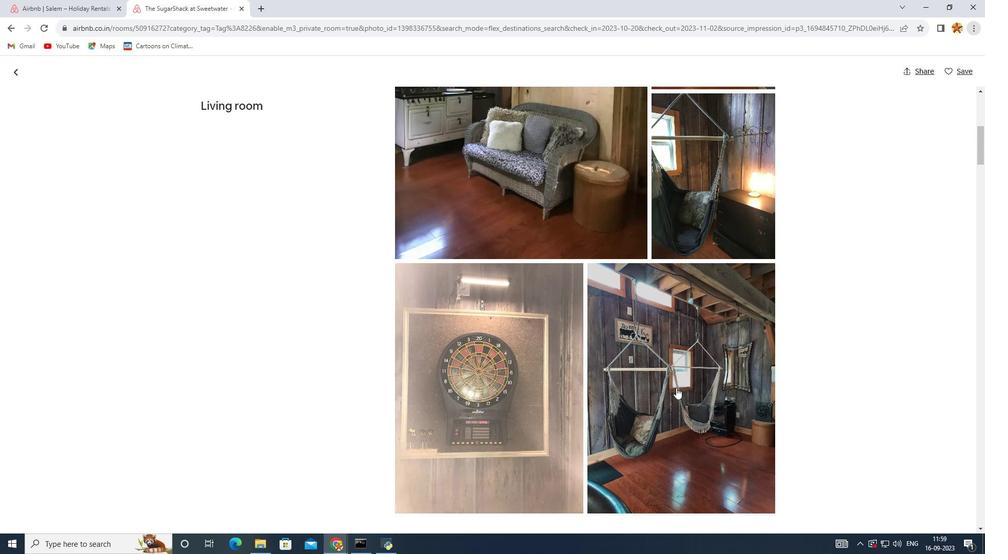 
Action: Mouse scrolled (676, 387) with delta (0, 0)
Screenshot: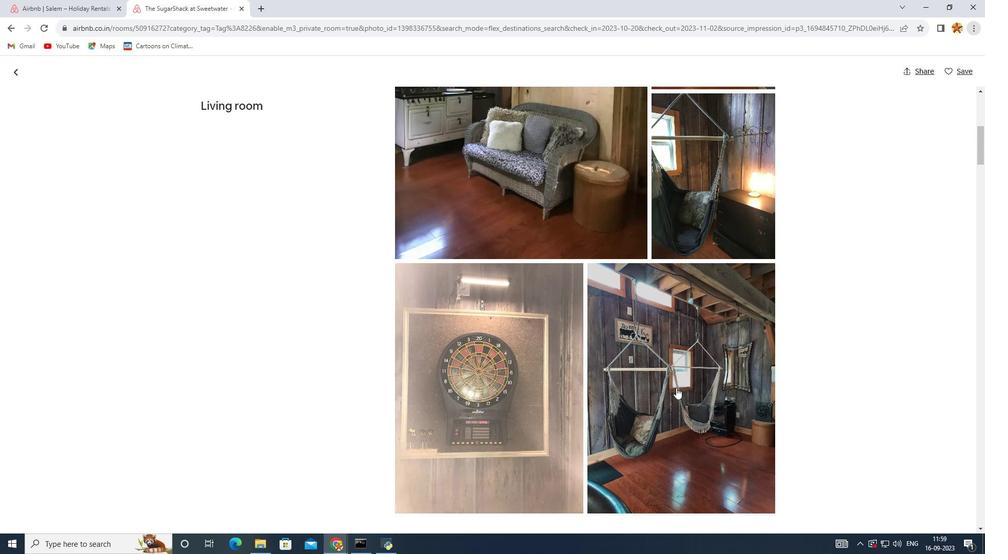 
Action: Mouse scrolled (676, 387) with delta (0, 0)
Screenshot: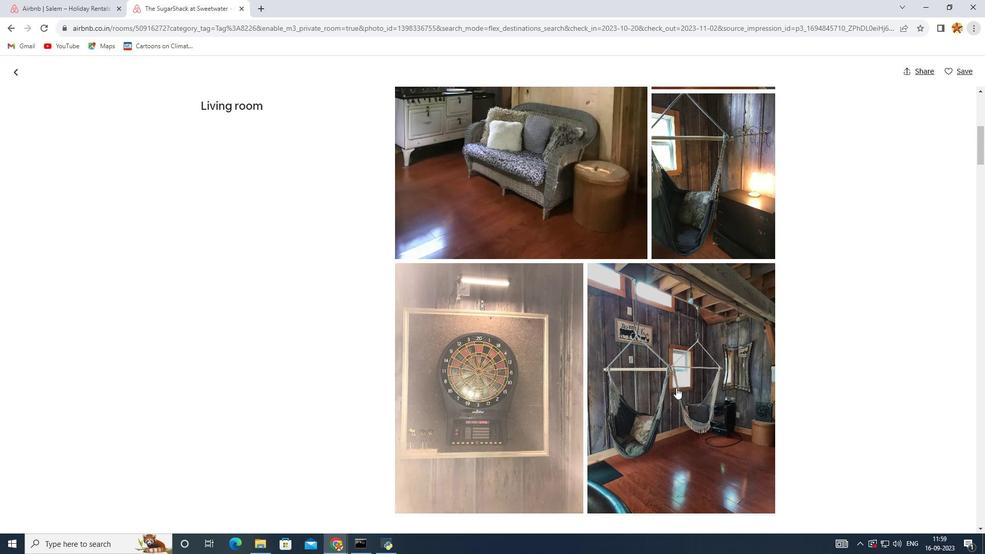 
Action: Mouse scrolled (676, 387) with delta (0, 0)
Screenshot: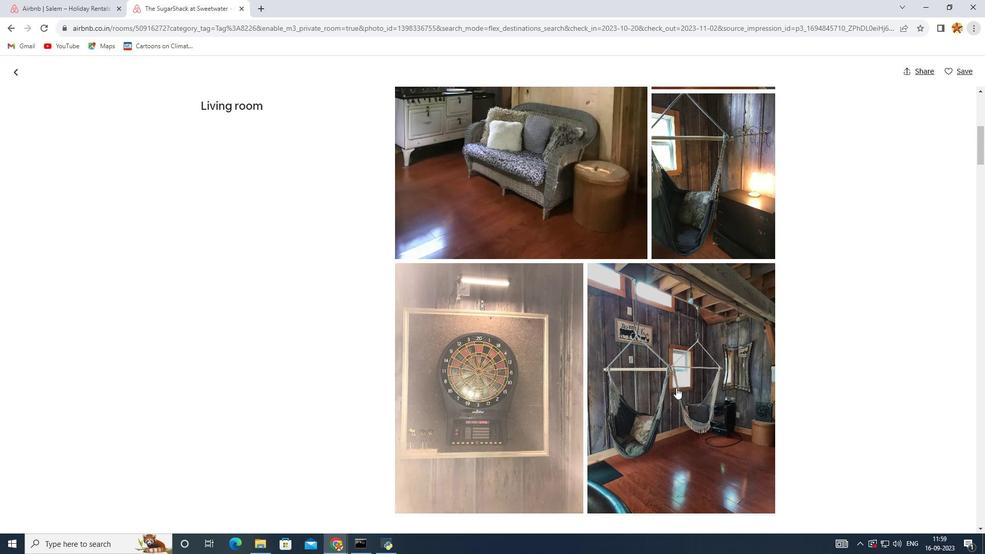 
Action: Mouse scrolled (676, 387) with delta (0, 0)
Screenshot: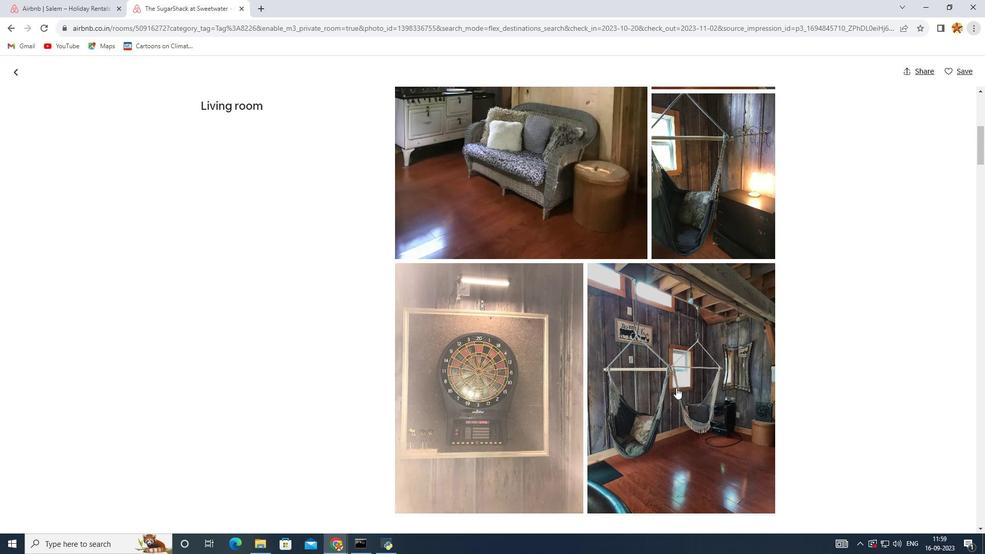 
Action: Mouse scrolled (676, 387) with delta (0, 0)
Screenshot: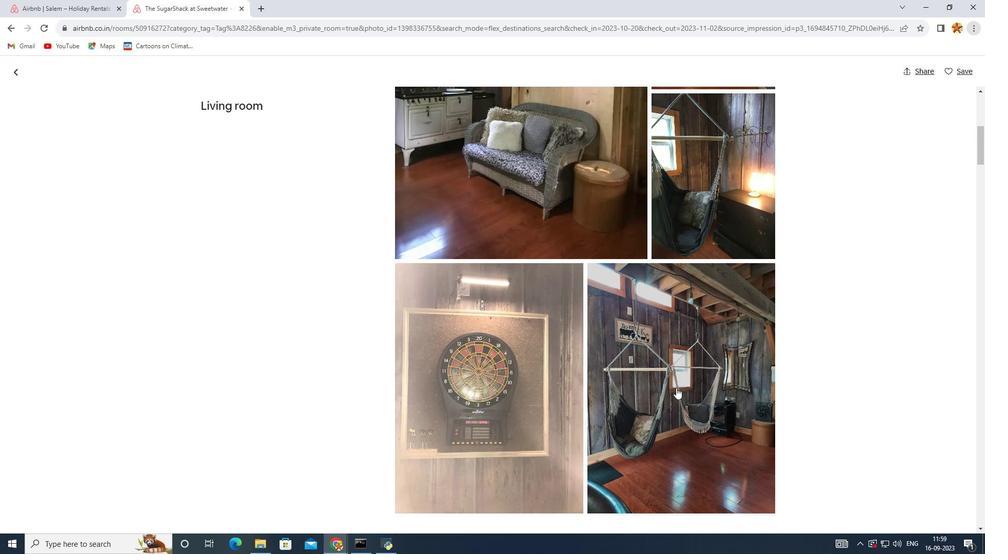 
Action: Mouse scrolled (676, 387) with delta (0, 0)
Screenshot: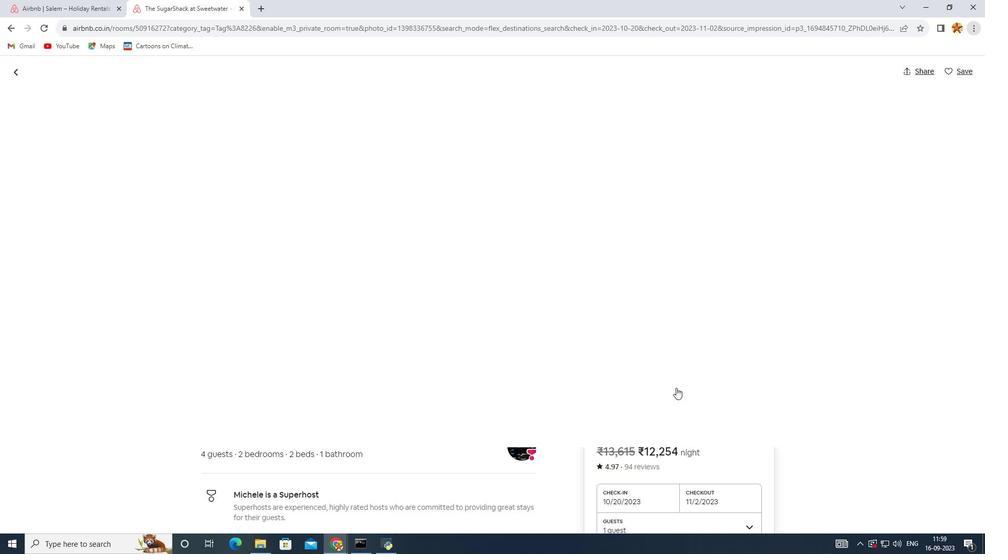 
Action: Mouse scrolled (676, 387) with delta (0, 0)
